 Task: Get directions from Mount Vernon, Virginia, United States to Santa Fe, New Mexico, United States  and reverse  starting point and destination and check the flight options
Action: Mouse moved to (1111, 63)
Screenshot: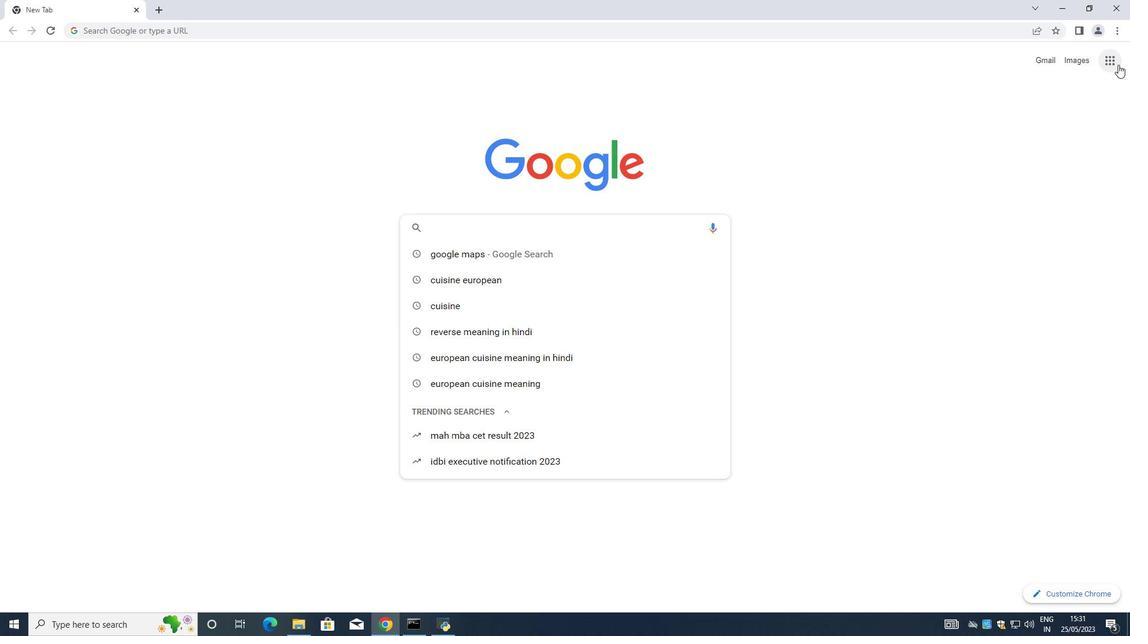 
Action: Mouse pressed left at (1111, 63)
Screenshot: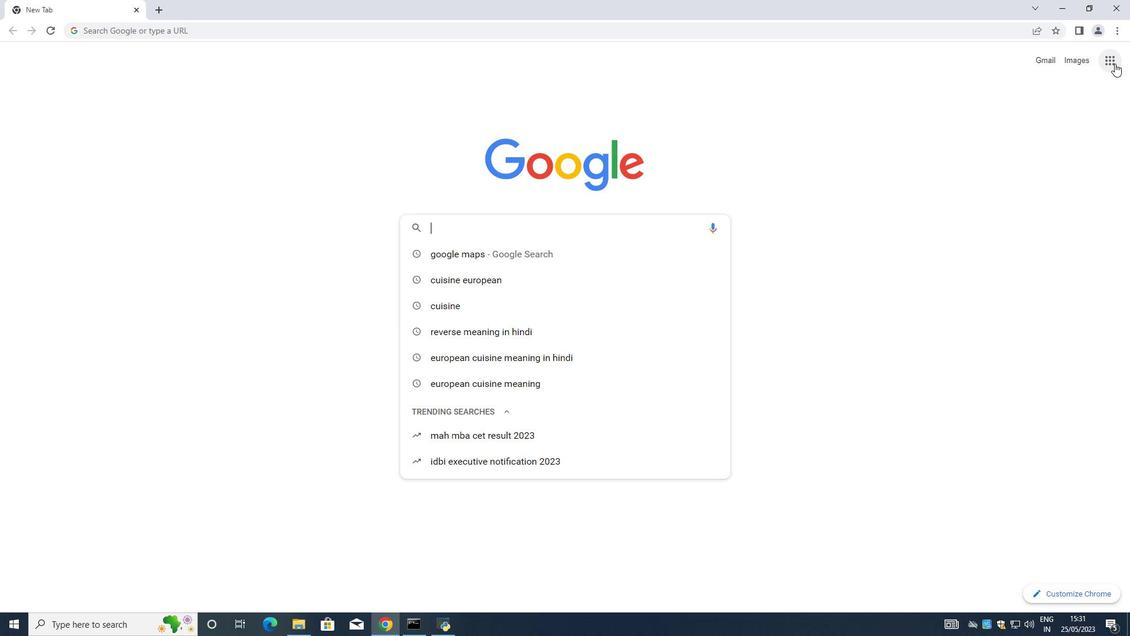 
Action: Mouse moved to (1078, 103)
Screenshot: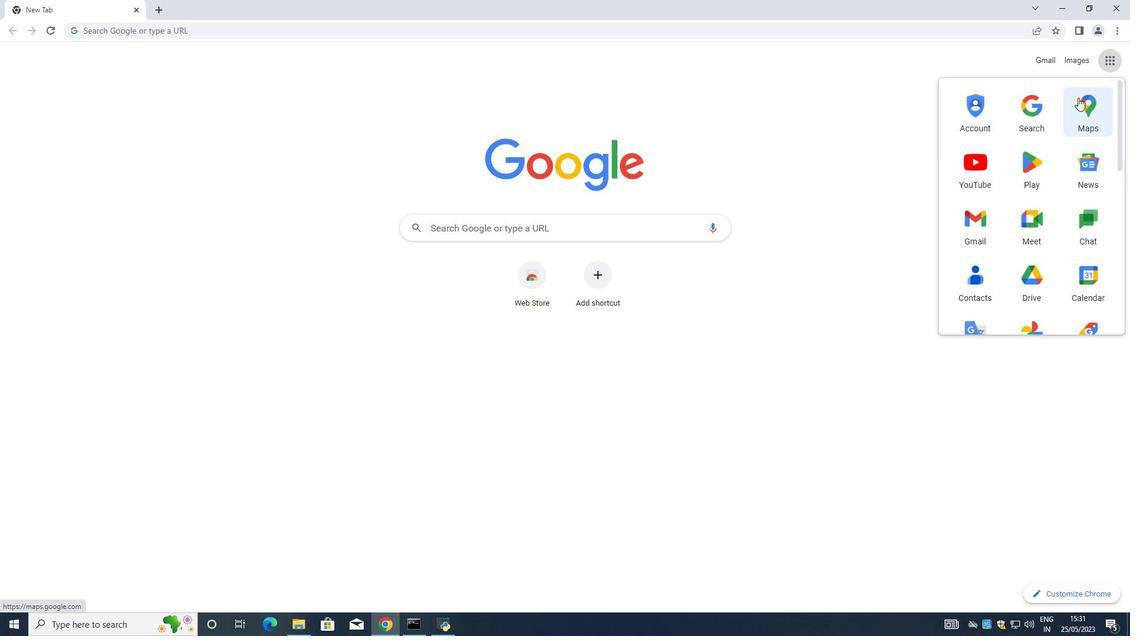 
Action: Mouse pressed left at (1078, 103)
Screenshot: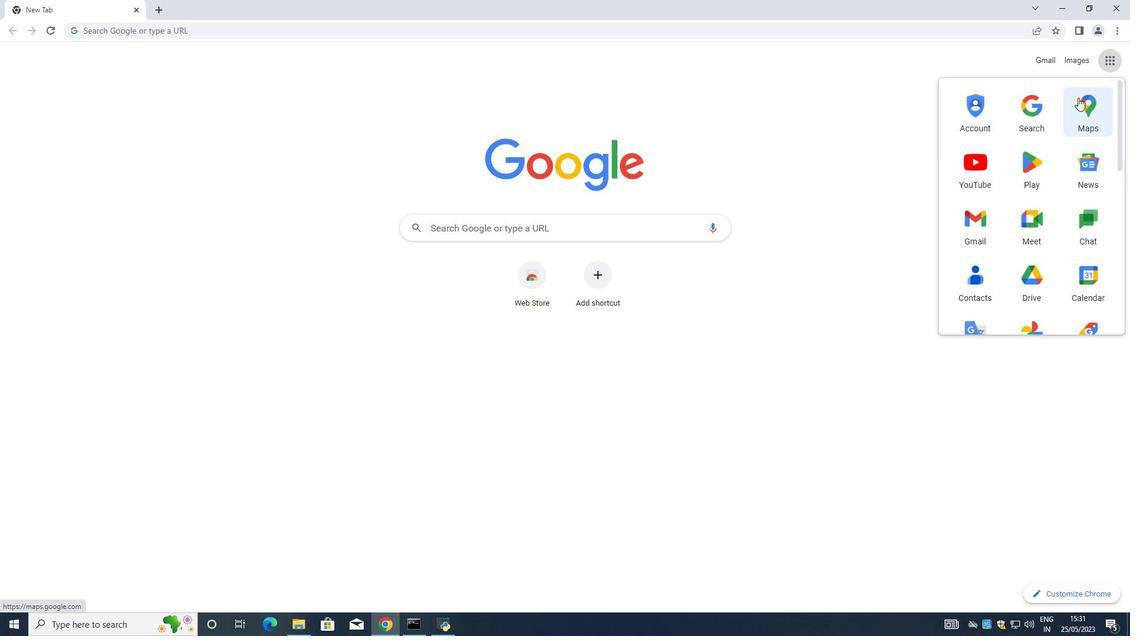 
Action: Mouse moved to (137, 62)
Screenshot: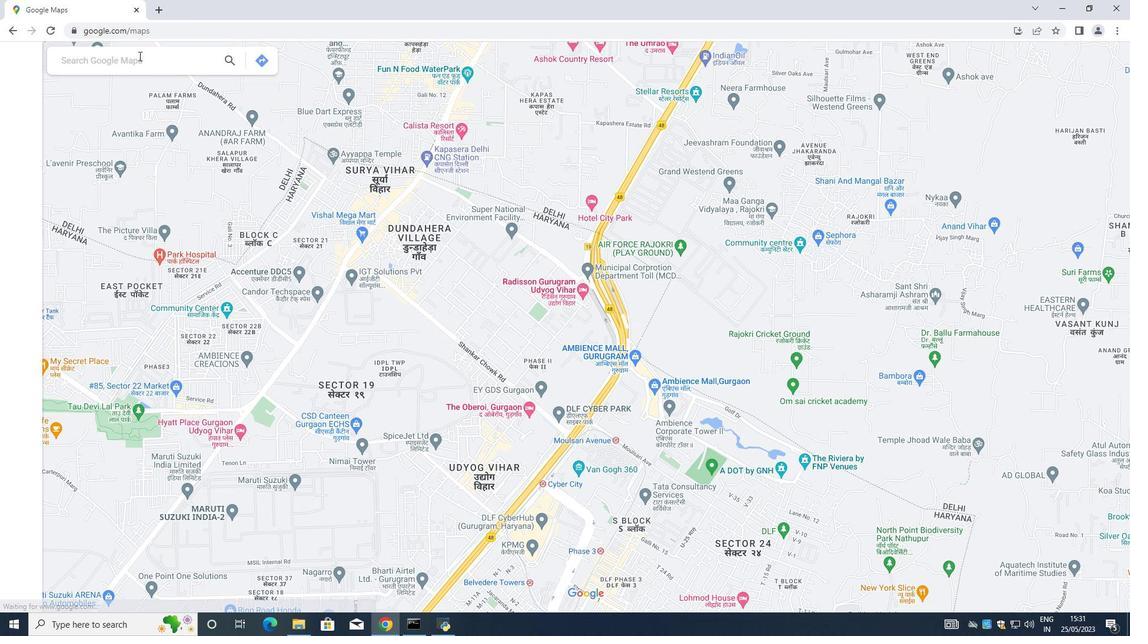 
Action: Mouse pressed left at (137, 62)
Screenshot: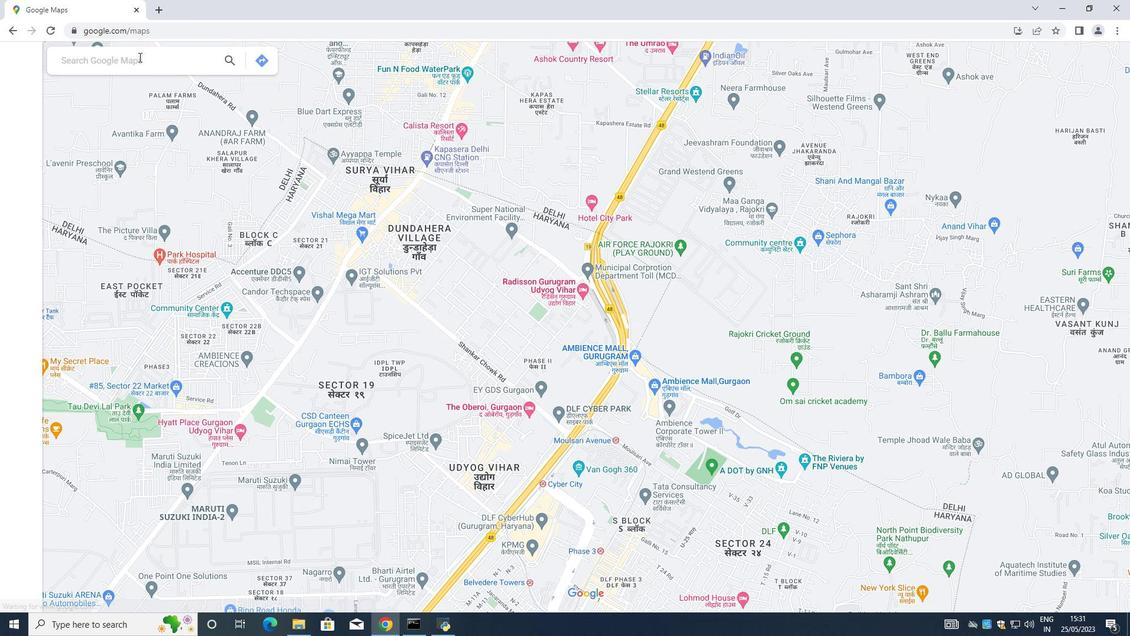 
Action: Mouse moved to (1033, 65)
Screenshot: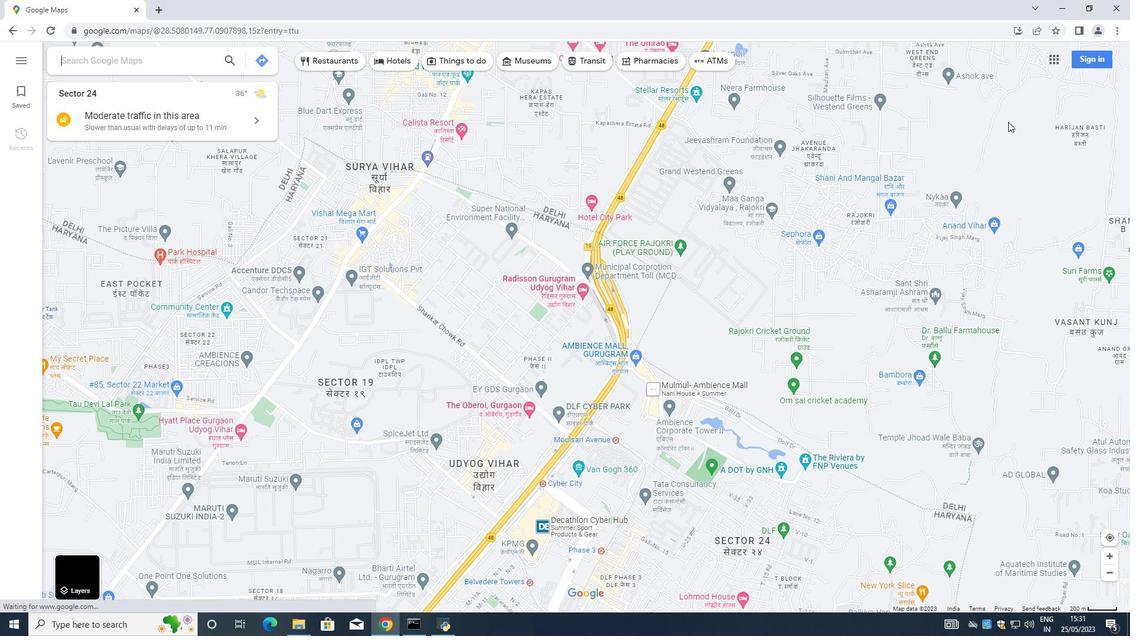 
Action: Key pressed <Key.shift>Mount<Key.space><Key.shift>Vernon<Key.space>,<Key.shift>Virginia,<Key.shift><Key.shift><Key.shift><Key.shift><Key.shift><Key.shift><Key.shift><Key.shift><Key.shift><Key.shift><Key.shift><Key.shift><Key.shift><Key.shift><Key.shift><Key.shift><Key.shift>United<Key.space><Key.shift>States<Key.space>
Screenshot: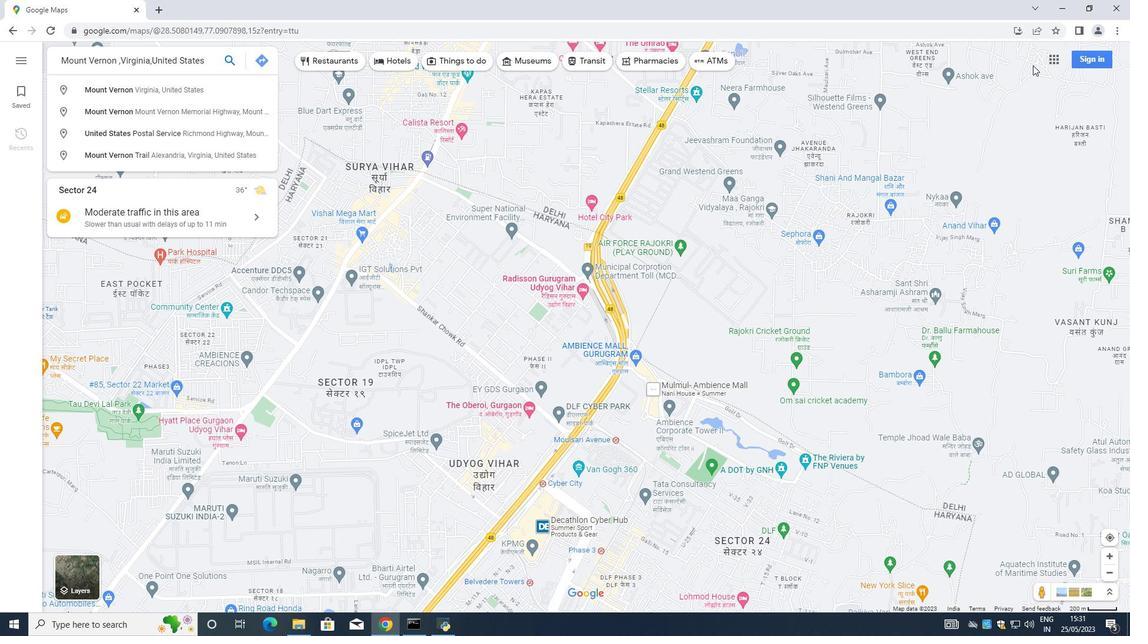 
Action: Mouse moved to (227, 60)
Screenshot: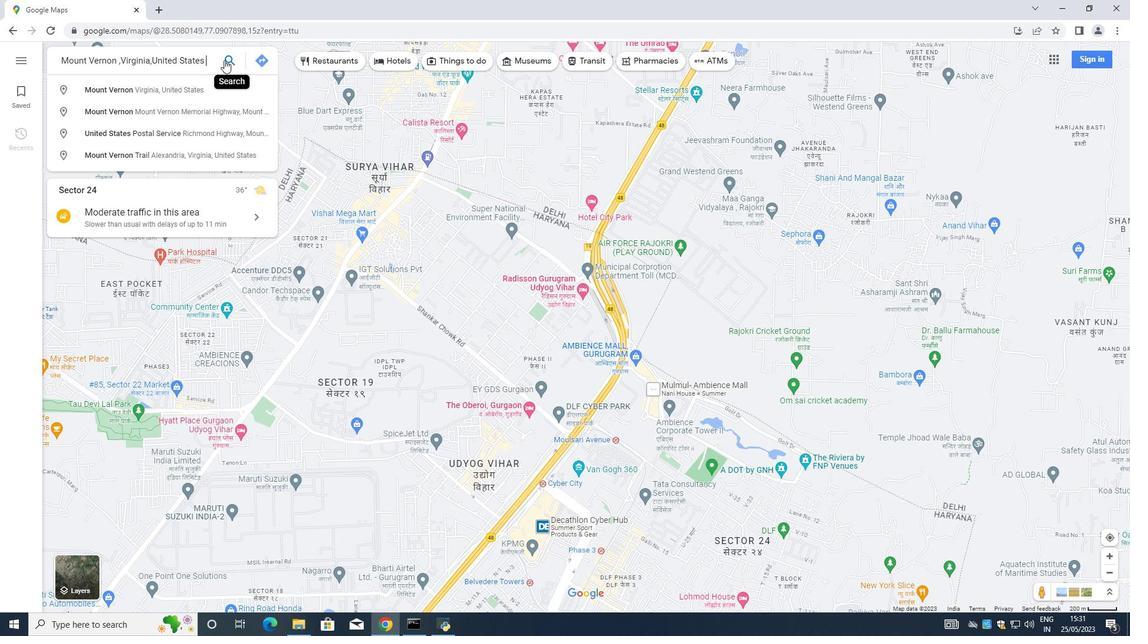 
Action: Mouse pressed left at (227, 60)
Screenshot: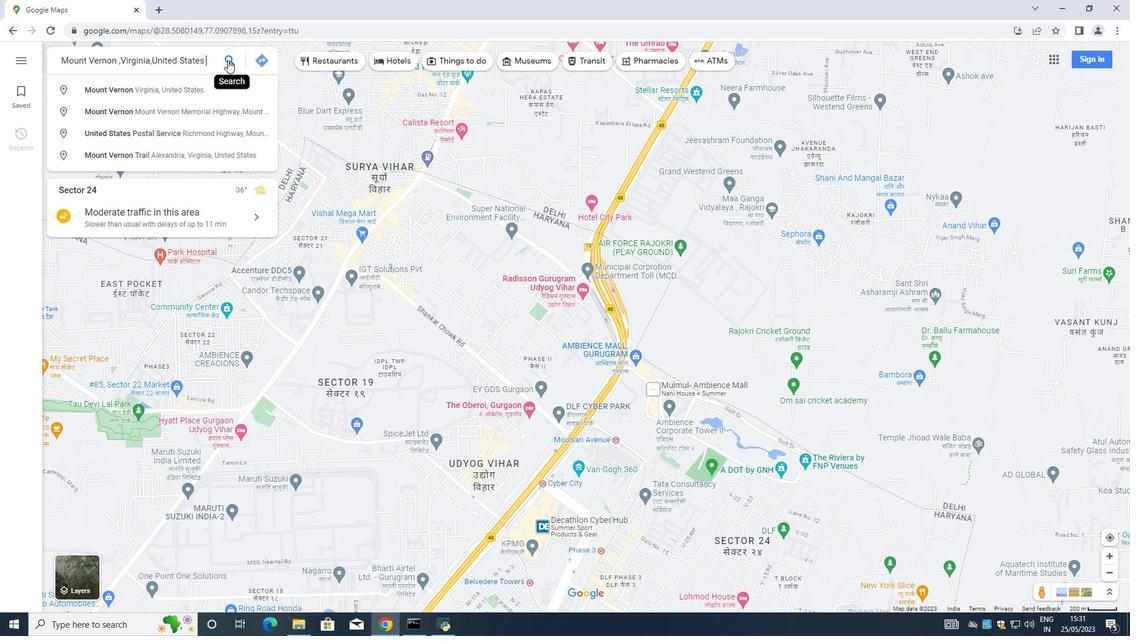 
Action: Mouse moved to (71, 269)
Screenshot: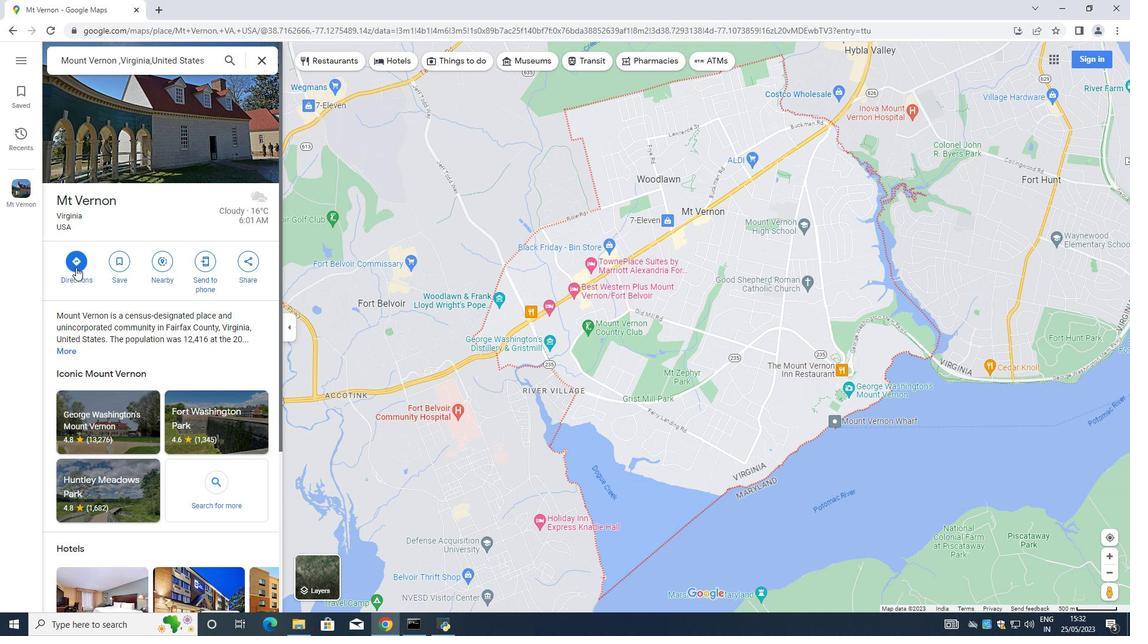 
Action: Mouse pressed left at (71, 269)
Screenshot: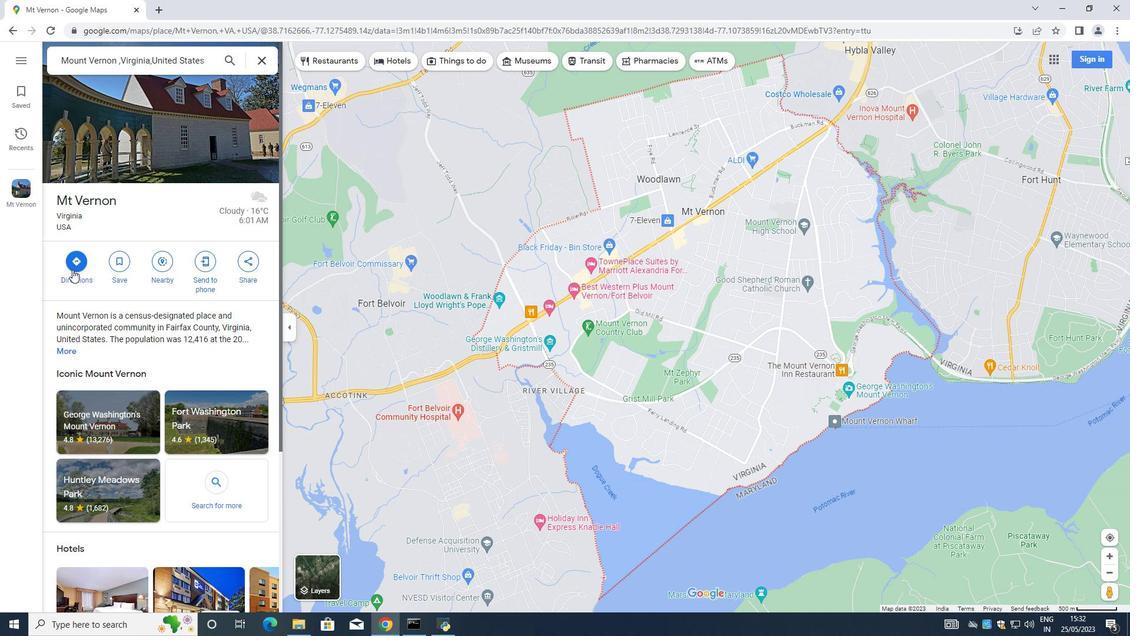 
Action: Mouse moved to (126, 97)
Screenshot: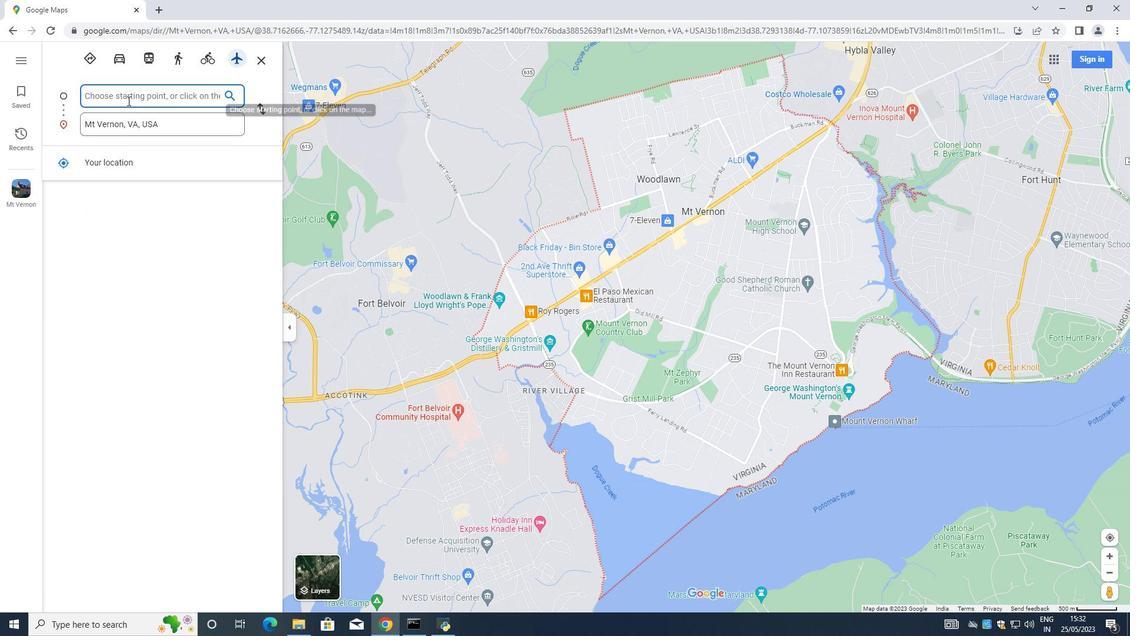 
Action: Mouse pressed left at (126, 97)
Screenshot: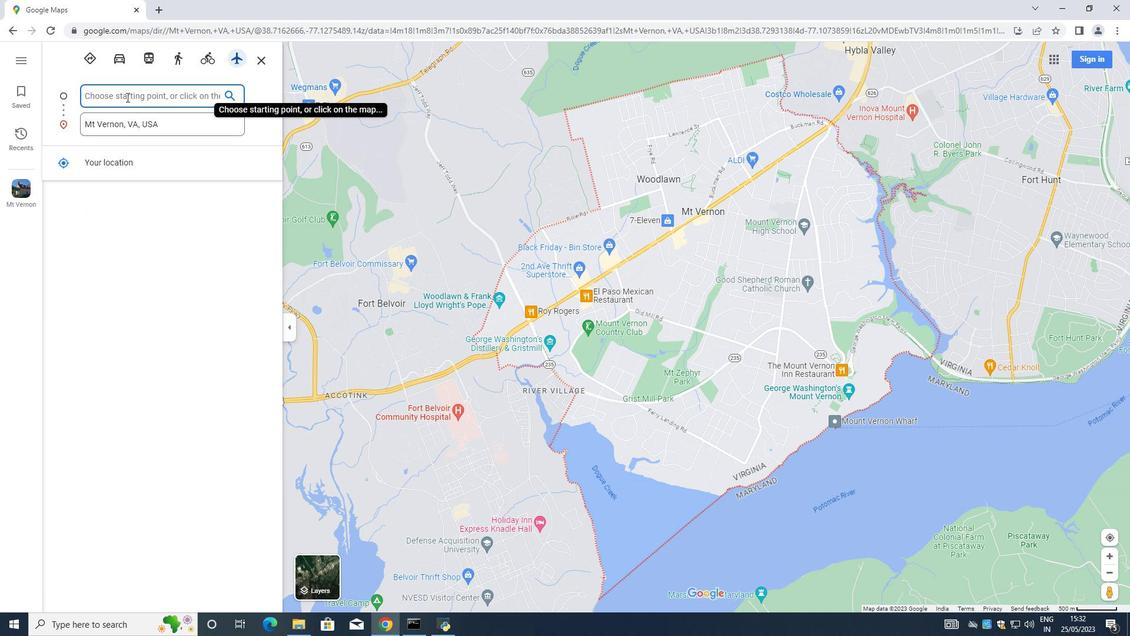 
Action: Key pressed <Key.shift><Key.shift><Key.shift><Key.shift><Key.shift><Key.shift><Key.shift><Key.shift><Key.shift><Key.shift><Key.shift><Key.shift><Key.shift><Key.shift><Key.shift><Key.shift><Key.shift><Key.shift><Key.shift><Key.shift><Key.shift><Key.shift><Key.shift><Key.shift><Key.shift><Key.shift><Key.shift><Key.shift><Key.shift><Key.shift><Key.shift><Key.shift><Key.shift><Key.shift><Key.shift><Key.shift><Key.shift><Key.shift><Key.shift><Key.shift><Key.shift><Key.shift>Santa<Key.space><Key.shift>Fe<Key.space><Key.backspace>,<Key.shift><Key.shift><Key.shift><Key.shift><Key.shift><Key.shift><Key.shift><Key.shift><Key.shift>New<Key.space><Key.shift>Mexic,<Key.shift><Key.shift><Key.shift><Key.shift><Key.shift><Key.shift><Key.shift><Key.shift><Key.shift>United<Key.space><Key.shift><Key.shift>States
Screenshot: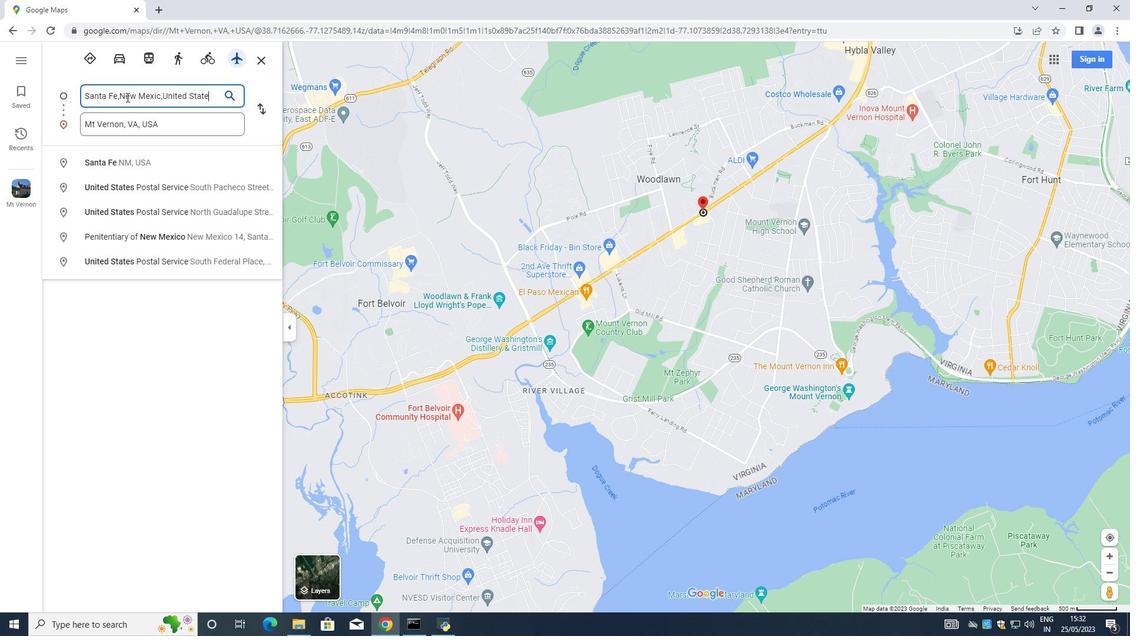 
Action: Mouse moved to (229, 91)
Screenshot: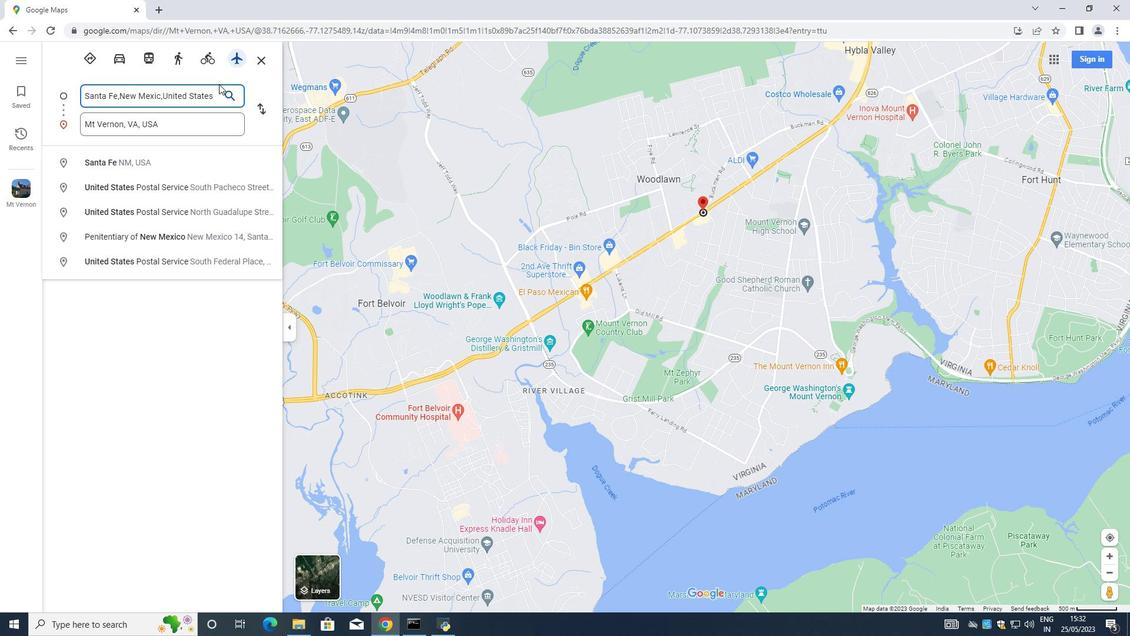 
Action: Mouse pressed left at (229, 91)
Screenshot: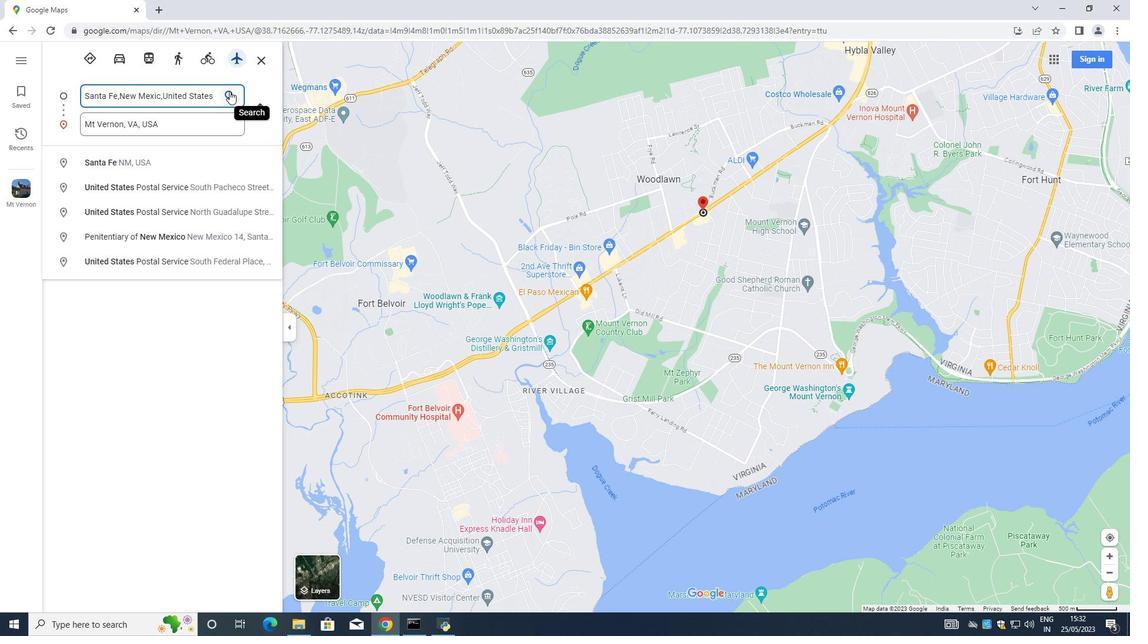 
Action: Mouse moved to (233, 60)
Screenshot: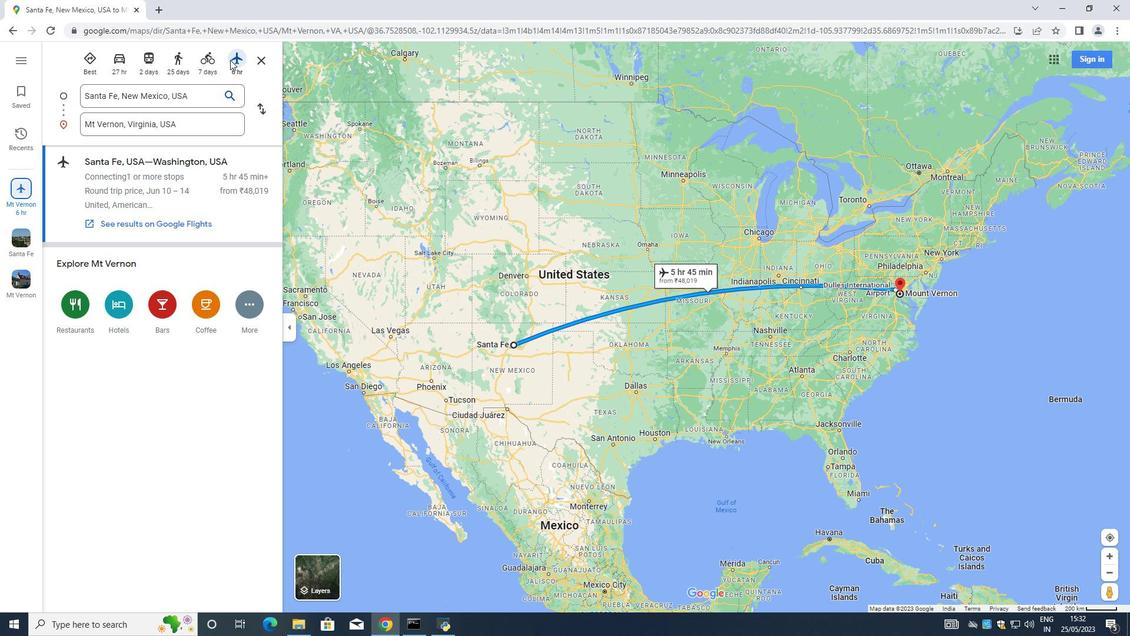 
Action: Mouse pressed left at (233, 60)
Screenshot: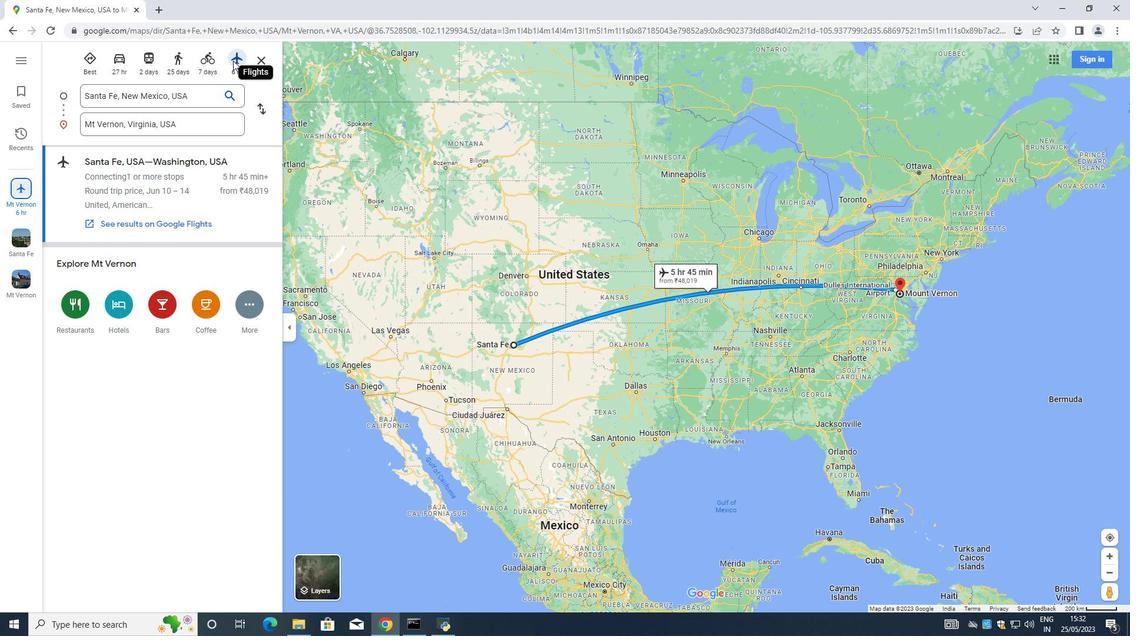 
Action: Mouse moved to (534, 330)
Screenshot: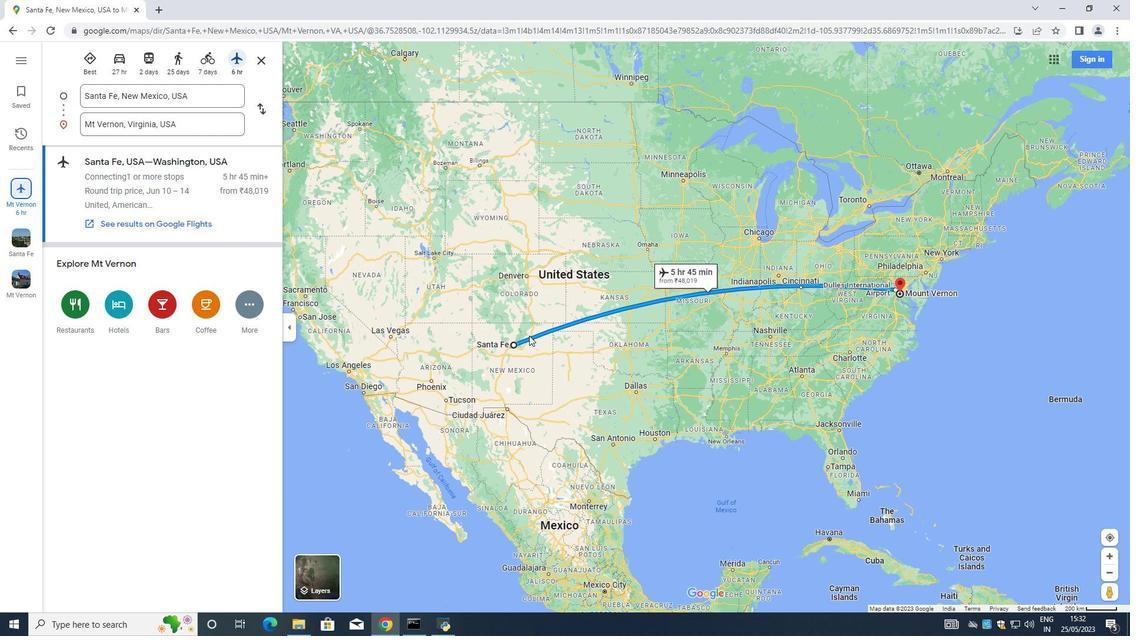 
Action: Mouse scrolled (534, 331) with delta (0, 0)
Screenshot: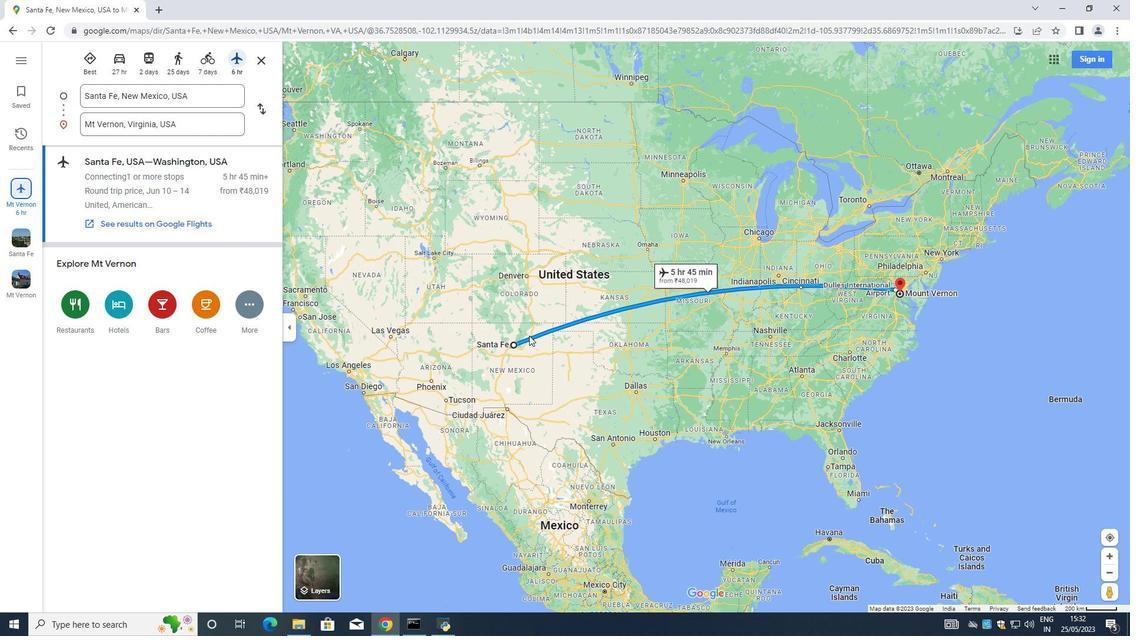 
Action: Mouse moved to (891, 278)
Screenshot: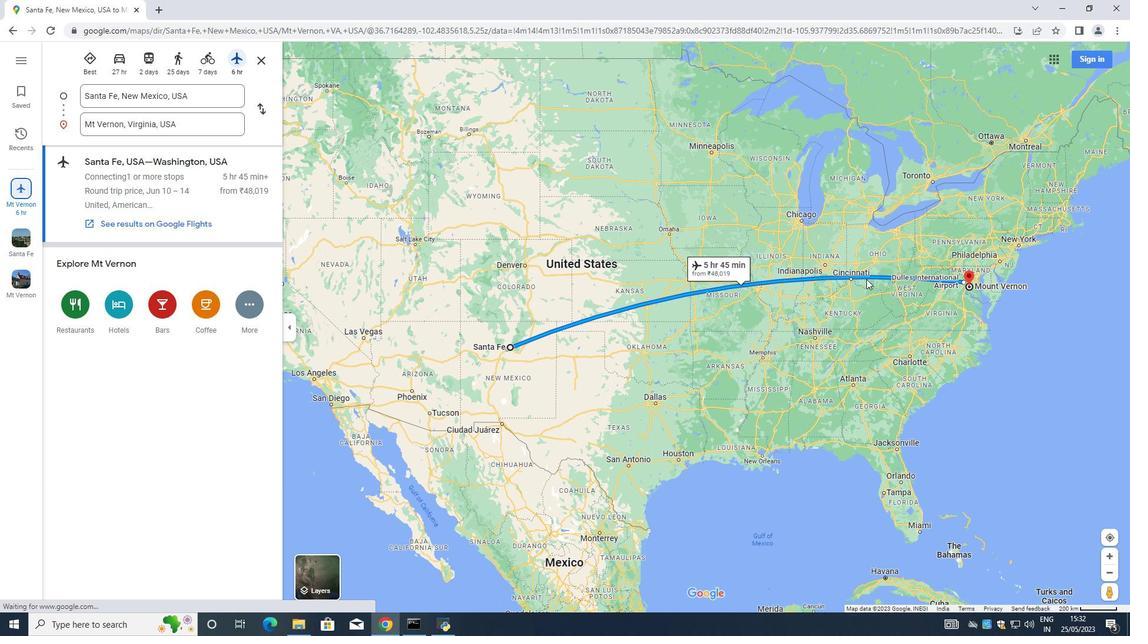 
Action: Mouse pressed left at (891, 278)
Screenshot: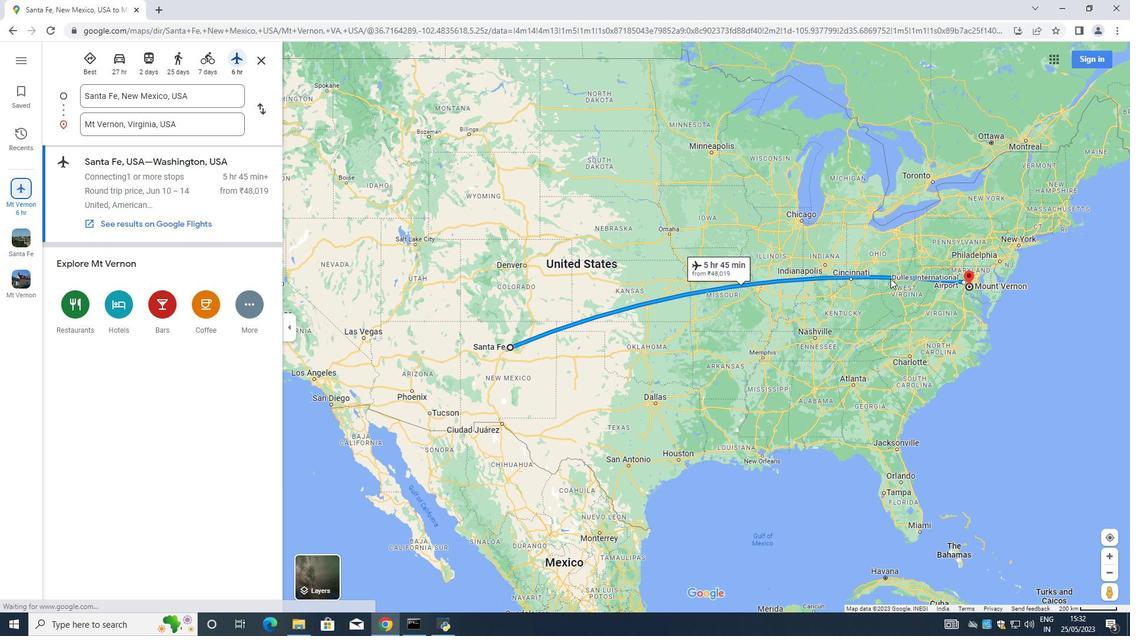 
Action: Mouse moved to (385, 359)
Screenshot: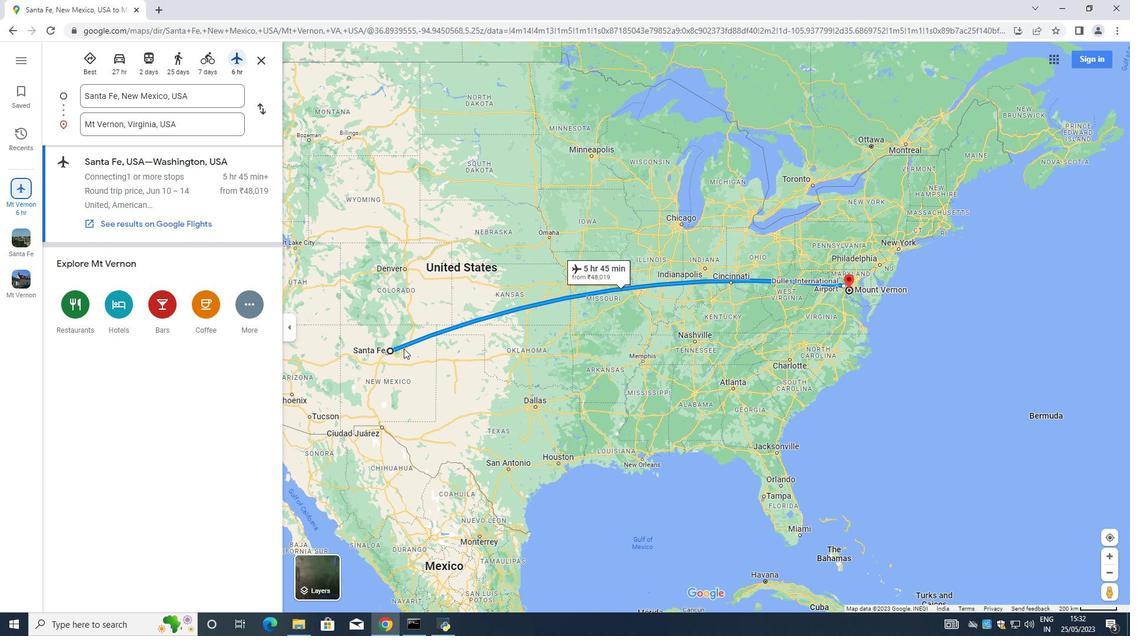 
Action: Mouse scrolled (385, 359) with delta (0, 0)
Screenshot: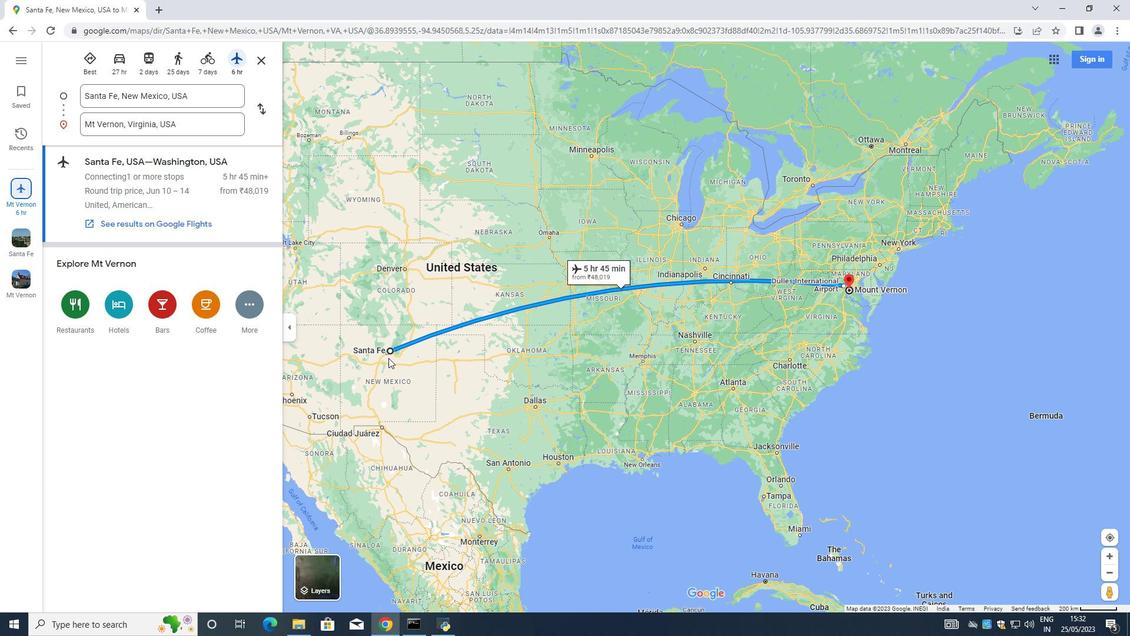 
Action: Mouse scrolled (385, 359) with delta (0, 0)
Screenshot: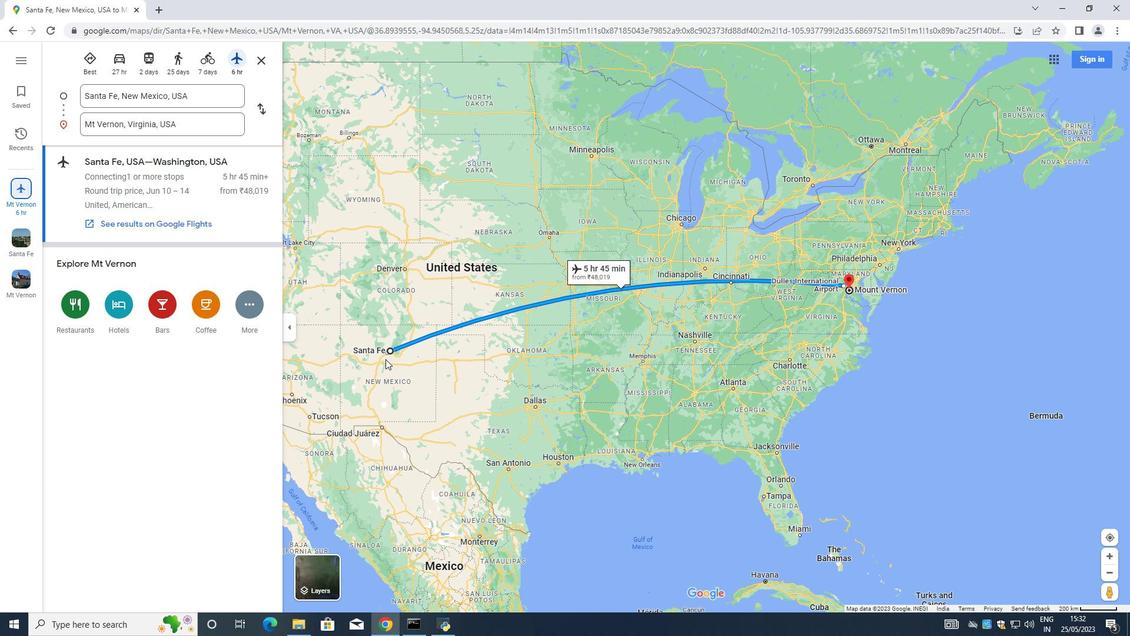 
Action: Mouse scrolled (385, 359) with delta (0, 0)
Screenshot: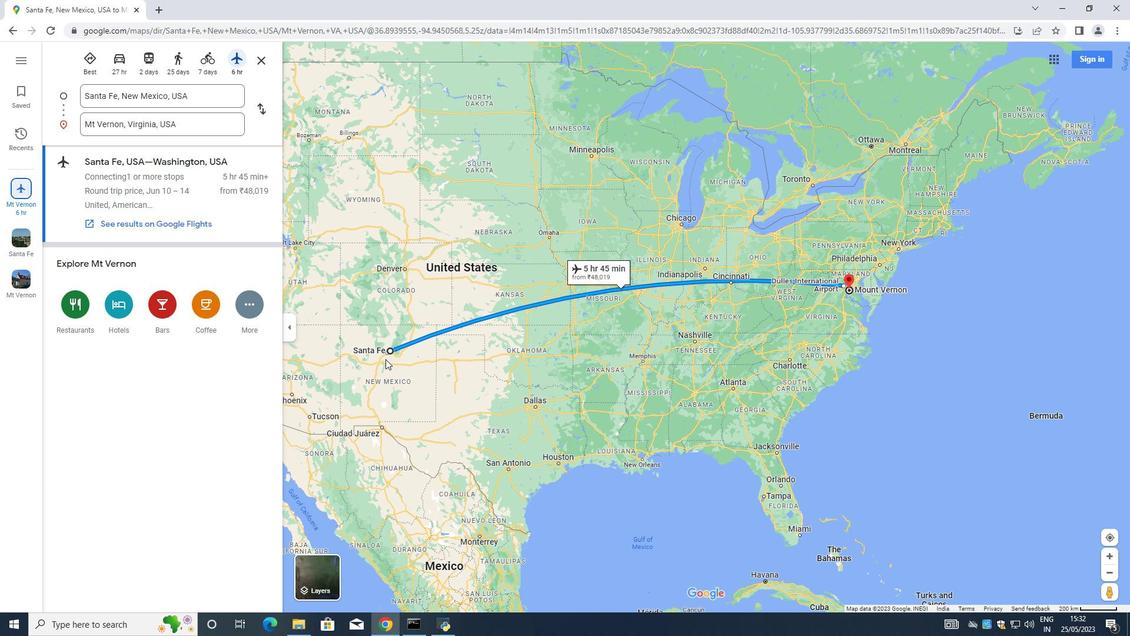 
Action: Mouse moved to (385, 359)
Screenshot: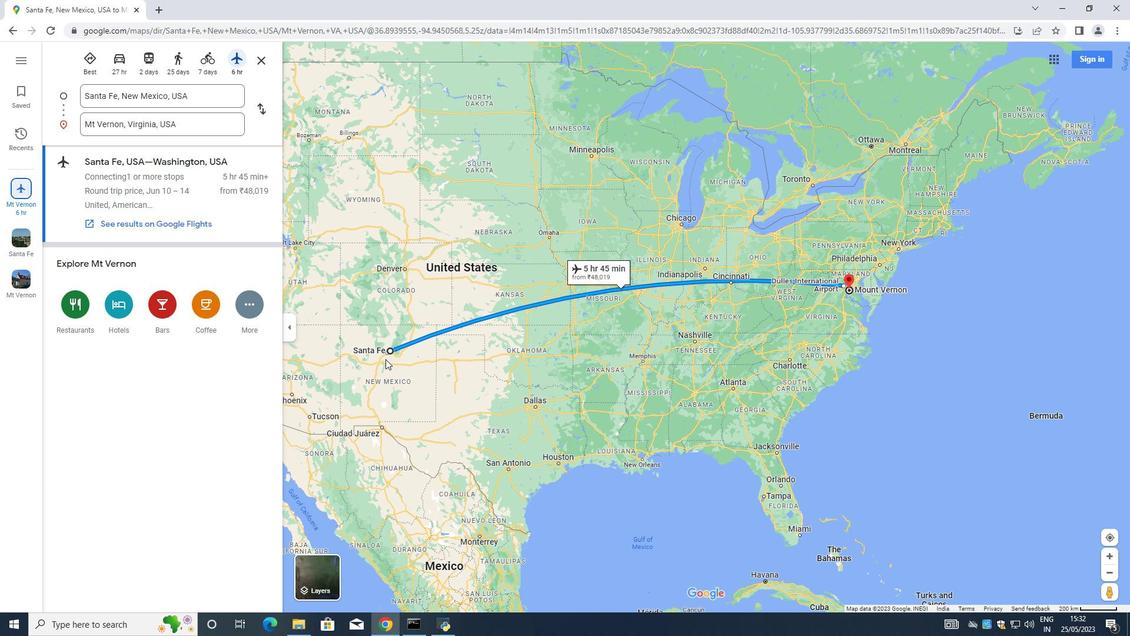 
Action: Mouse scrolled (385, 359) with delta (0, 0)
Screenshot: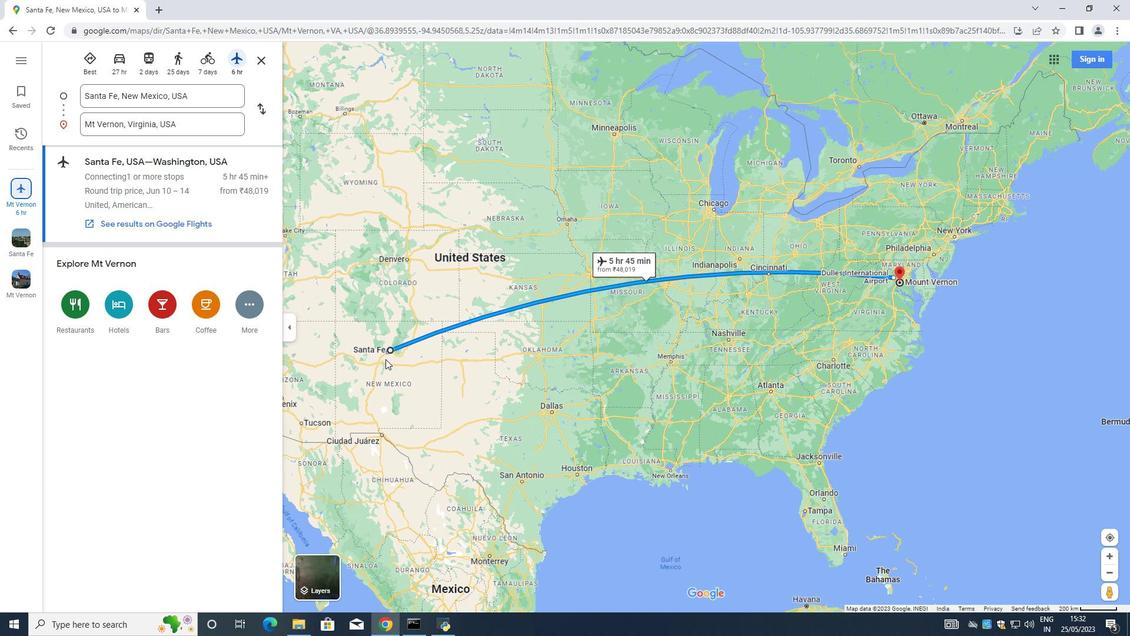
Action: Mouse scrolled (385, 359) with delta (0, 0)
Screenshot: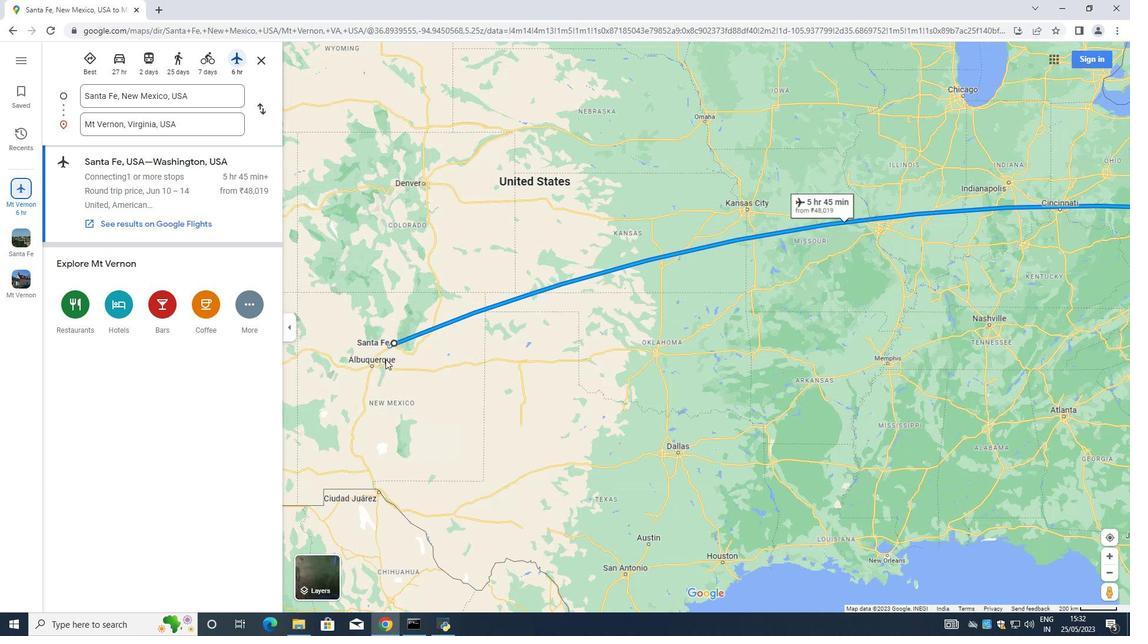 
Action: Mouse scrolled (385, 359) with delta (0, 0)
Screenshot: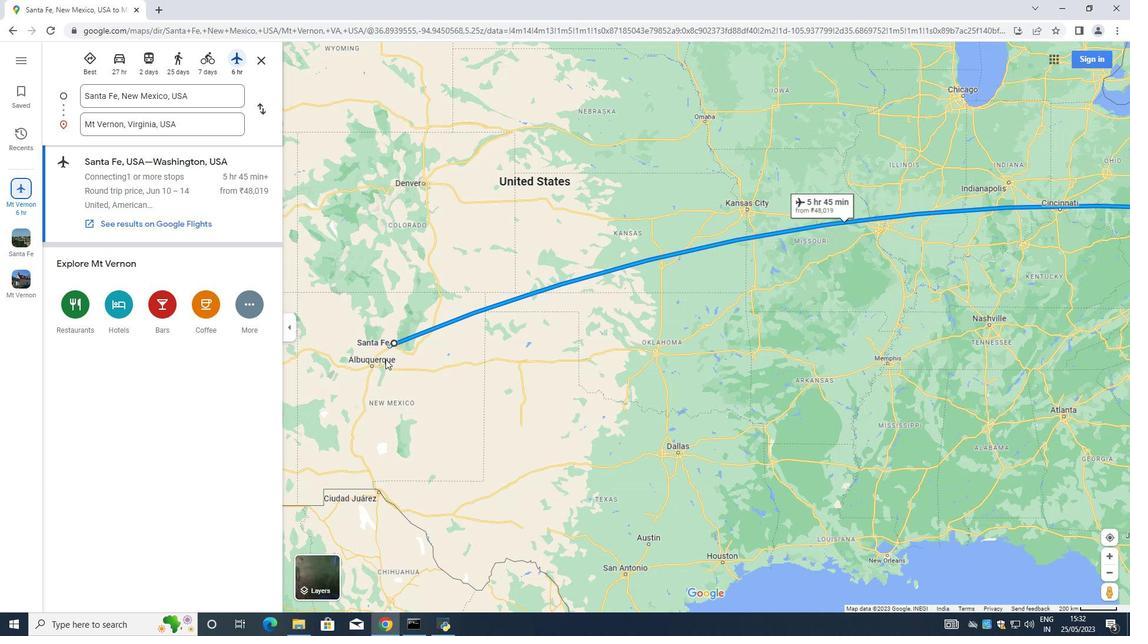 
Action: Mouse scrolled (385, 359) with delta (0, 0)
Screenshot: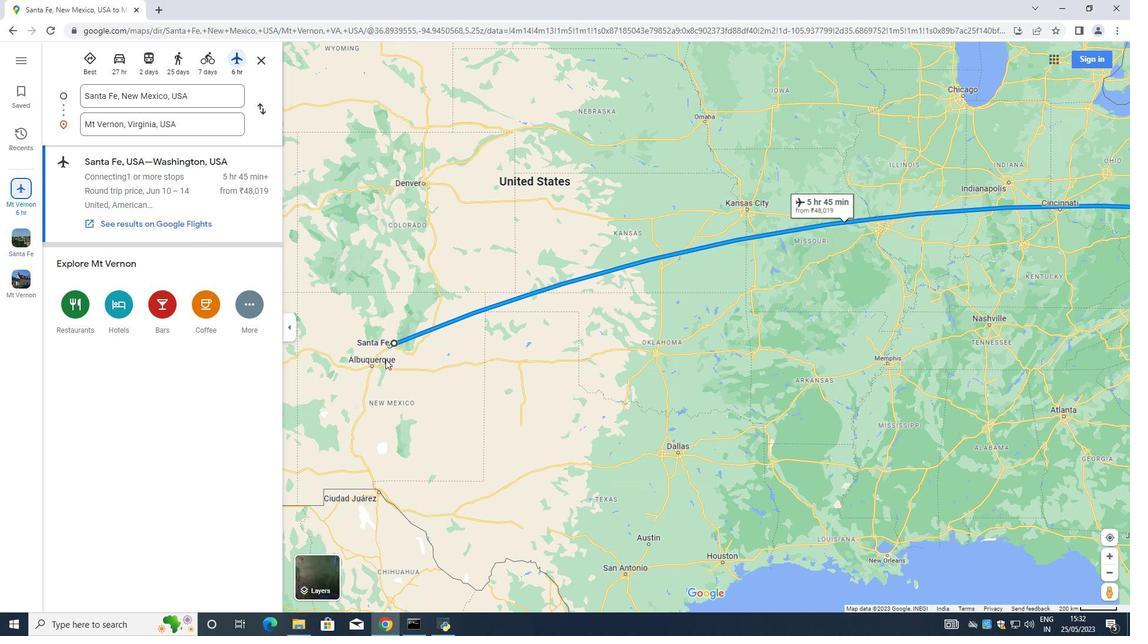 
Action: Mouse moved to (398, 349)
Screenshot: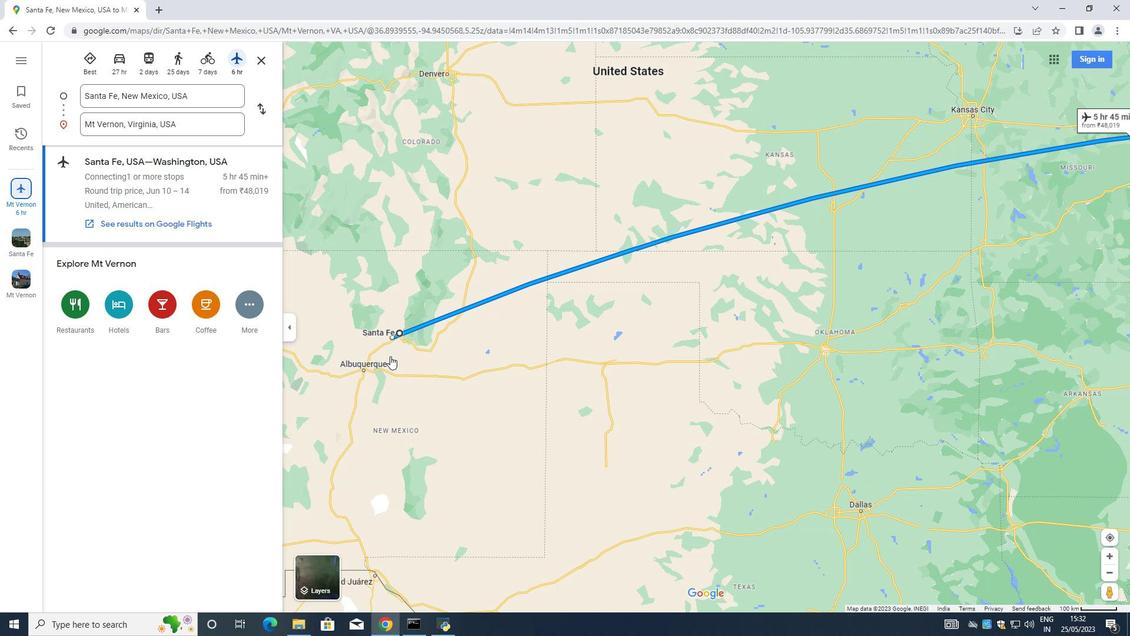 
Action: Mouse scrolled (398, 350) with delta (0, 0)
Screenshot: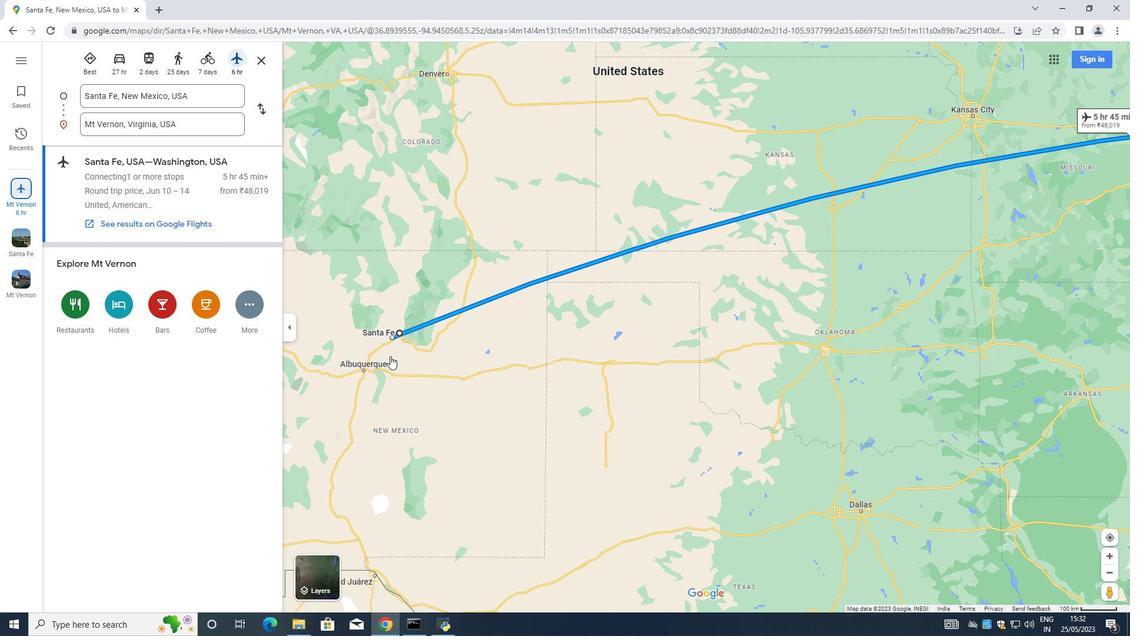 
Action: Mouse scrolled (398, 350) with delta (0, 0)
Screenshot: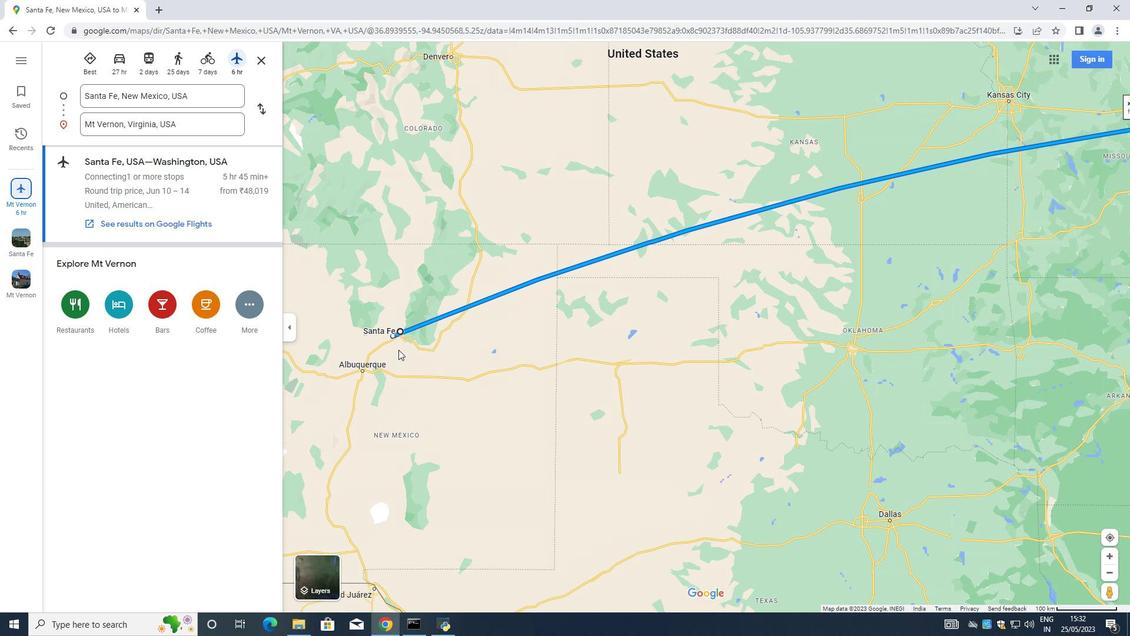 
Action: Mouse scrolled (398, 350) with delta (0, 0)
Screenshot: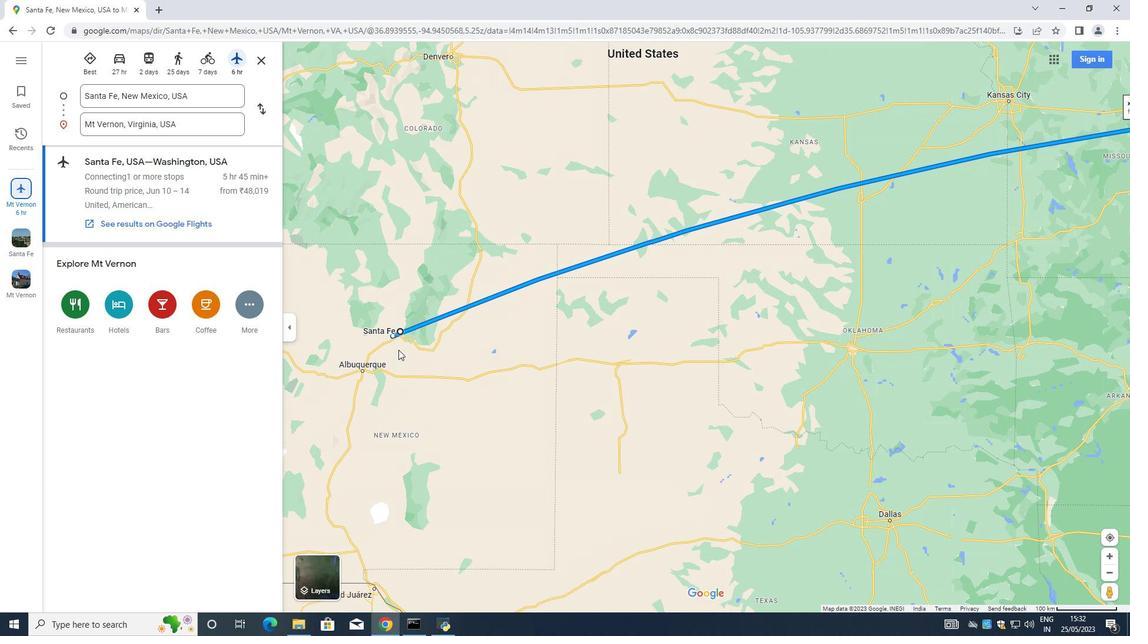 
Action: Mouse moved to (398, 348)
Screenshot: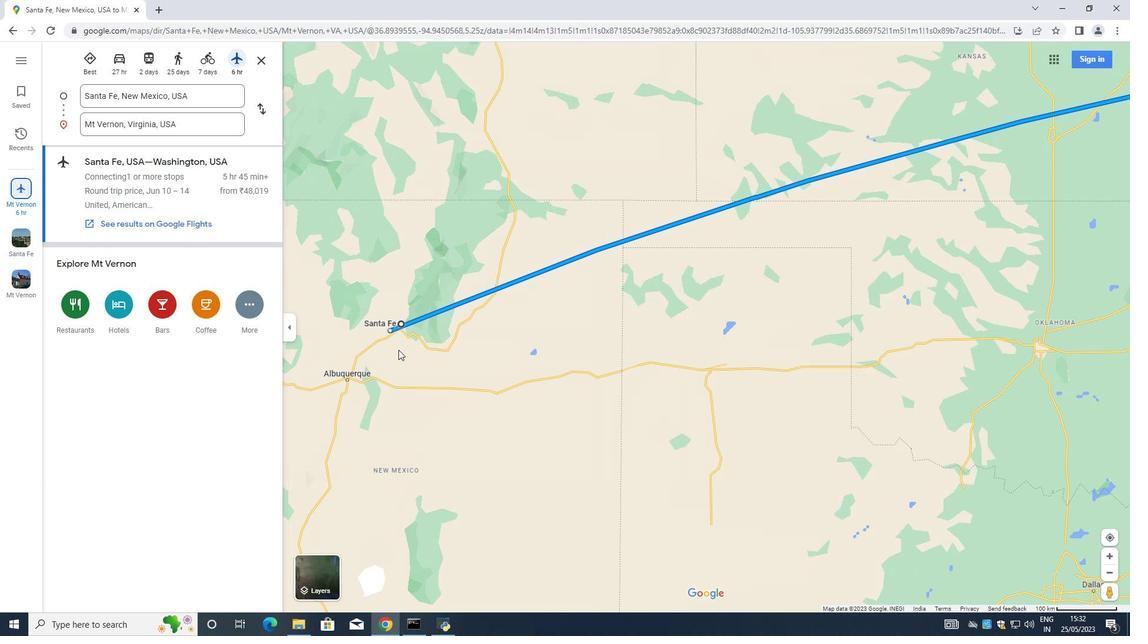 
Action: Mouse scrolled (398, 349) with delta (0, 0)
Screenshot: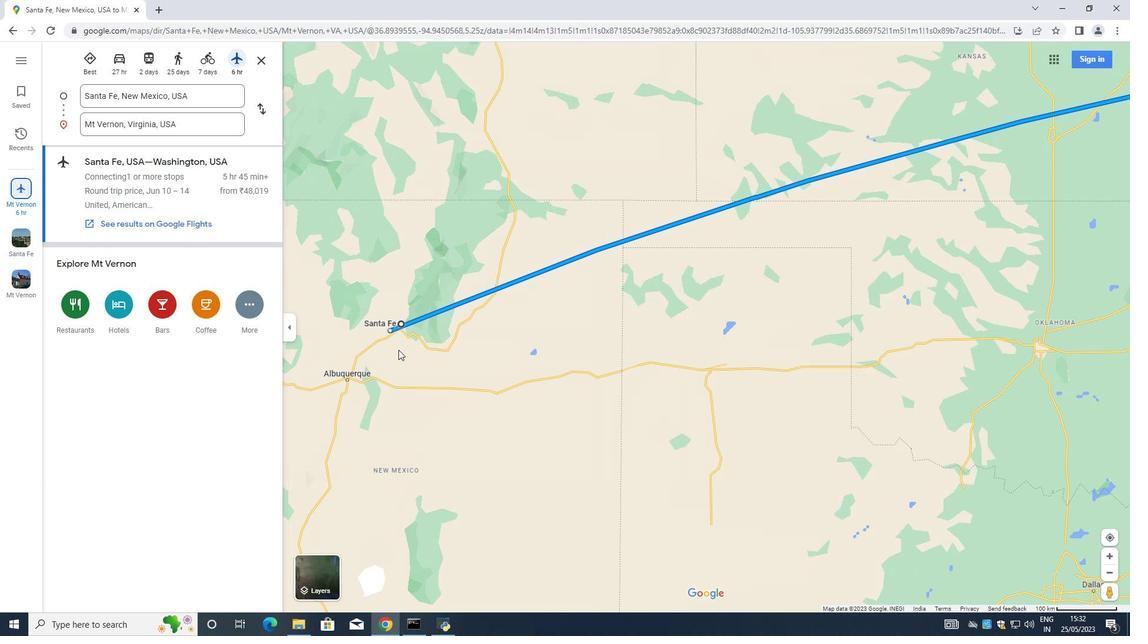 
Action: Mouse moved to (398, 348)
Screenshot: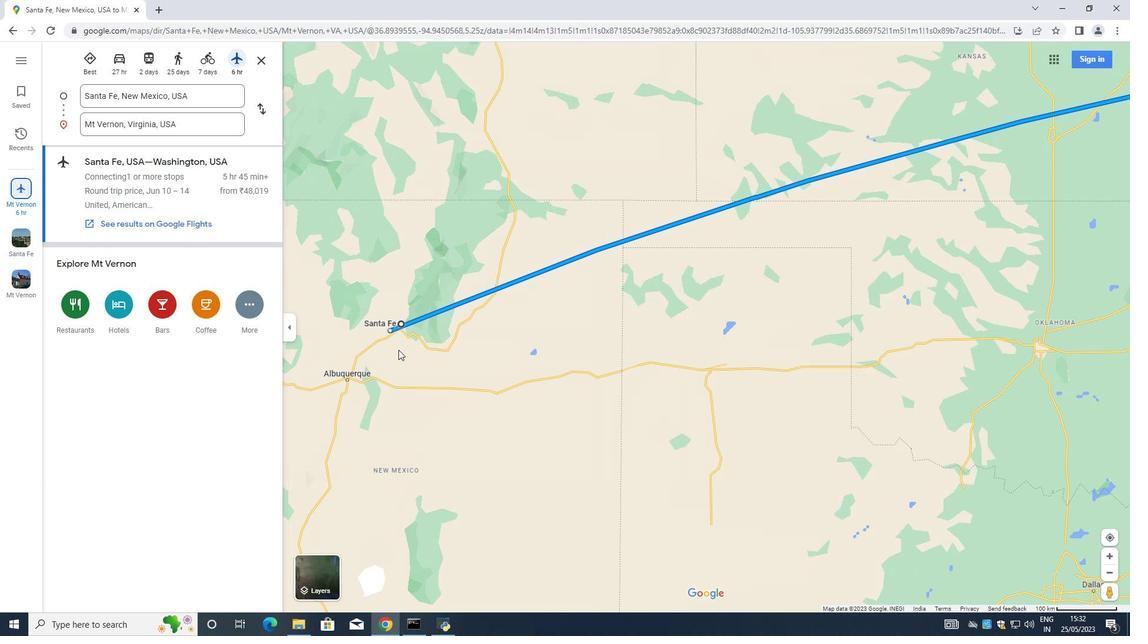 
Action: Mouse scrolled (398, 348) with delta (0, 0)
Screenshot: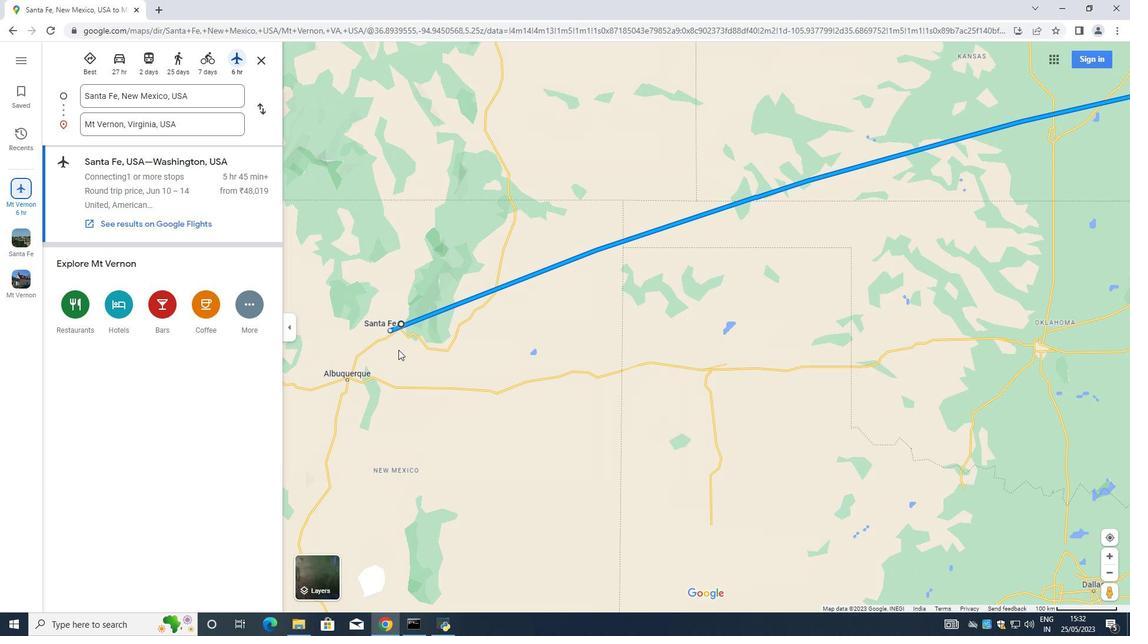 
Action: Mouse moved to (398, 348)
Screenshot: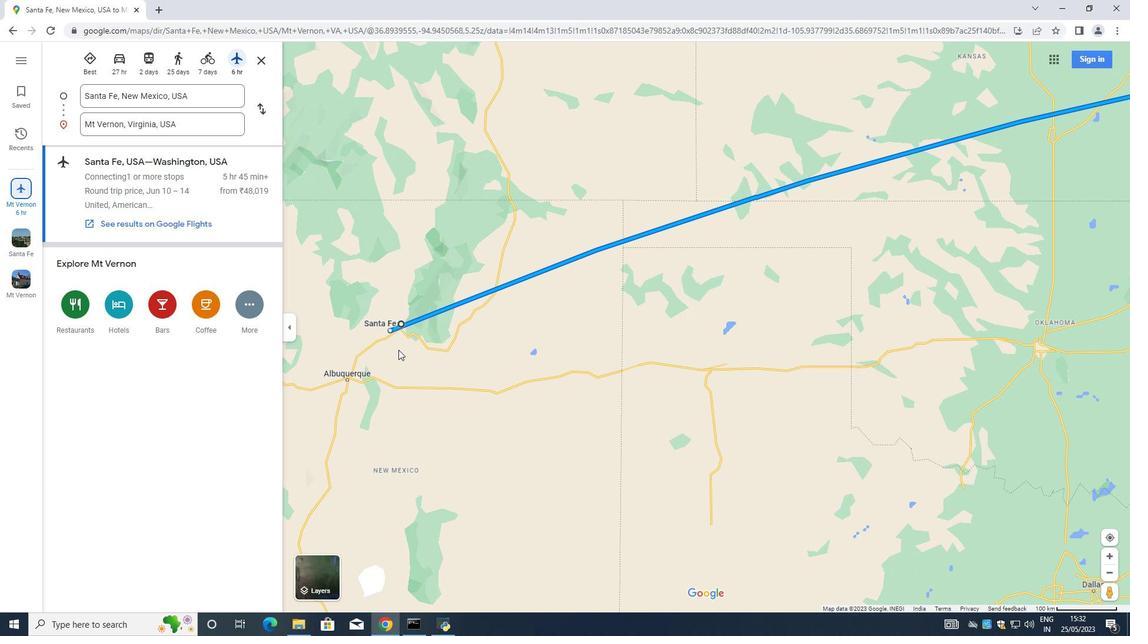
Action: Mouse scrolled (398, 348) with delta (0, 0)
Screenshot: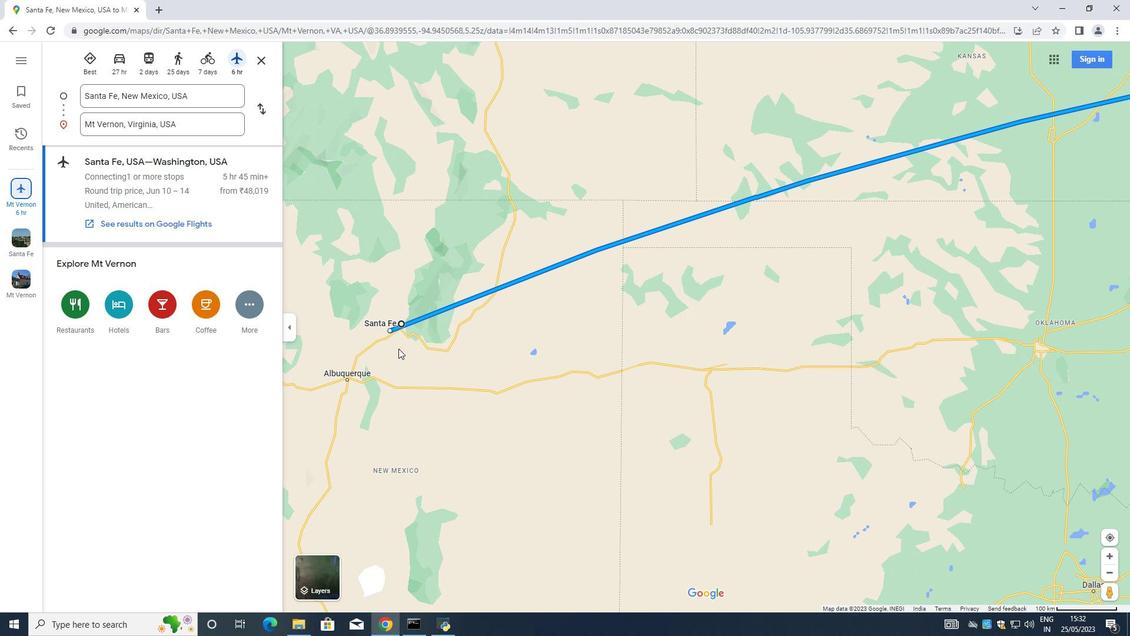 
Action: Mouse moved to (371, 326)
Screenshot: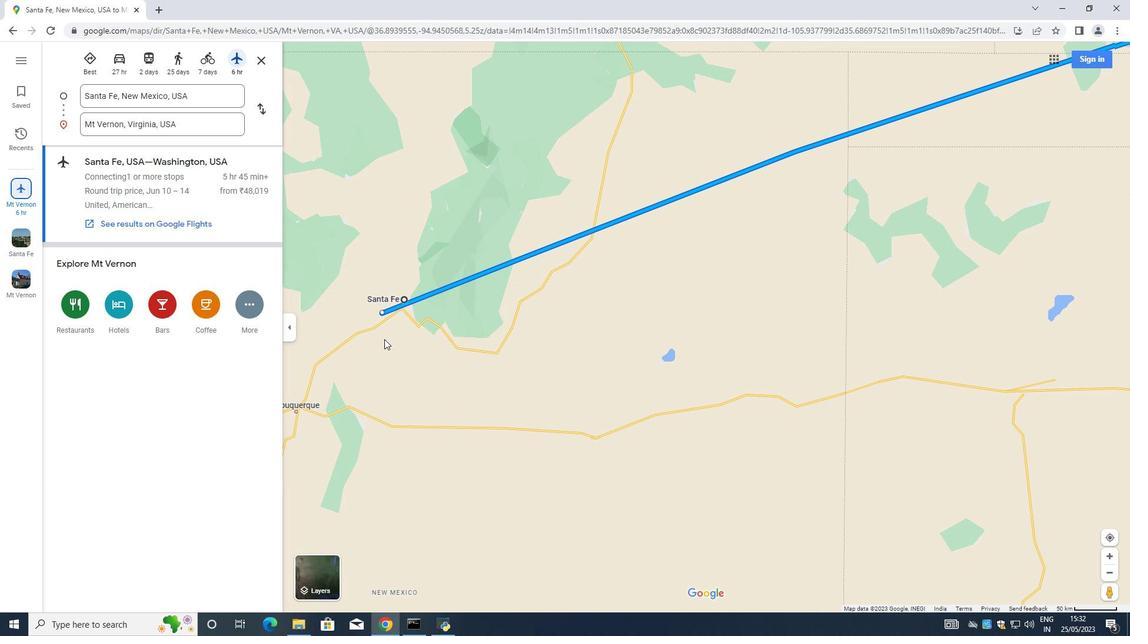 
Action: Mouse pressed left at (371, 326)
Screenshot: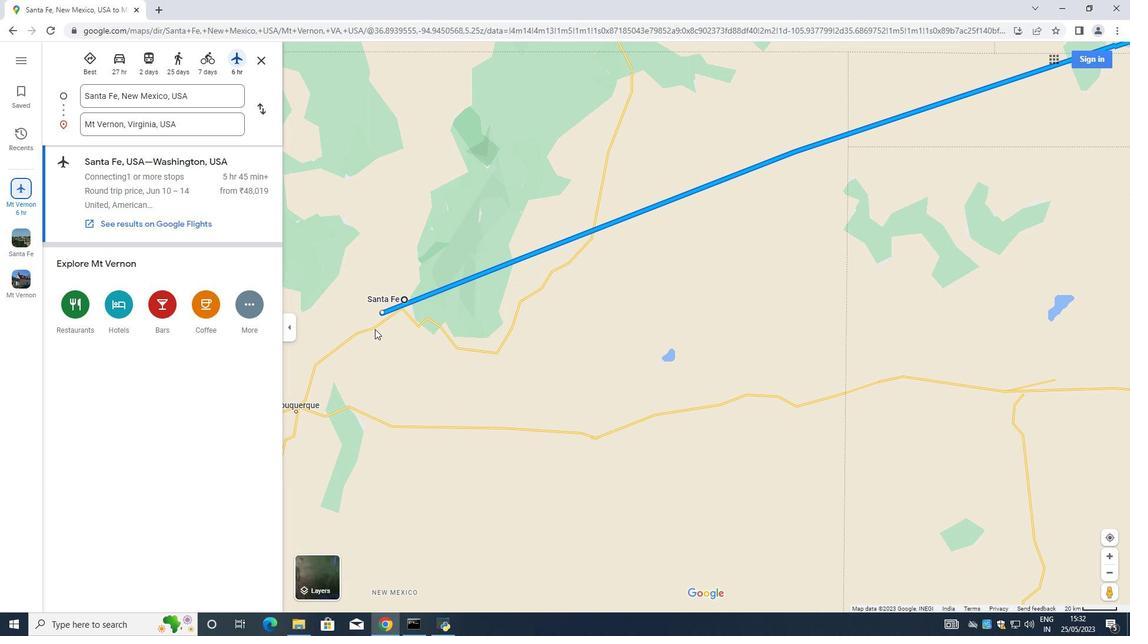 
Action: Mouse moved to (387, 327)
Screenshot: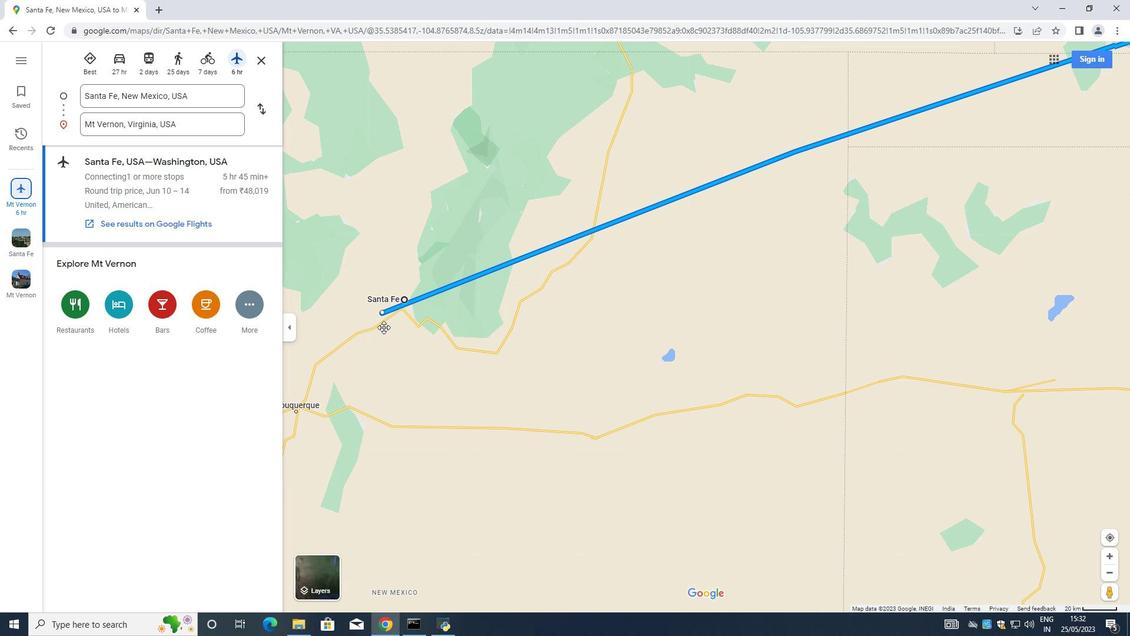 
Action: Mouse scrolled (387, 328) with delta (0, 0)
Screenshot: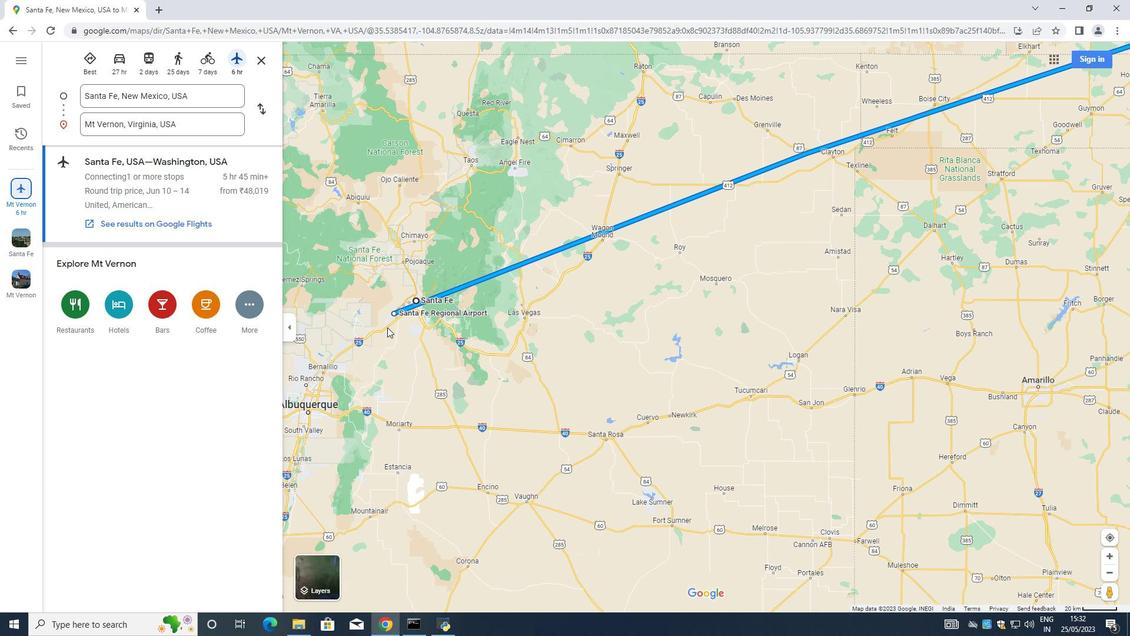
Action: Mouse scrolled (387, 328) with delta (0, 0)
Screenshot: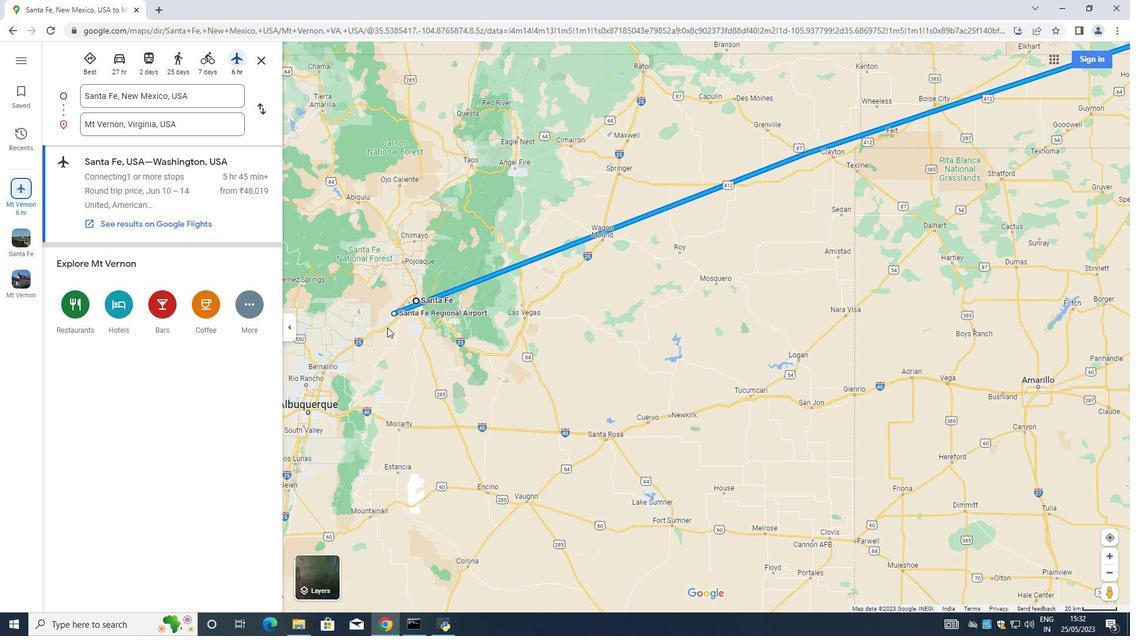 
Action: Mouse moved to (389, 326)
Screenshot: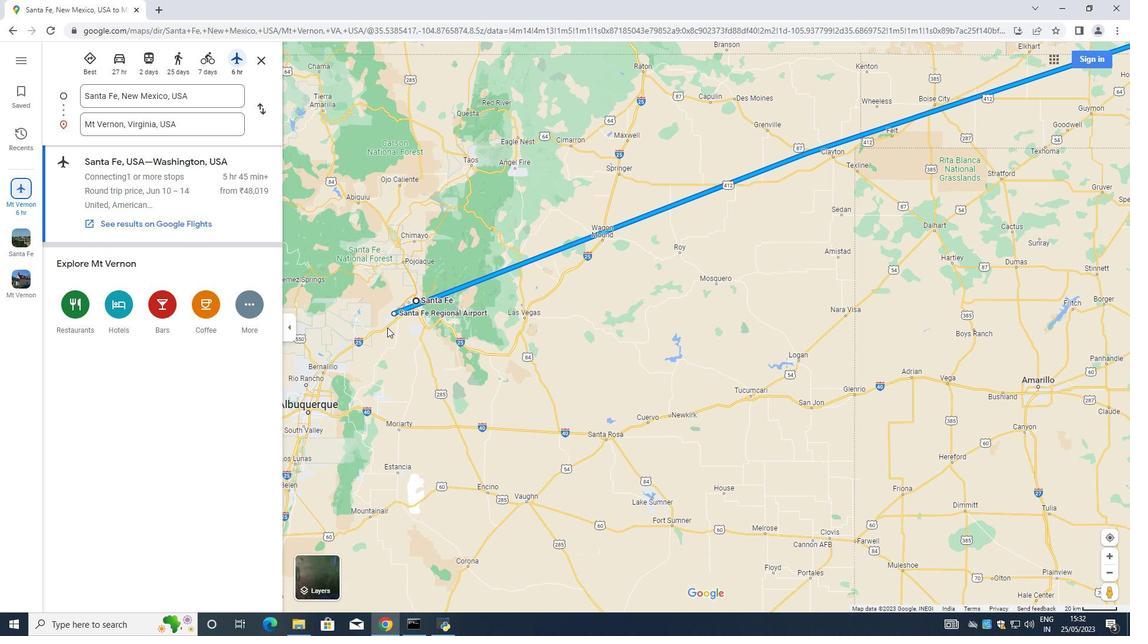 
Action: Mouse scrolled (389, 328) with delta (0, 0)
Screenshot: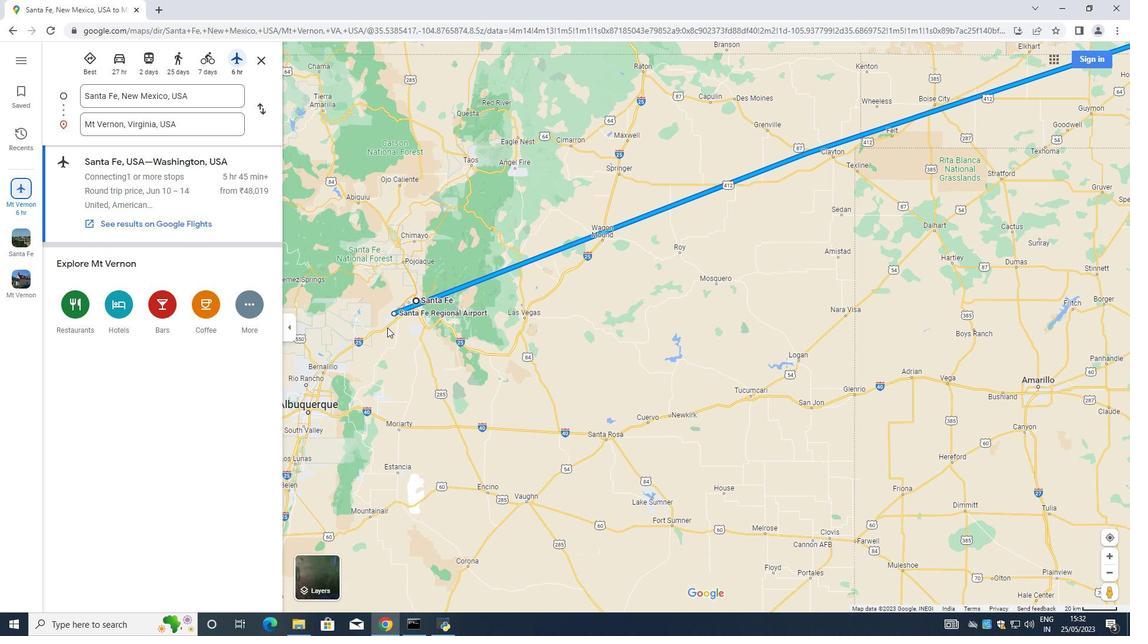 
Action: Mouse moved to (392, 326)
Screenshot: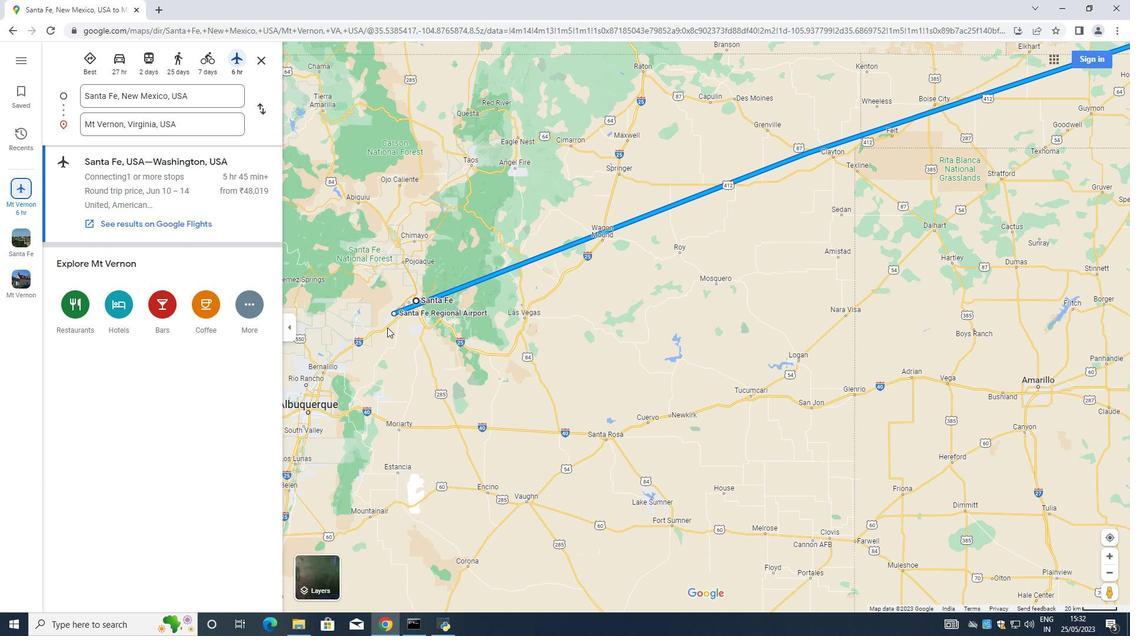 
Action: Mouse scrolled (392, 326) with delta (0, 0)
Screenshot: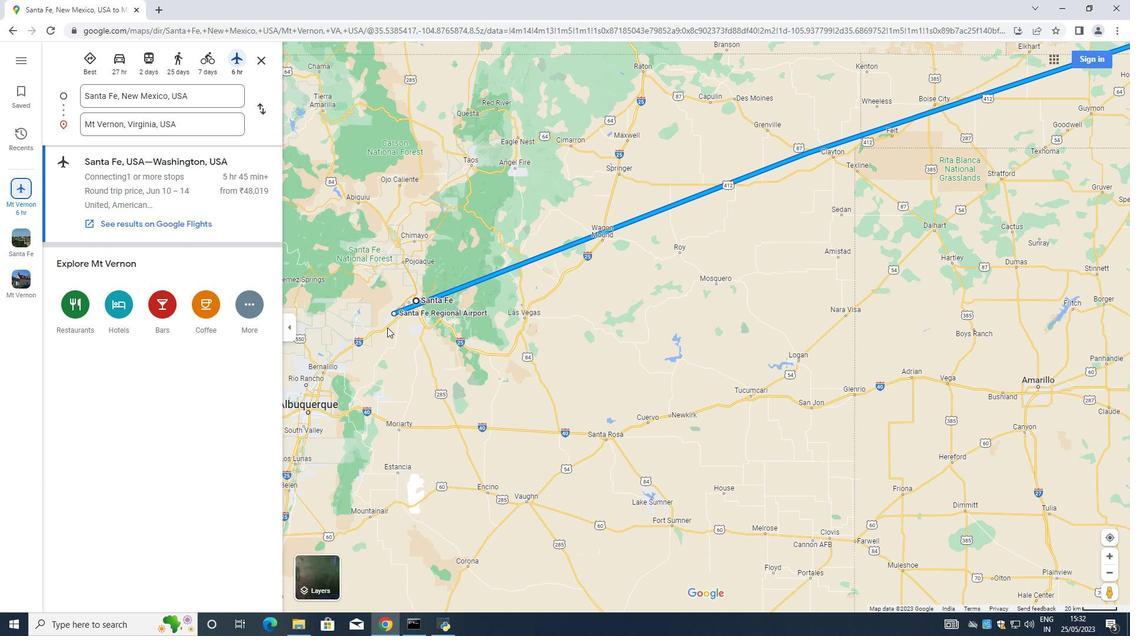 
Action: Mouse moved to (408, 306)
Screenshot: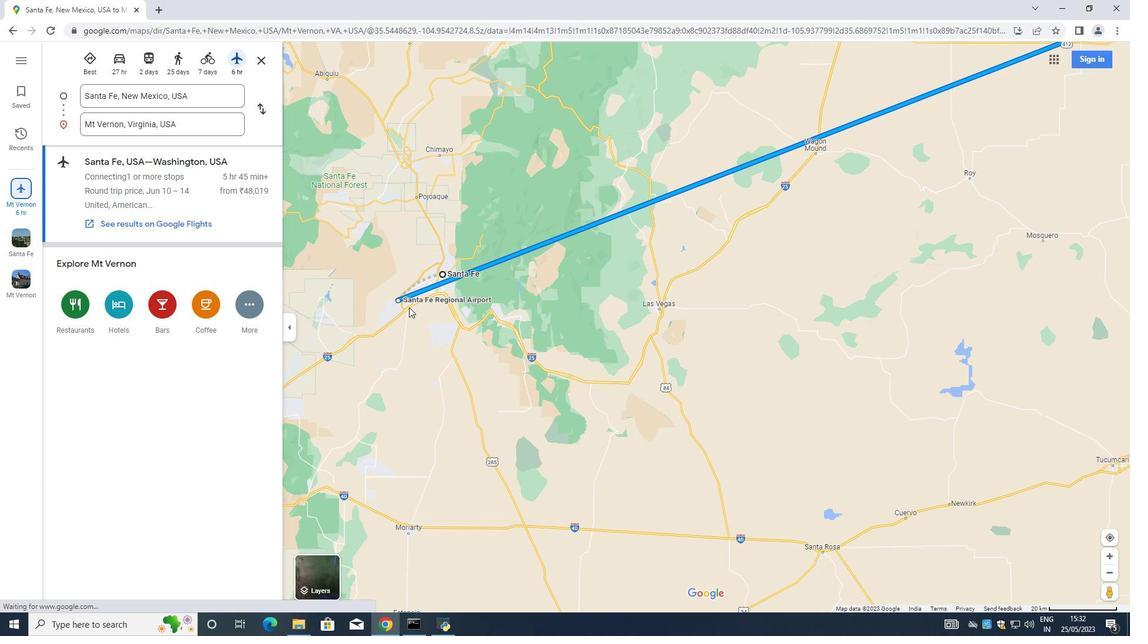 
Action: Mouse scrolled (408, 307) with delta (0, 0)
Screenshot: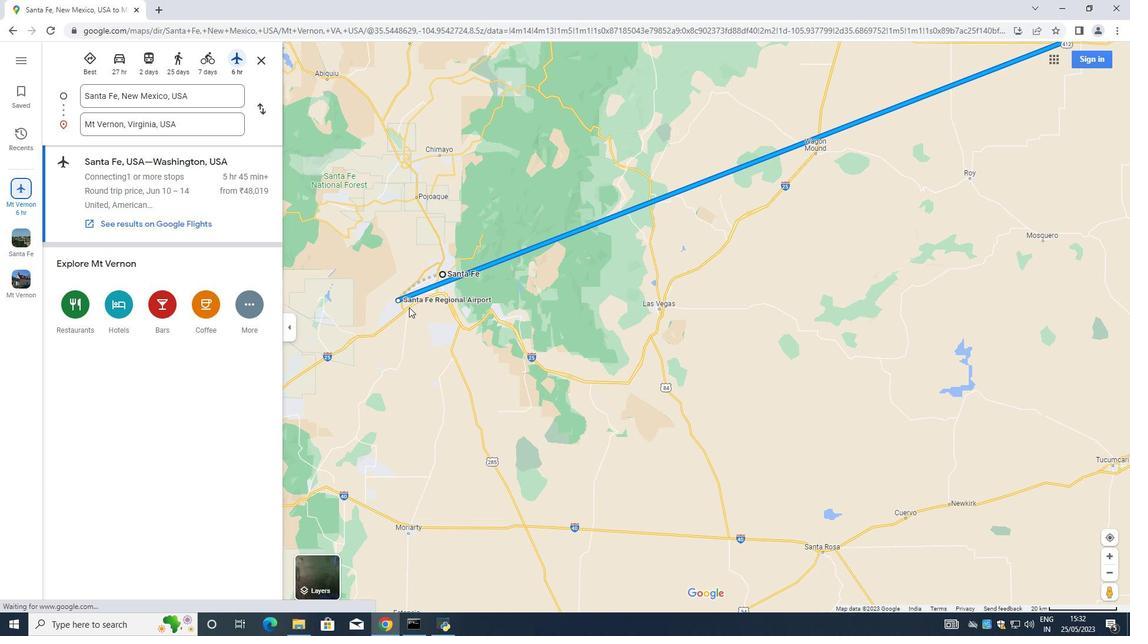 
Action: Mouse scrolled (408, 307) with delta (0, 0)
Screenshot: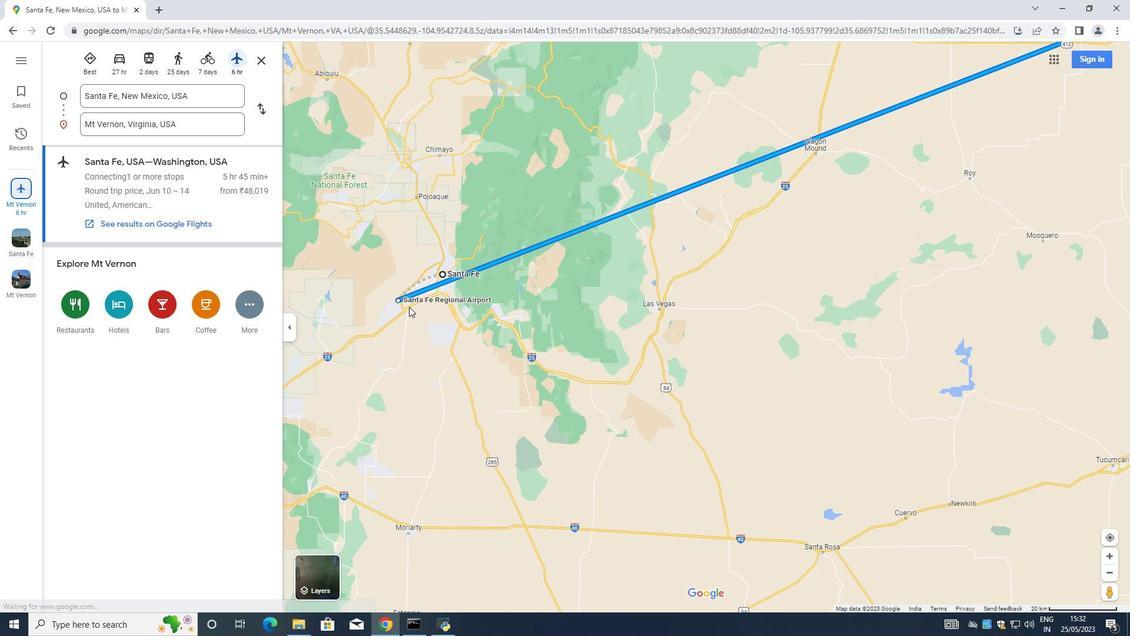 
Action: Mouse scrolled (408, 307) with delta (0, 0)
Screenshot: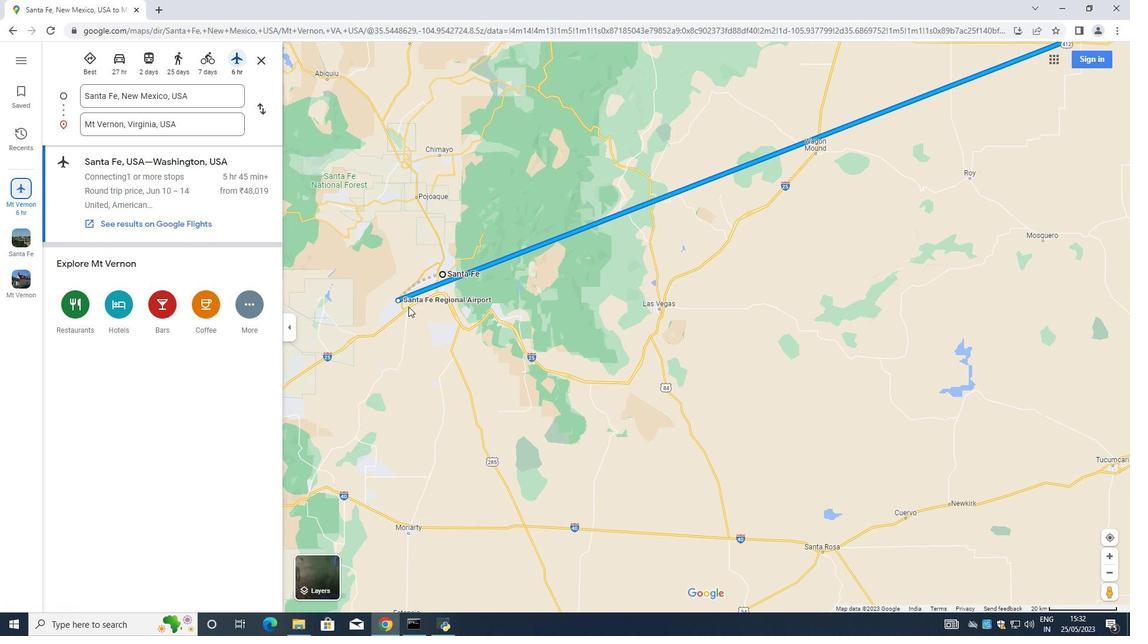 
Action: Mouse moved to (404, 308)
Screenshot: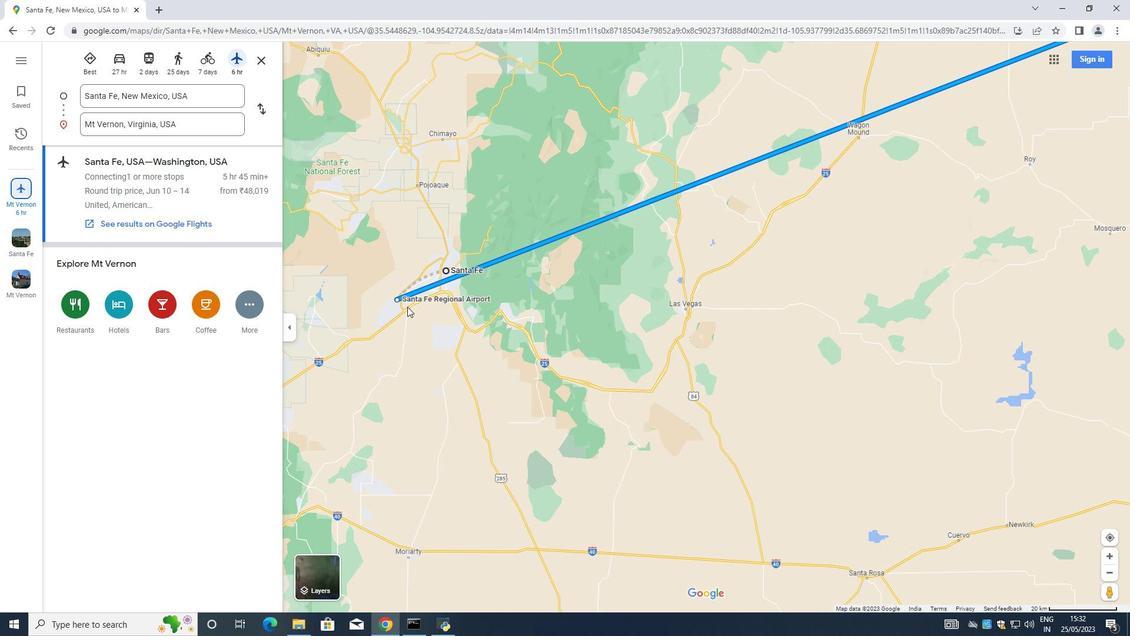 
Action: Mouse scrolled (404, 308) with delta (0, 0)
Screenshot: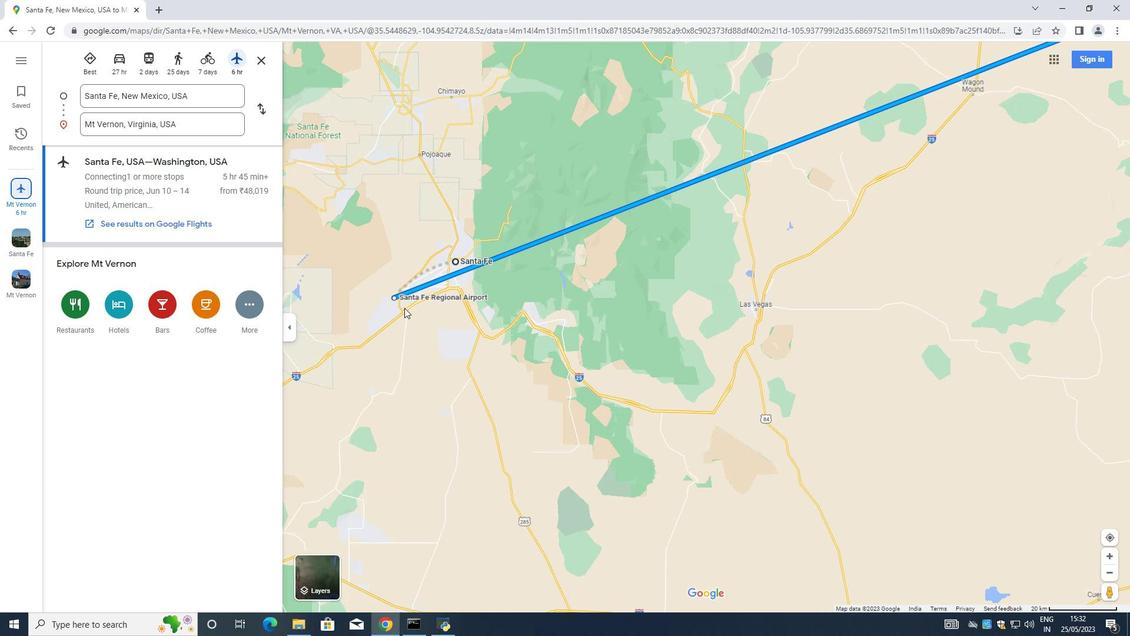 
Action: Mouse scrolled (404, 308) with delta (0, 0)
Screenshot: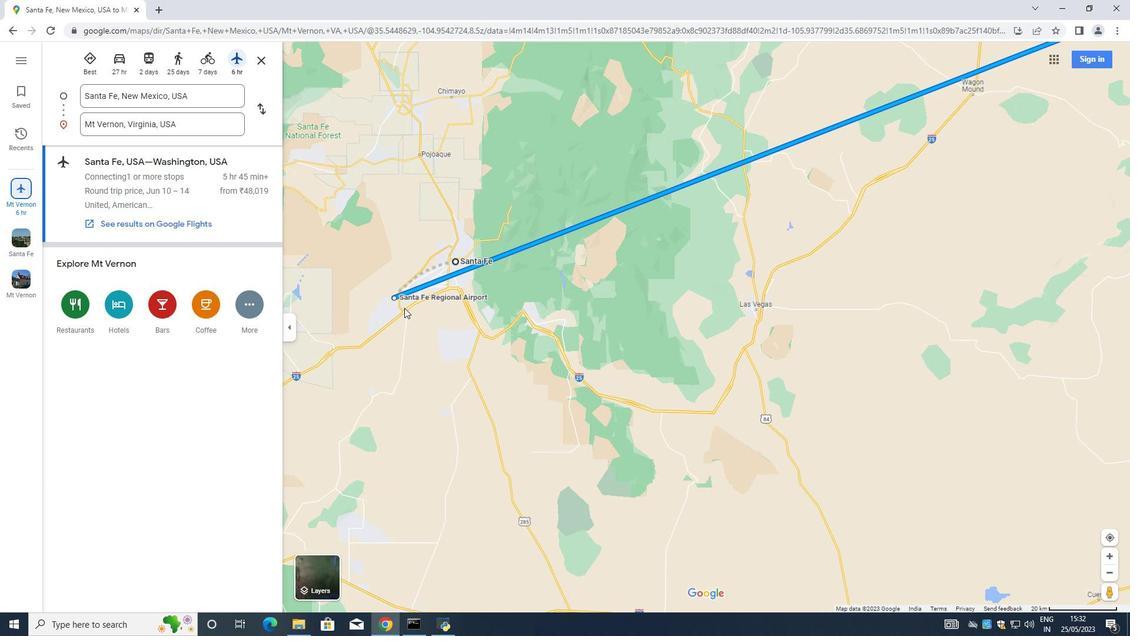 
Action: Mouse moved to (388, 303)
Screenshot: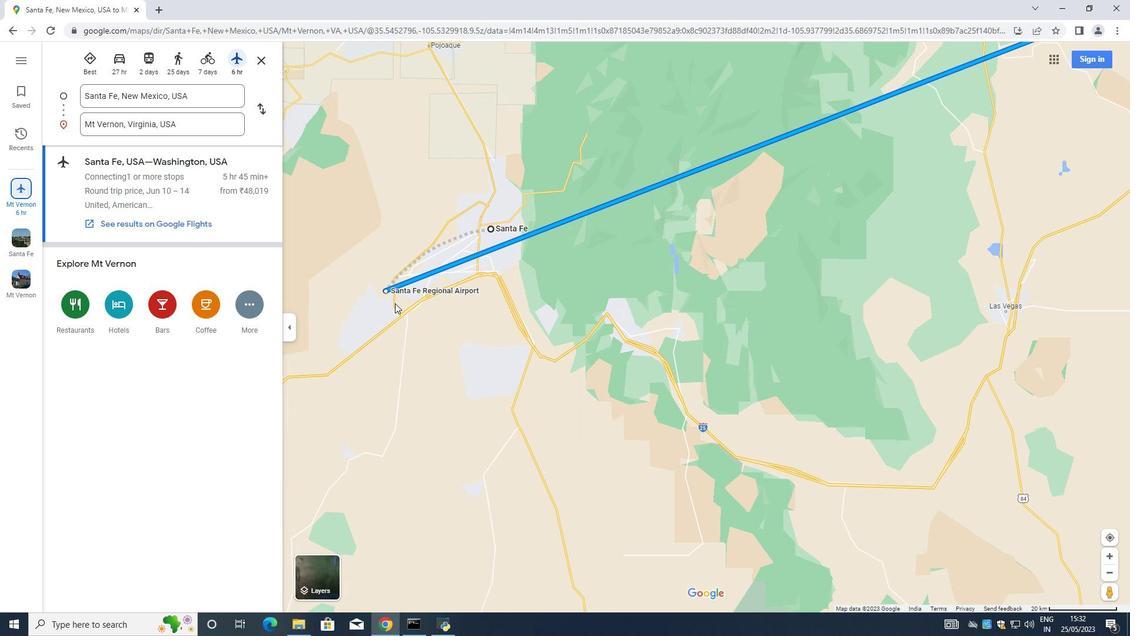 
Action: Mouse pressed left at (388, 303)
Screenshot: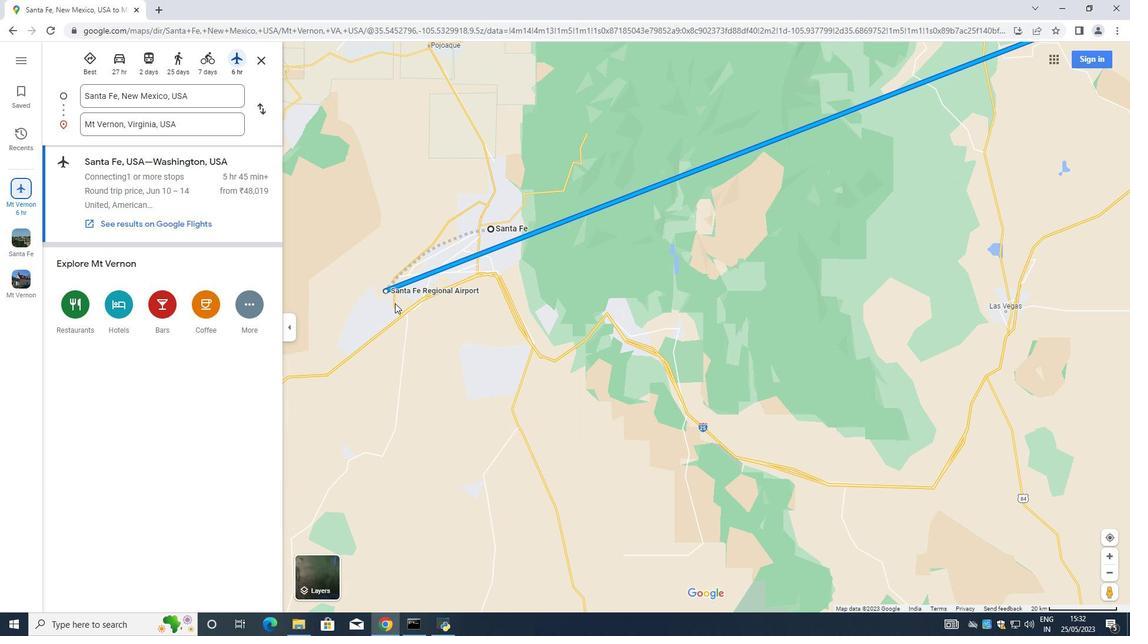 
Action: Mouse moved to (406, 311)
Screenshot: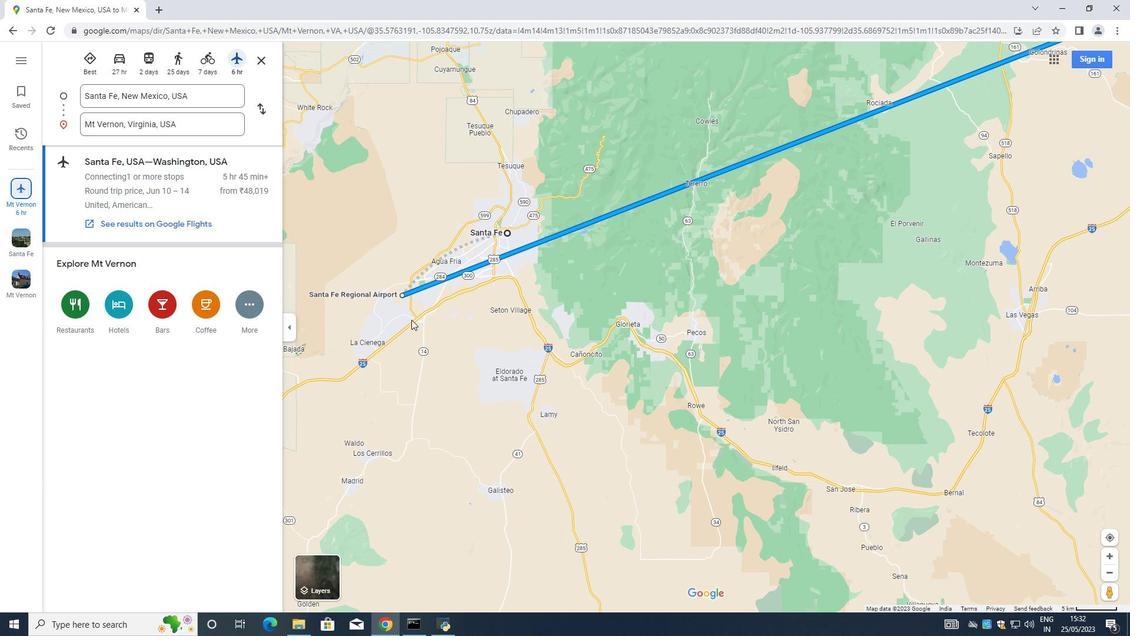 
Action: Mouse scrolled (406, 312) with delta (0, 0)
Screenshot: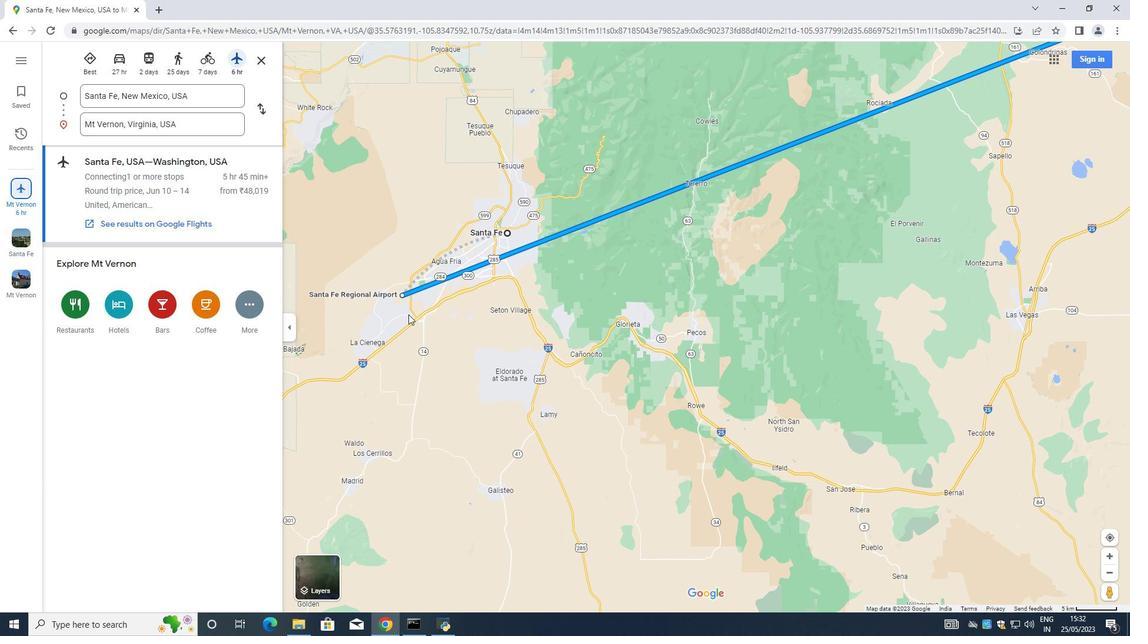 
Action: Mouse scrolled (406, 312) with delta (0, 0)
Screenshot: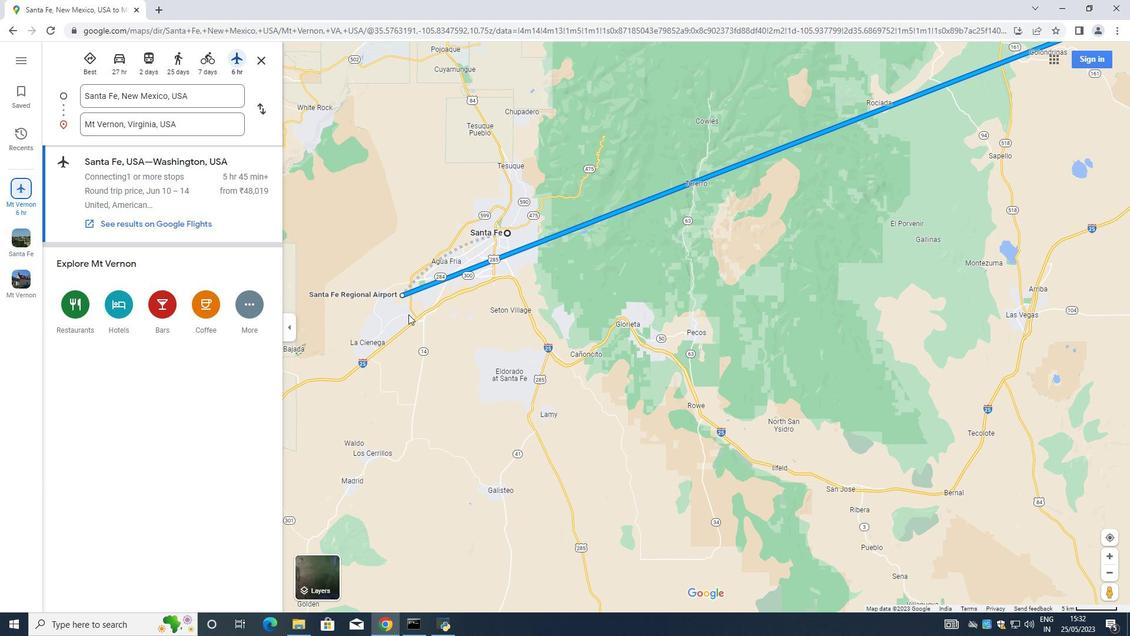 
Action: Mouse scrolled (406, 312) with delta (0, 0)
Screenshot: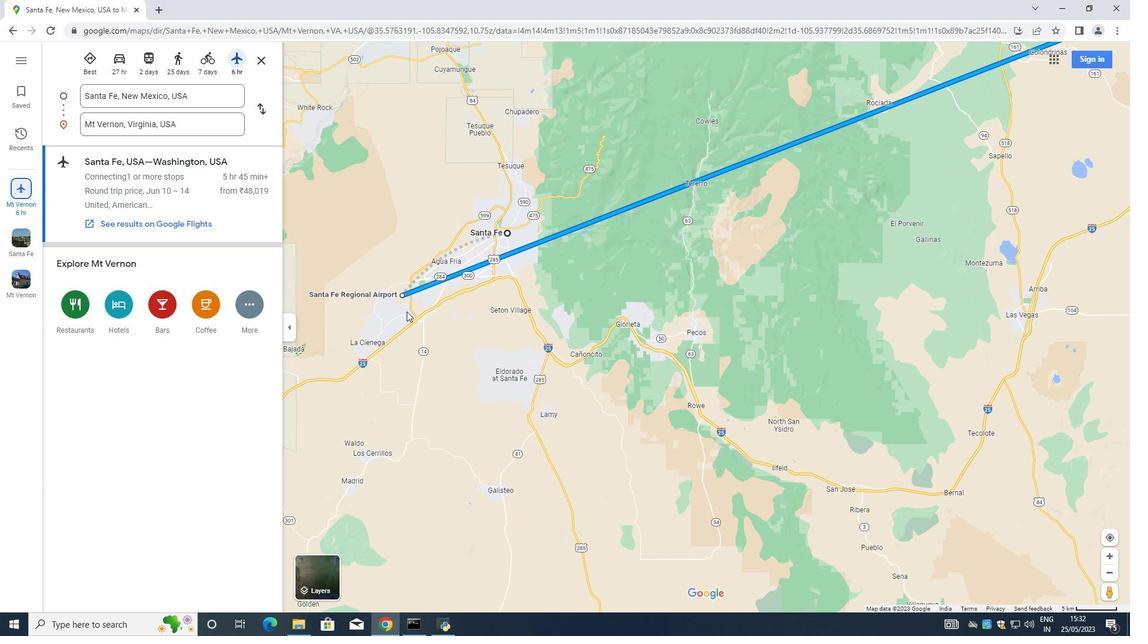 
Action: Mouse moved to (406, 310)
Screenshot: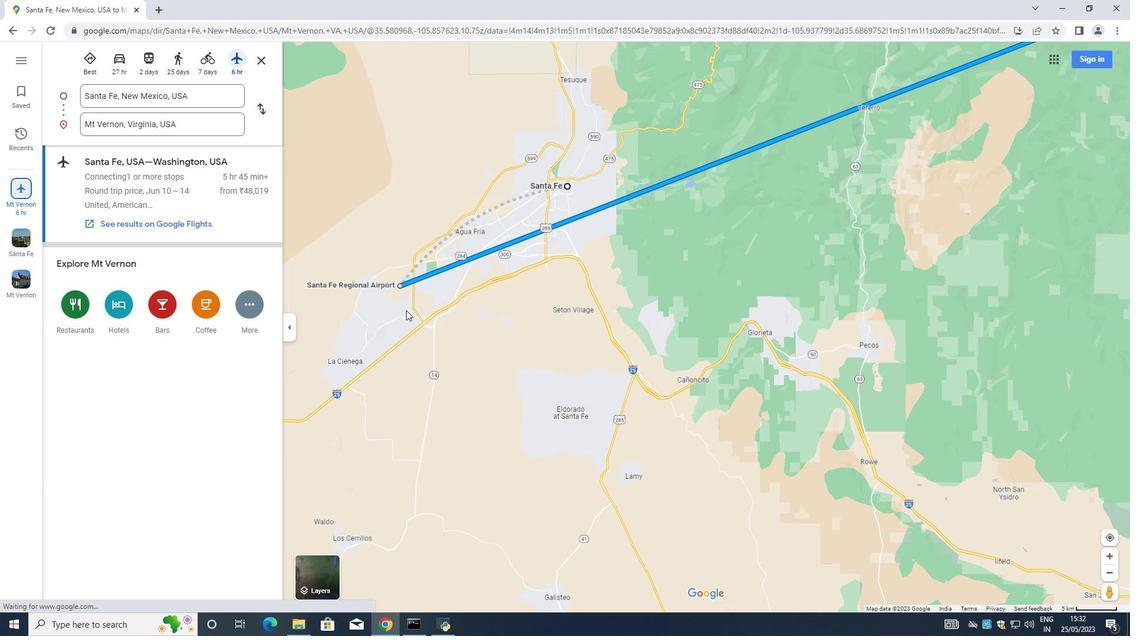 
Action: Mouse scrolled (406, 310) with delta (0, 0)
Screenshot: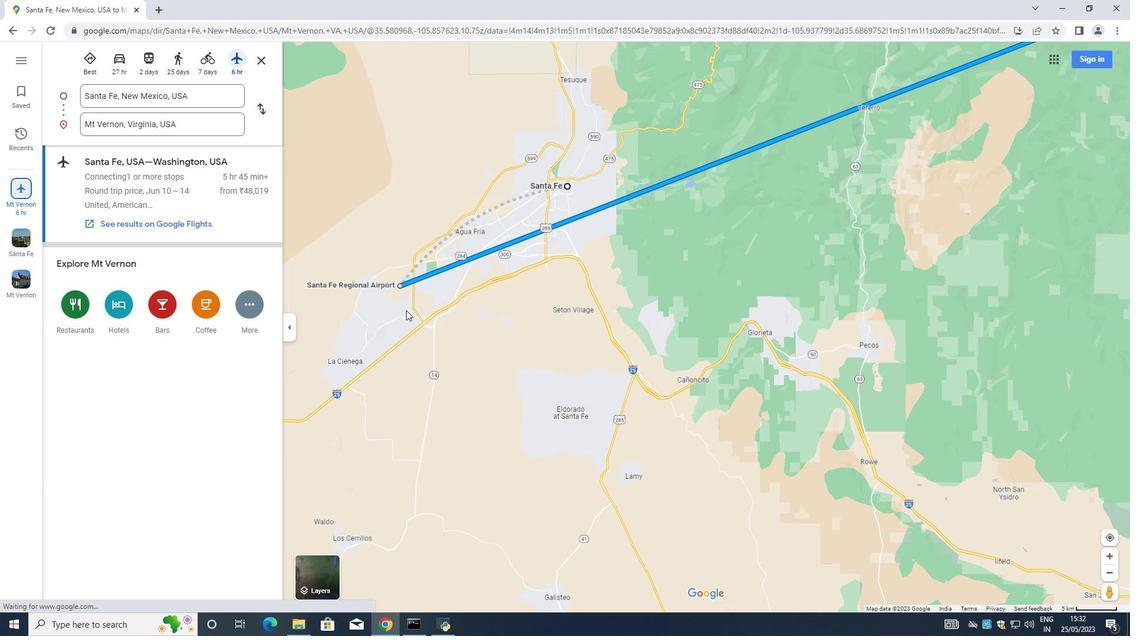
Action: Mouse scrolled (406, 310) with delta (0, 0)
Screenshot: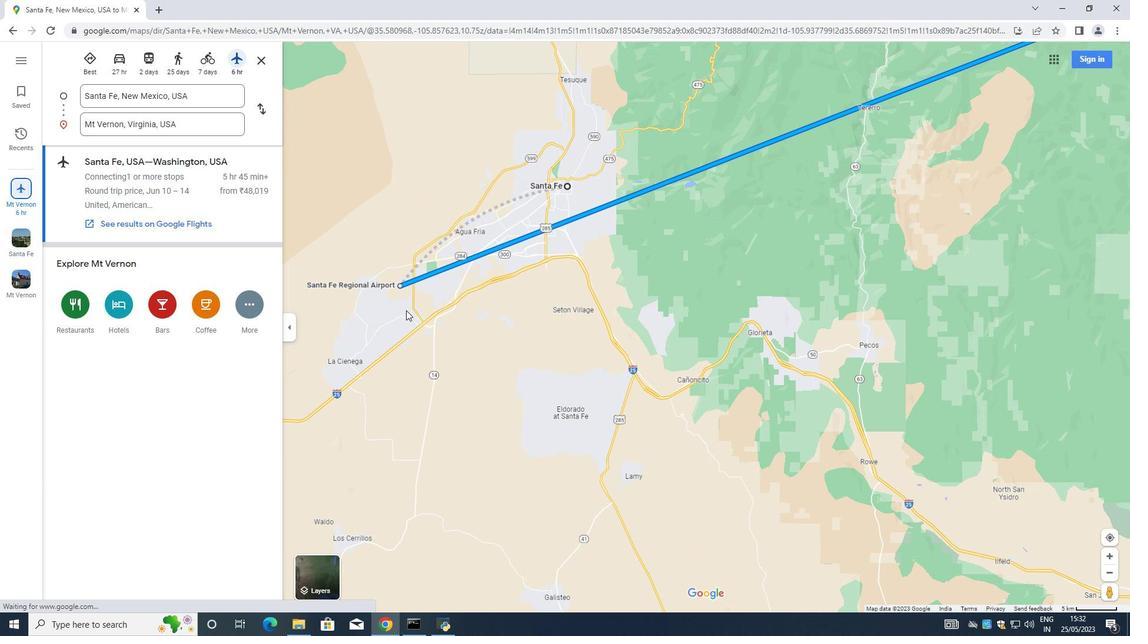 
Action: Mouse scrolled (406, 310) with delta (0, 0)
Screenshot: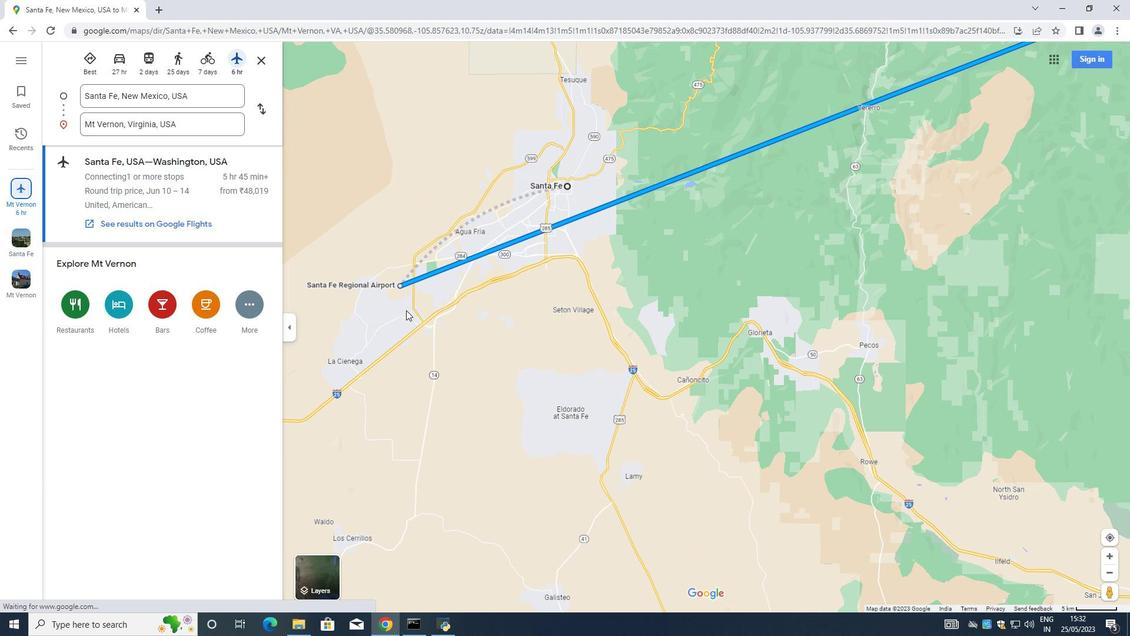 
Action: Mouse moved to (401, 279)
Screenshot: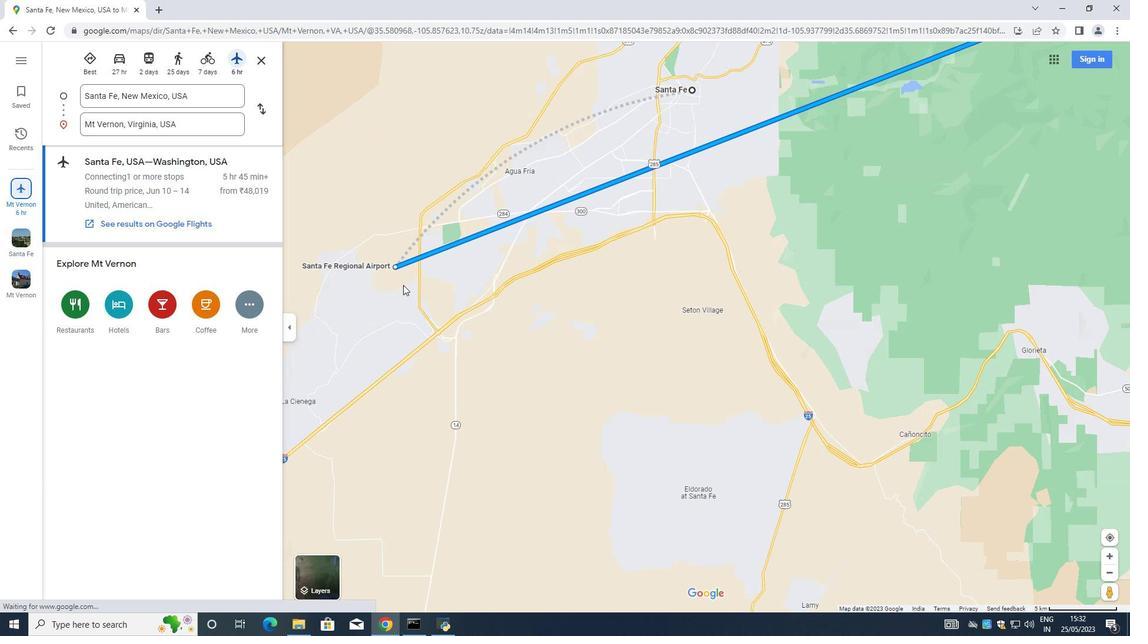 
Action: Mouse pressed left at (401, 279)
Screenshot: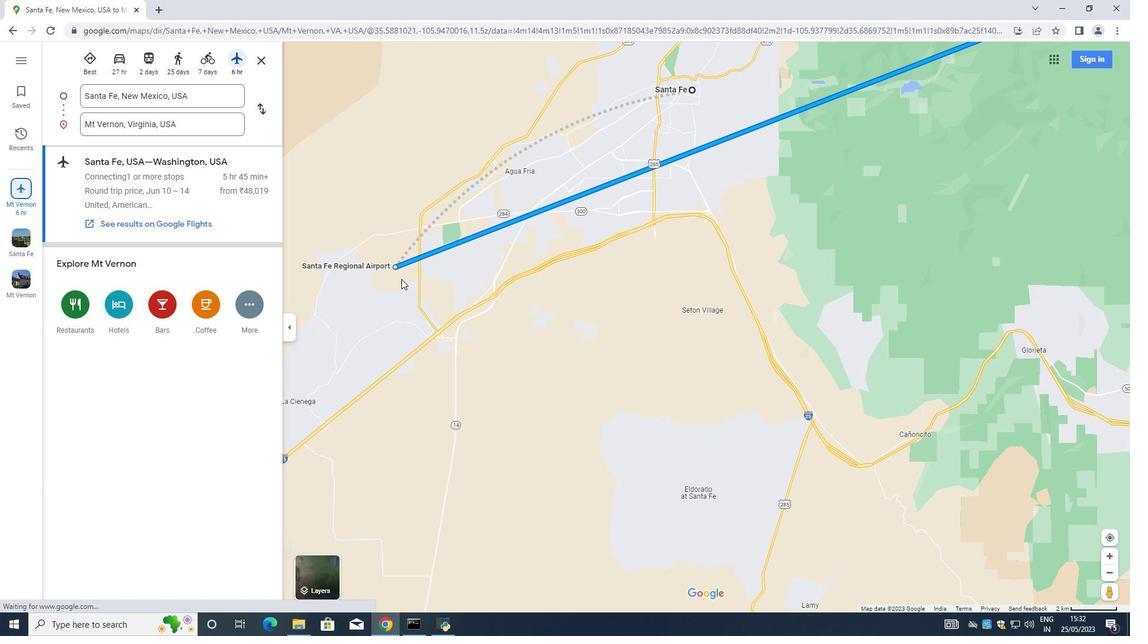 
Action: Mouse moved to (406, 311)
Screenshot: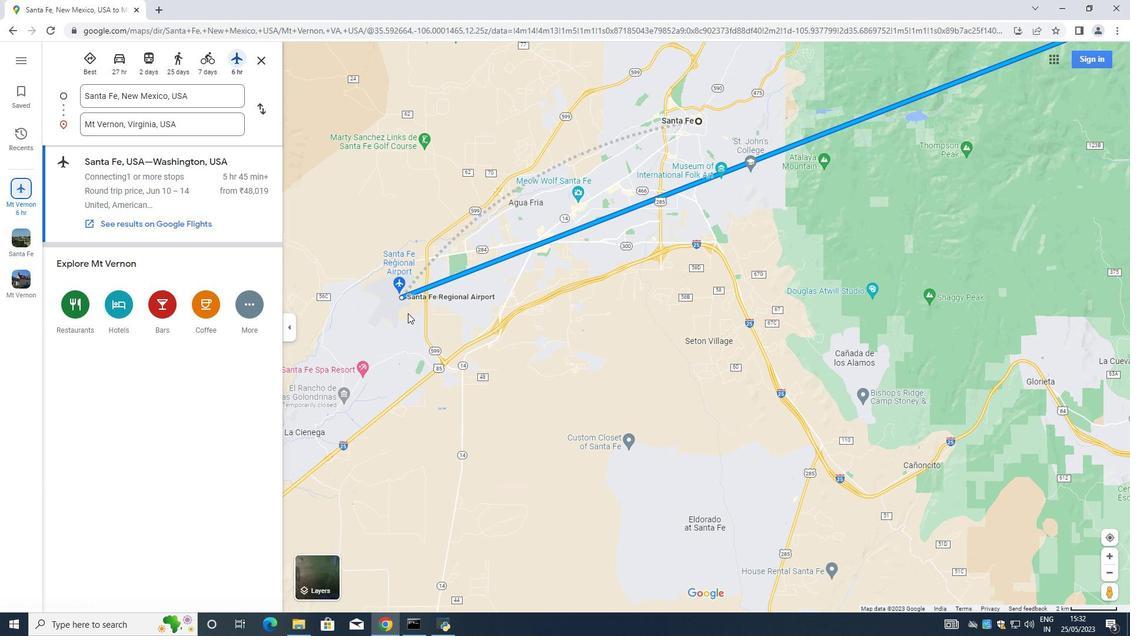 
Action: Mouse scrolled (406, 312) with delta (0, 0)
Screenshot: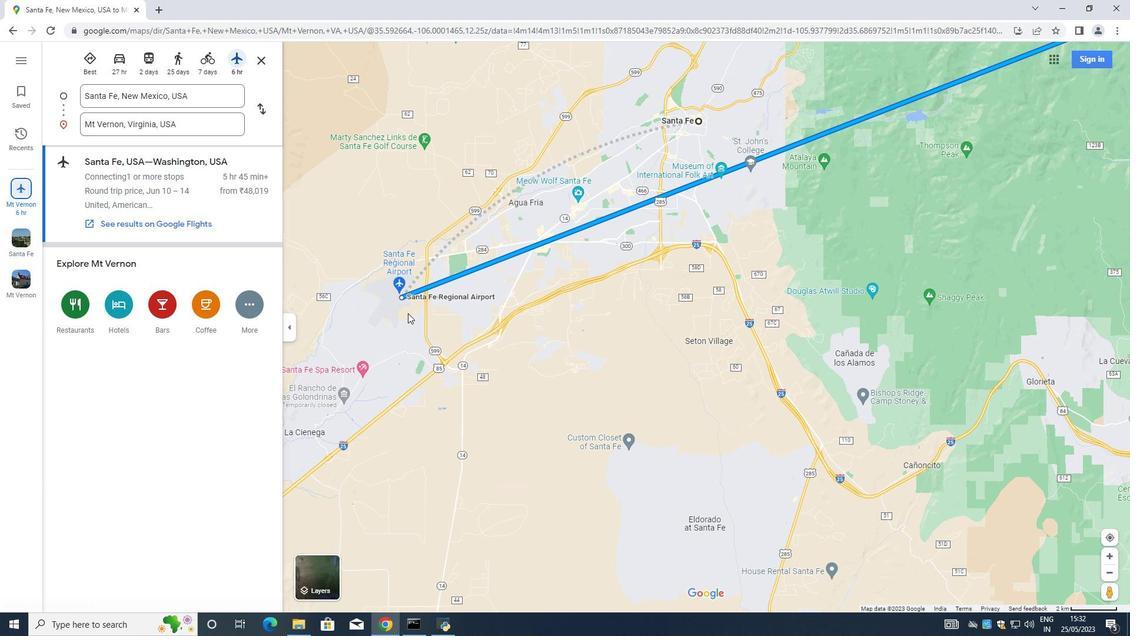 
Action: Mouse moved to (405, 311)
Screenshot: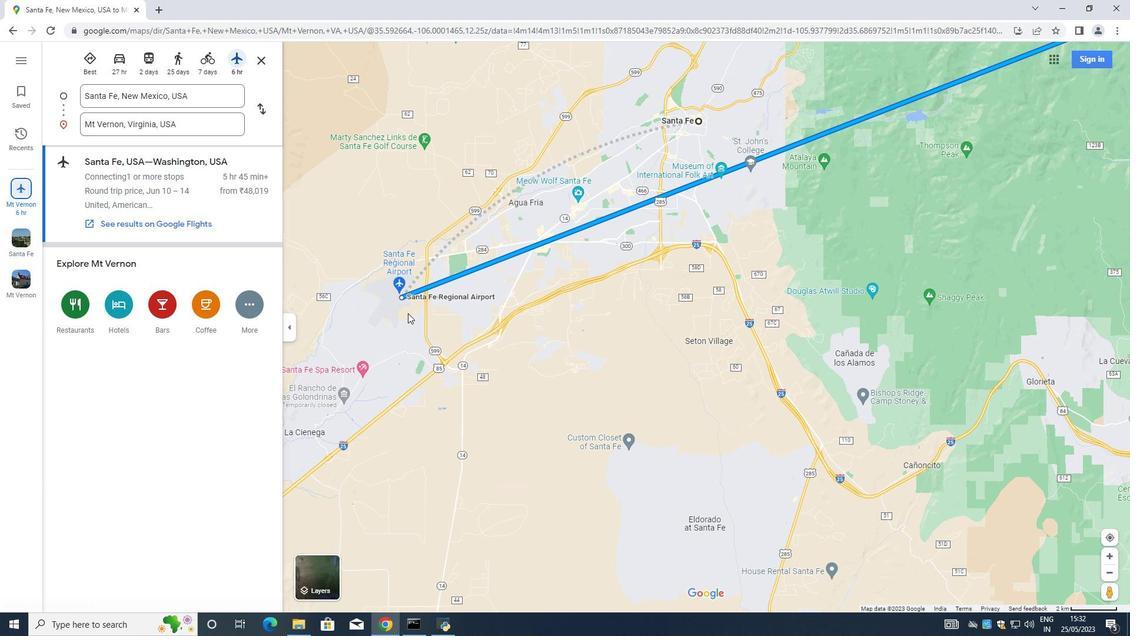 
Action: Mouse scrolled (405, 312) with delta (0, 0)
Screenshot: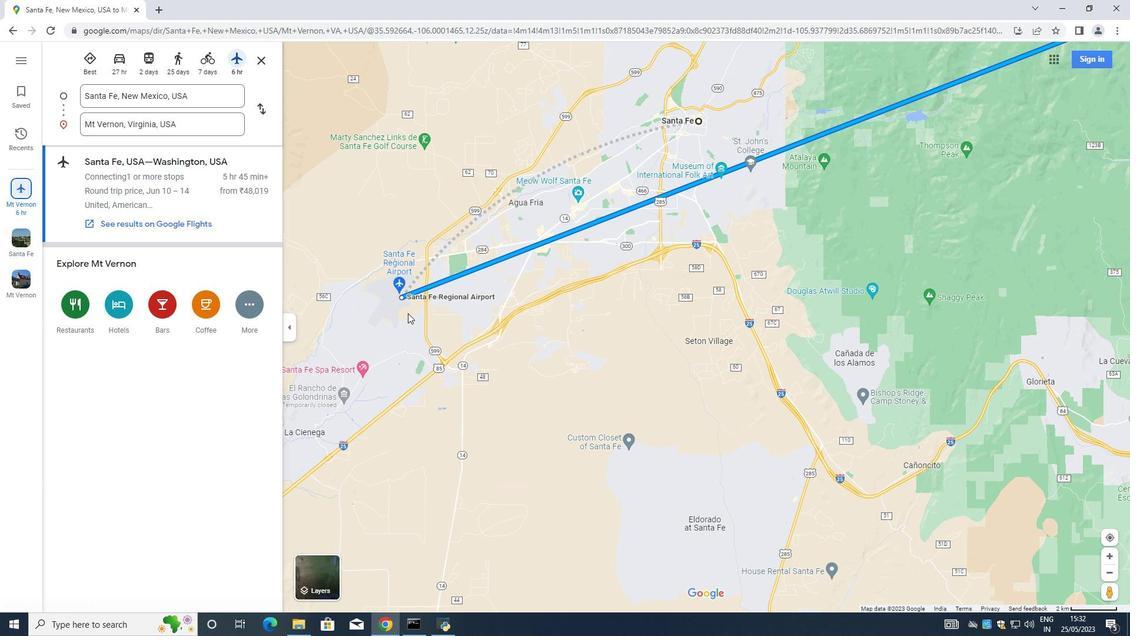 
Action: Mouse moved to (405, 310)
Screenshot: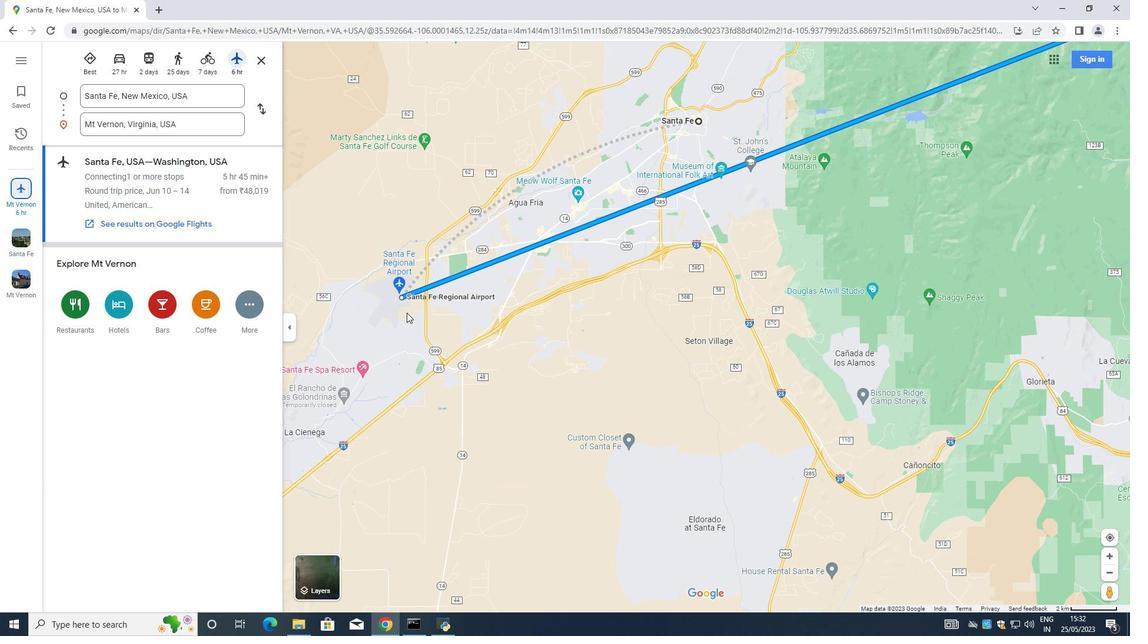 
Action: Mouse scrolled (405, 311) with delta (0, 0)
Screenshot: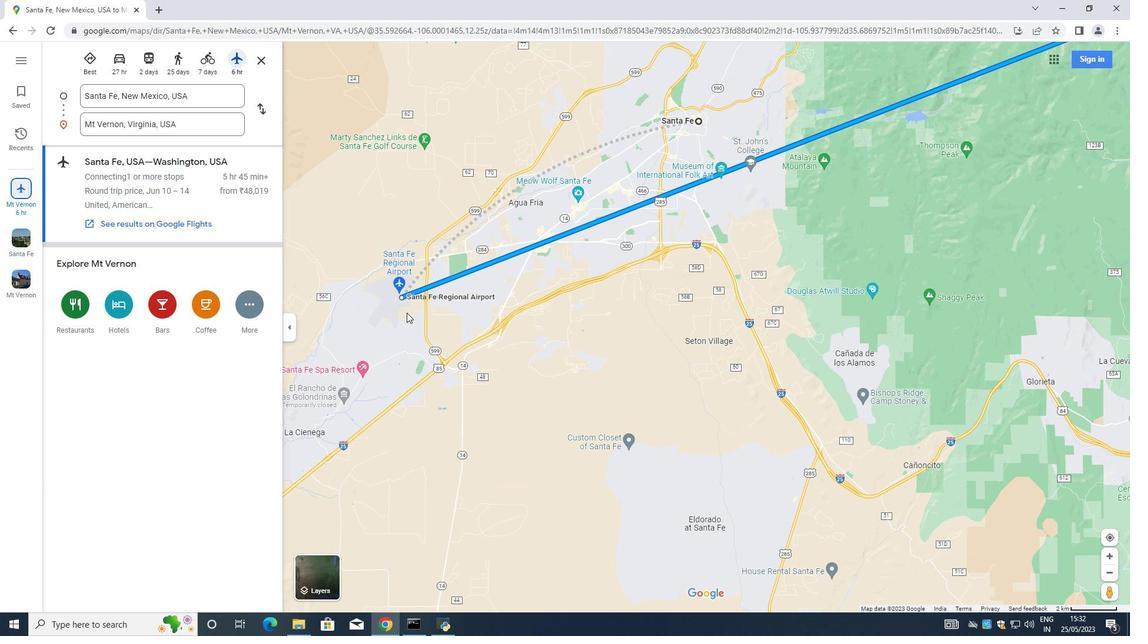 
Action: Mouse moved to (405, 309)
Screenshot: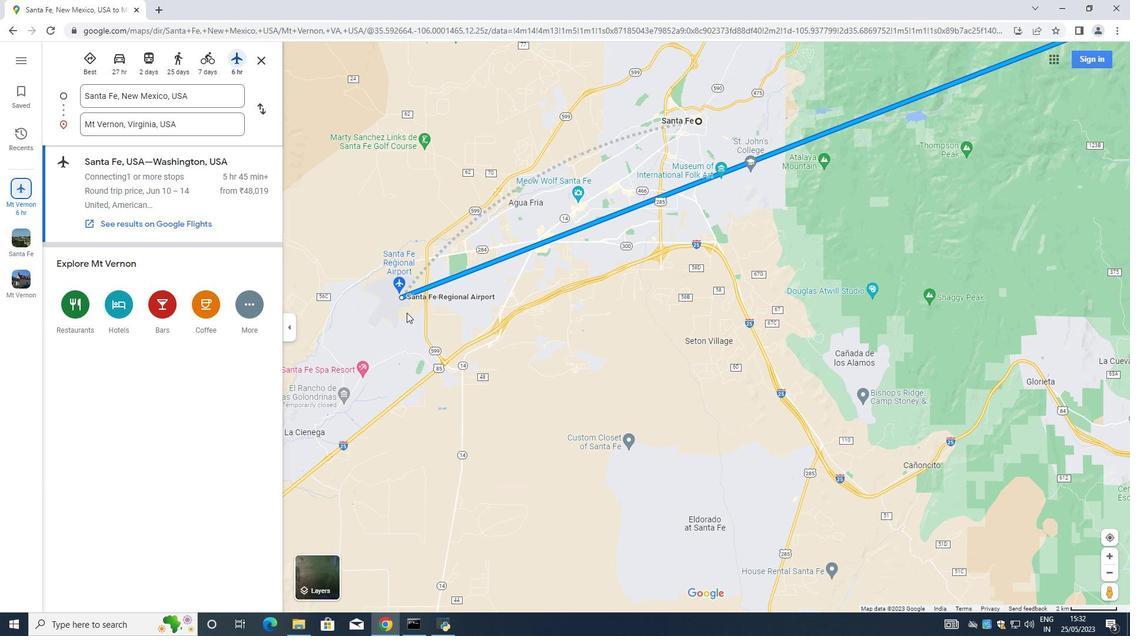 
Action: Mouse scrolled (405, 310) with delta (0, 0)
Screenshot: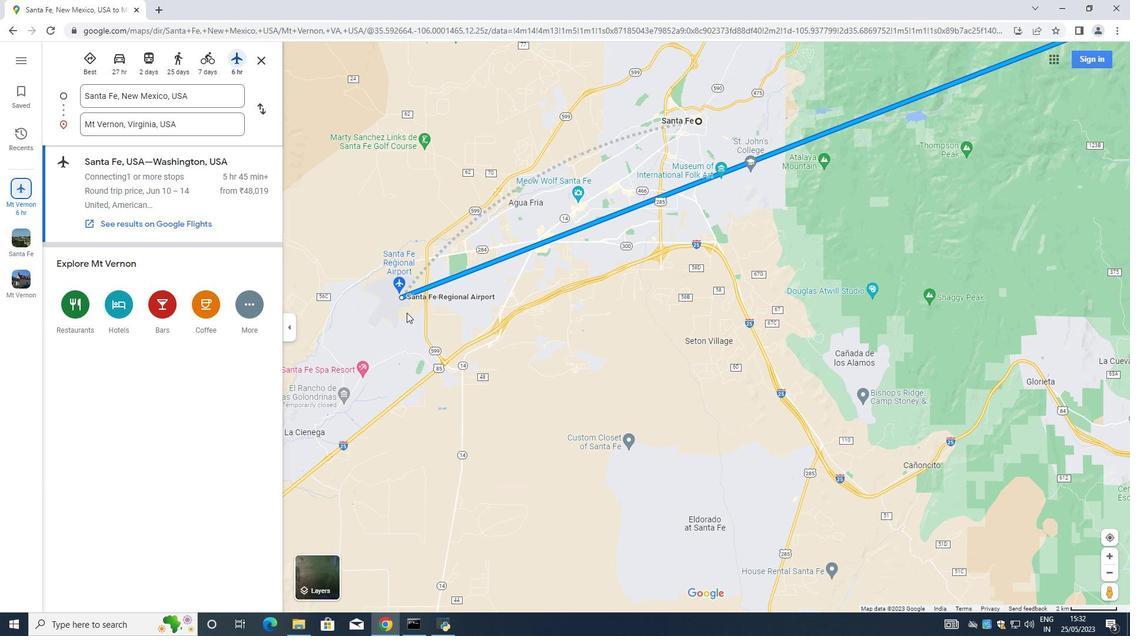 
Action: Mouse moved to (398, 292)
Screenshot: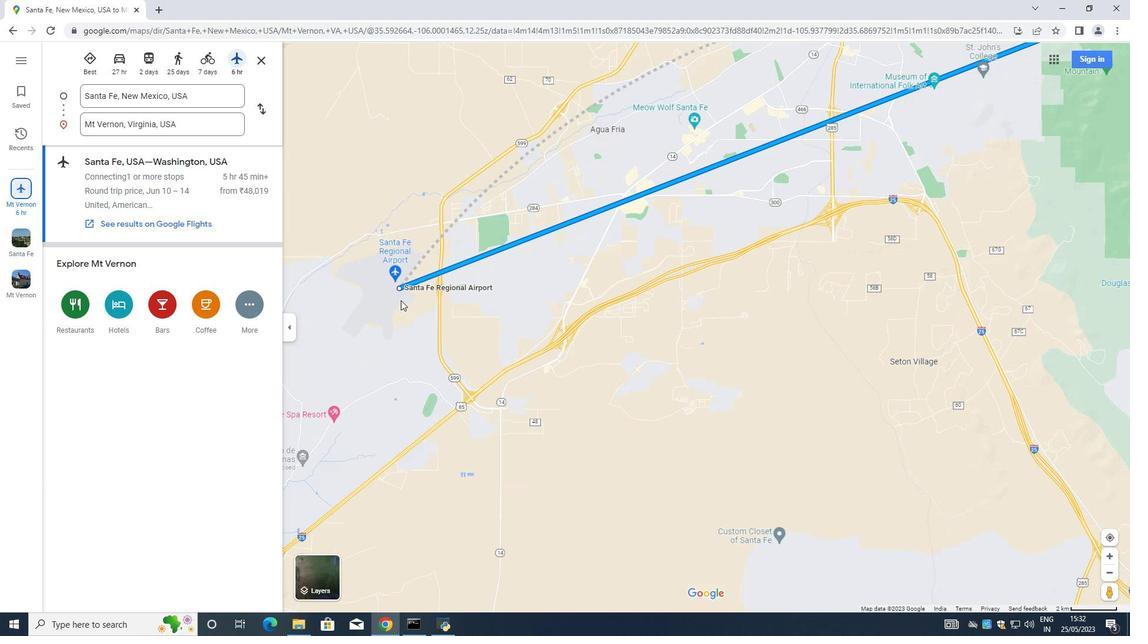 
Action: Mouse scrolled (398, 292) with delta (0, 0)
Screenshot: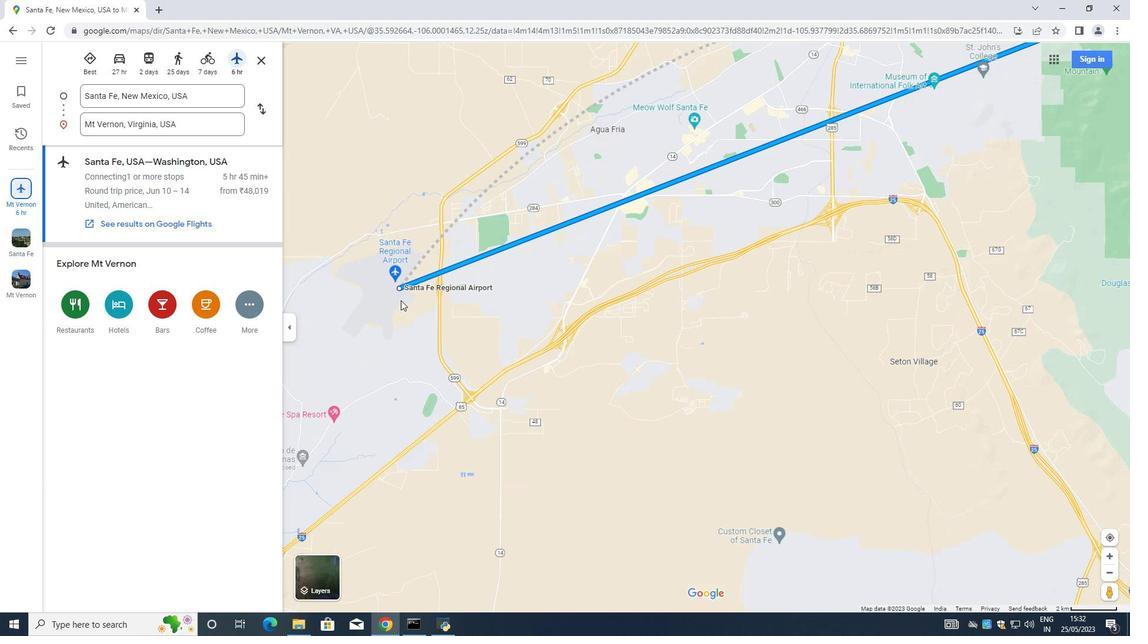 
Action: Mouse scrolled (398, 292) with delta (0, 0)
Screenshot: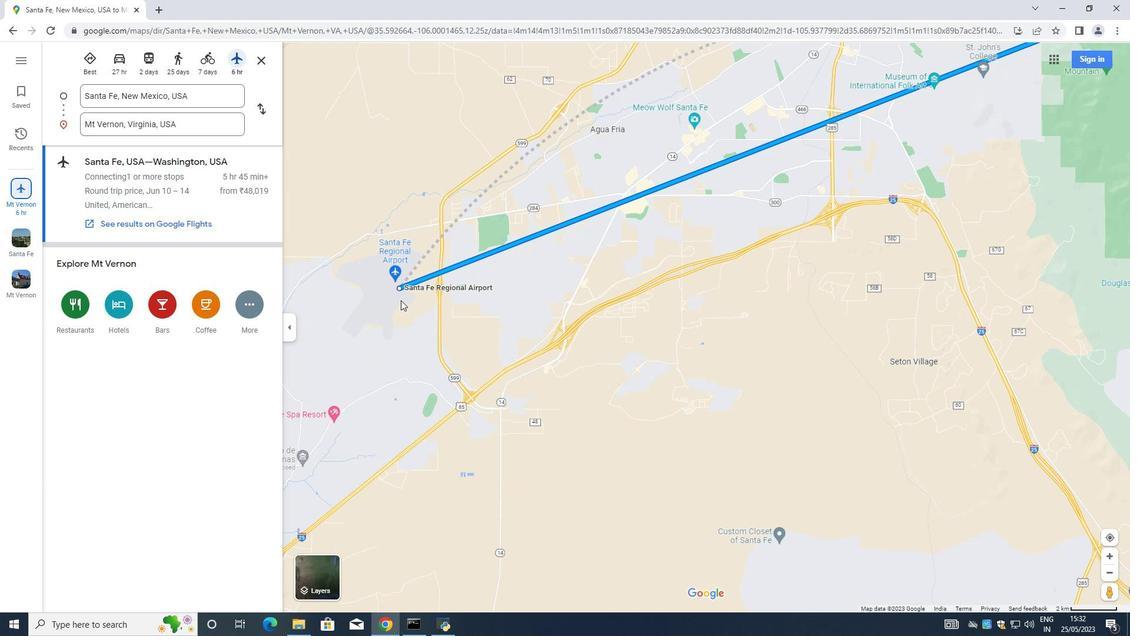 
Action: Mouse moved to (395, 286)
Screenshot: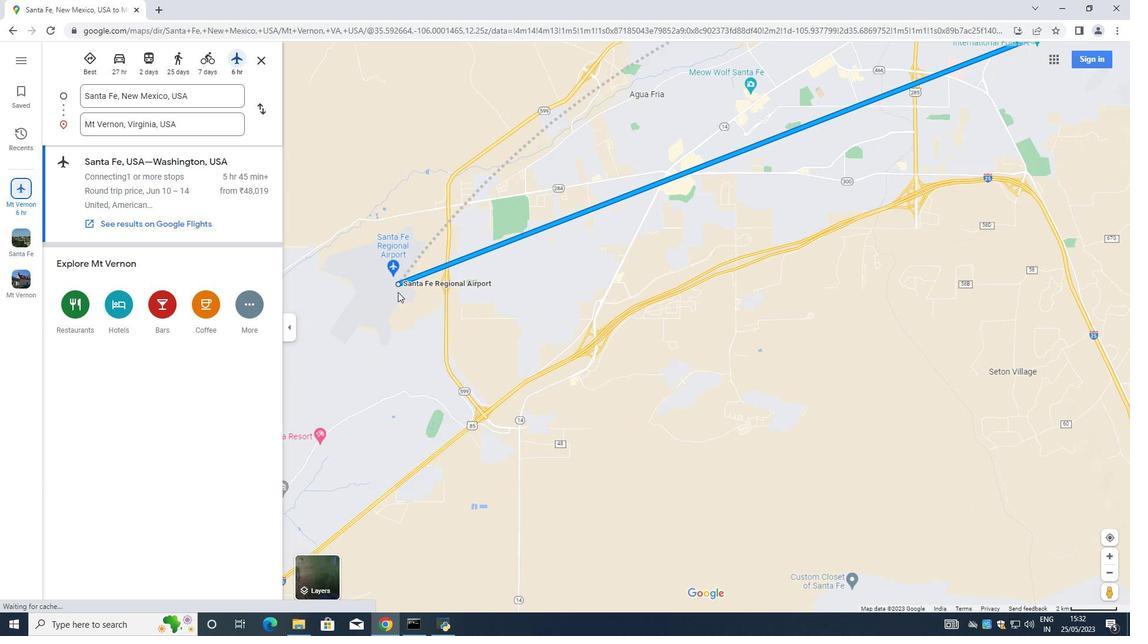 
Action: Mouse scrolled (396, 290) with delta (0, 0)
Screenshot: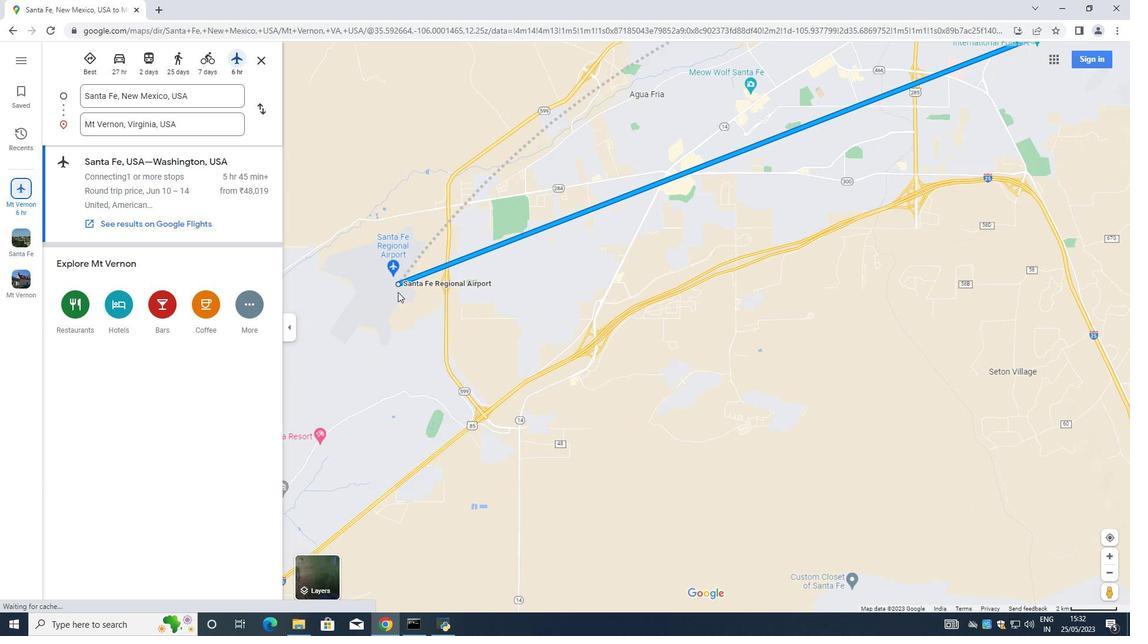 
Action: Mouse moved to (394, 285)
Screenshot: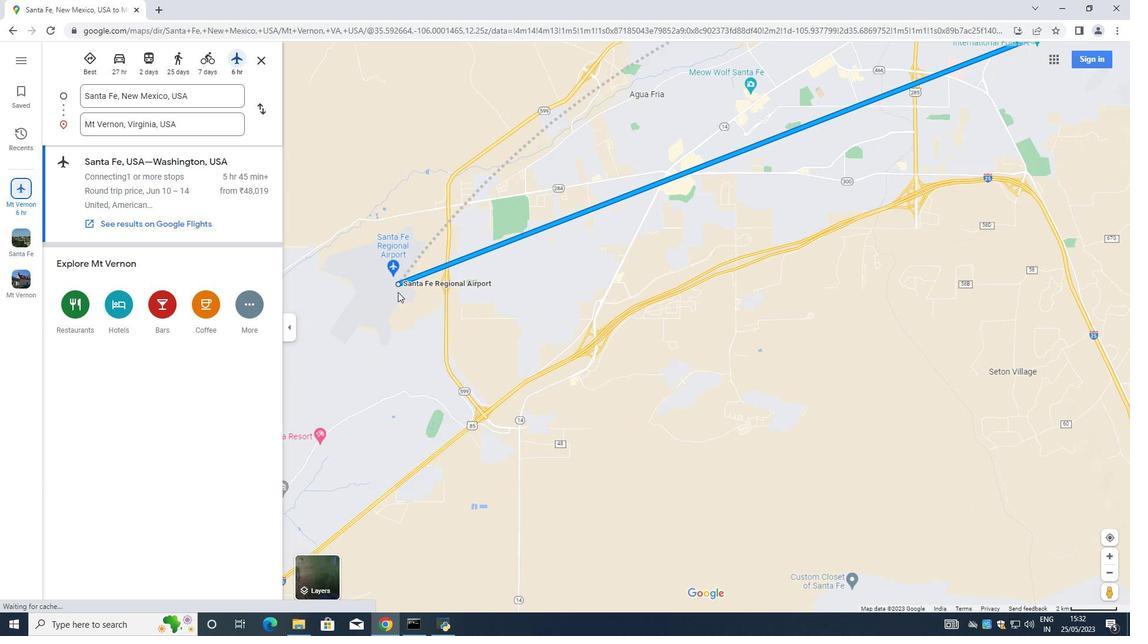 
Action: Mouse scrolled (395, 286) with delta (0, 0)
Screenshot: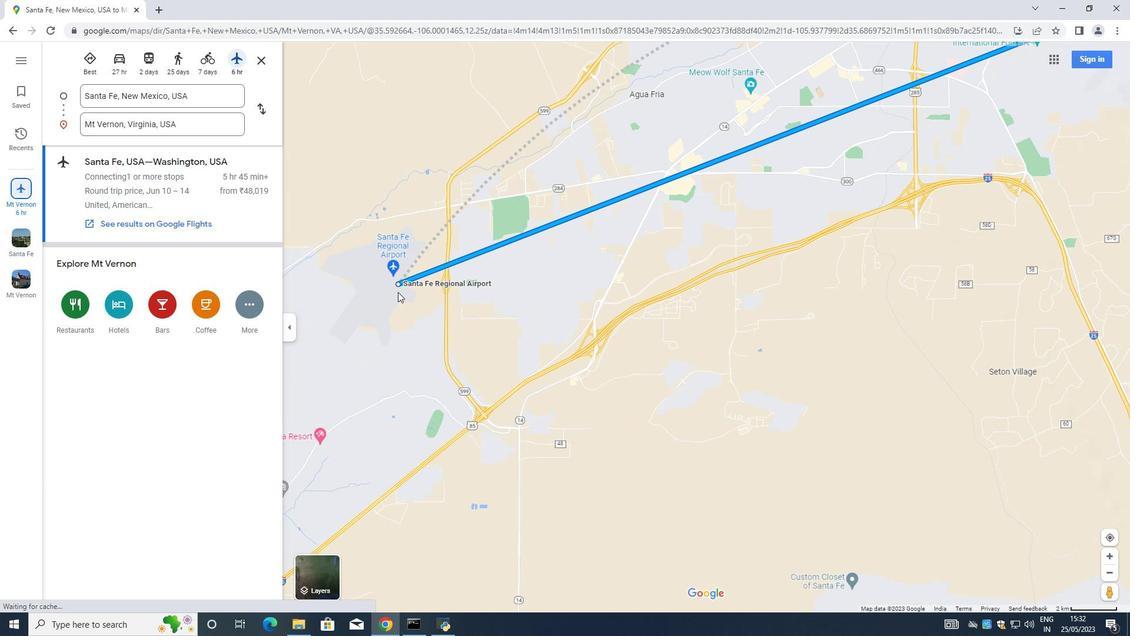 
Action: Mouse moved to (393, 278)
Screenshot: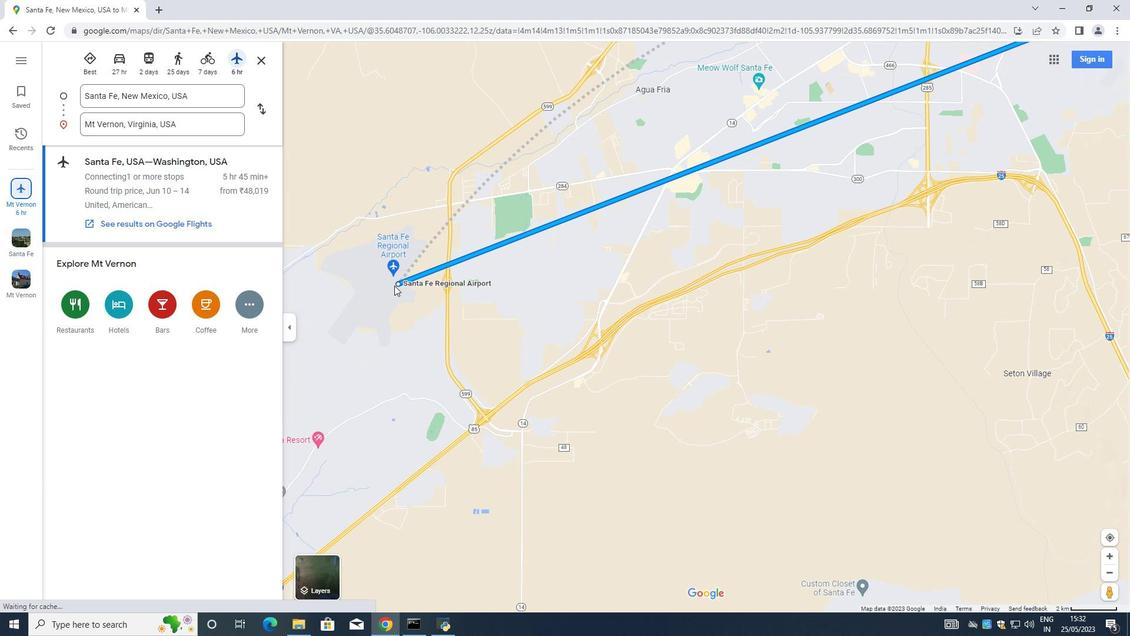 
Action: Mouse scrolled (393, 279) with delta (0, 0)
Screenshot: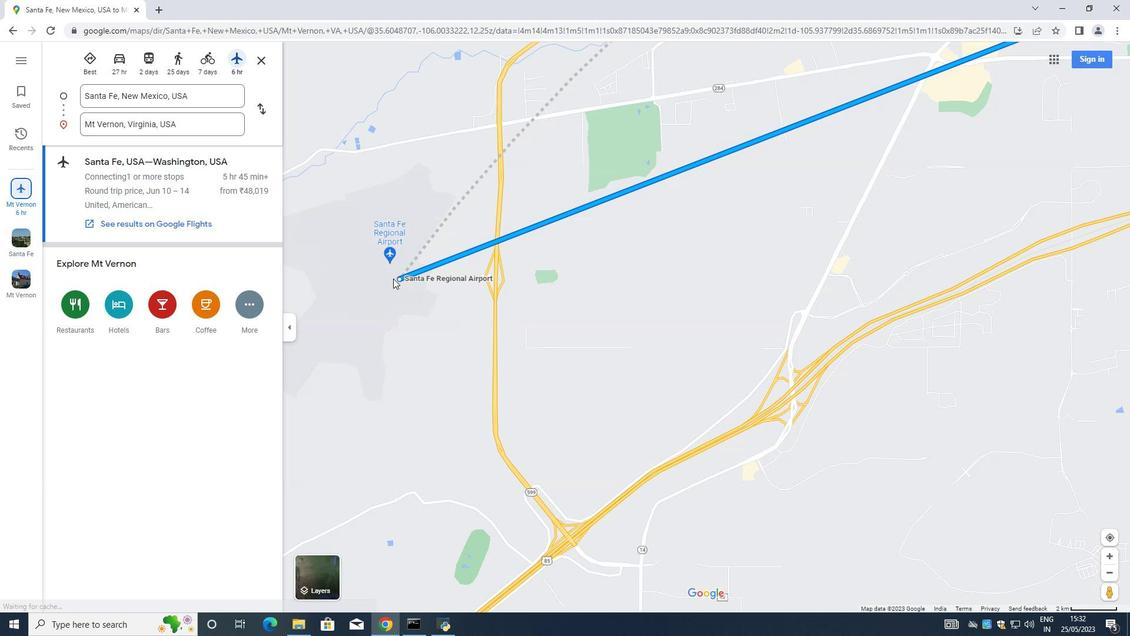 
Action: Mouse scrolled (393, 279) with delta (0, 0)
Screenshot: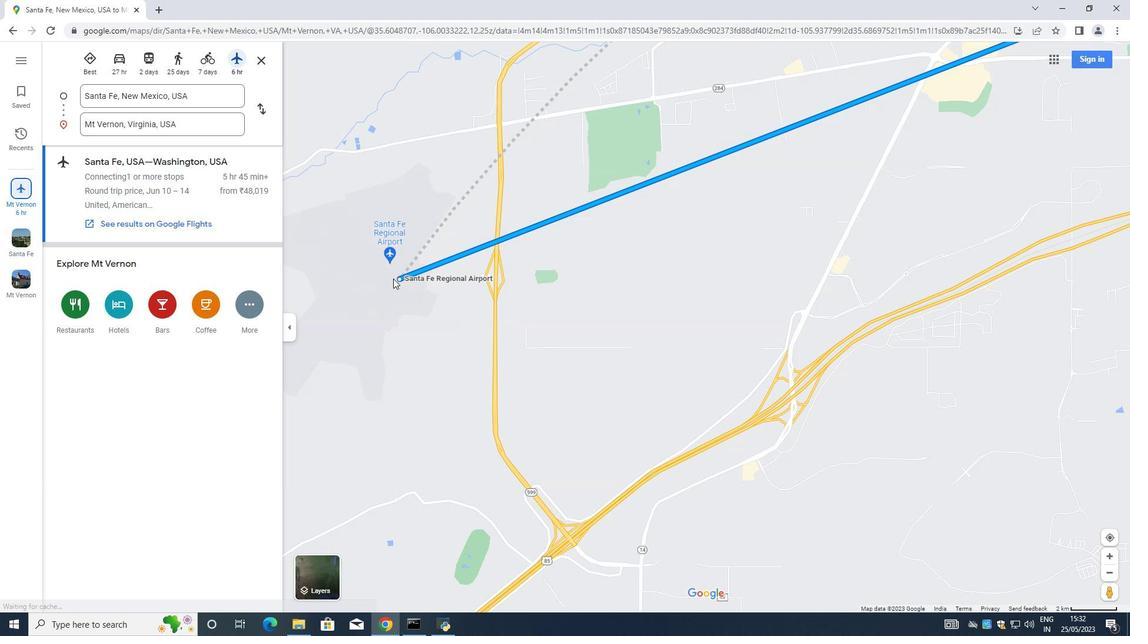
Action: Mouse moved to (412, 282)
Screenshot: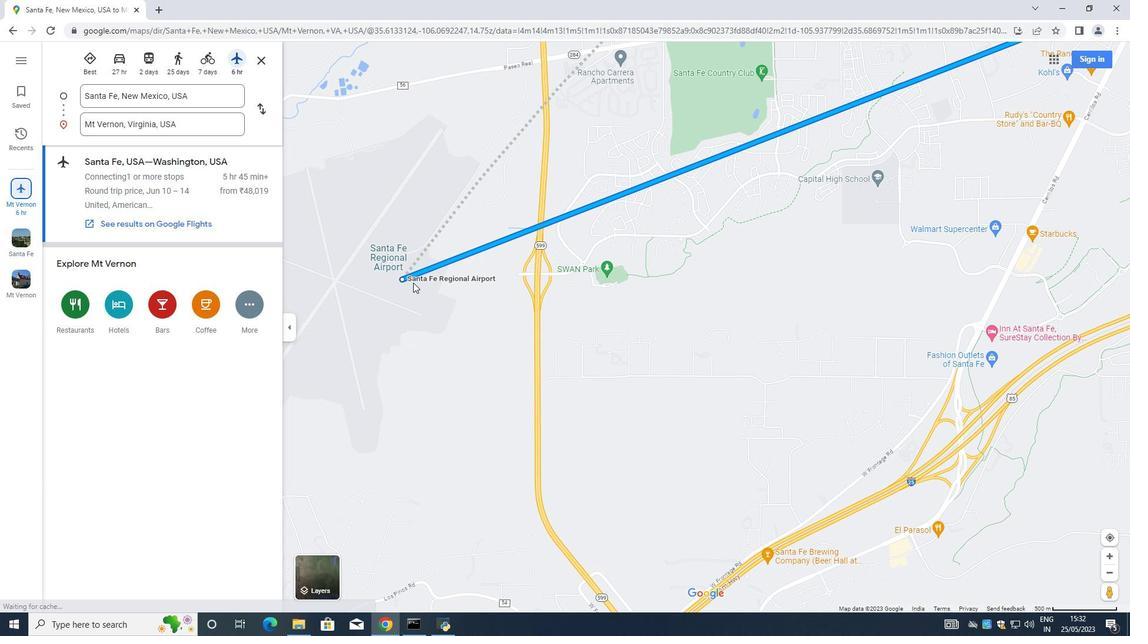 
Action: Mouse scrolled (412, 282) with delta (0, 0)
Screenshot: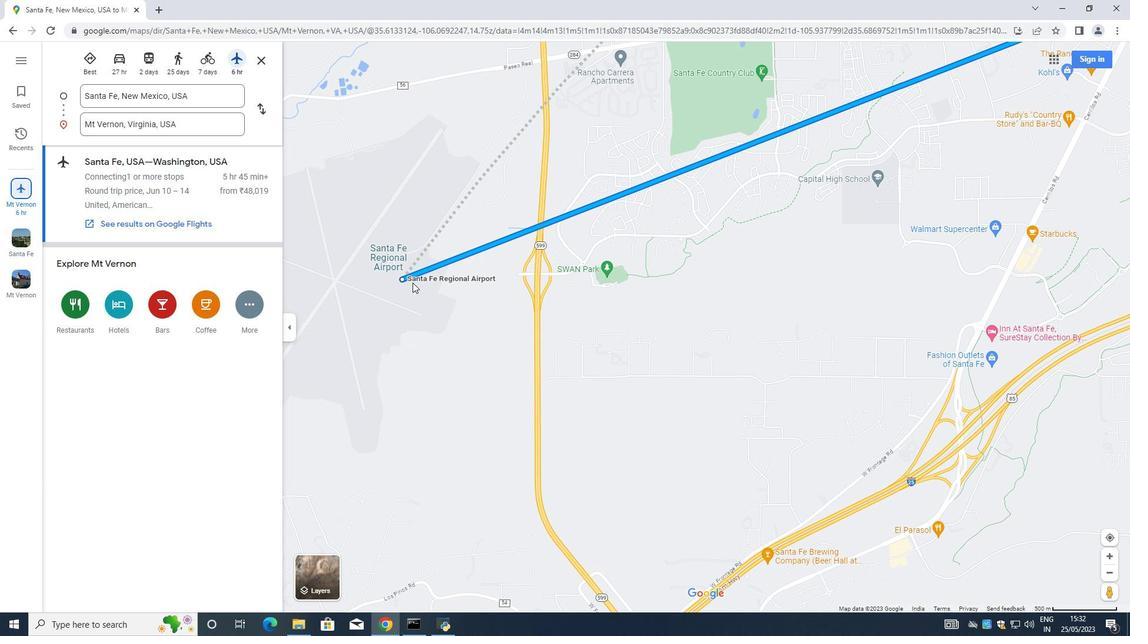 
Action: Mouse scrolled (412, 282) with delta (0, 0)
Screenshot: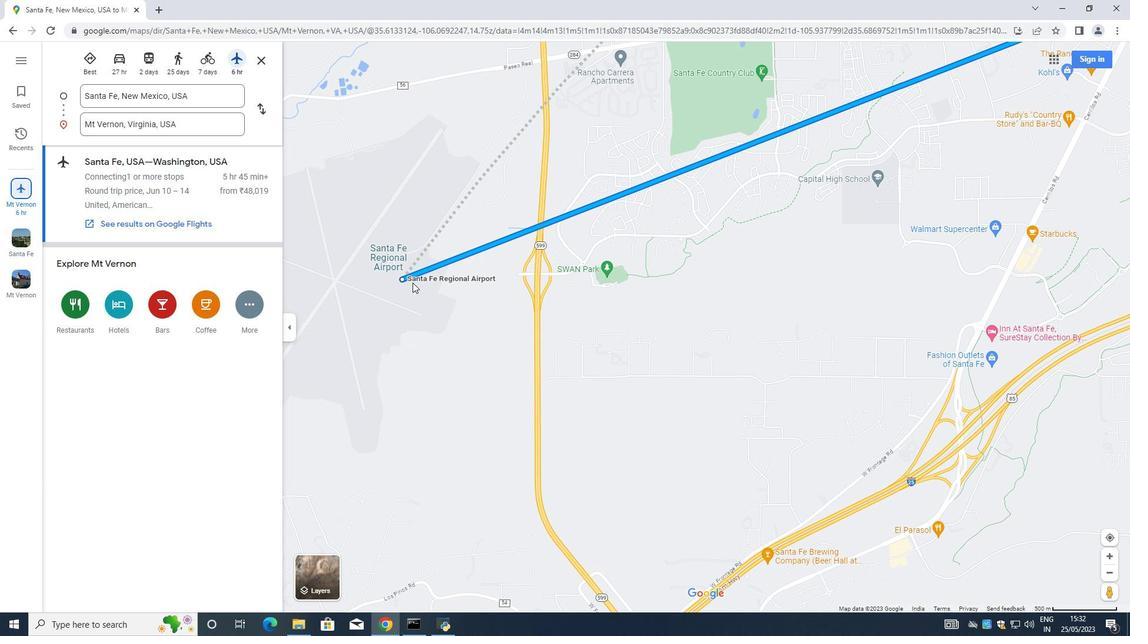 
Action: Mouse scrolled (412, 282) with delta (0, 0)
Screenshot: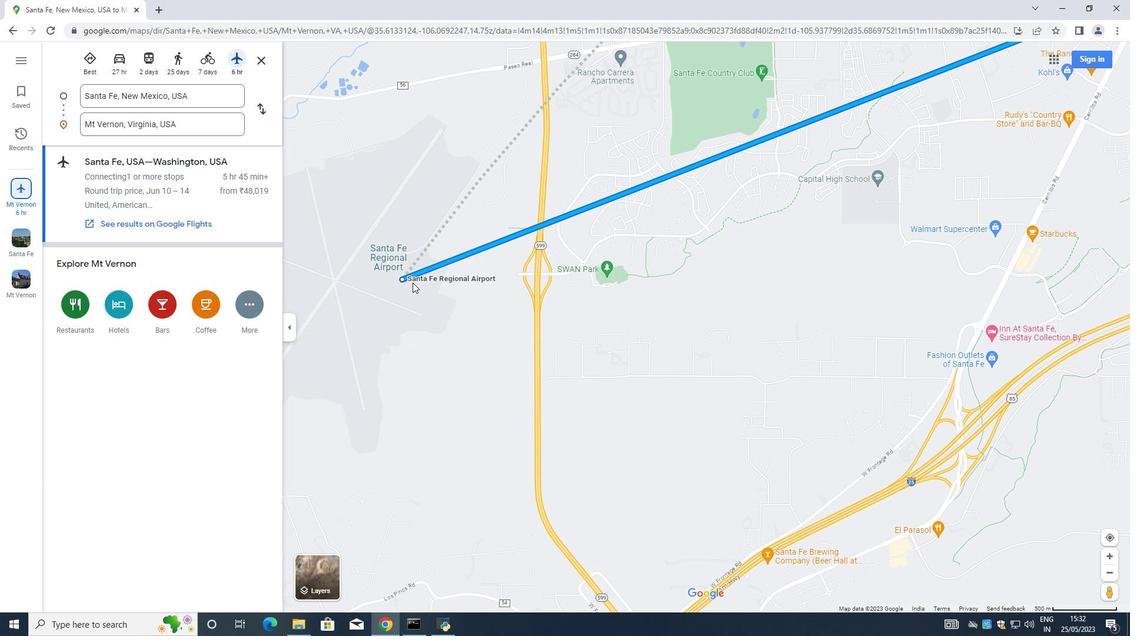 
Action: Mouse moved to (411, 282)
Screenshot: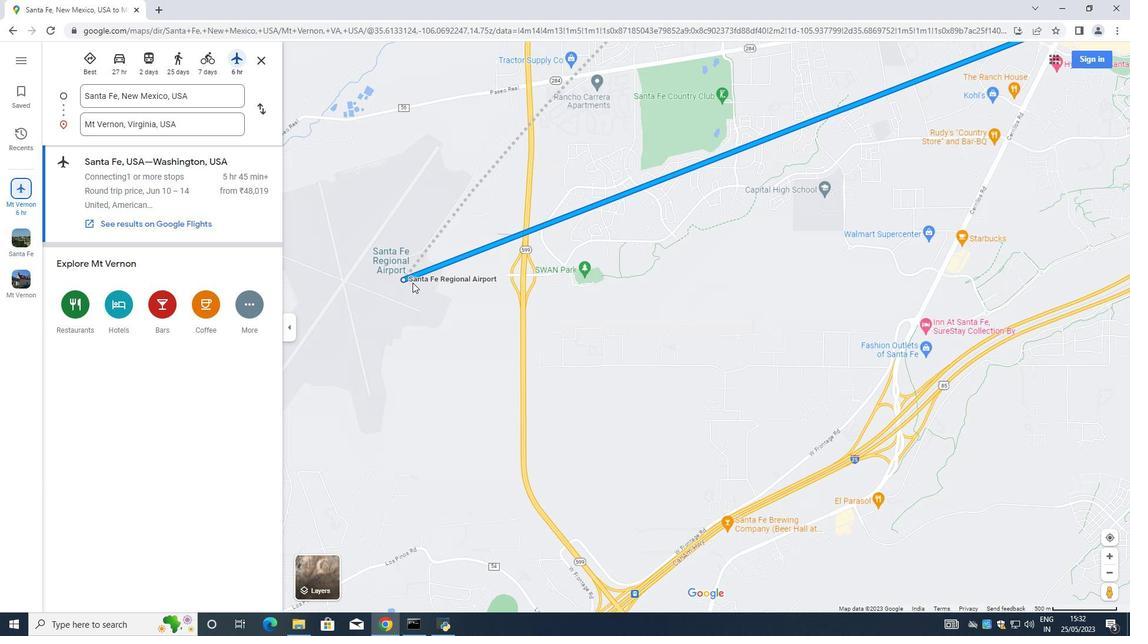 
Action: Mouse scrolled (411, 282) with delta (0, 0)
Screenshot: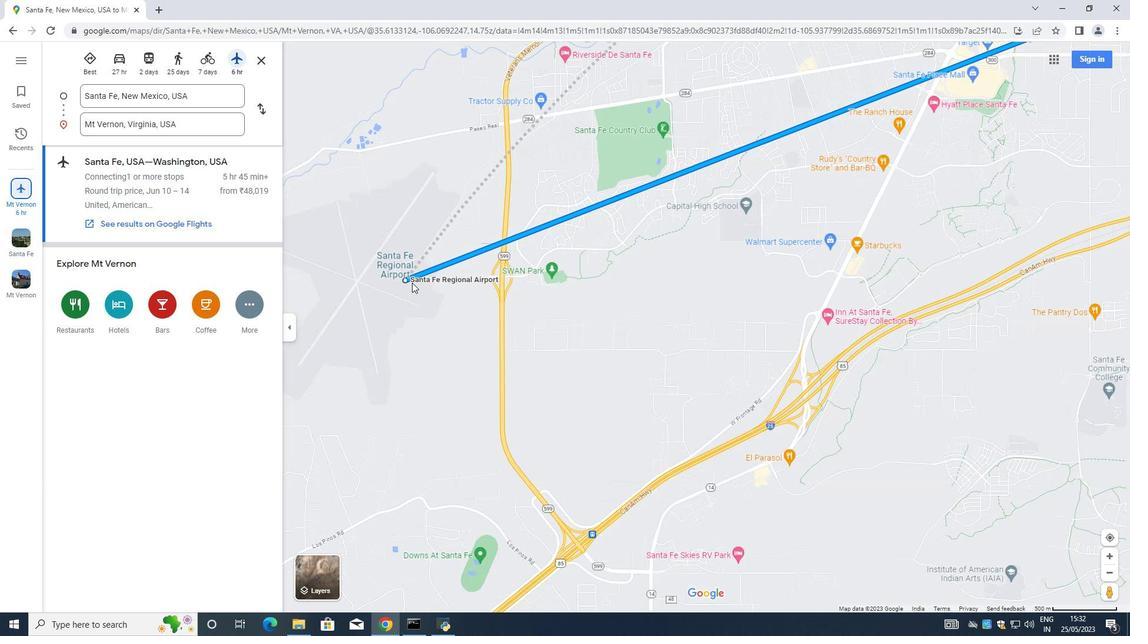 
Action: Mouse scrolled (411, 282) with delta (0, 0)
Screenshot: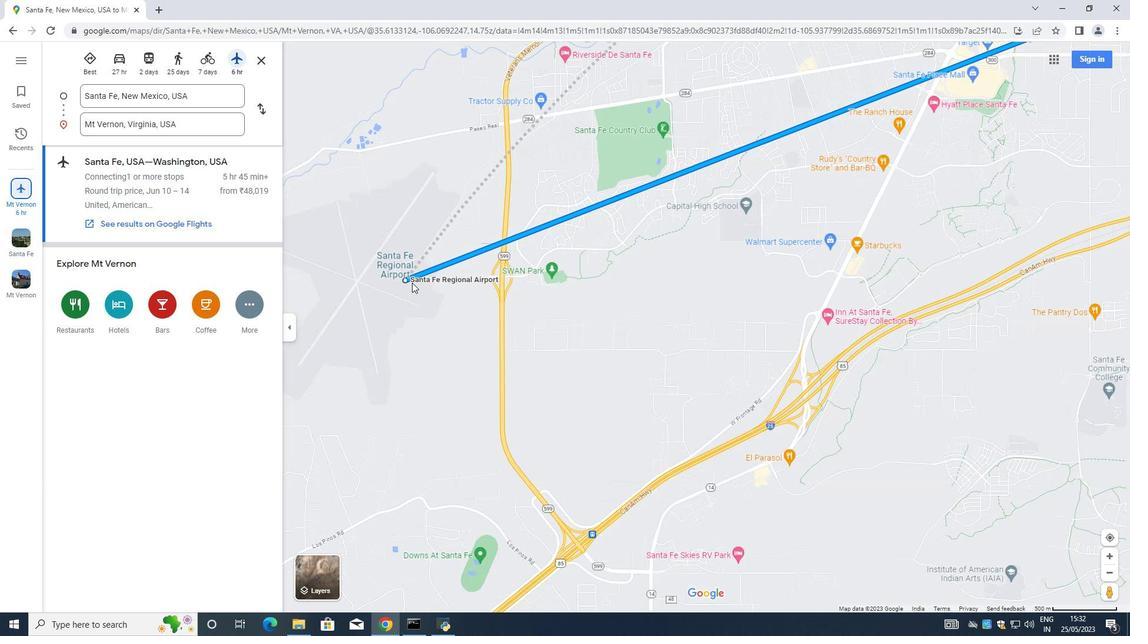 
Action: Mouse scrolled (411, 282) with delta (0, 0)
Screenshot: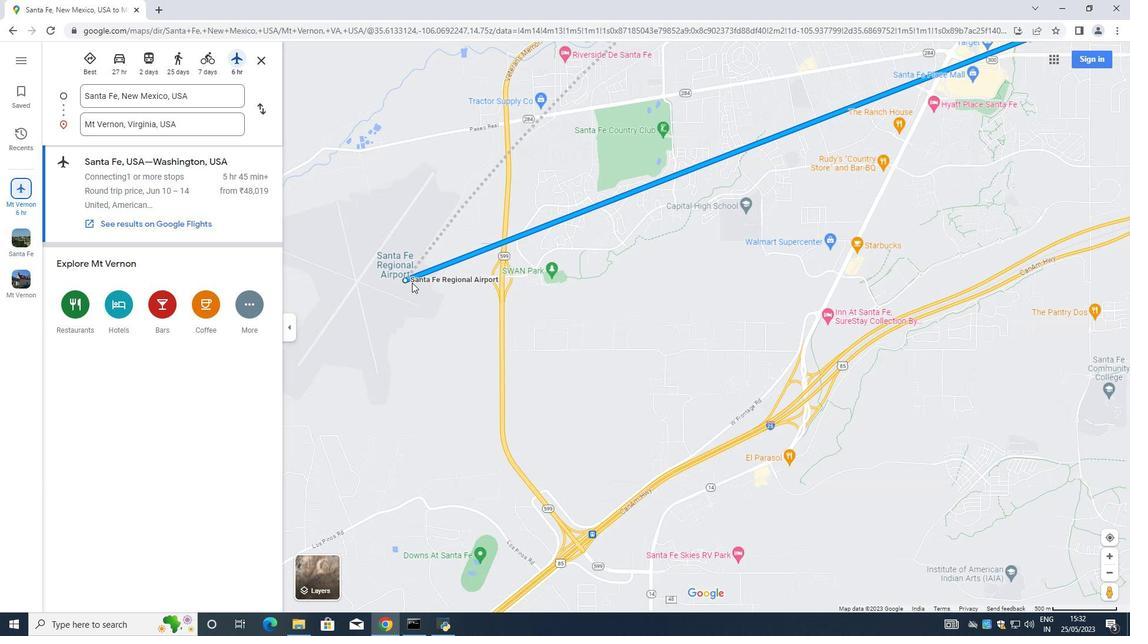 
Action: Mouse moved to (411, 282)
Screenshot: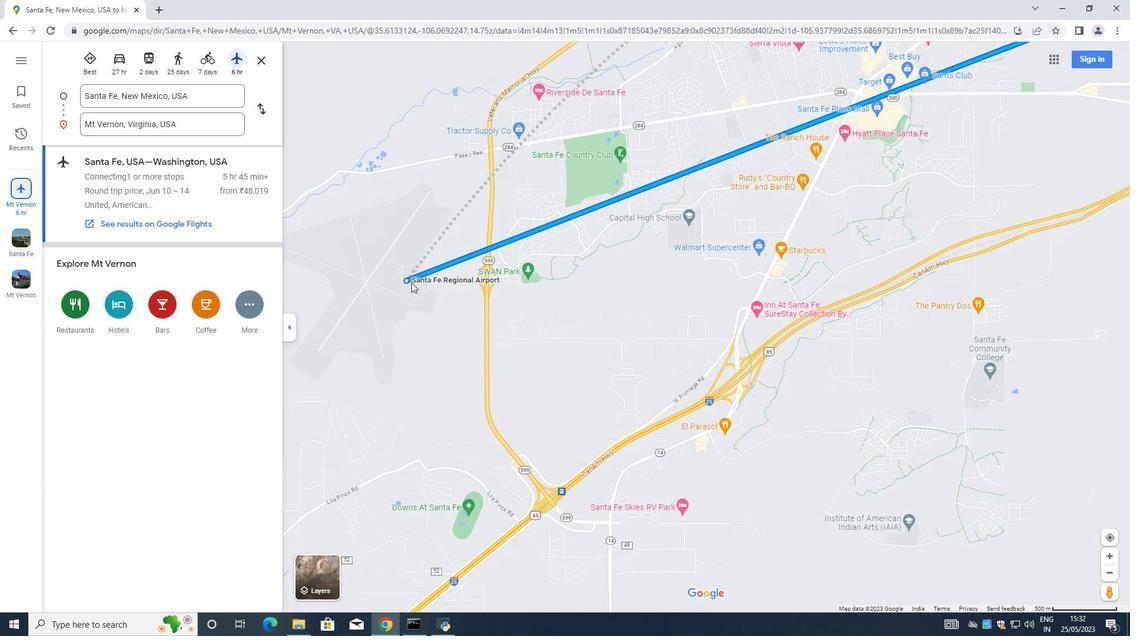 
Action: Mouse scrolled (411, 282) with delta (0, 0)
Screenshot: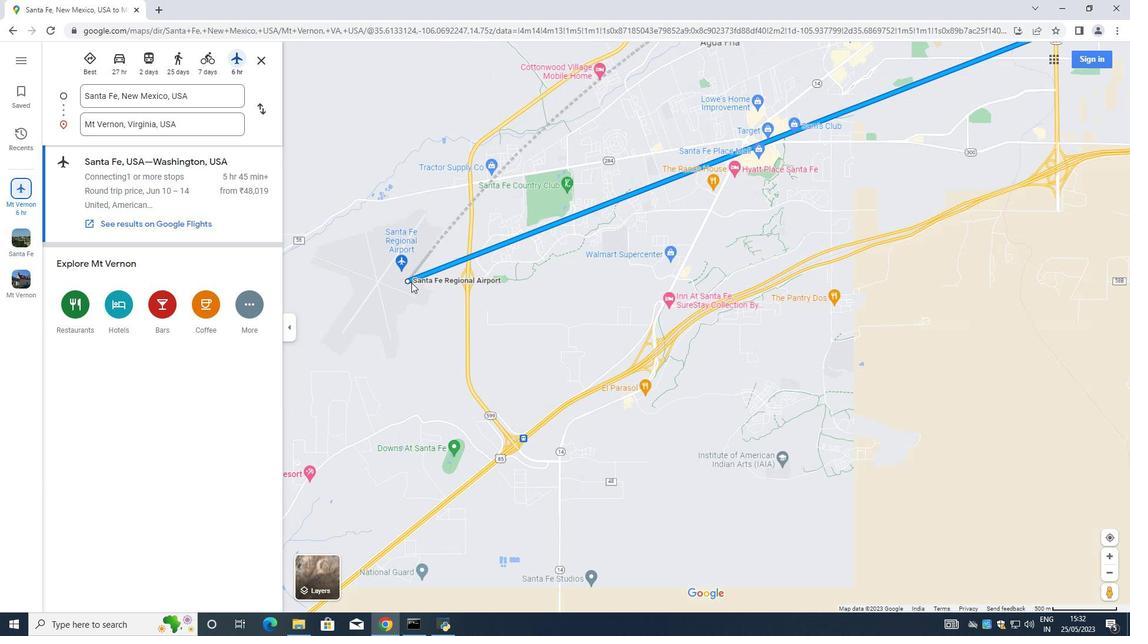 
Action: Mouse scrolled (411, 282) with delta (0, 0)
Screenshot: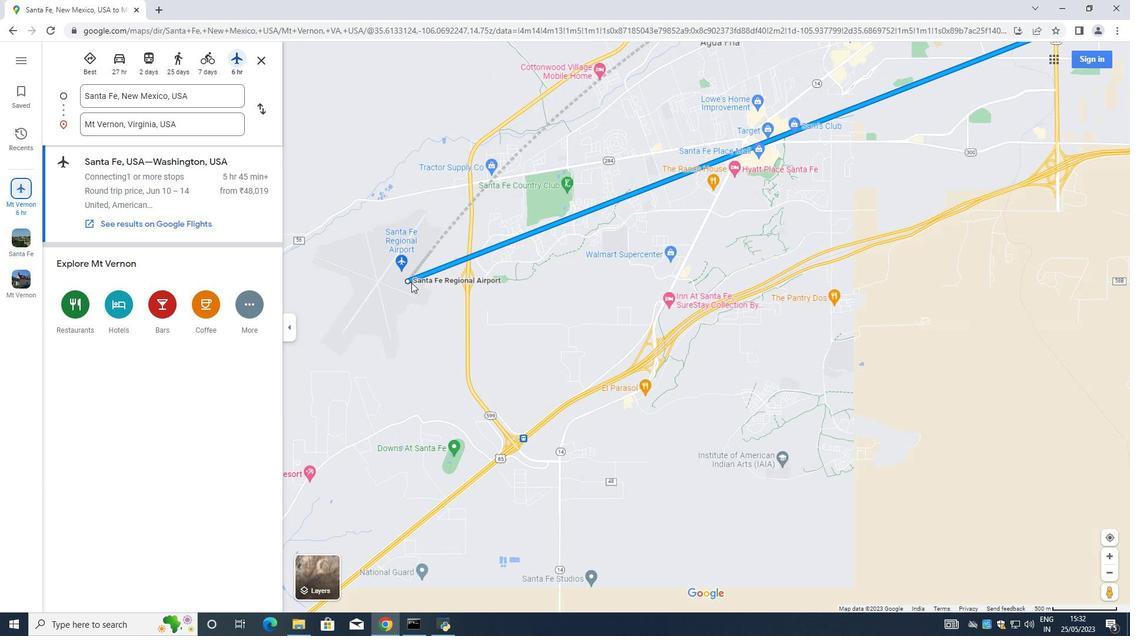 
Action: Mouse scrolled (411, 282) with delta (0, 0)
Screenshot: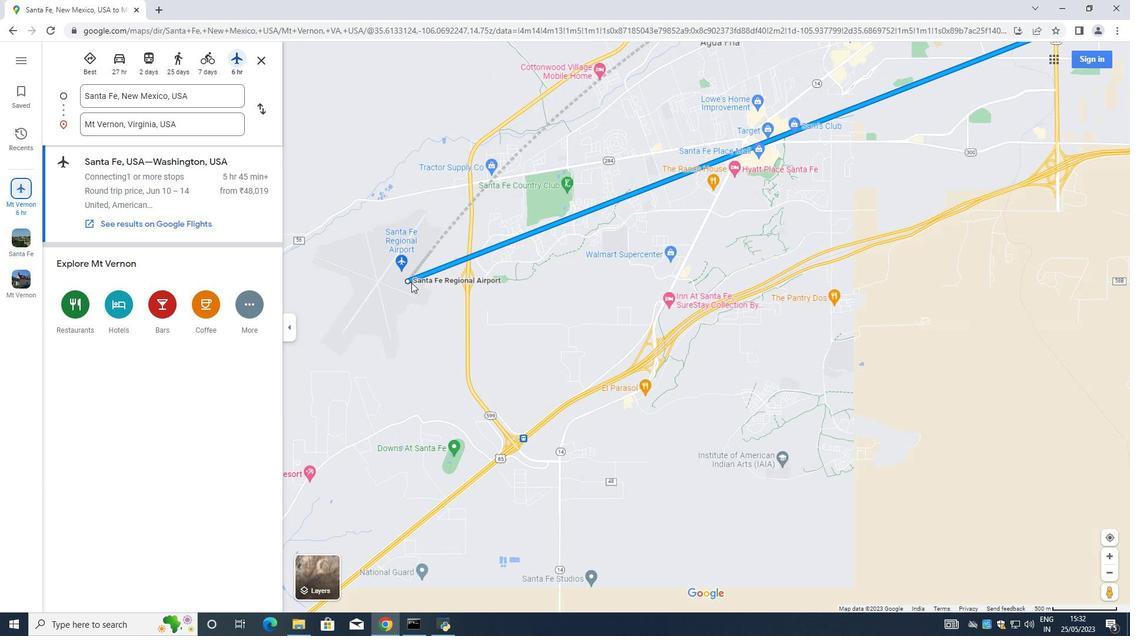 
Action: Mouse scrolled (411, 282) with delta (0, 0)
Screenshot: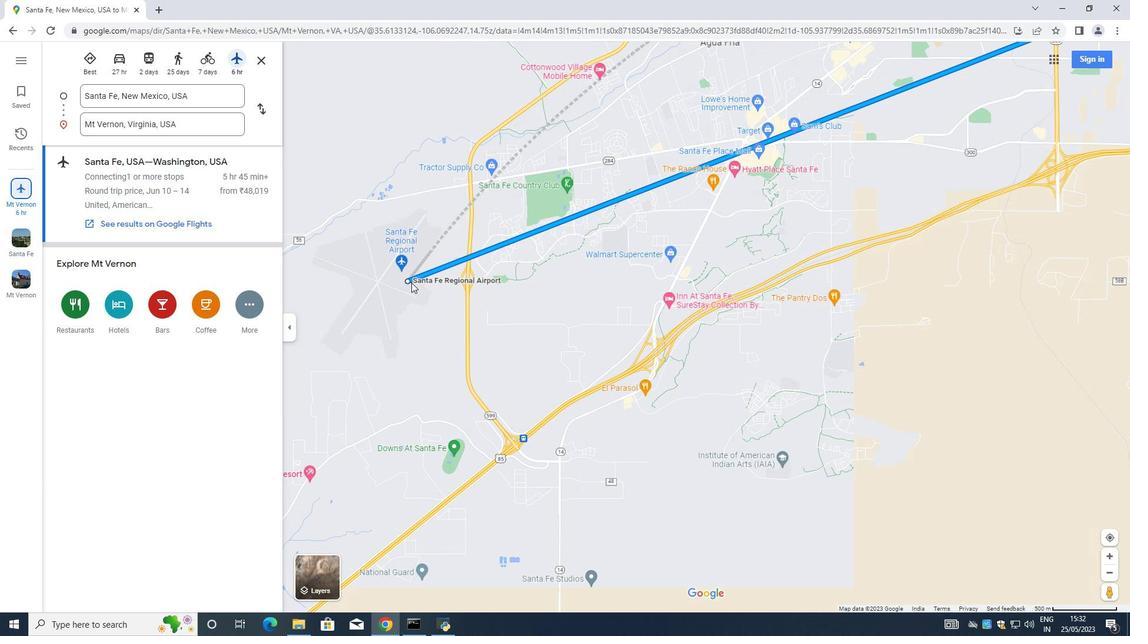 
Action: Mouse scrolled (411, 282) with delta (0, 0)
Screenshot: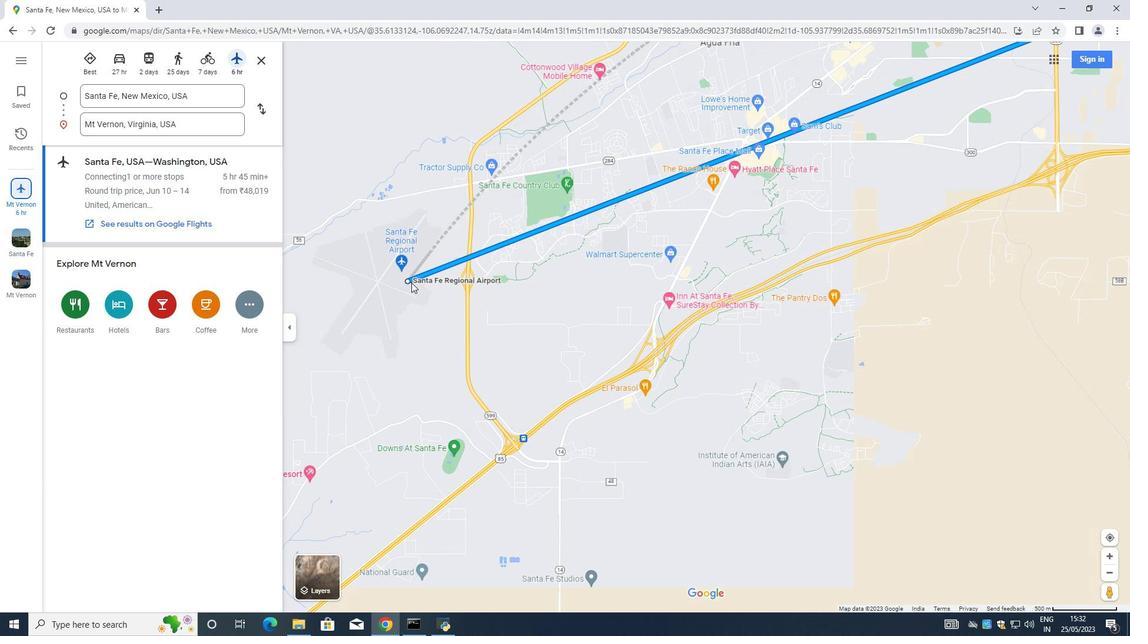 
Action: Mouse moved to (410, 282)
Screenshot: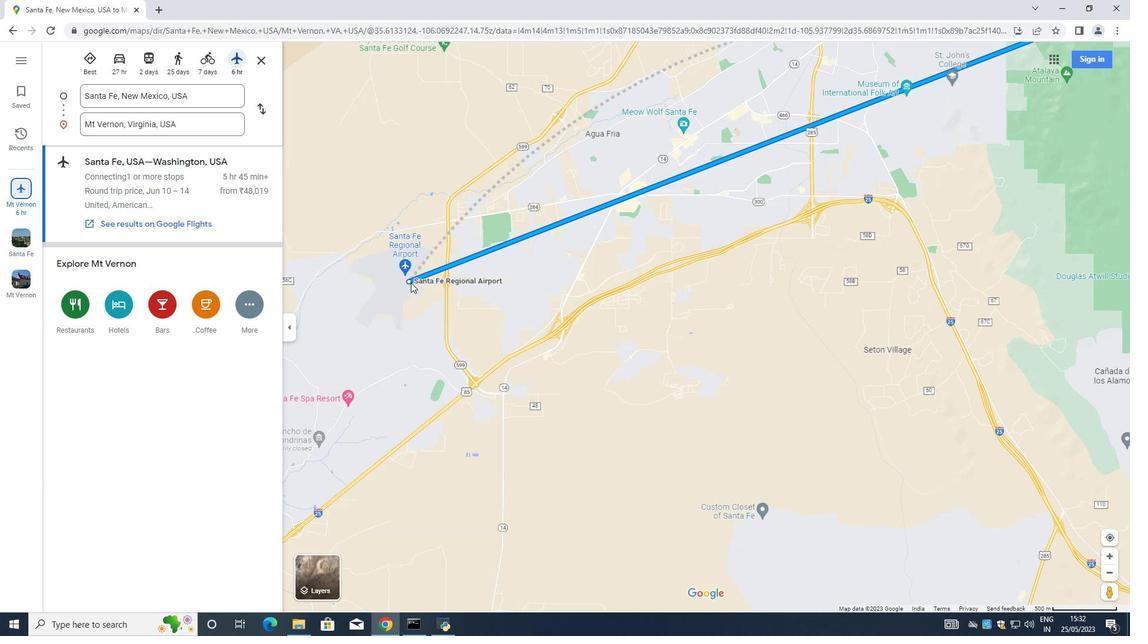 
Action: Mouse scrolled (410, 282) with delta (0, 0)
Screenshot: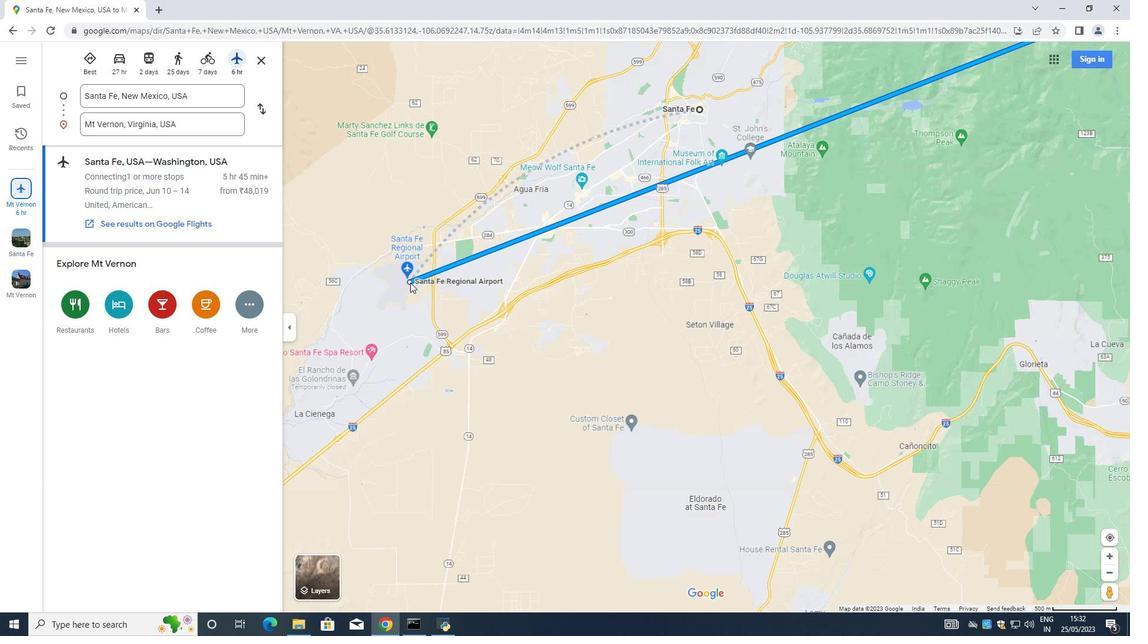 
Action: Mouse scrolled (410, 282) with delta (0, 0)
Screenshot: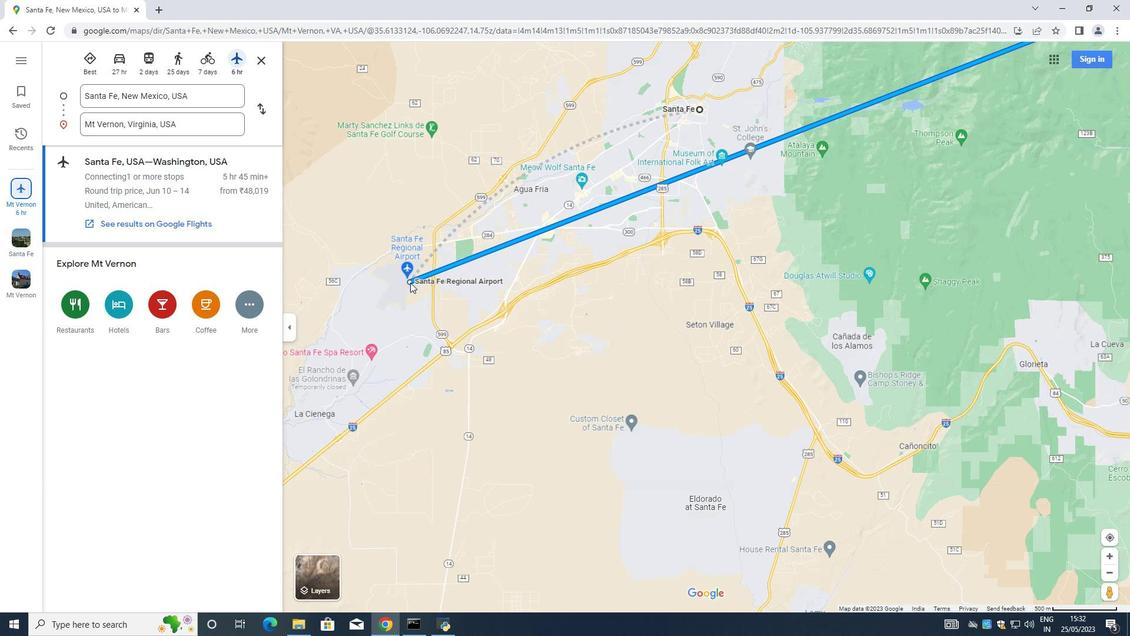 
Action: Mouse scrolled (410, 282) with delta (0, 0)
Screenshot: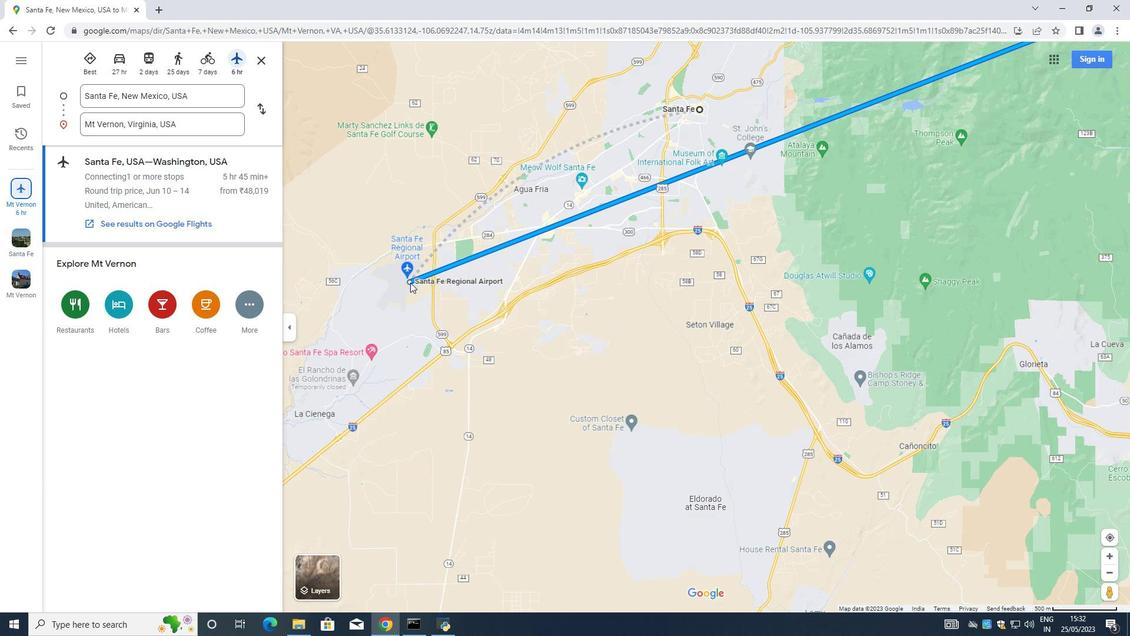 
Action: Mouse moved to (730, 216)
Screenshot: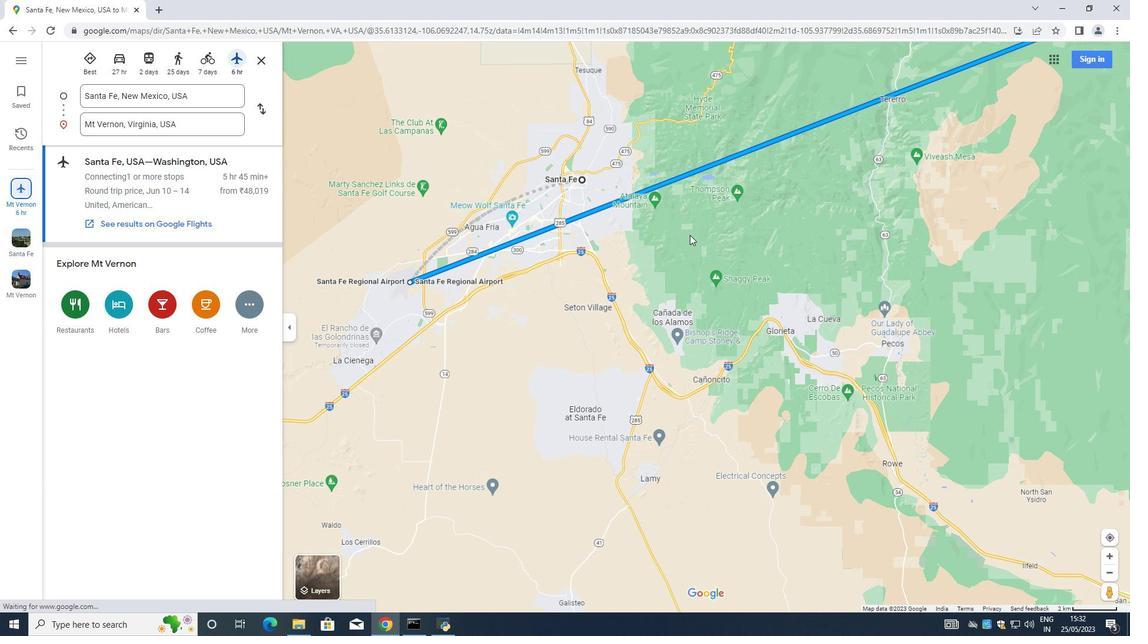 
Action: Mouse pressed left at (730, 216)
Screenshot: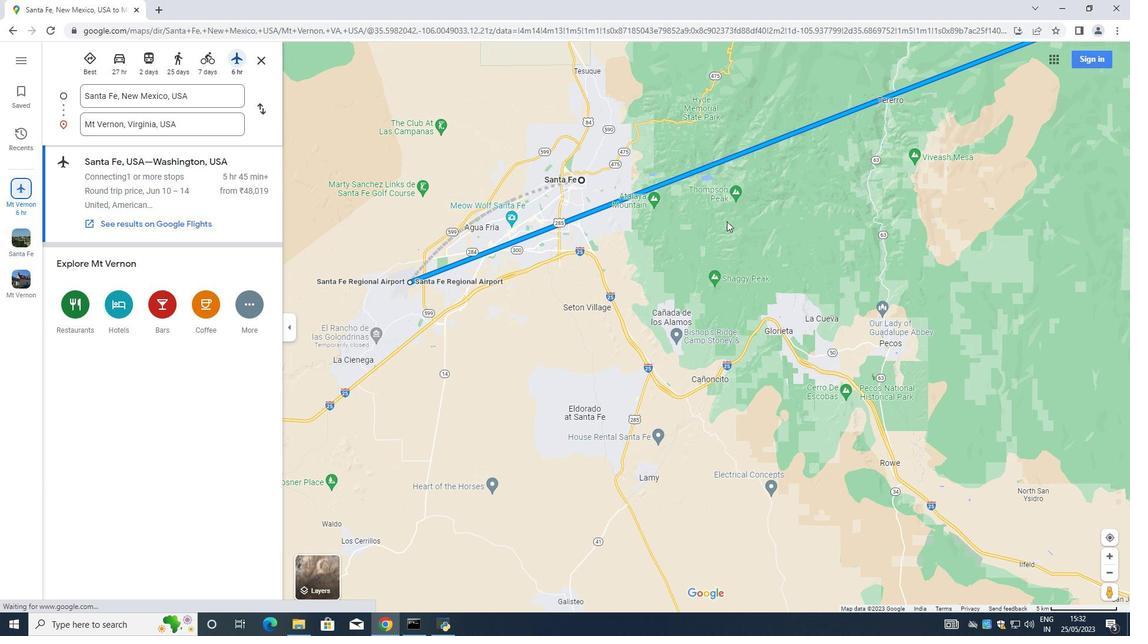 
Action: Mouse moved to (660, 180)
Screenshot: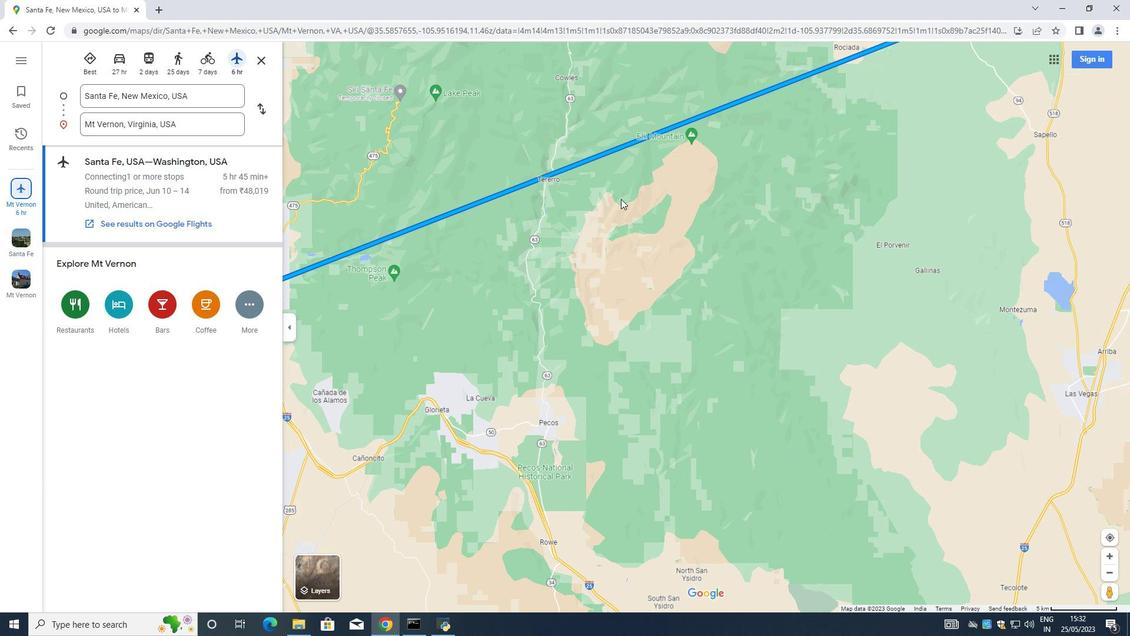 
Action: Mouse scrolled (660, 180) with delta (0, 0)
Screenshot: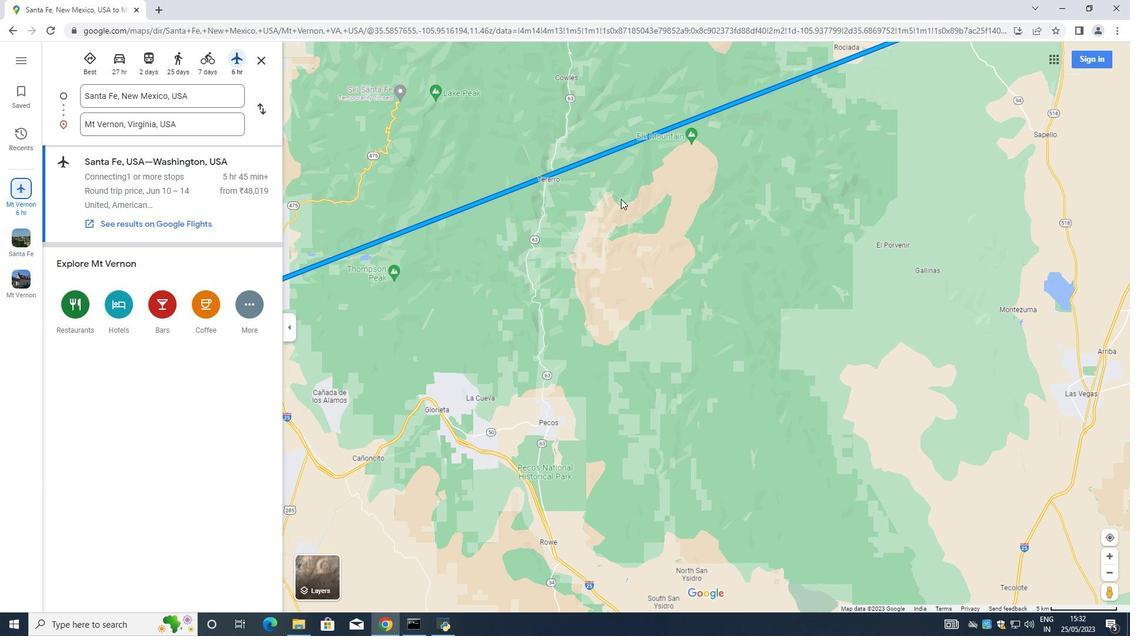 
Action: Mouse scrolled (660, 180) with delta (0, 0)
Screenshot: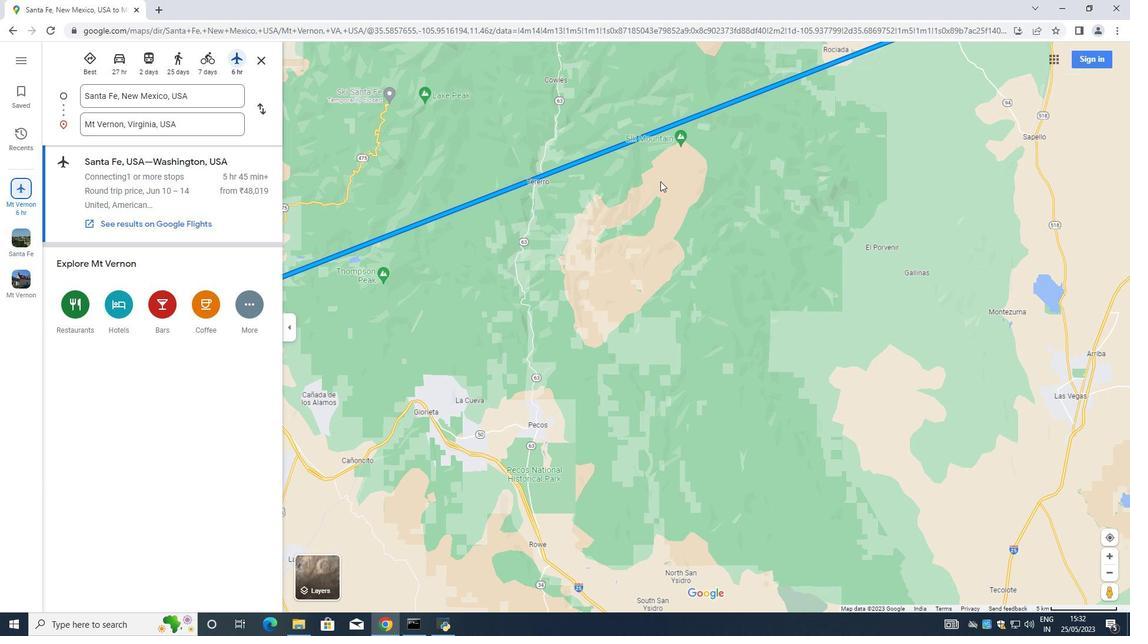 
Action: Mouse scrolled (660, 180) with delta (0, 0)
Screenshot: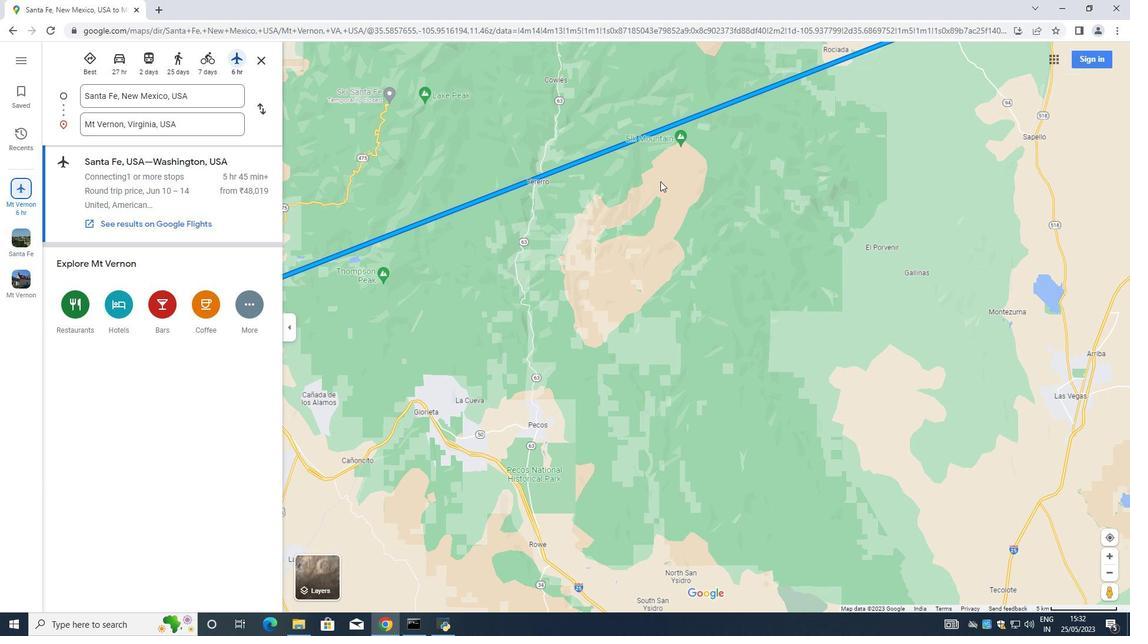 
Action: Mouse scrolled (660, 180) with delta (0, 0)
Screenshot: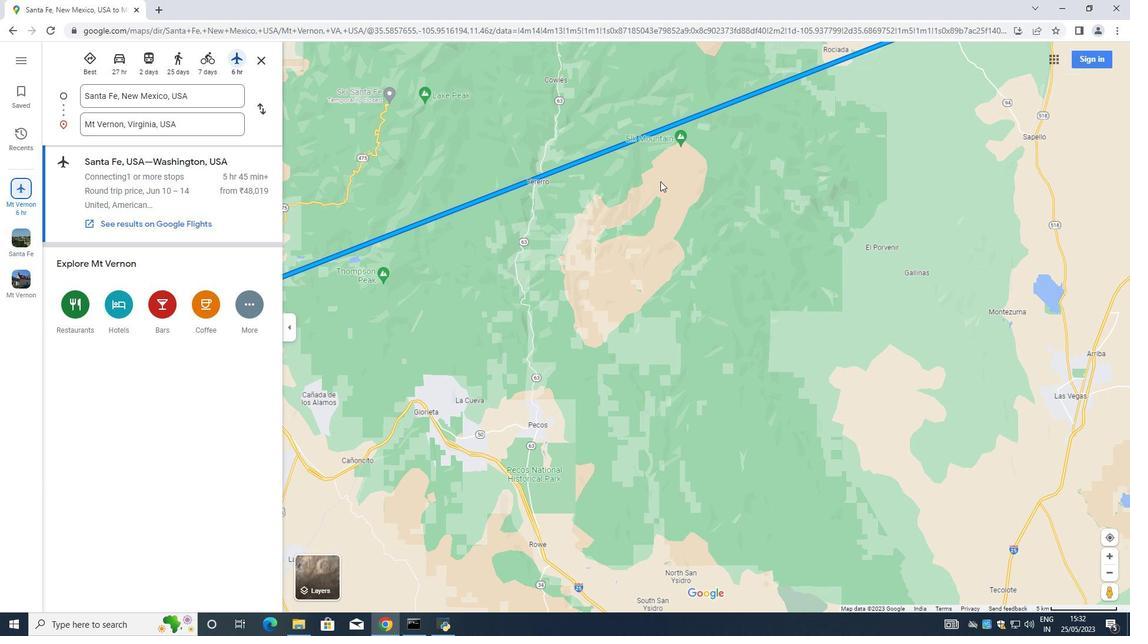 
Action: Mouse moved to (809, 161)
Screenshot: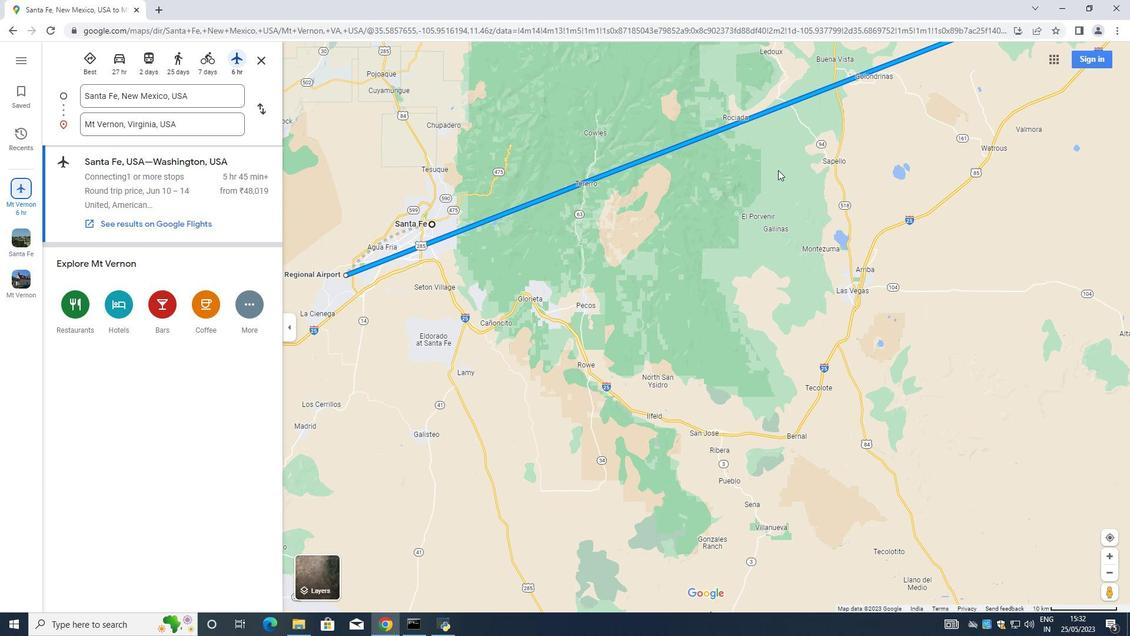 
Action: Mouse pressed left at (812, 161)
Screenshot: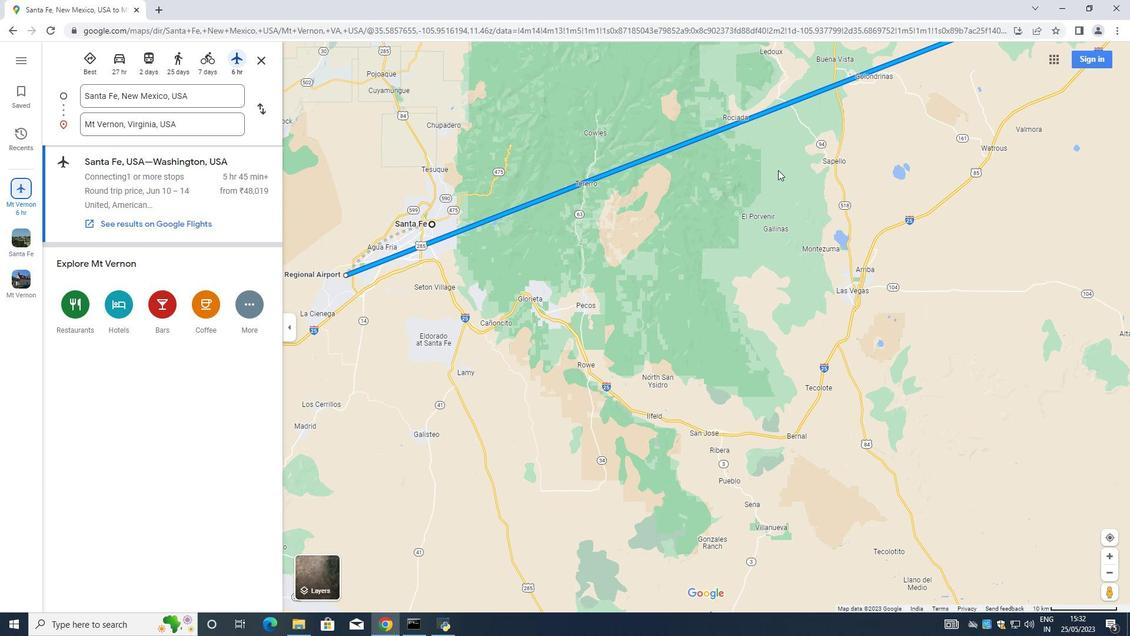 
Action: Mouse moved to (838, 161)
Screenshot: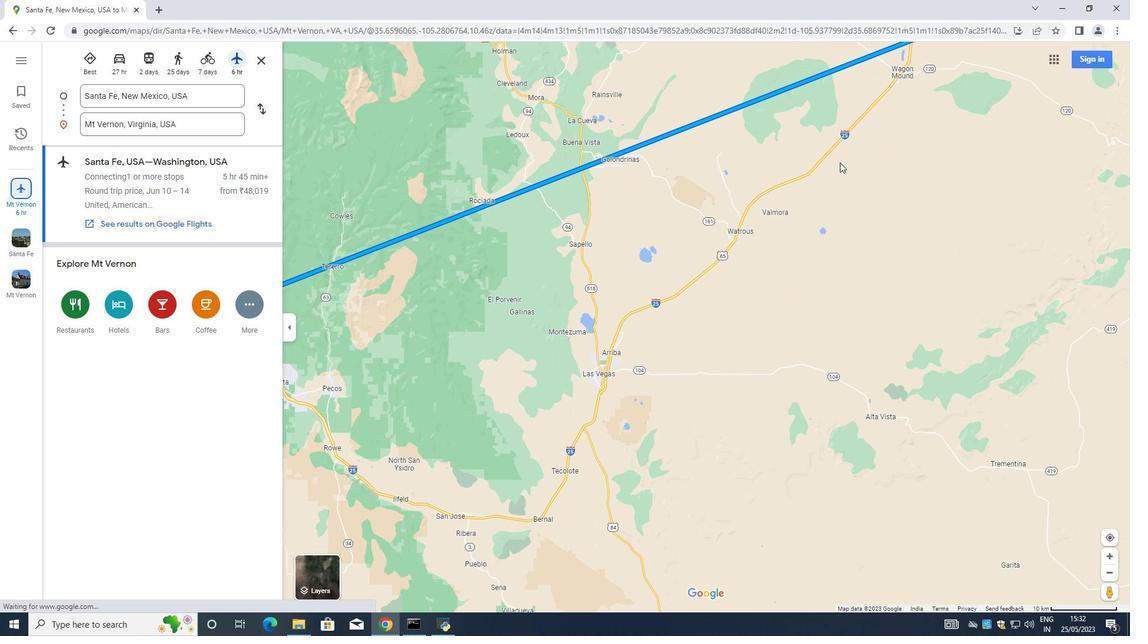 
Action: Mouse scrolled (838, 161) with delta (0, 0)
Screenshot: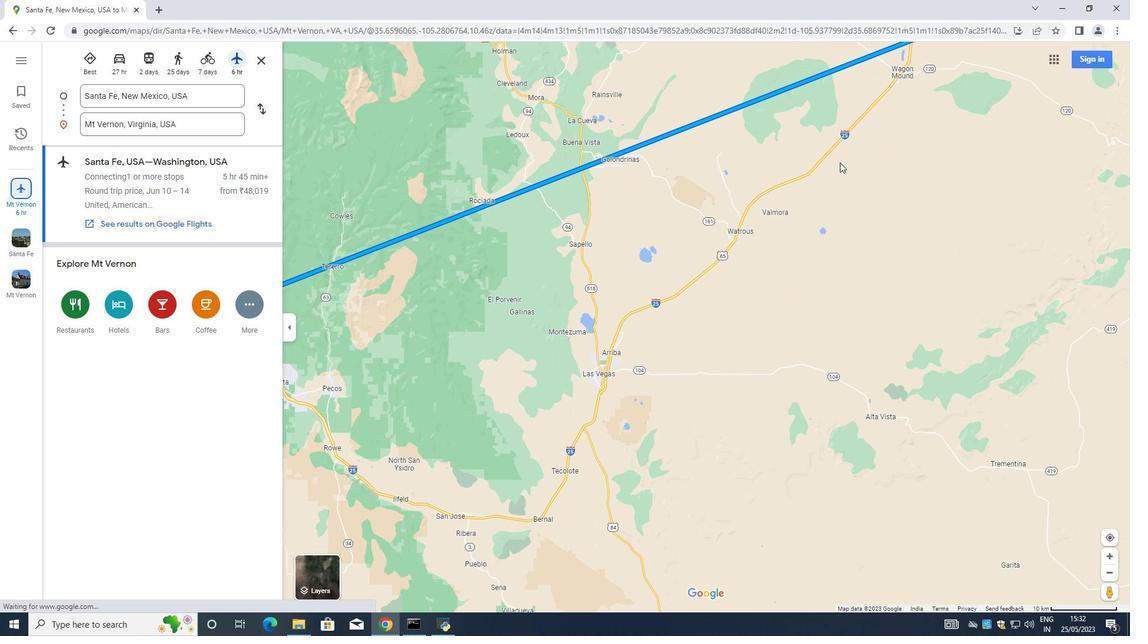 
Action: Mouse moved to (837, 161)
Screenshot: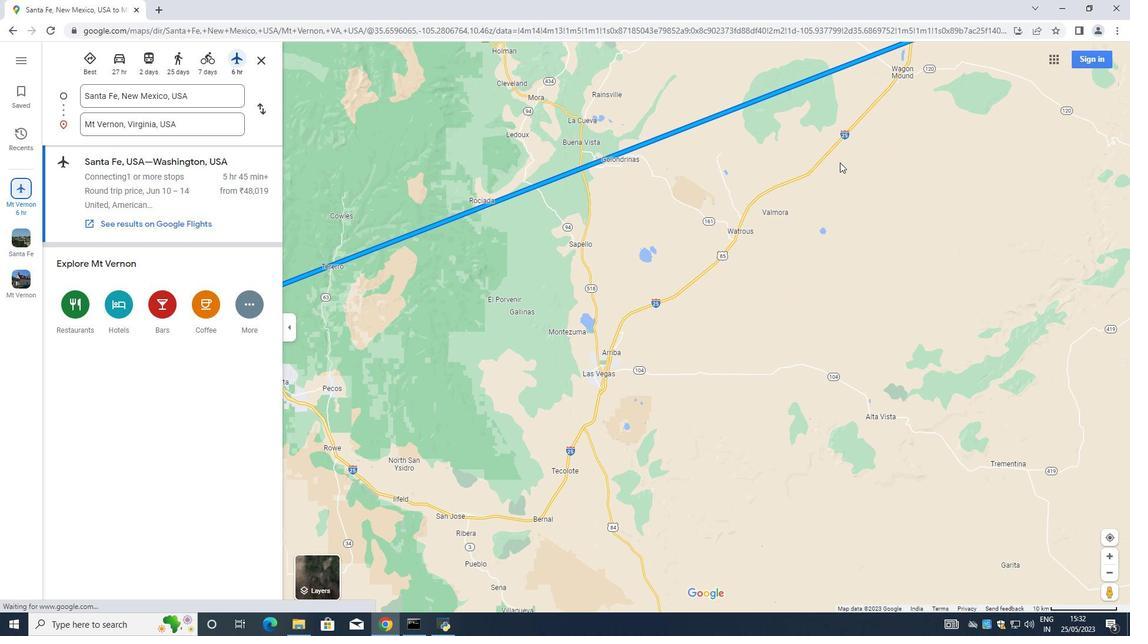 
Action: Mouse scrolled (837, 161) with delta (0, 0)
Screenshot: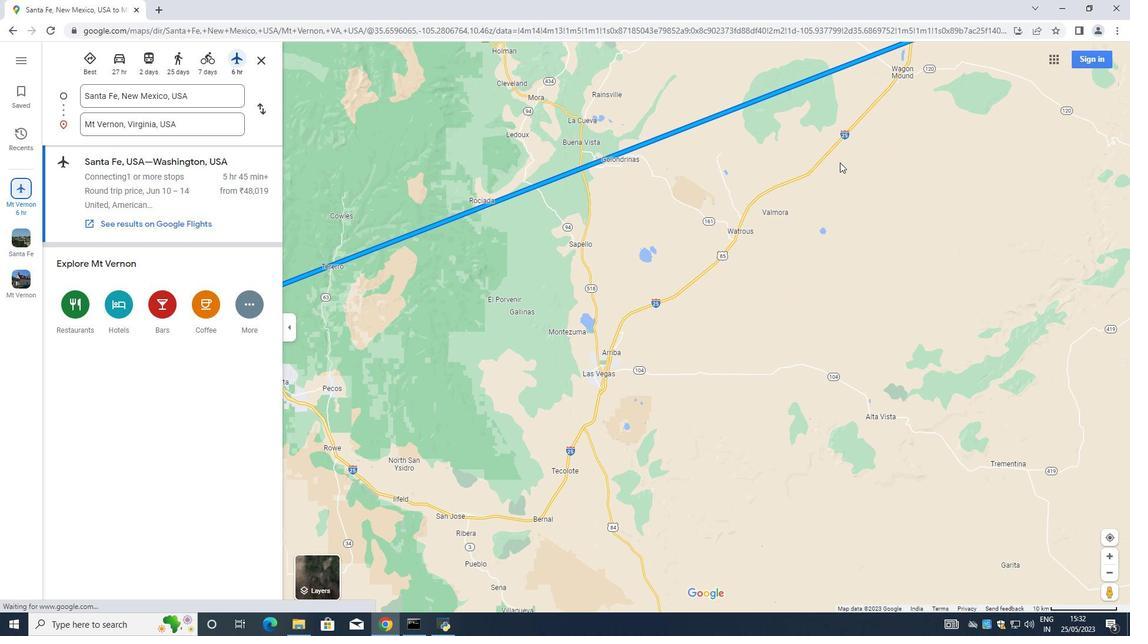 
Action: Mouse scrolled (837, 161) with delta (0, 0)
Screenshot: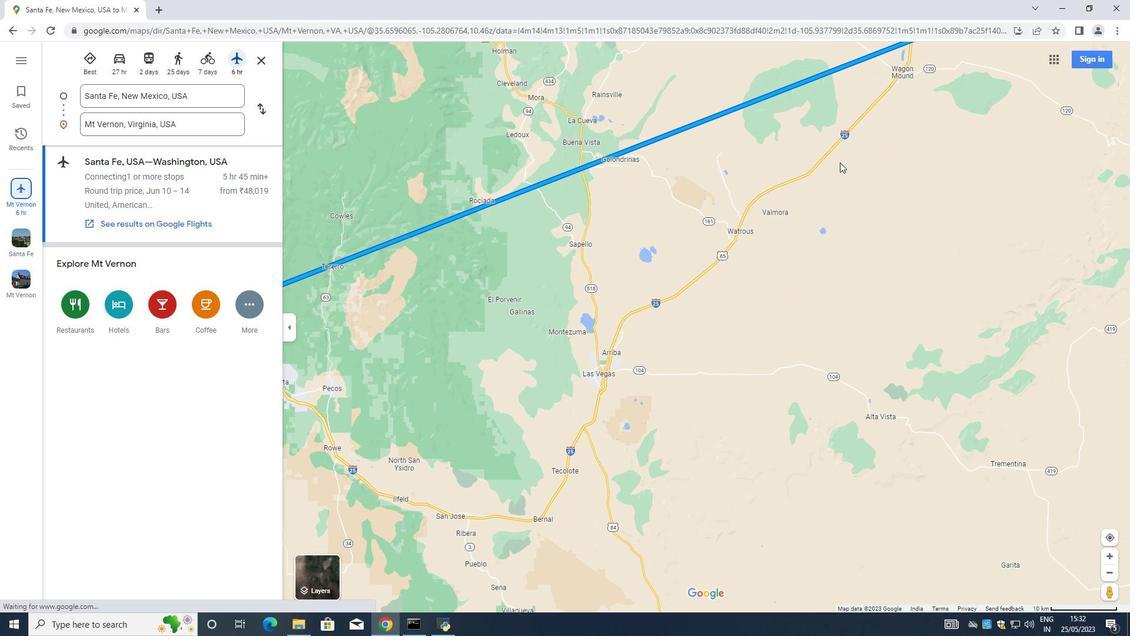 
Action: Mouse scrolled (837, 161) with delta (0, 0)
Screenshot: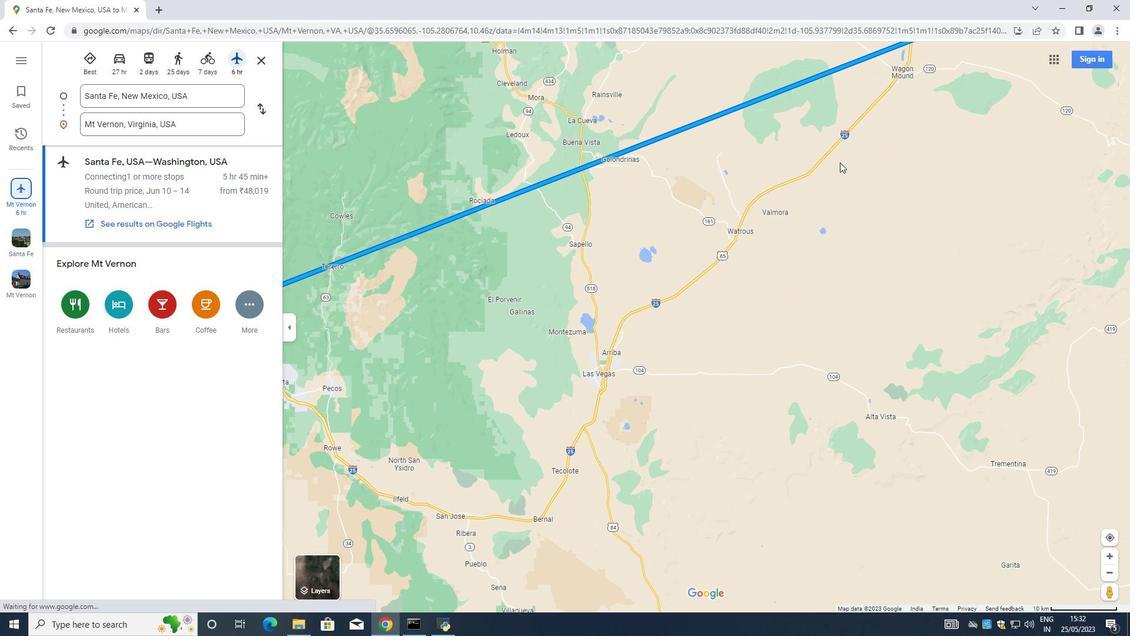 
Action: Mouse moved to (888, 138)
Screenshot: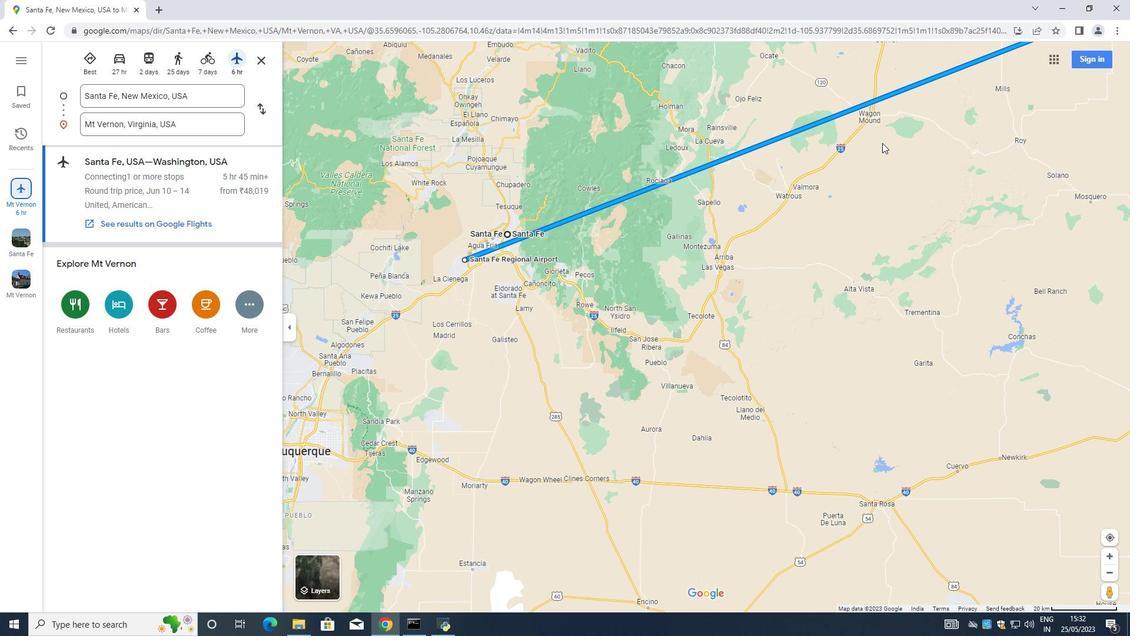 
Action: Mouse pressed left at (888, 138)
Screenshot: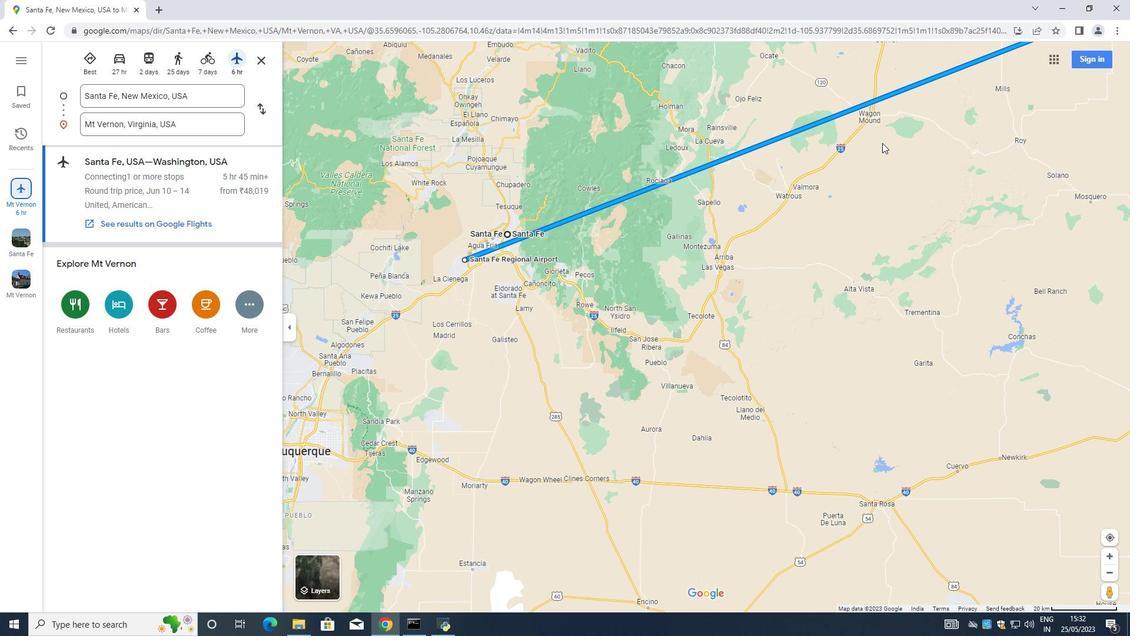 
Action: Mouse moved to (779, 182)
Screenshot: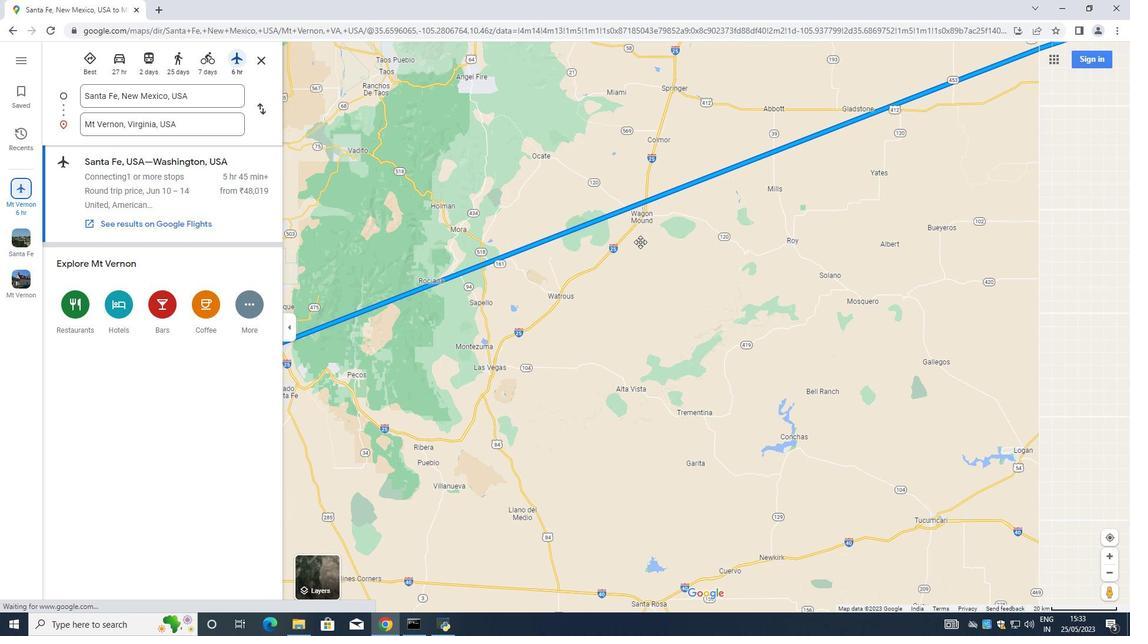 
Action: Mouse scrolled (779, 181) with delta (0, 0)
Screenshot: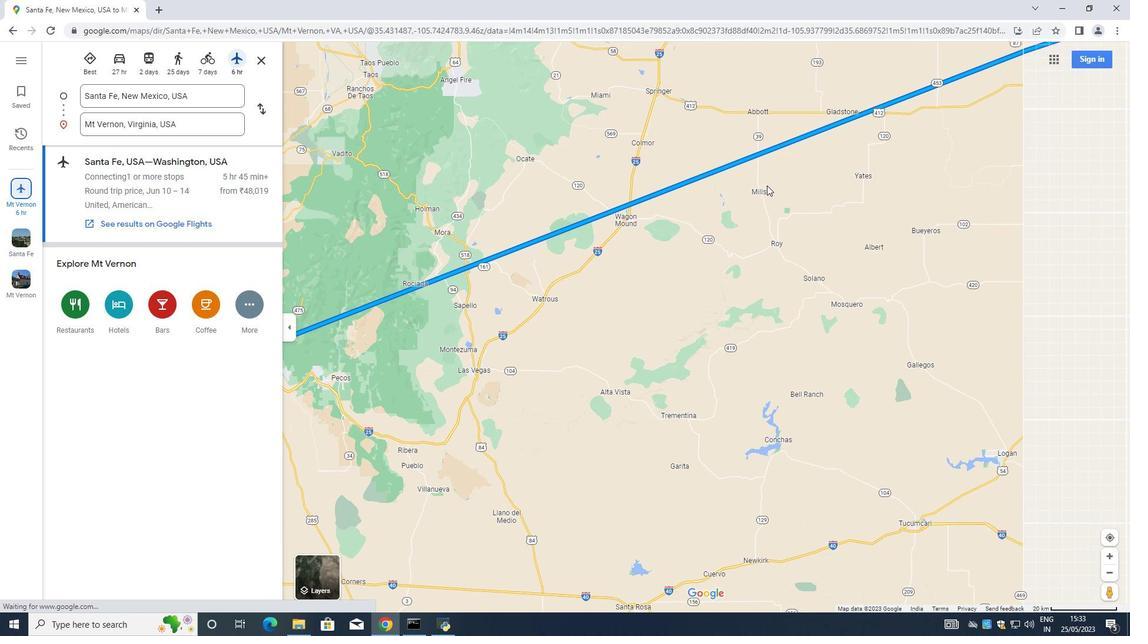 
Action: Mouse scrolled (779, 181) with delta (0, 0)
Screenshot: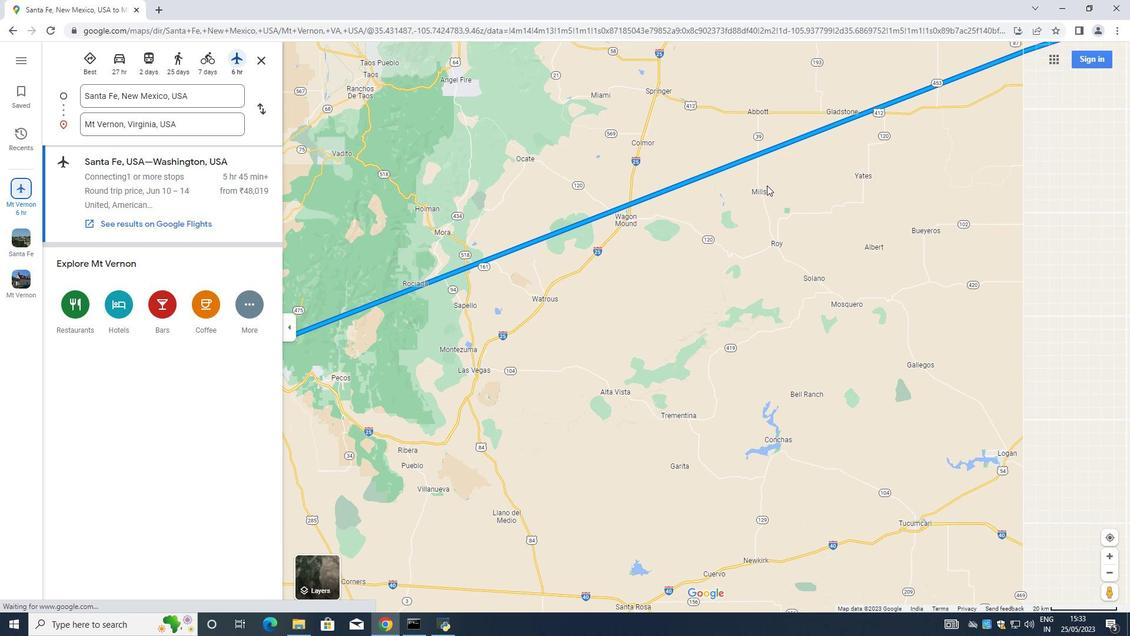 
Action: Mouse scrolled (779, 181) with delta (0, 0)
Screenshot: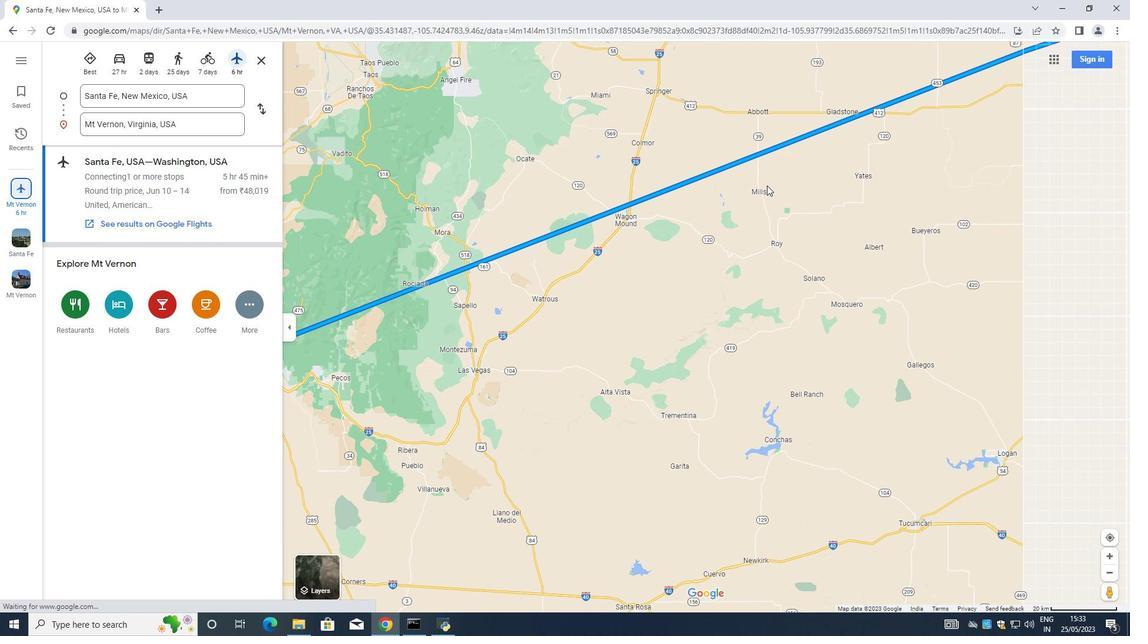 
Action: Mouse moved to (792, 191)
Screenshot: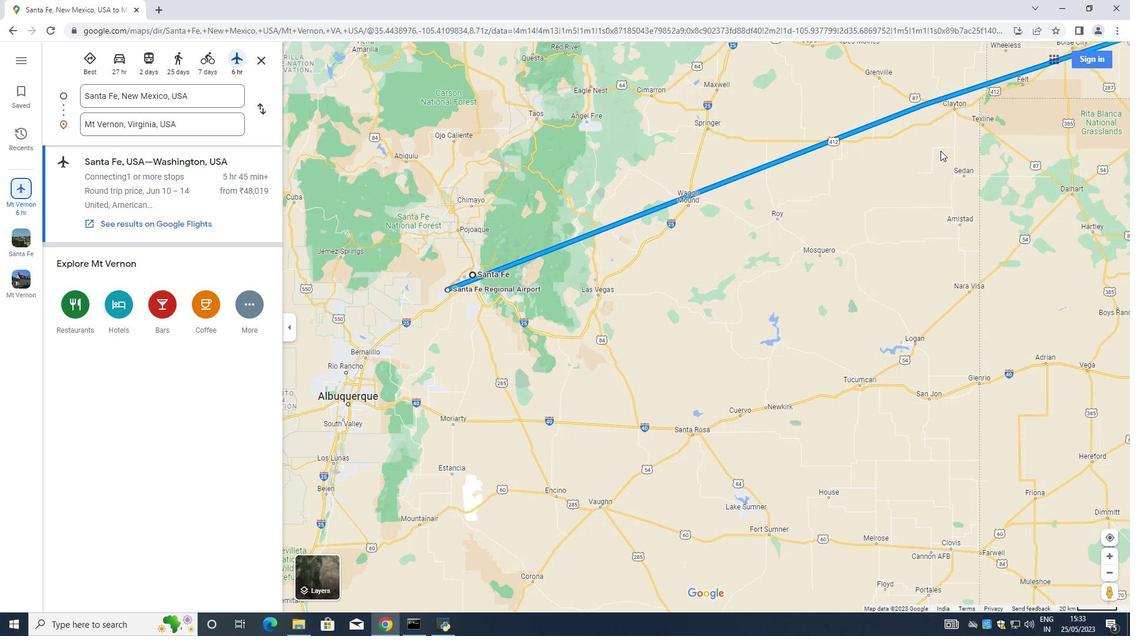 
Action: Mouse pressed left at (820, 183)
Screenshot: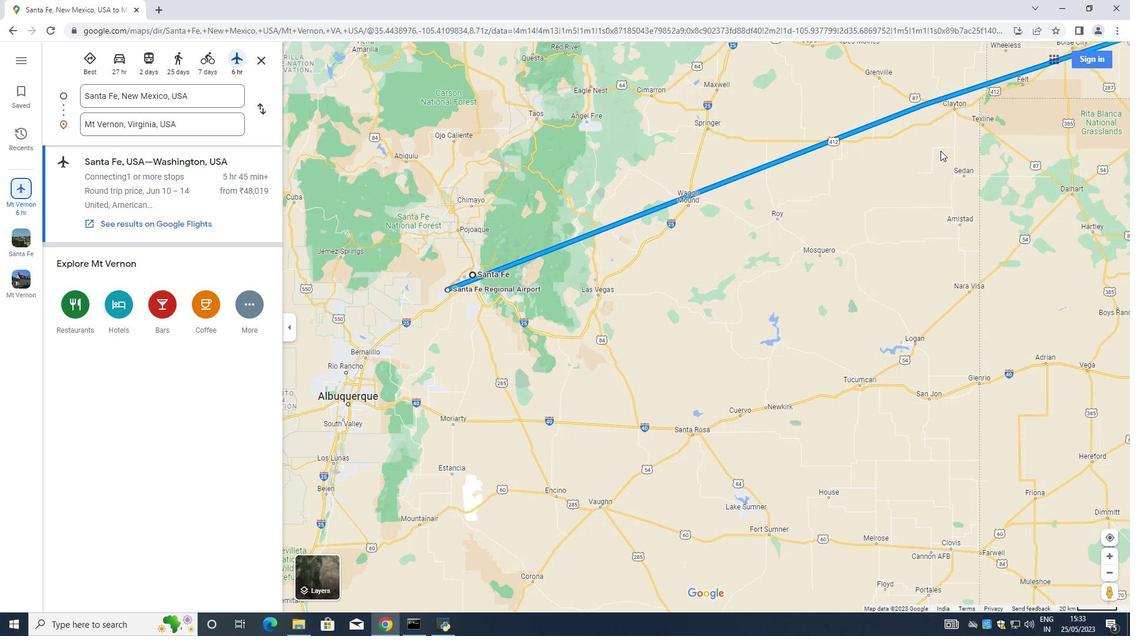 
Action: Mouse moved to (969, 141)
Screenshot: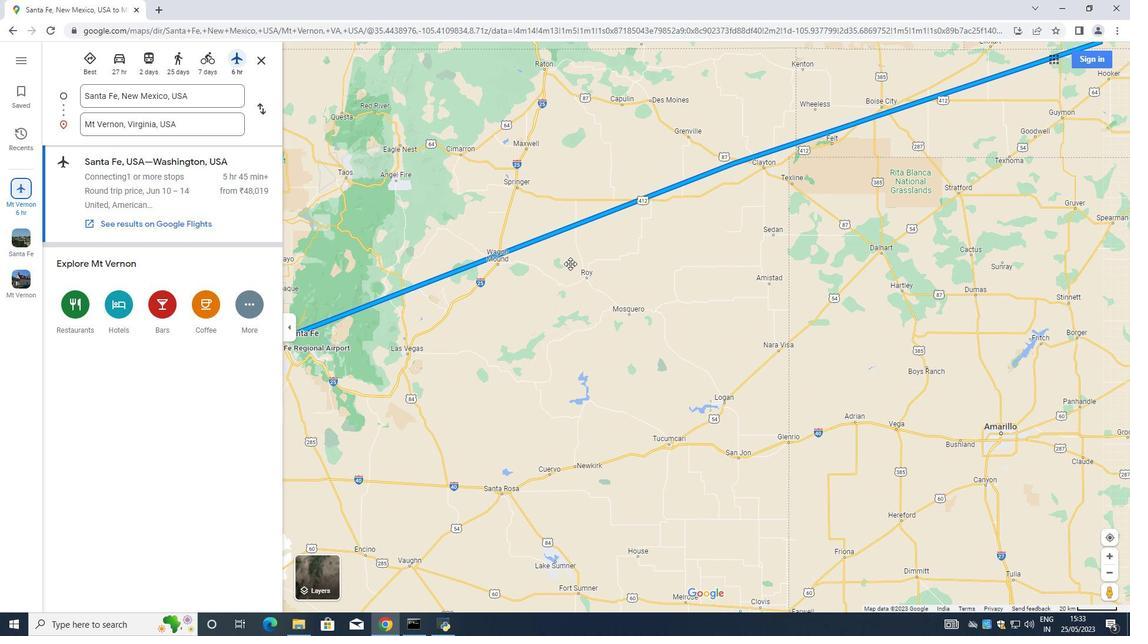 
Action: Mouse pressed left at (969, 141)
Screenshot: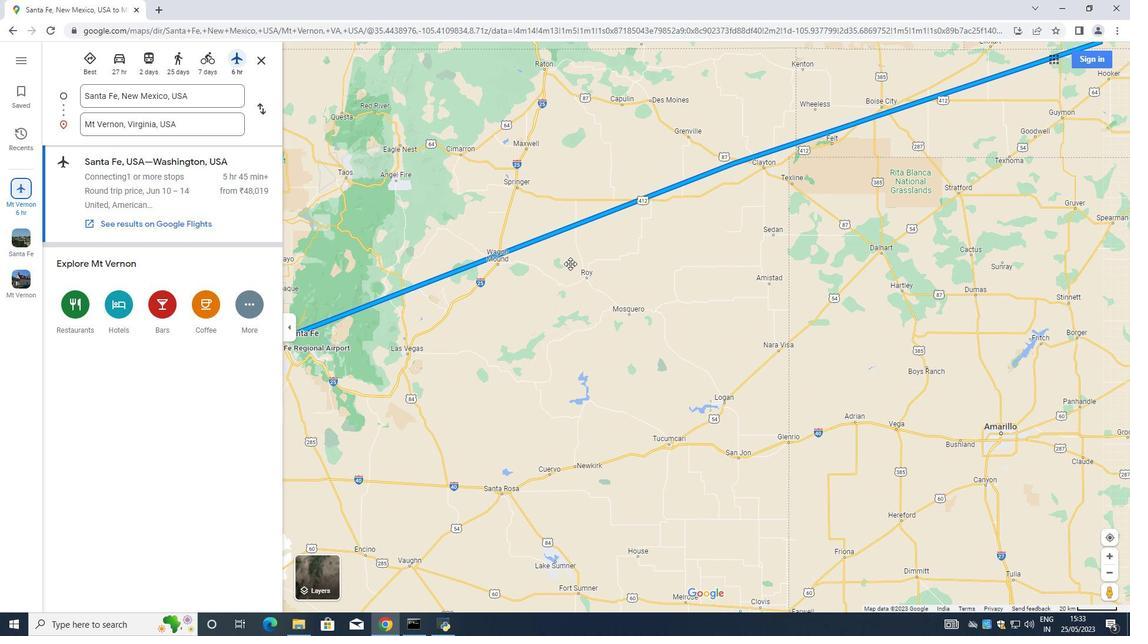 
Action: Mouse moved to (641, 195)
Screenshot: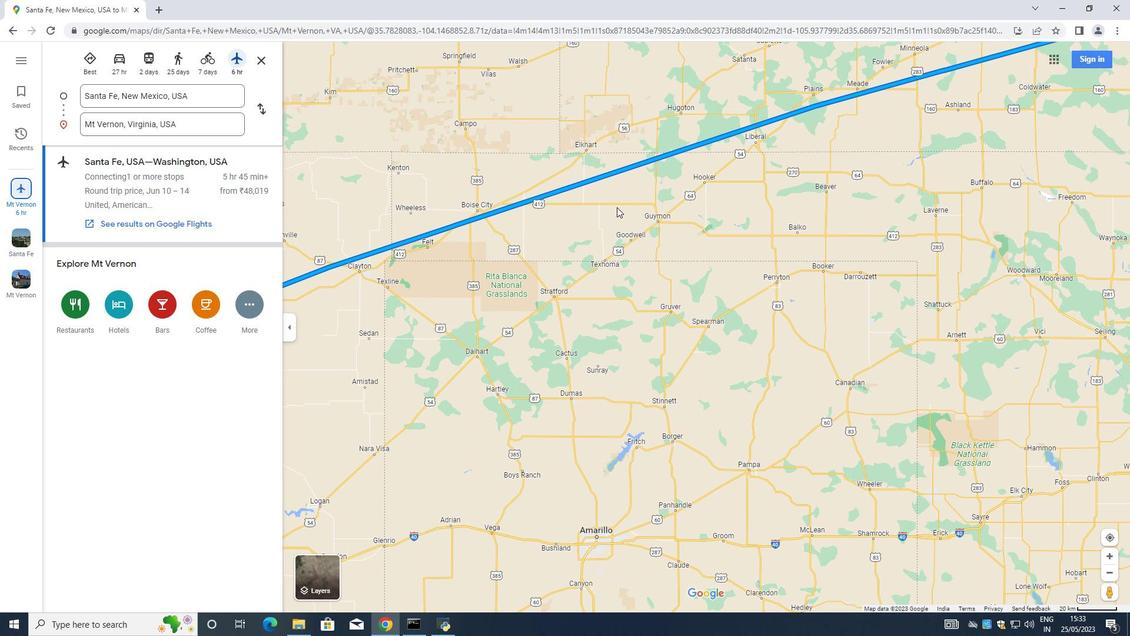 
Action: Mouse scrolled (641, 194) with delta (0, 0)
Screenshot: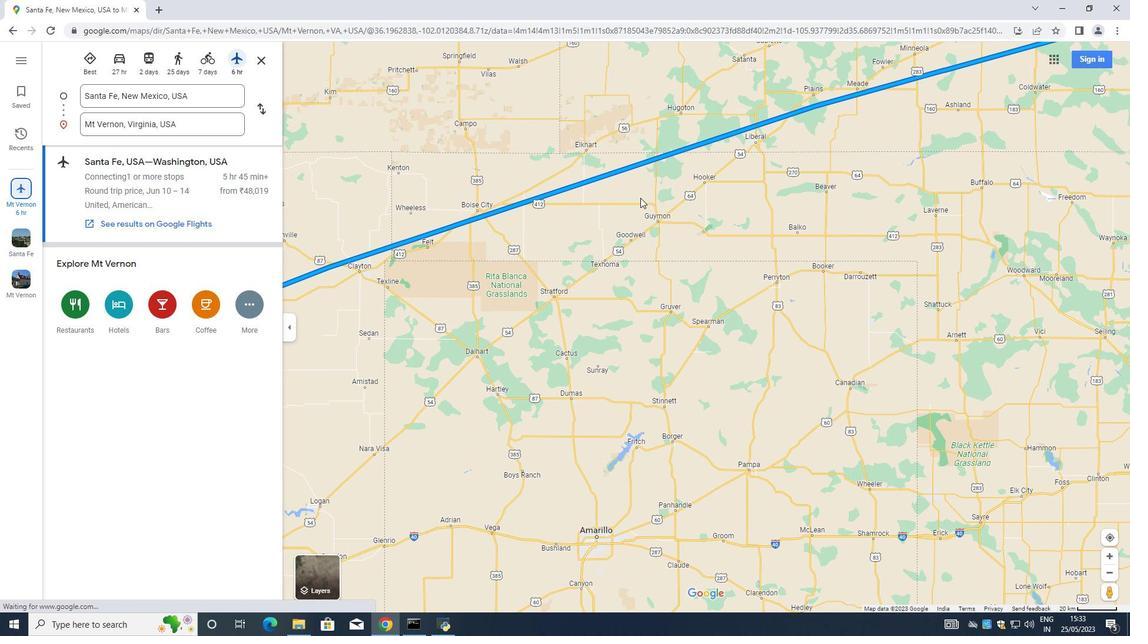 
Action: Mouse scrolled (641, 194) with delta (0, 0)
Screenshot: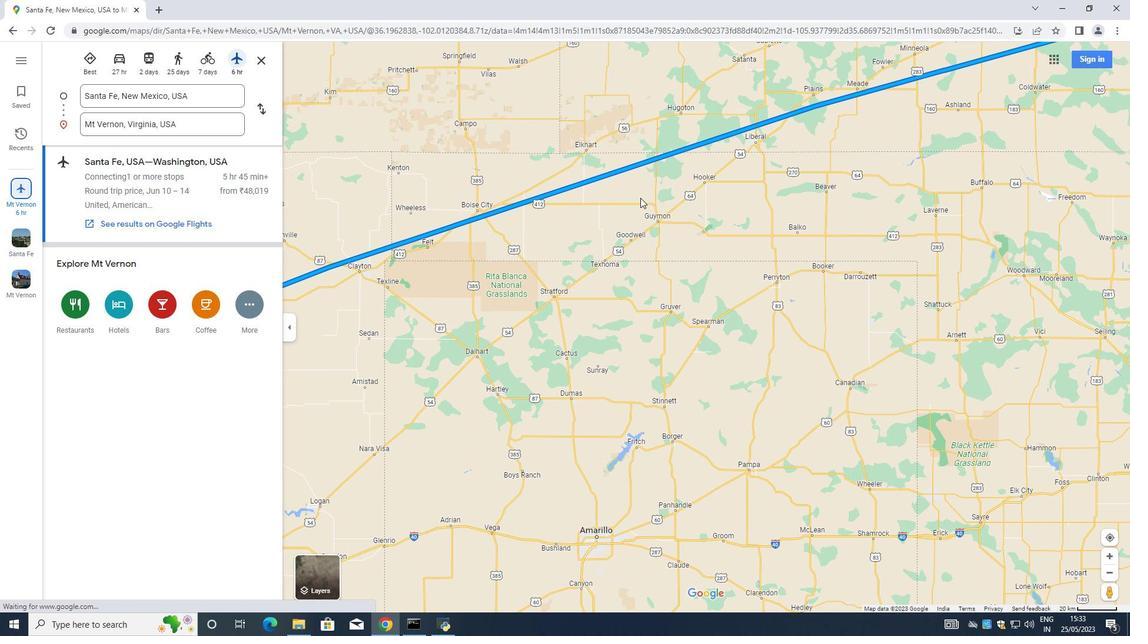 
Action: Mouse scrolled (641, 194) with delta (0, 0)
Screenshot: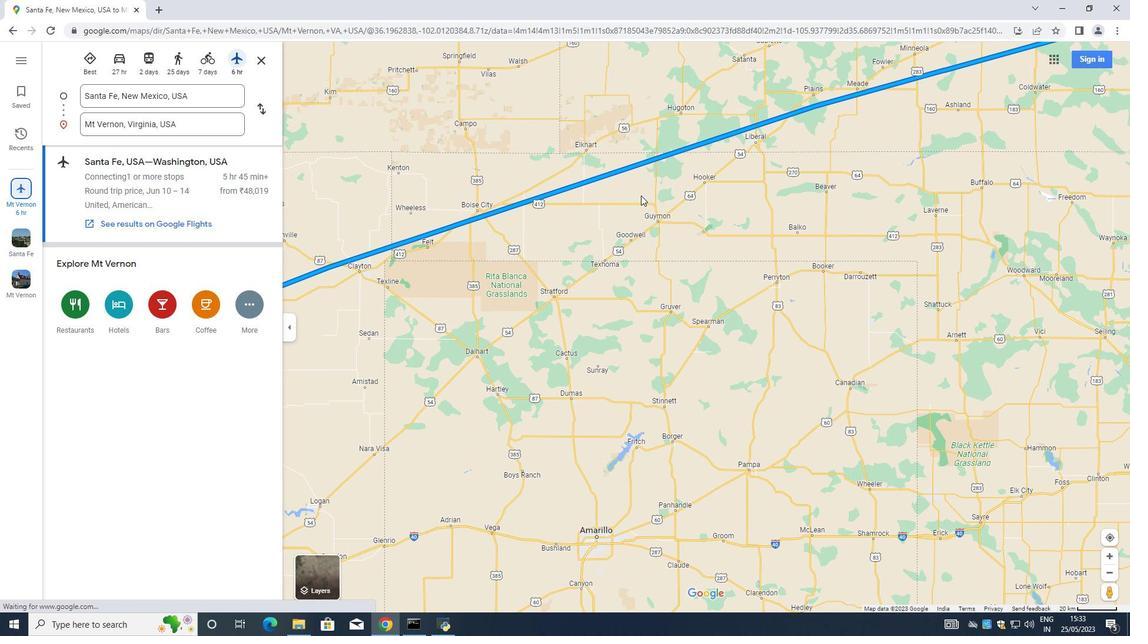 
Action: Mouse scrolled (641, 194) with delta (0, 0)
Screenshot: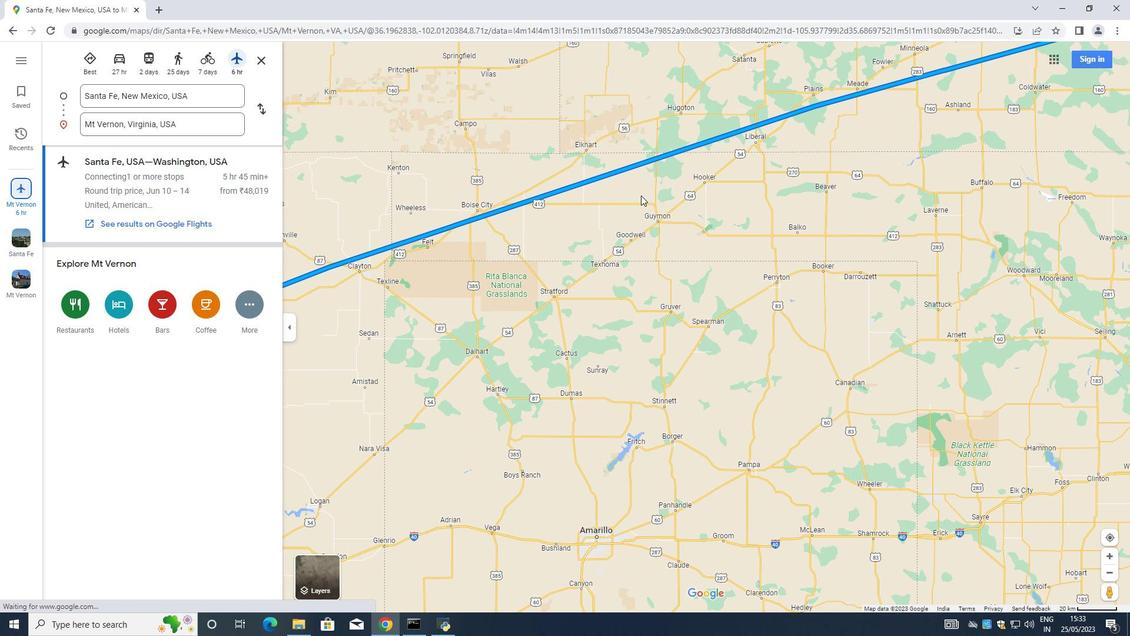 
Action: Mouse moved to (808, 160)
Screenshot: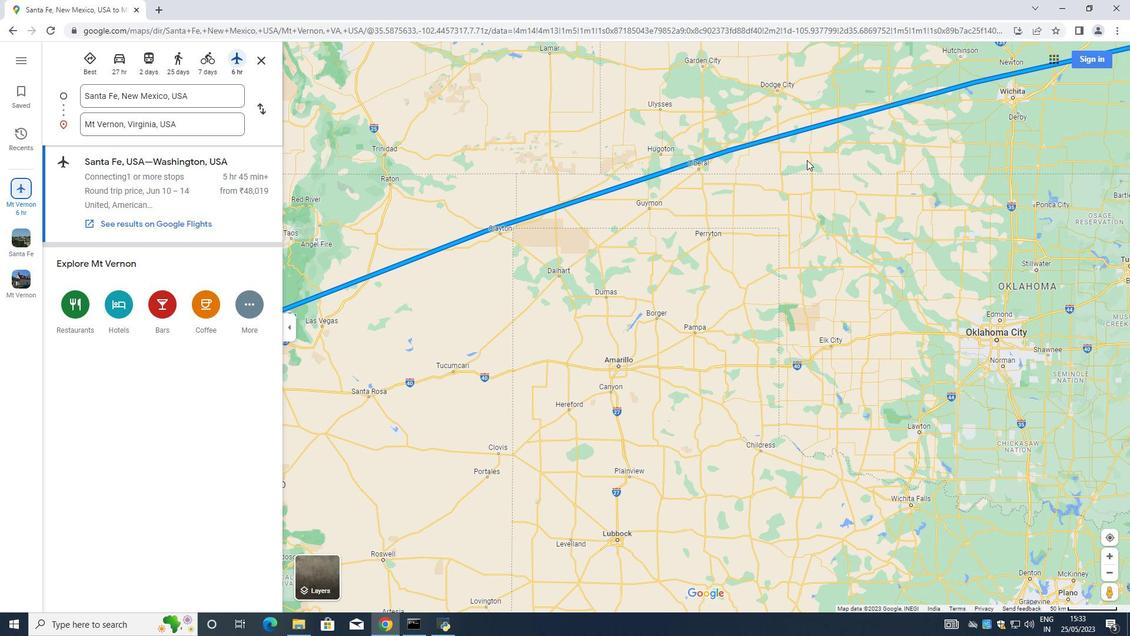 
Action: Mouse scrolled (808, 159) with delta (0, 0)
Screenshot: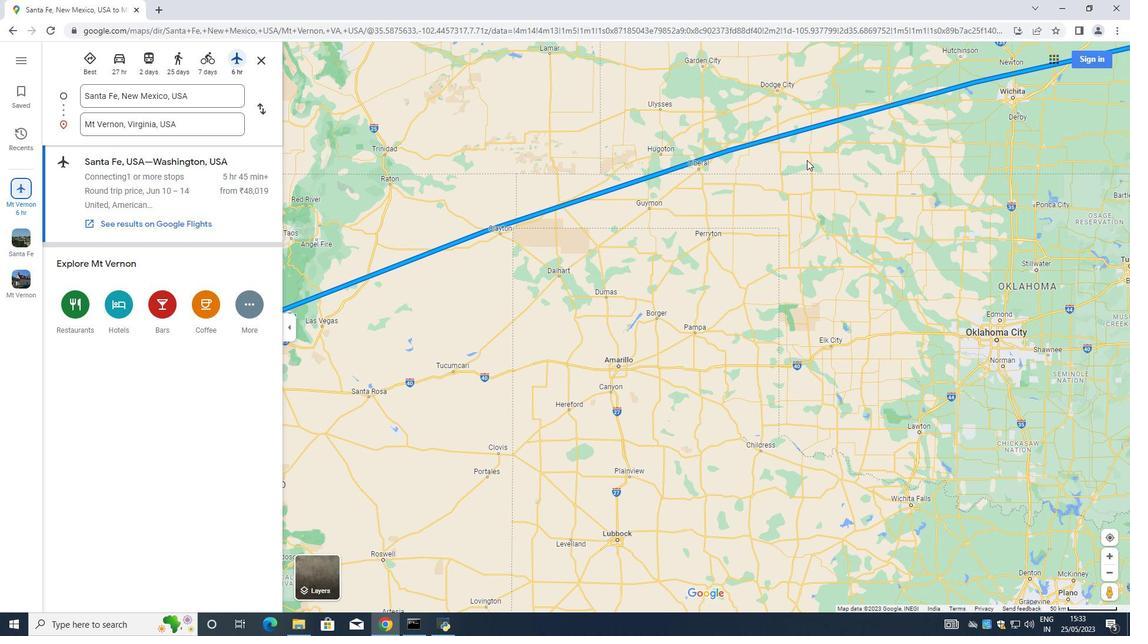 
Action: Mouse moved to (809, 160)
Screenshot: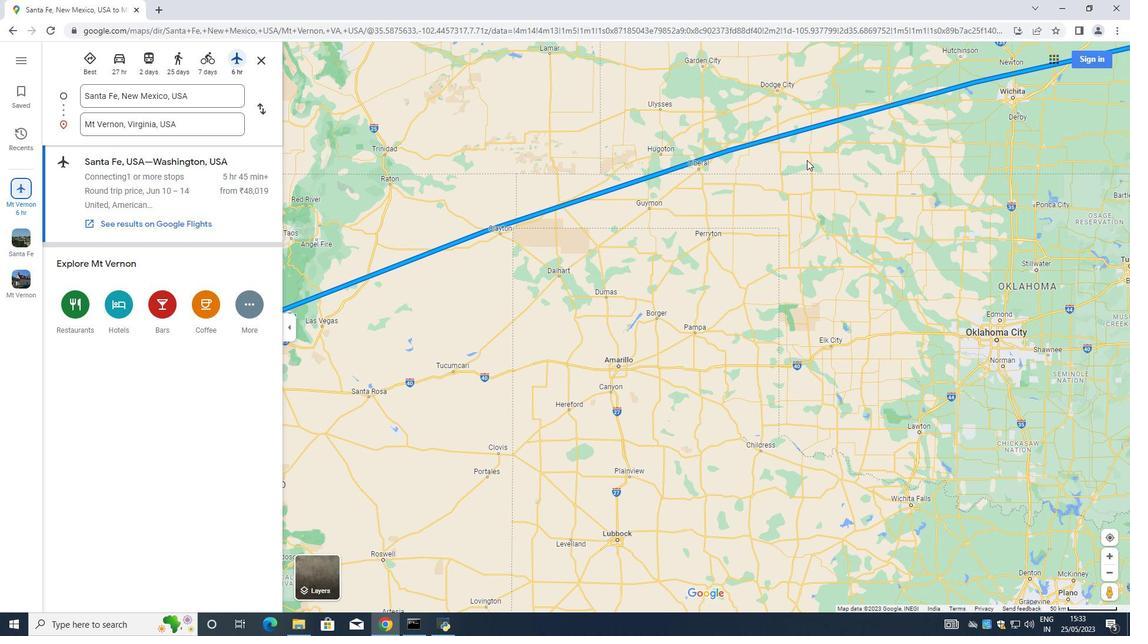 
Action: Mouse scrolled (809, 159) with delta (0, 0)
Screenshot: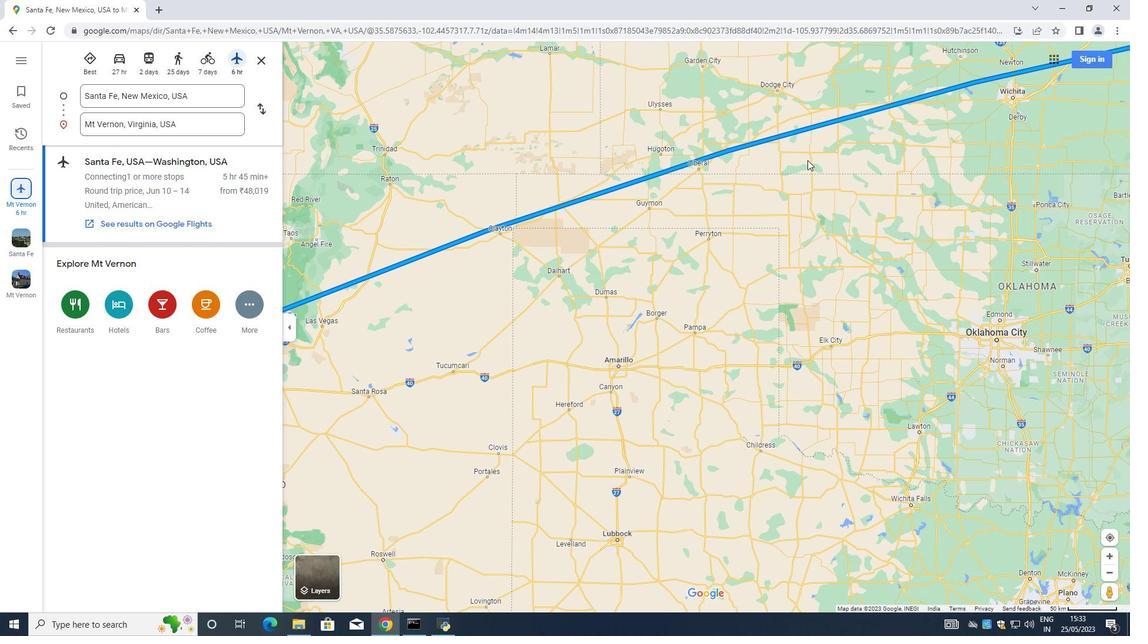 
Action: Mouse moved to (809, 160)
Screenshot: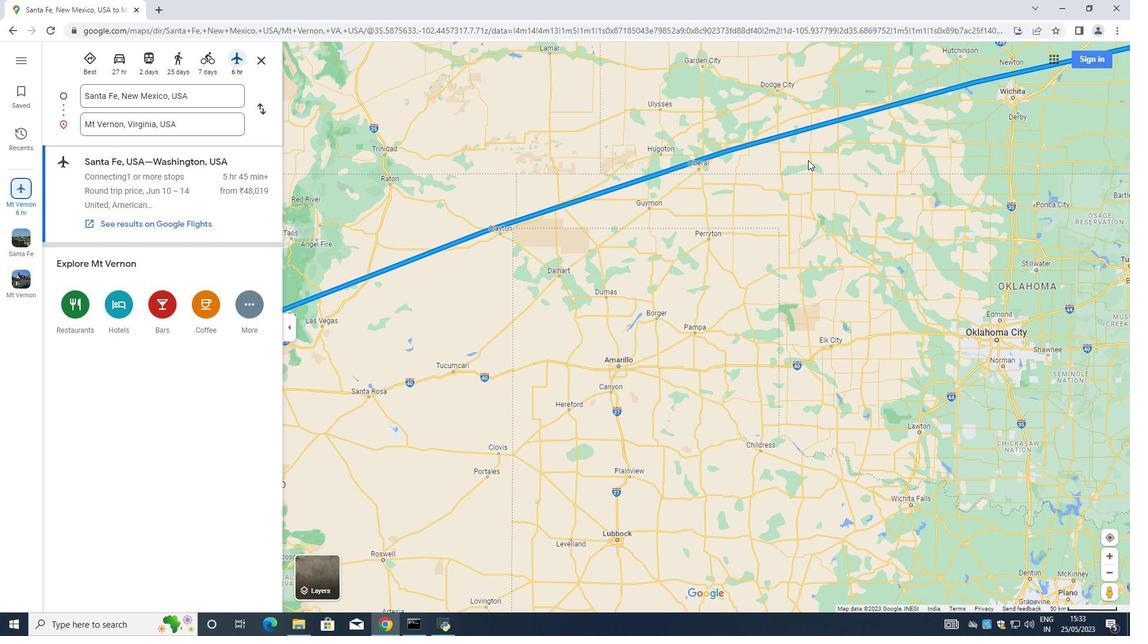 
Action: Mouse scrolled (809, 159) with delta (0, 0)
Screenshot: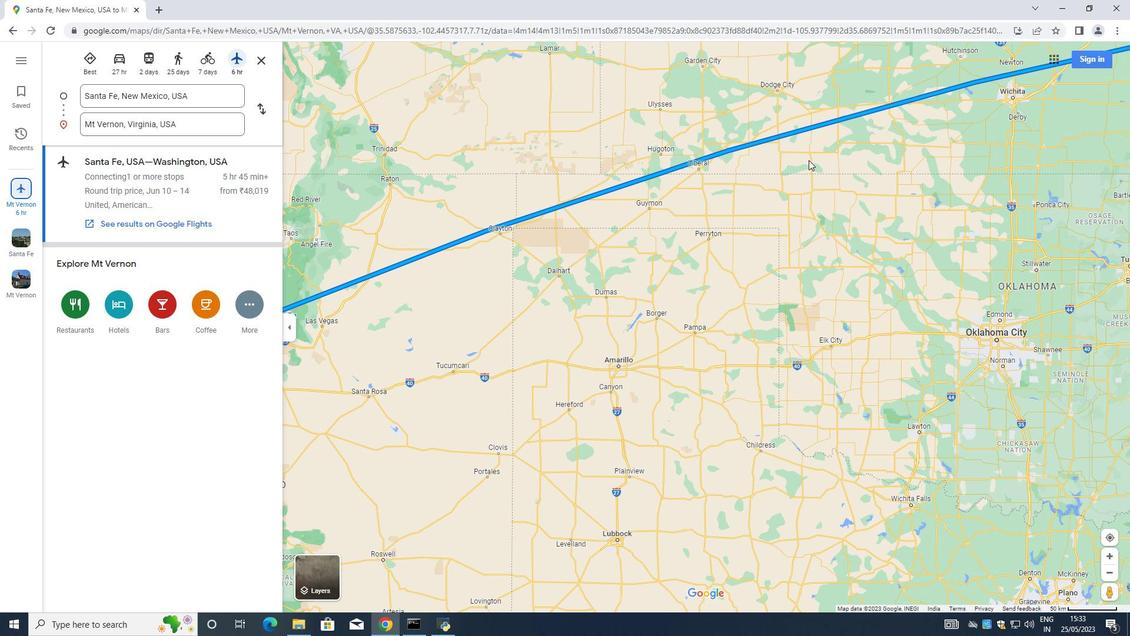 
Action: Mouse moved to (889, 144)
Screenshot: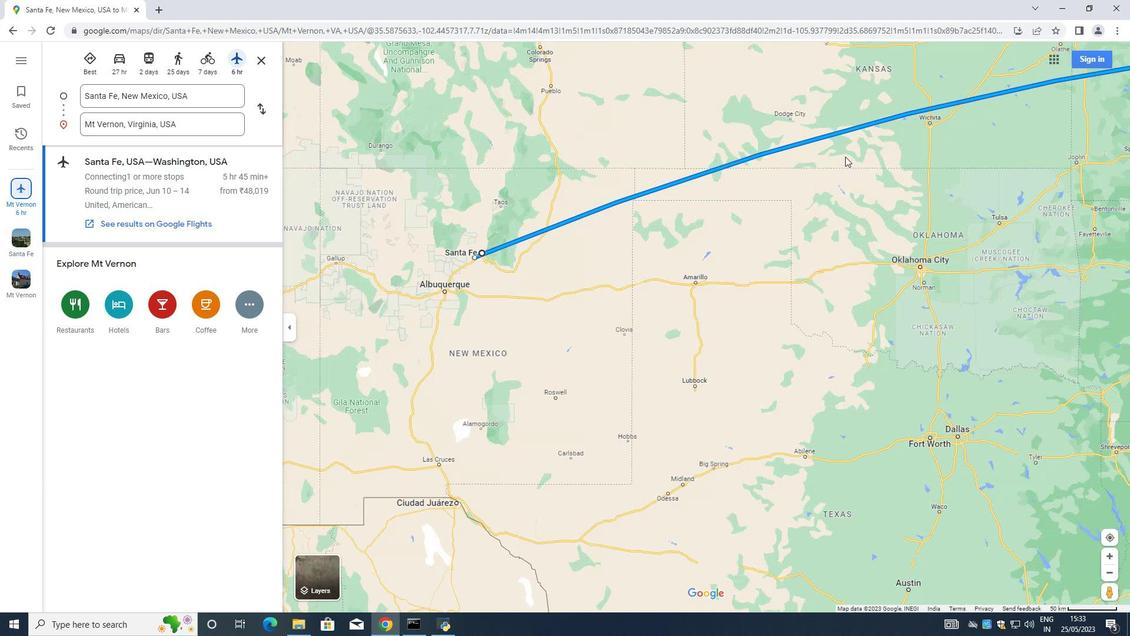 
Action: Mouse pressed left at (889, 144)
Screenshot: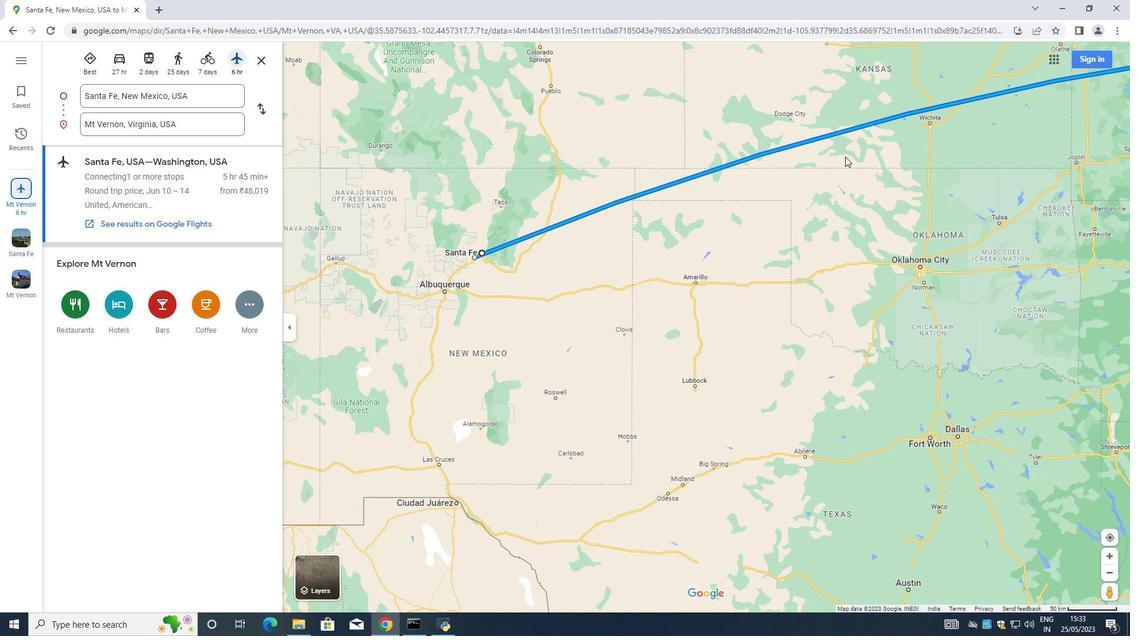 
Action: Mouse moved to (1025, 193)
Screenshot: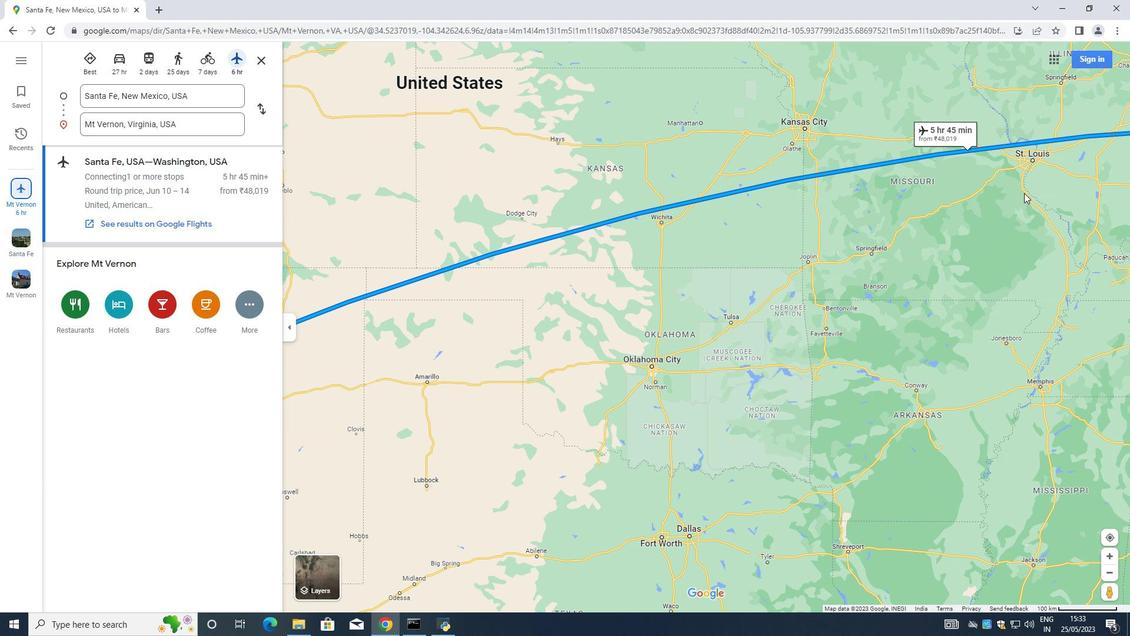 
Action: Mouse scrolled (1025, 192) with delta (0, 0)
Screenshot: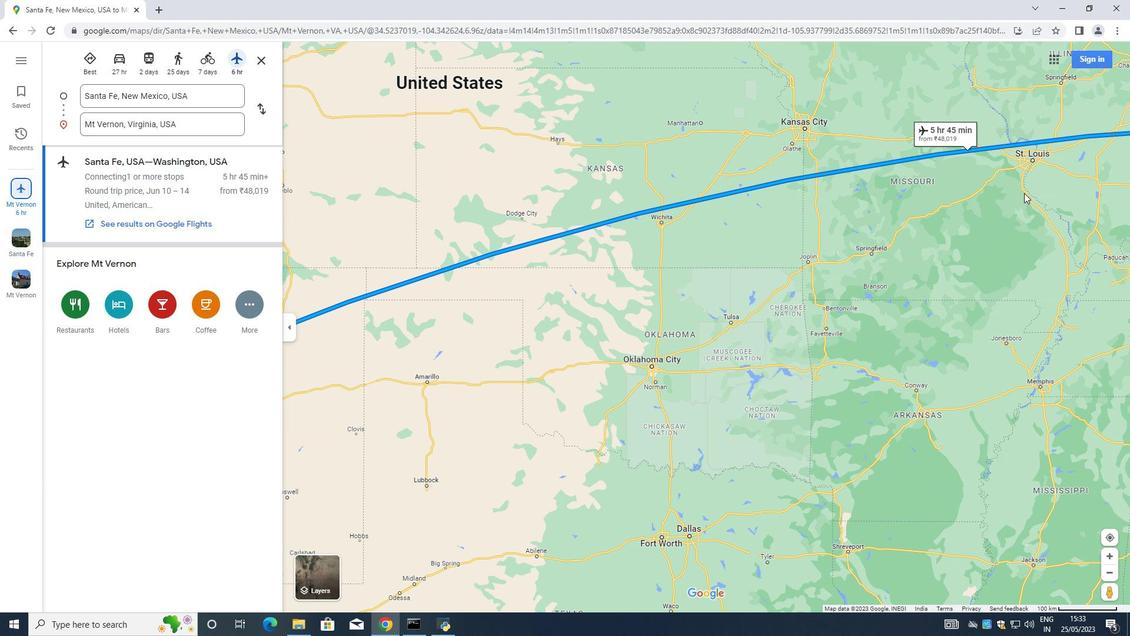
Action: Mouse moved to (1025, 194)
Screenshot: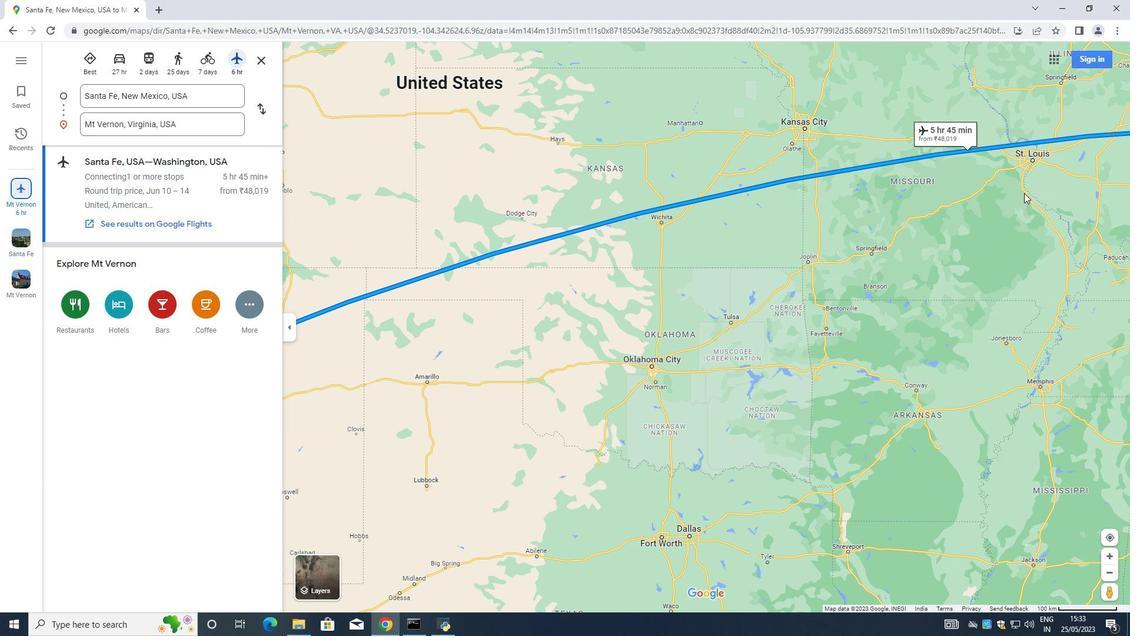
Action: Mouse scrolled (1025, 193) with delta (0, 0)
Screenshot: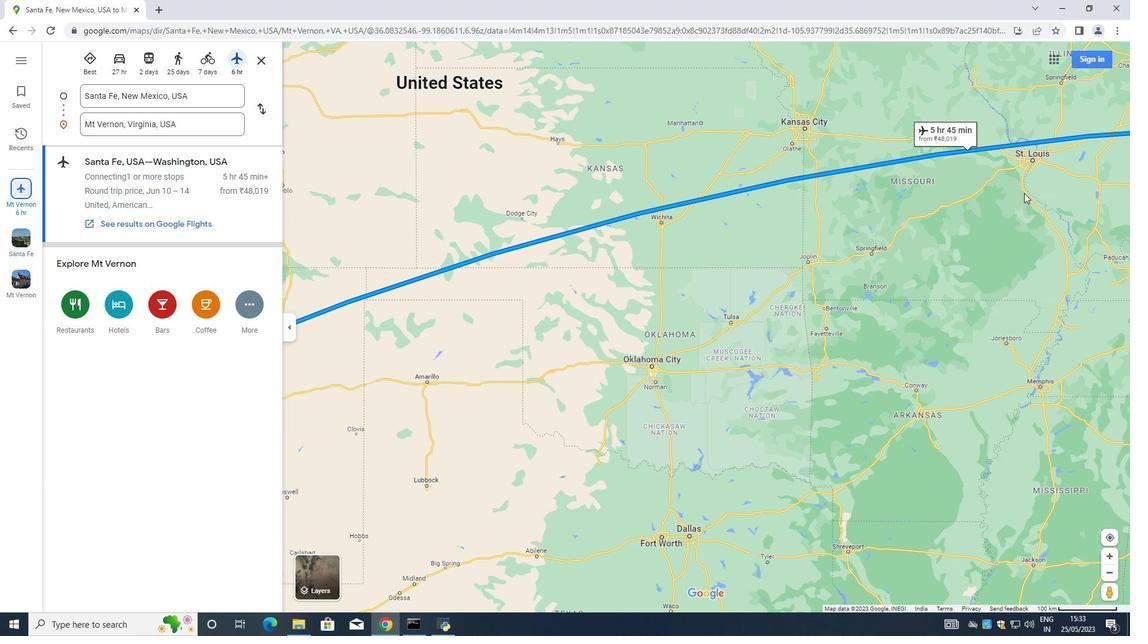 
Action: Mouse moved to (1025, 194)
Screenshot: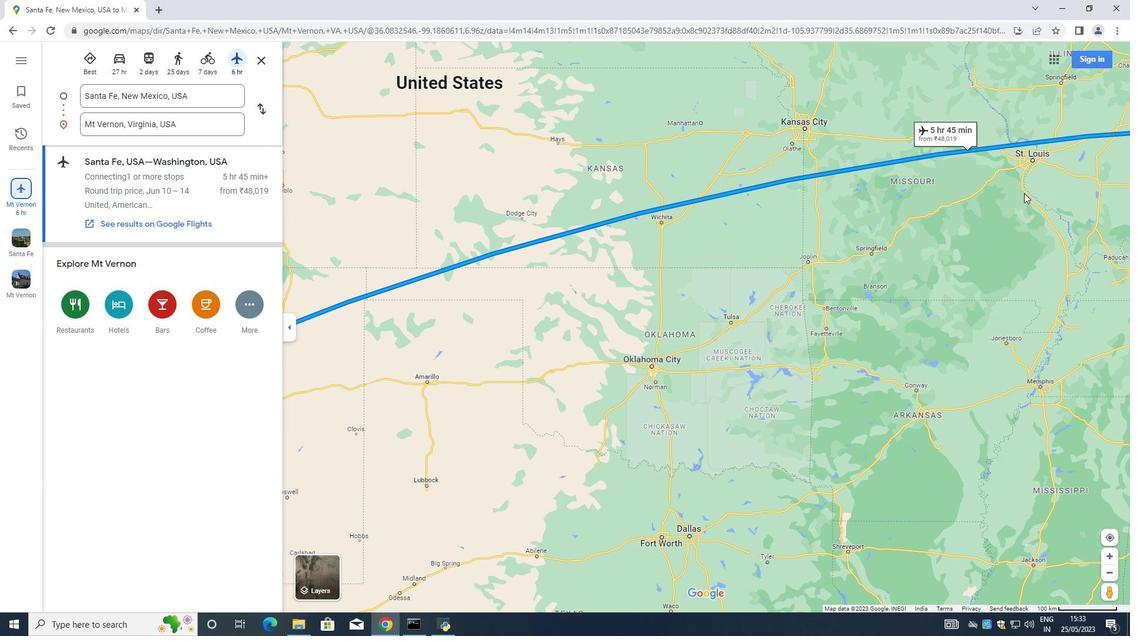 
Action: Mouse scrolled (1025, 194) with delta (0, 0)
Screenshot: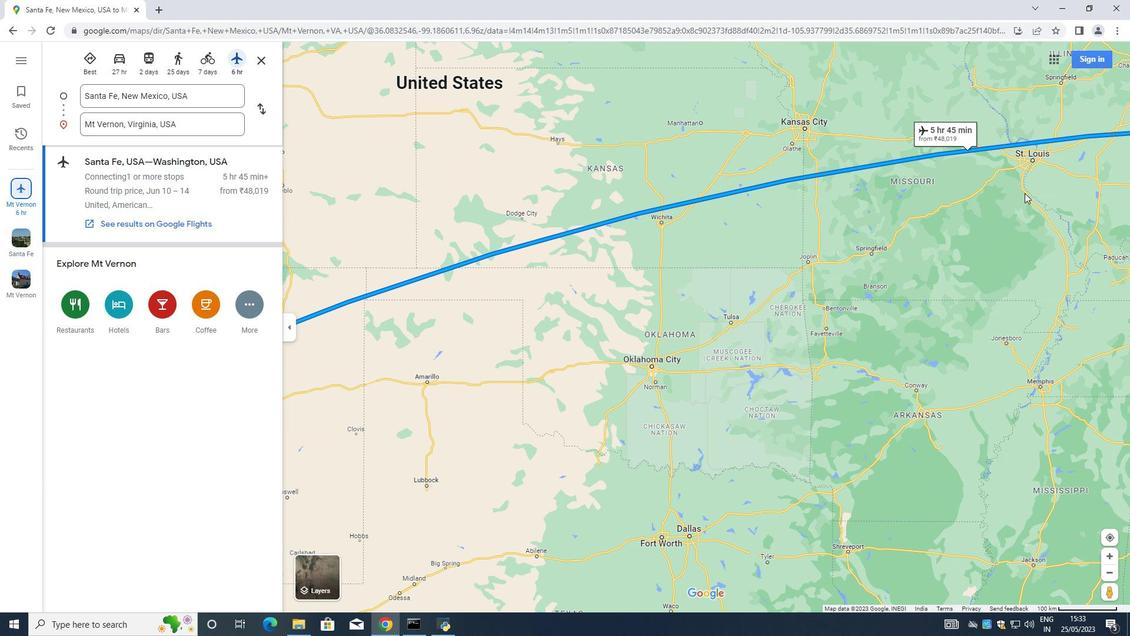 
Action: Mouse moved to (1022, 199)
Screenshot: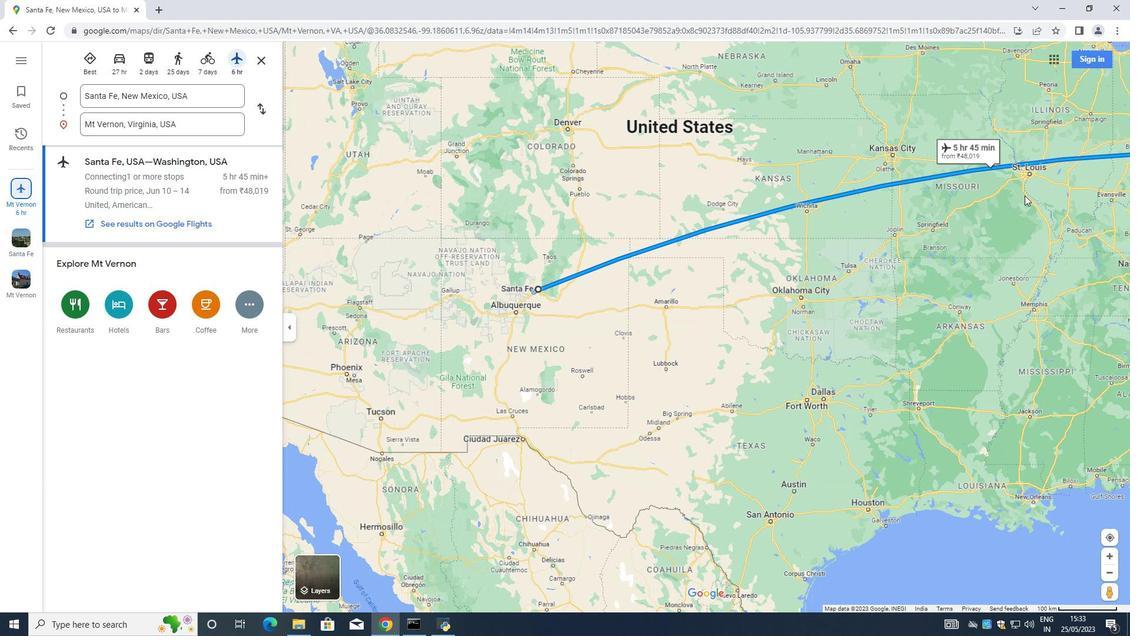
Action: Mouse scrolled (1023, 198) with delta (0, 0)
Screenshot: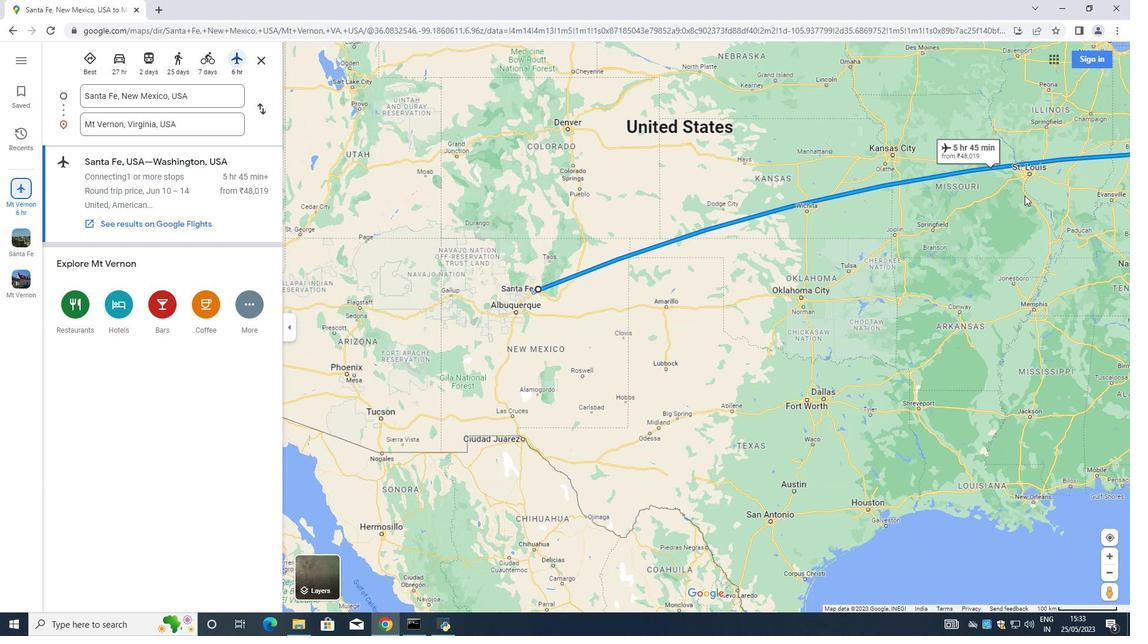 
Action: Mouse scrolled (1022, 199) with delta (0, 0)
Screenshot: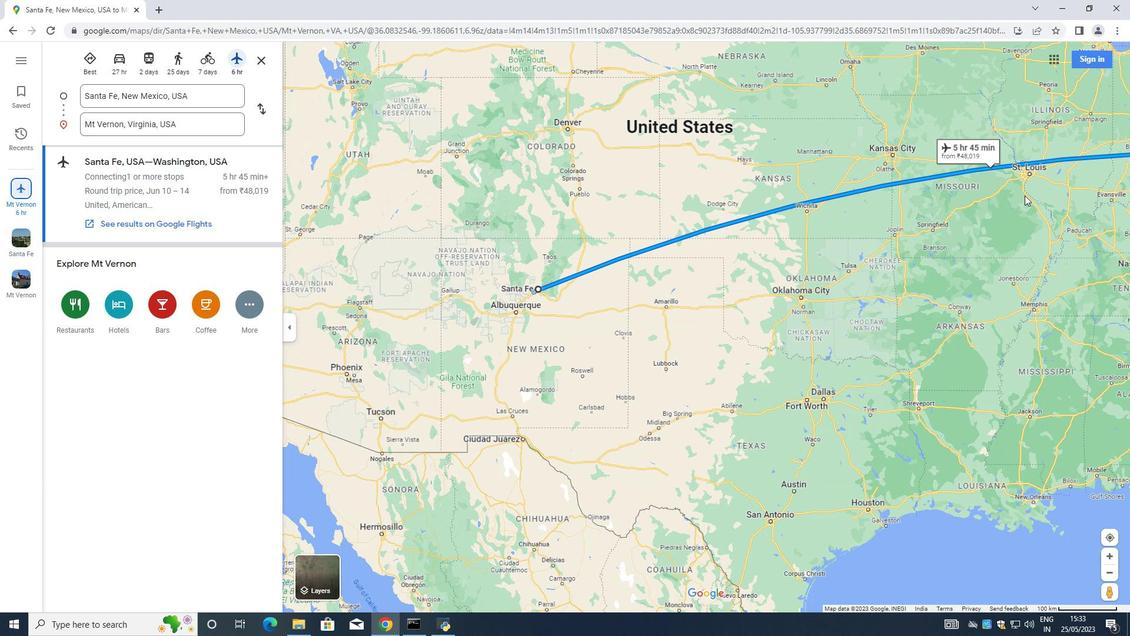 
Action: Mouse moved to (1019, 200)
Screenshot: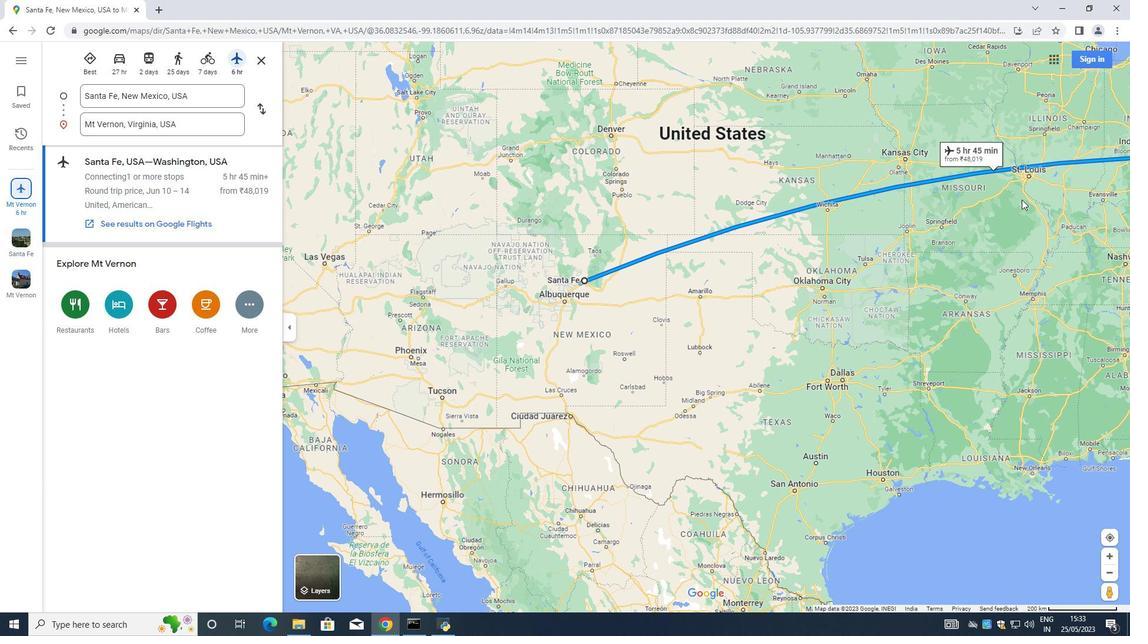 
Action: Mouse pressed left at (1019, 200)
Screenshot: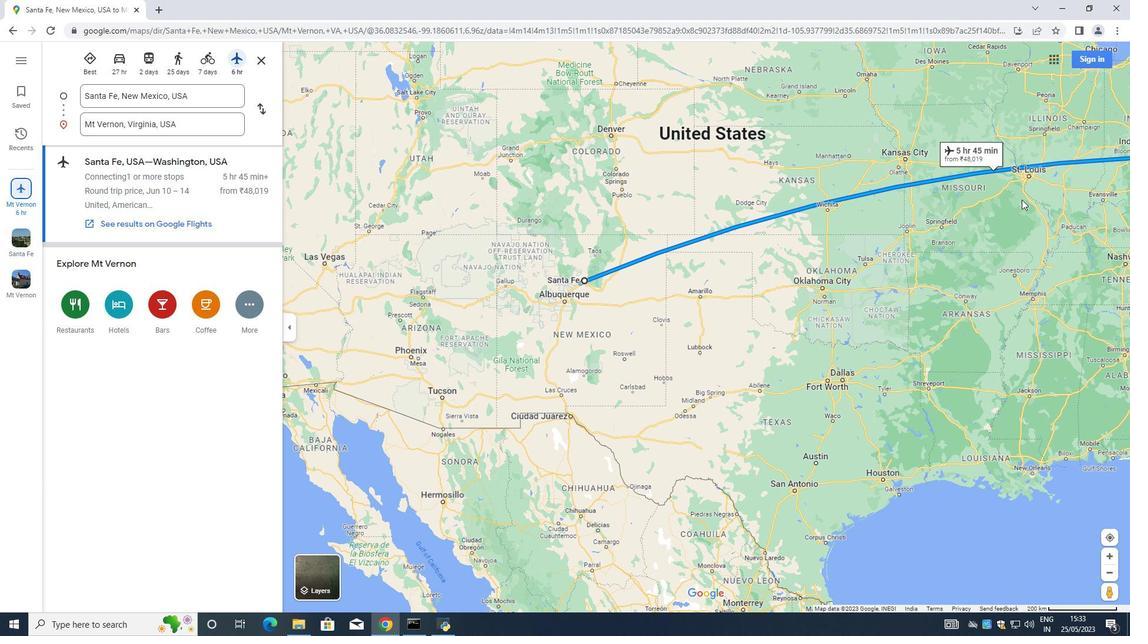 
Action: Mouse moved to (978, 197)
Screenshot: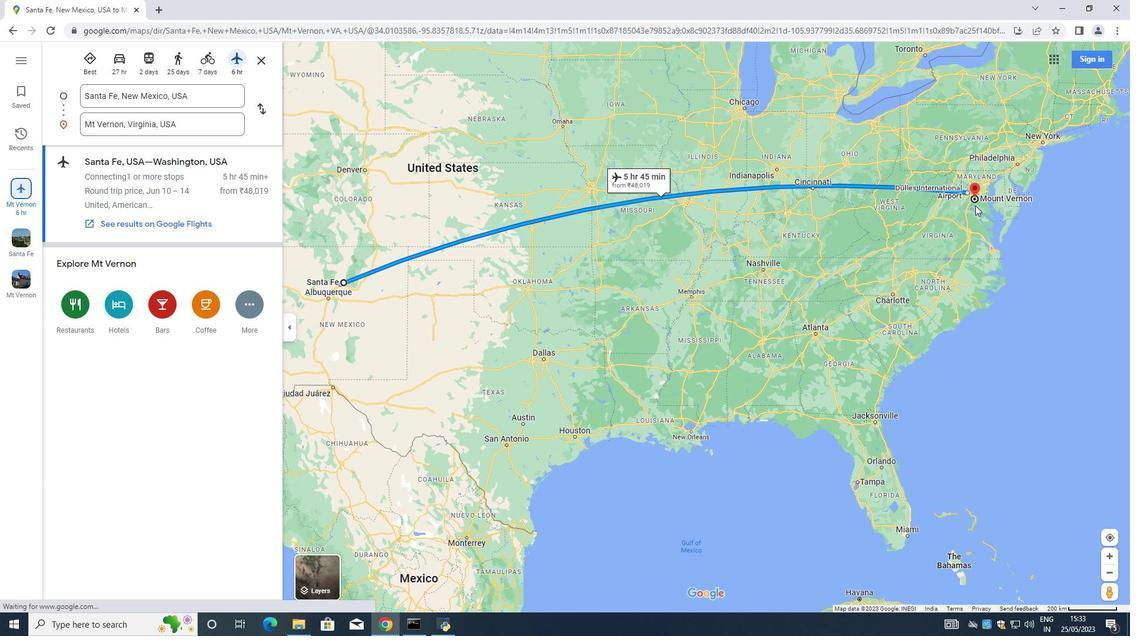 
Action: Mouse scrolled (978, 197) with delta (0, 0)
Screenshot: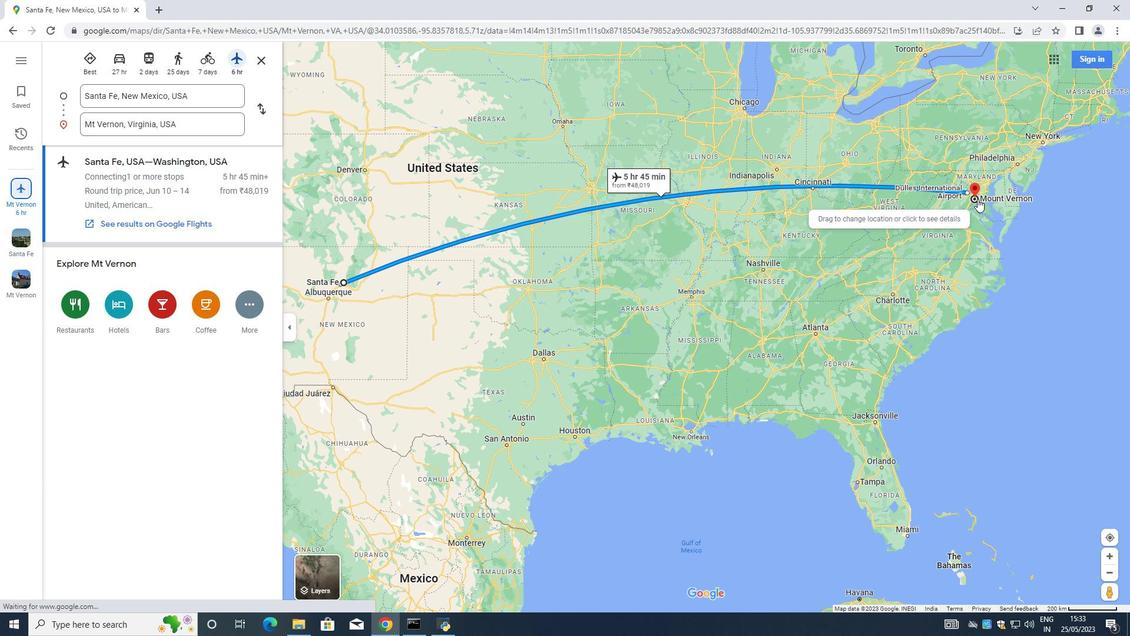 
Action: Mouse scrolled (978, 197) with delta (0, 0)
Screenshot: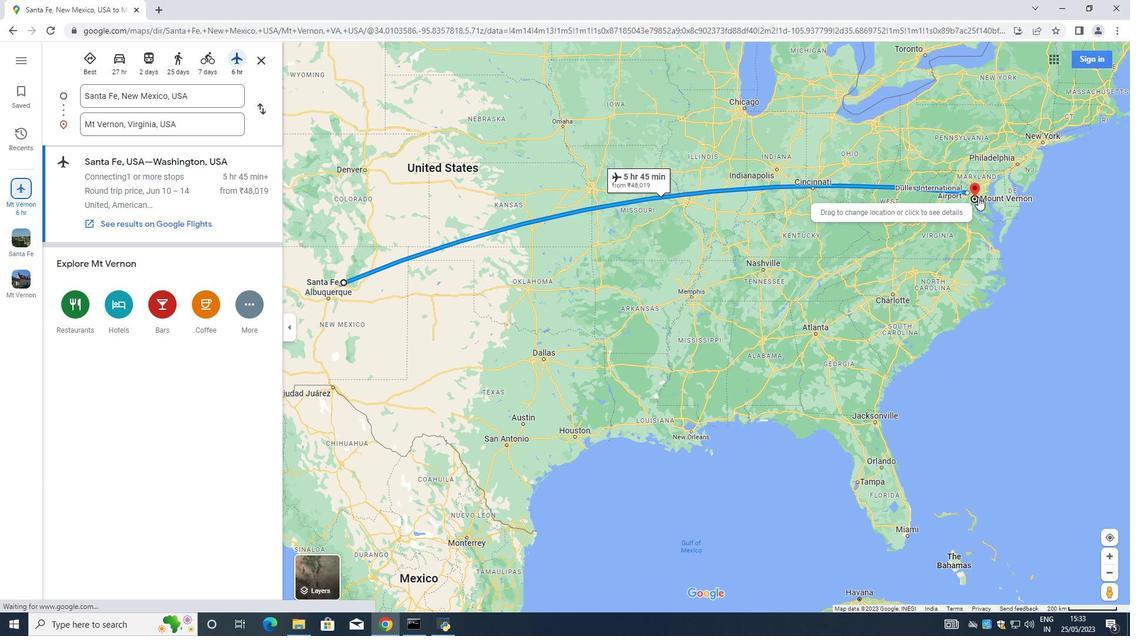 
Action: Mouse scrolled (978, 197) with delta (0, 0)
Screenshot: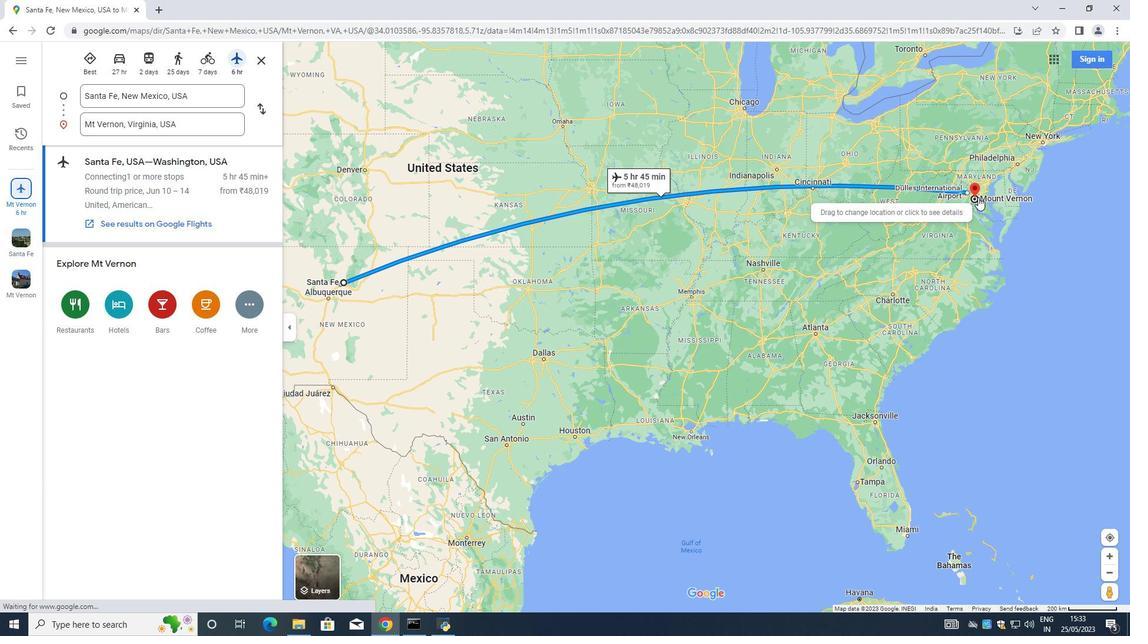 
Action: Mouse scrolled (978, 197) with delta (0, 0)
Screenshot: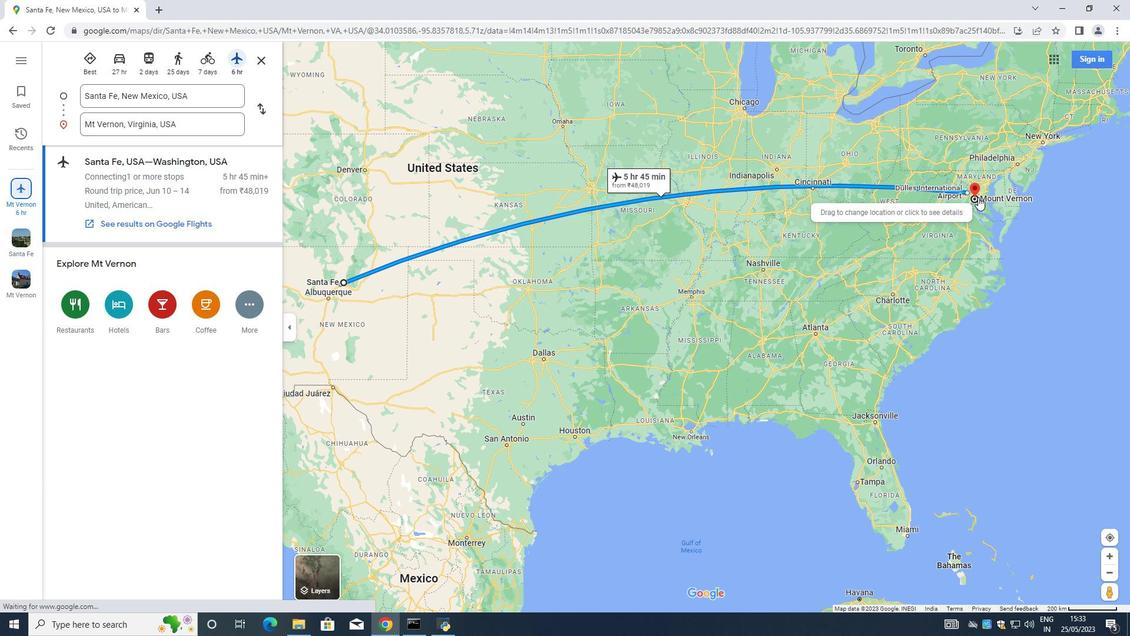 
Action: Mouse scrolled (978, 197) with delta (0, 0)
Screenshot: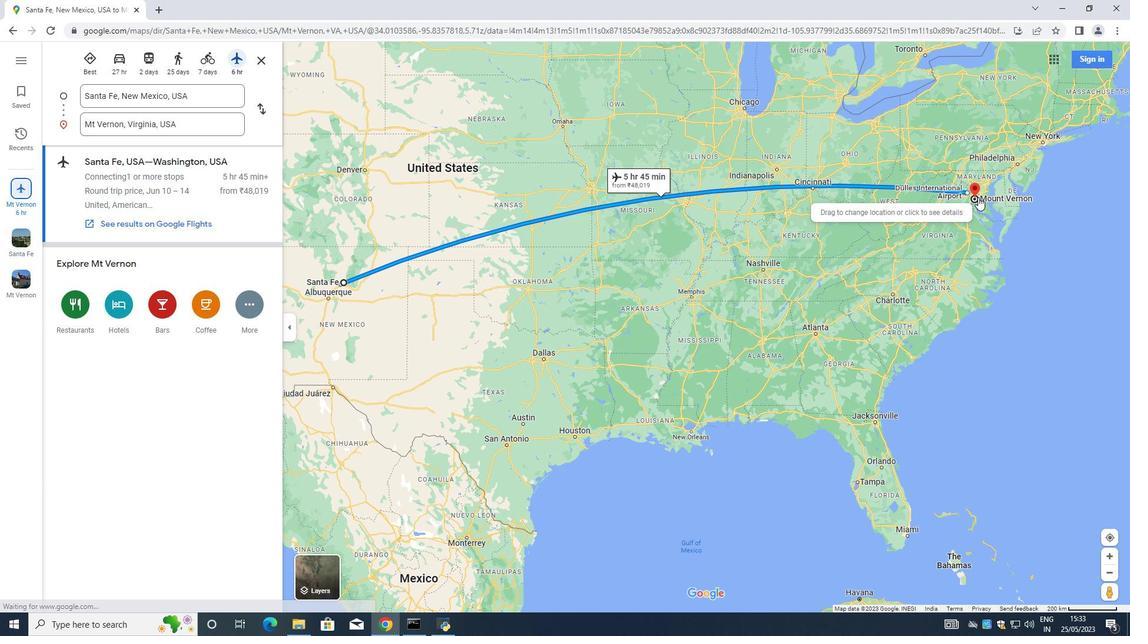 
Action: Mouse scrolled (978, 197) with delta (0, 0)
Screenshot: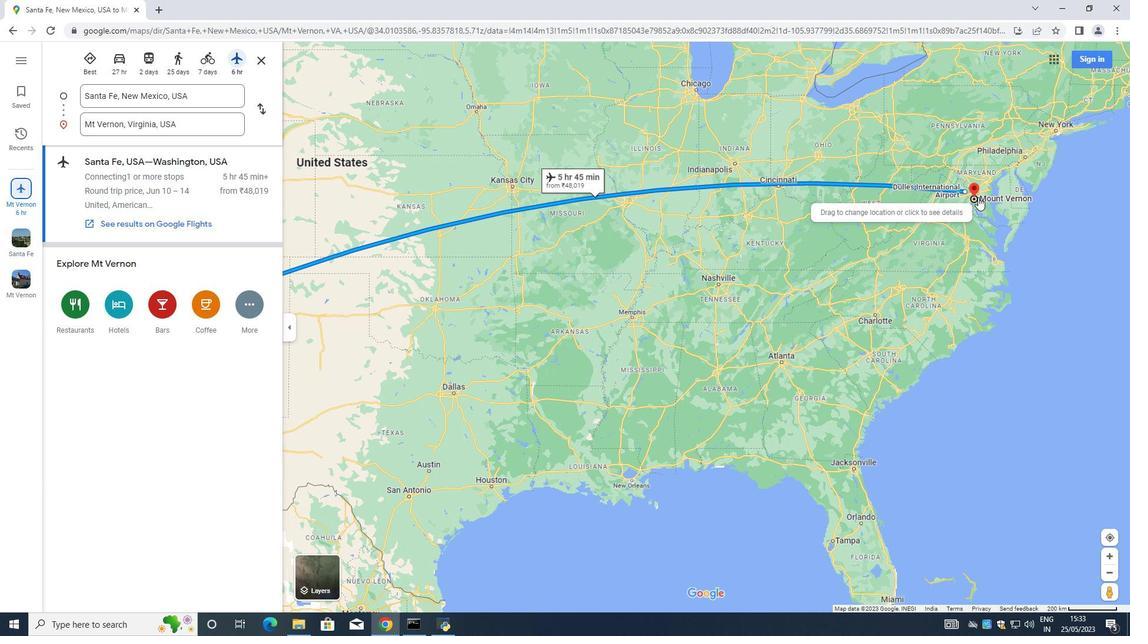 
Action: Mouse scrolled (978, 197) with delta (0, 0)
Screenshot: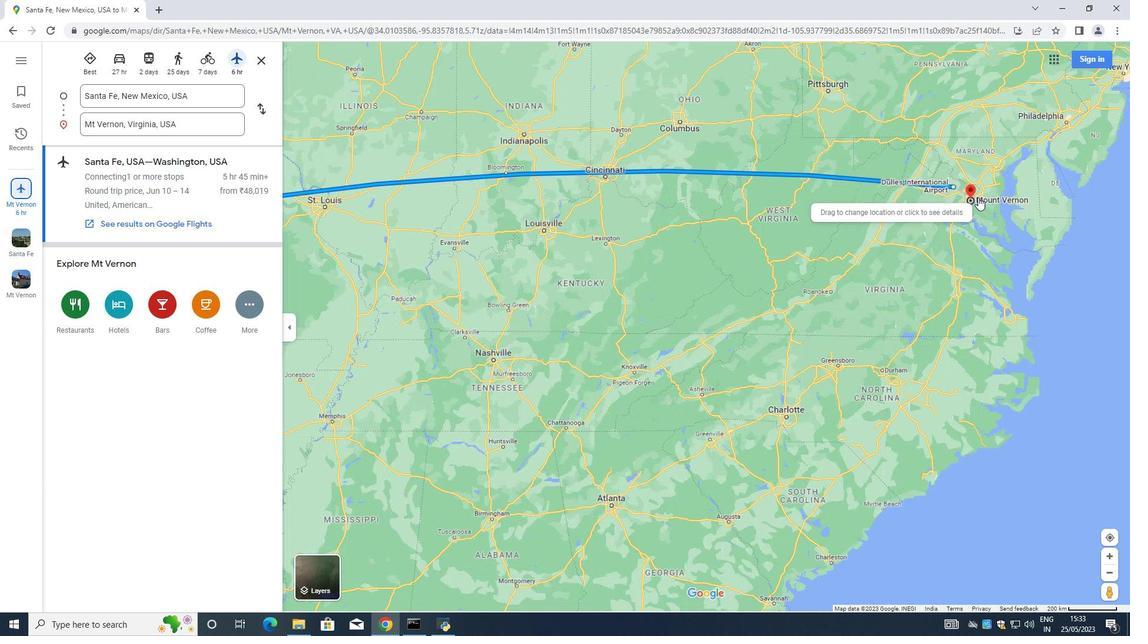 
Action: Mouse scrolled (978, 197) with delta (0, 0)
Screenshot: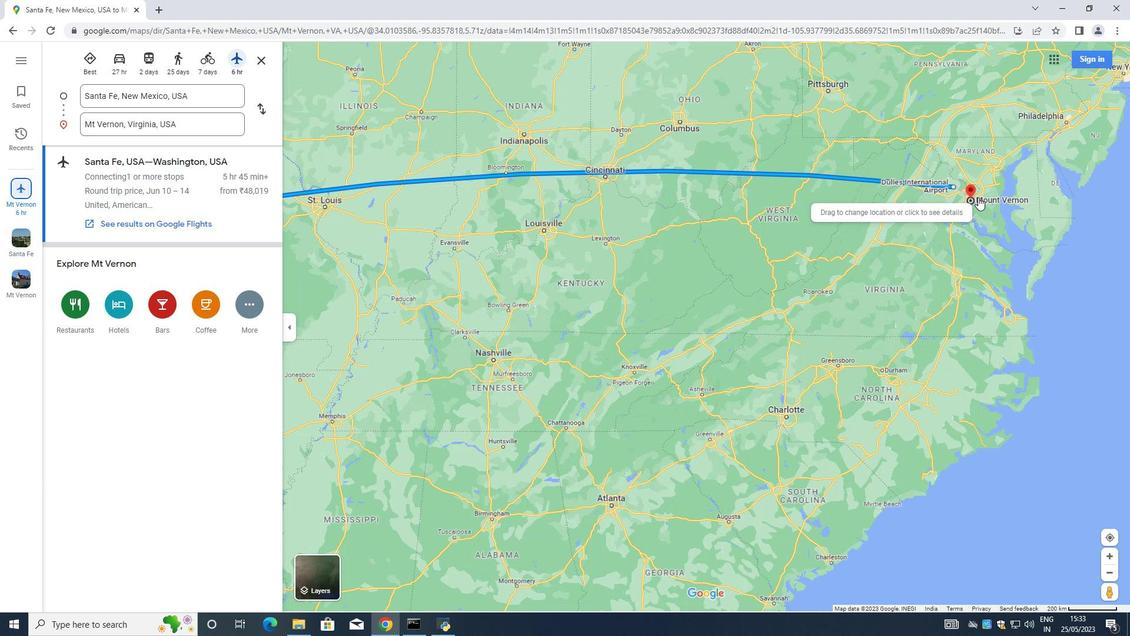 
Action: Mouse moved to (971, 198)
Screenshot: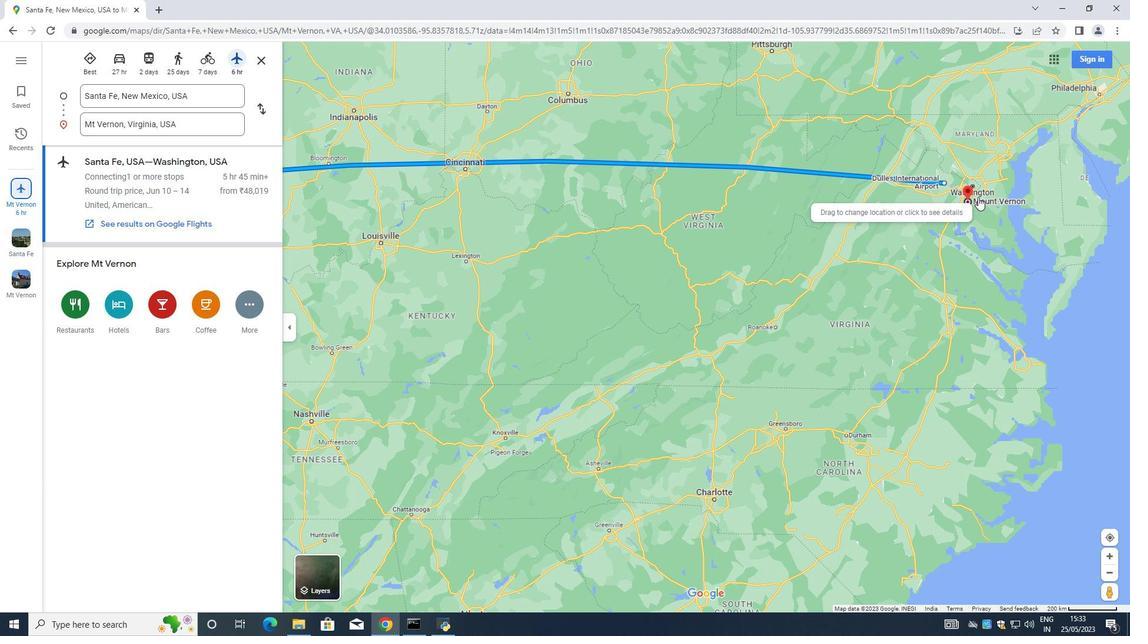 
Action: Mouse scrolled (972, 198) with delta (0, 0)
Screenshot: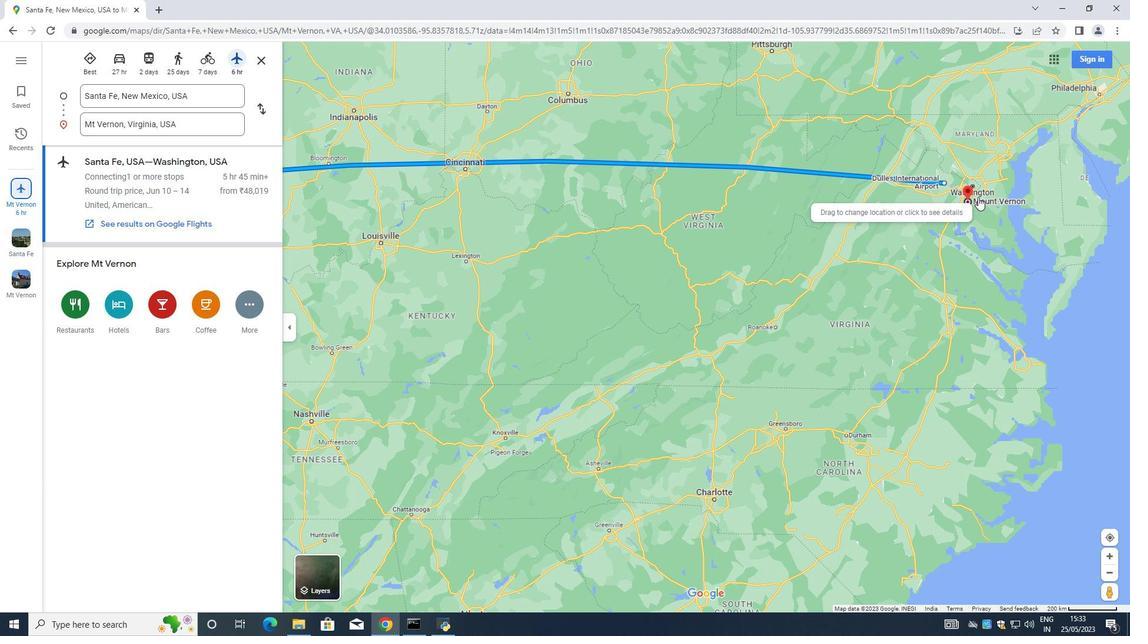 
Action: Mouse scrolled (971, 199) with delta (0, 0)
Screenshot: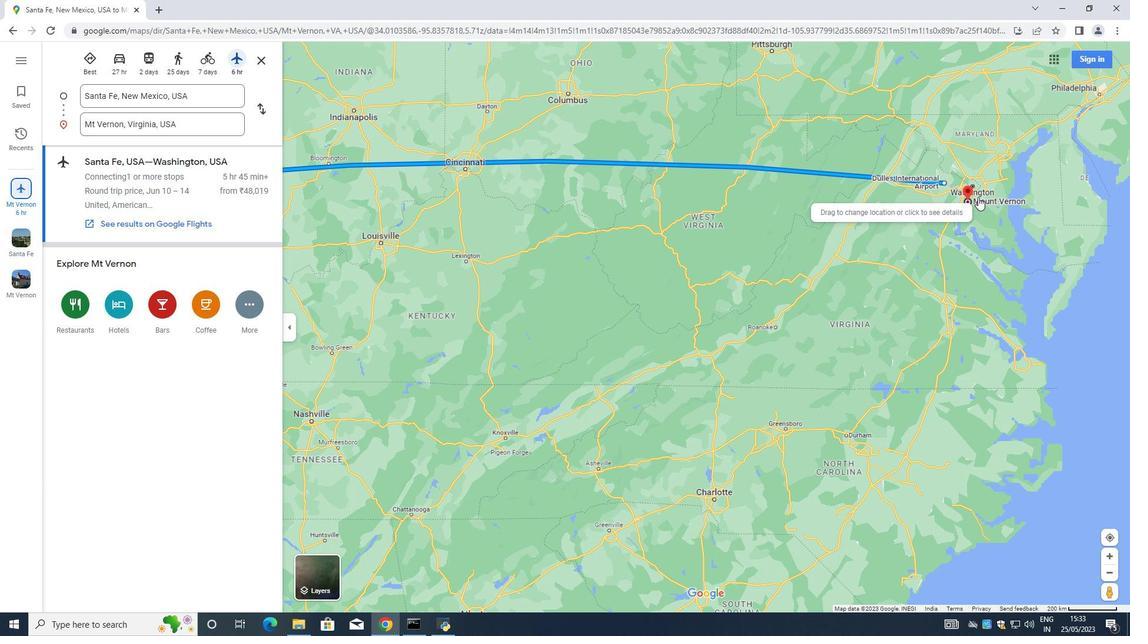 
Action: Mouse scrolled (971, 199) with delta (0, 0)
Screenshot: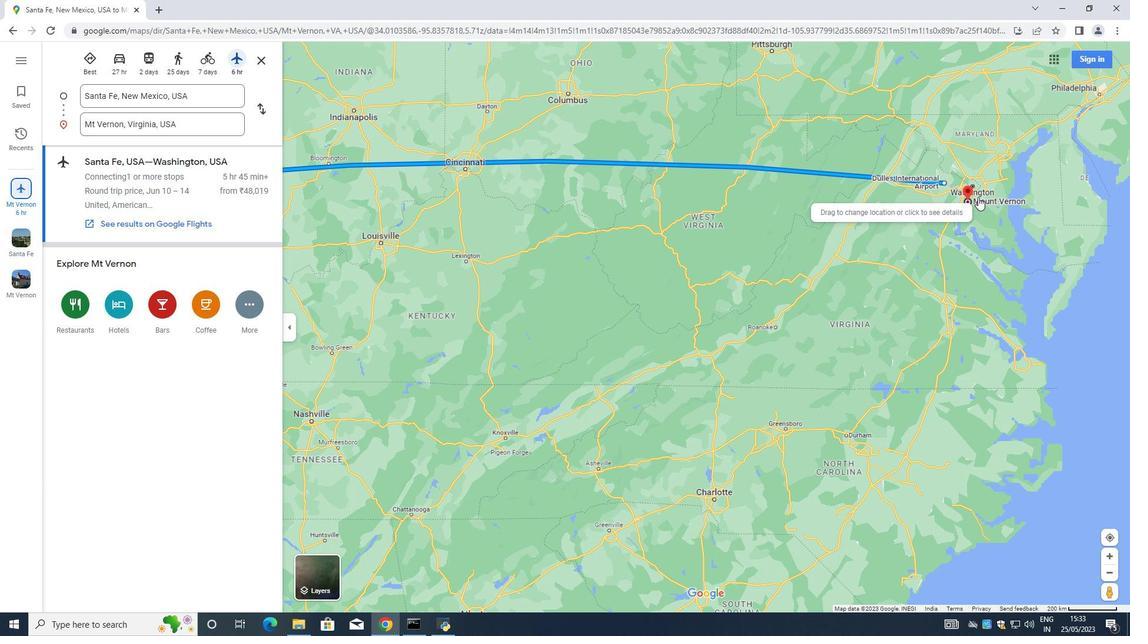 
Action: Mouse moved to (970, 198)
Screenshot: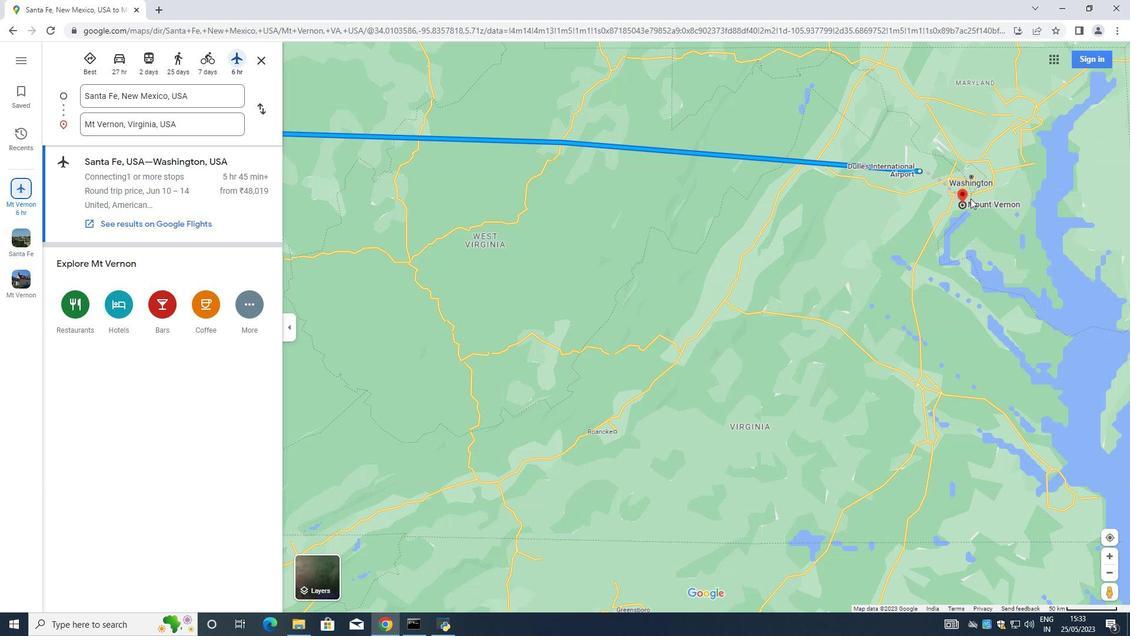 
Action: Mouse scrolled (970, 199) with delta (0, 0)
Screenshot: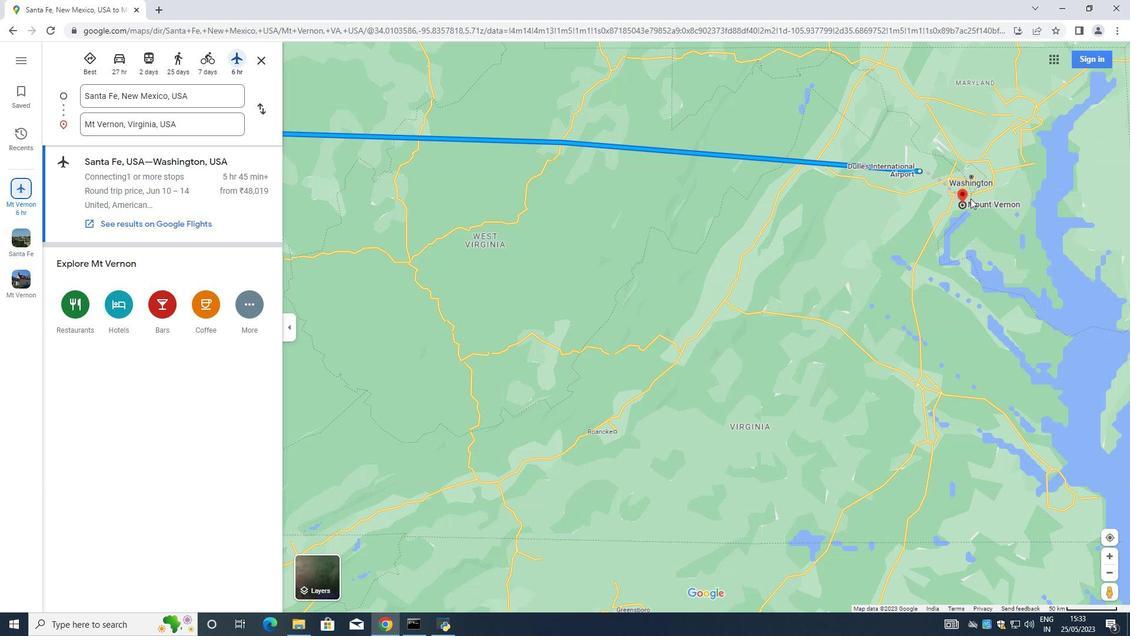 
Action: Mouse moved to (969, 198)
Screenshot: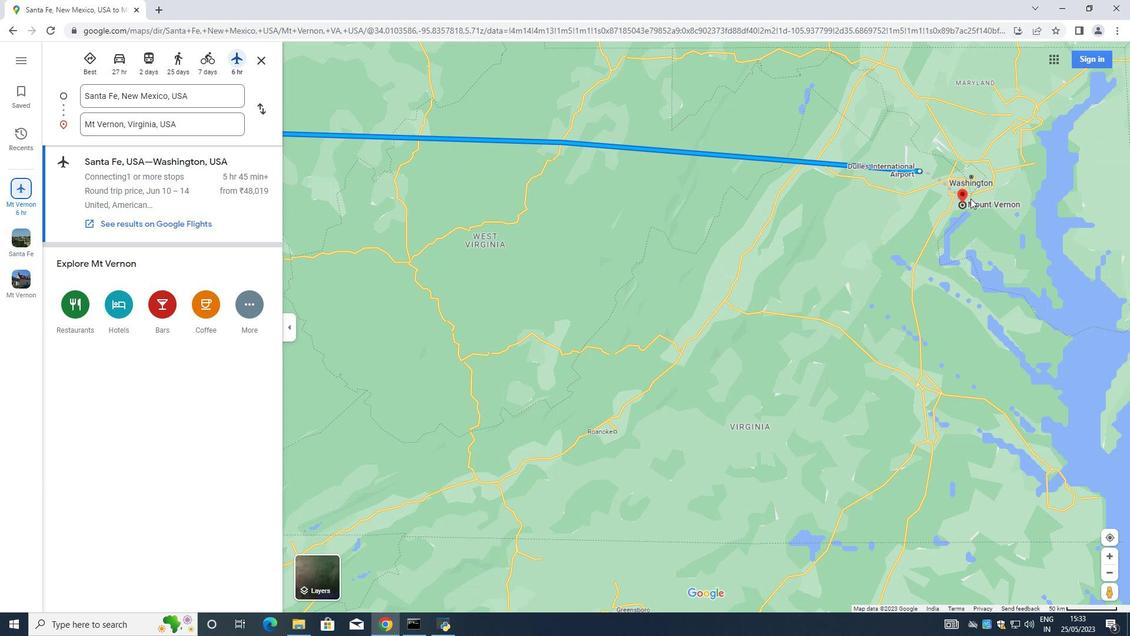 
Action: Mouse scrolled (969, 199) with delta (0, 0)
Screenshot: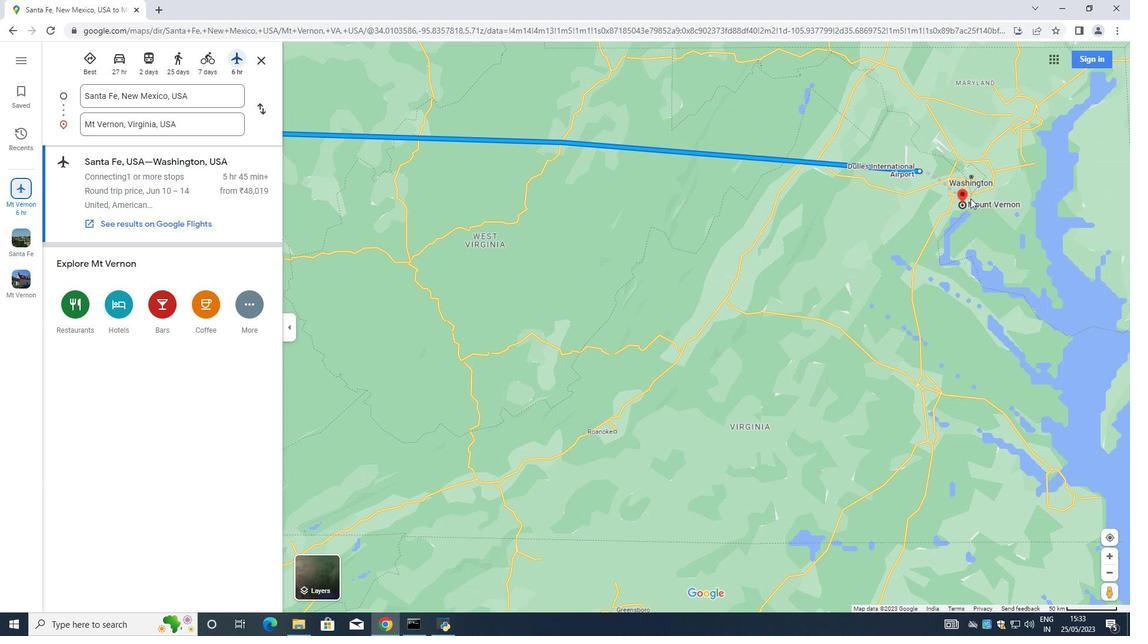 
Action: Mouse scrolled (969, 199) with delta (0, 0)
Screenshot: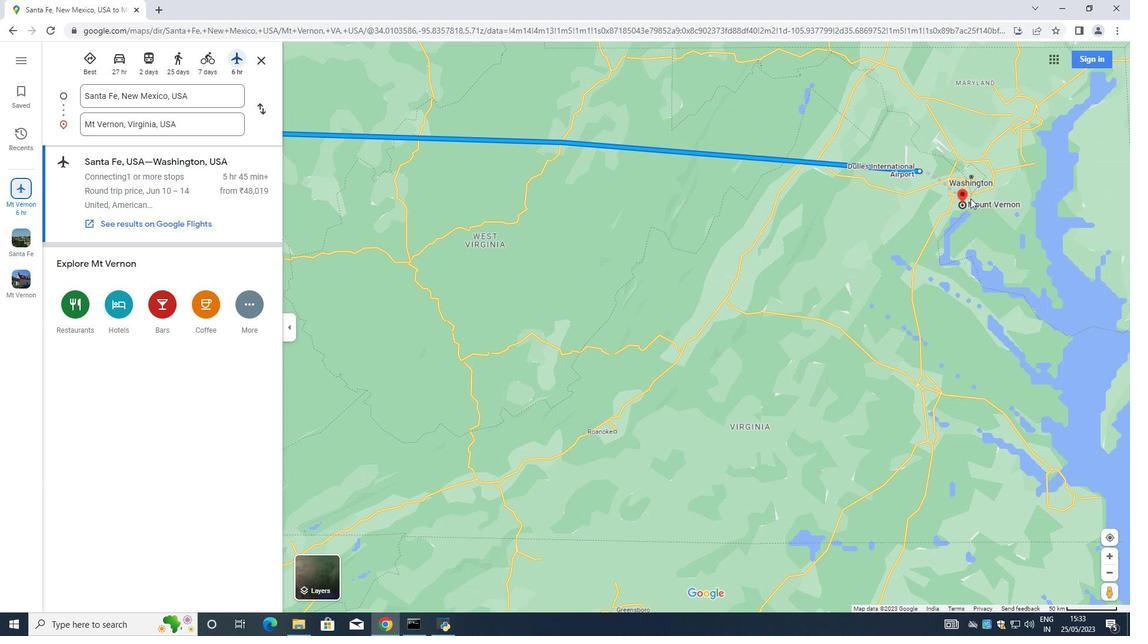 
Action: Mouse scrolled (969, 199) with delta (0, 0)
Screenshot: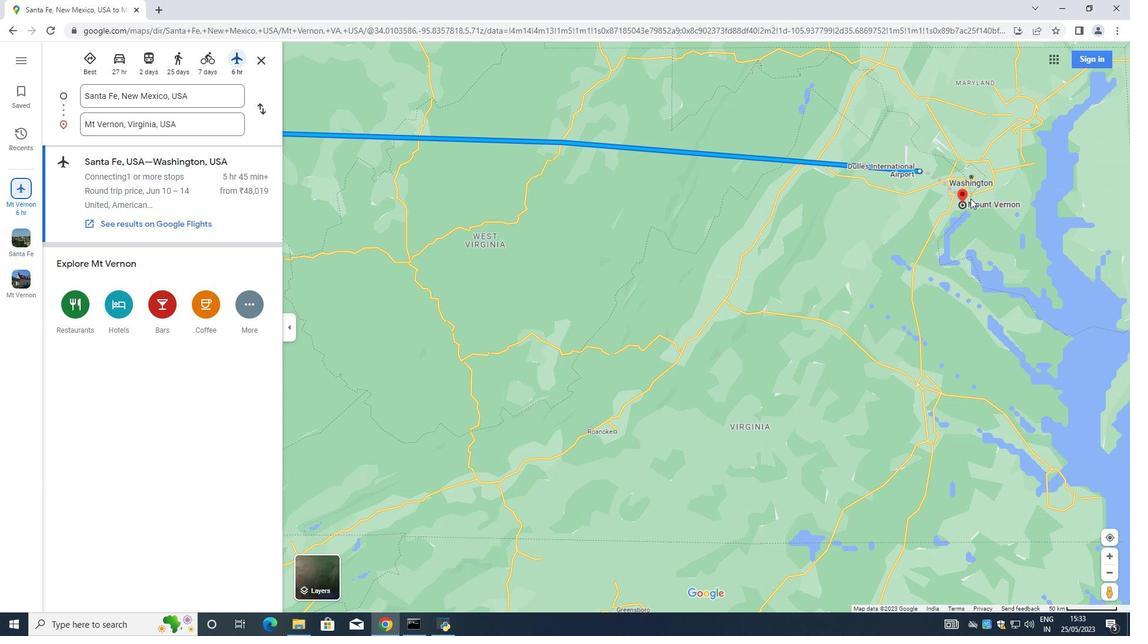 
Action: Mouse scrolled (969, 199) with delta (0, 0)
Screenshot: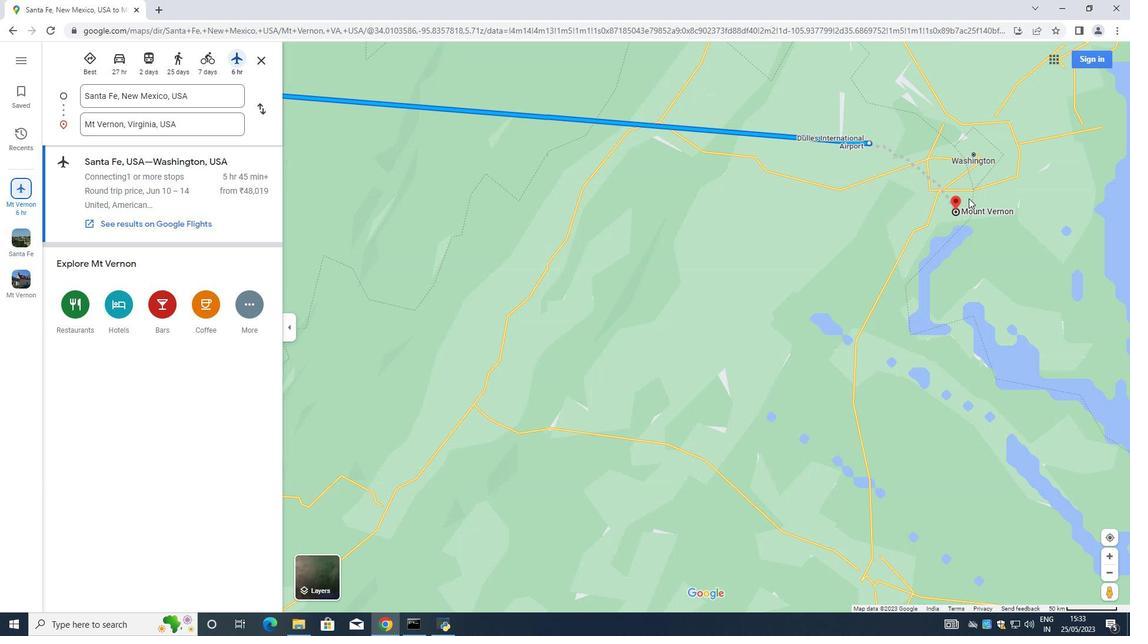 
Action: Mouse scrolled (969, 199) with delta (0, 0)
Screenshot: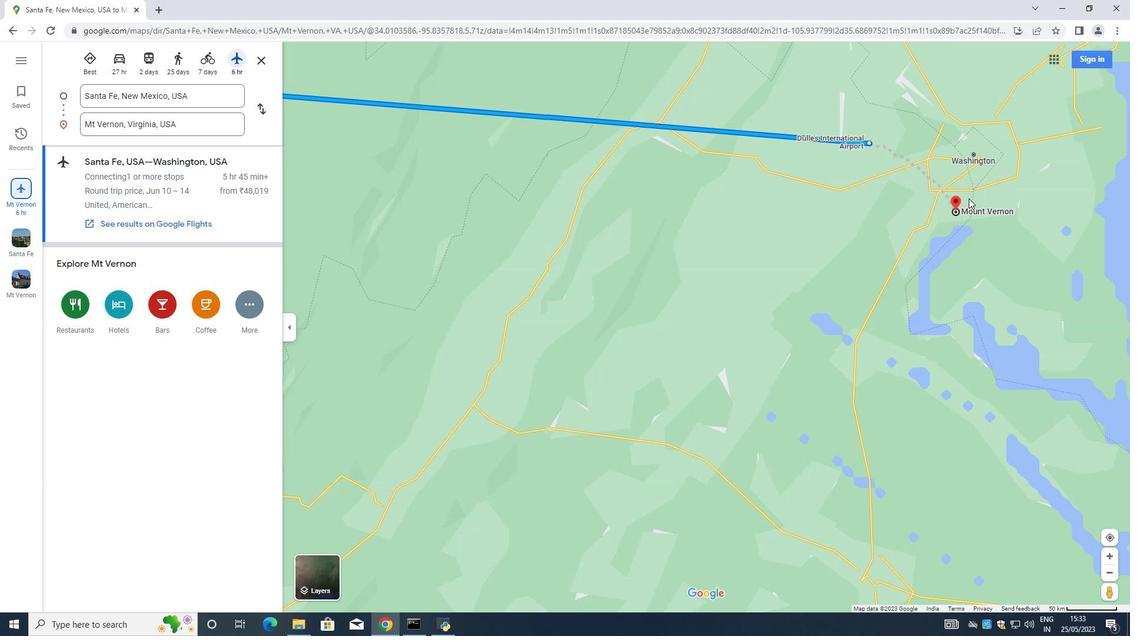 
Action: Mouse scrolled (969, 199) with delta (0, 0)
Screenshot: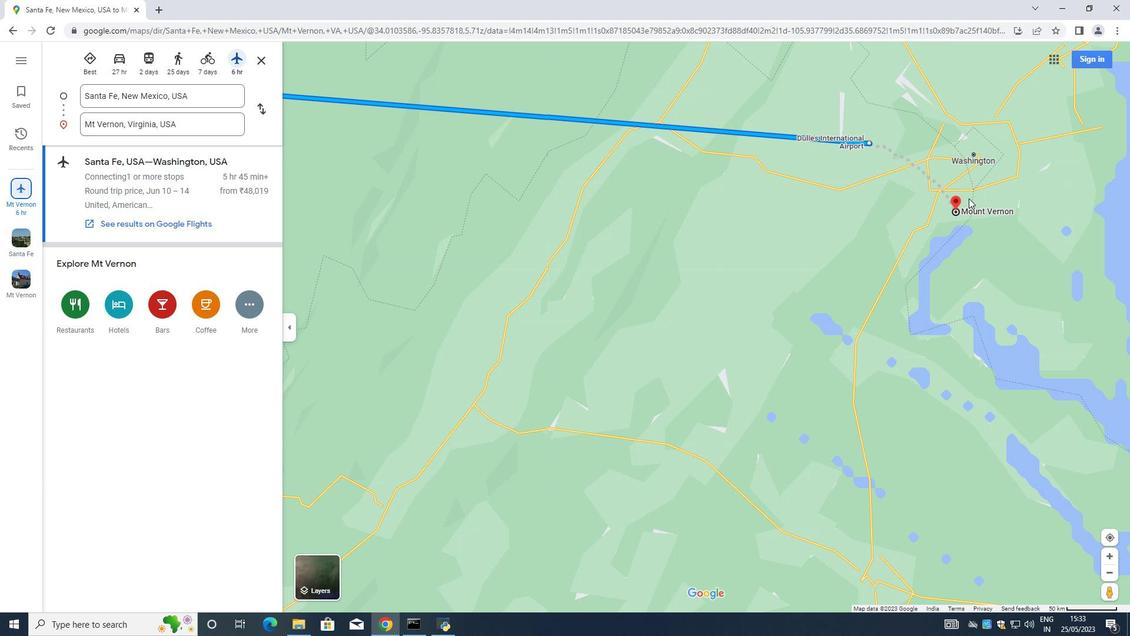
Action: Mouse moved to (968, 202)
Screenshot: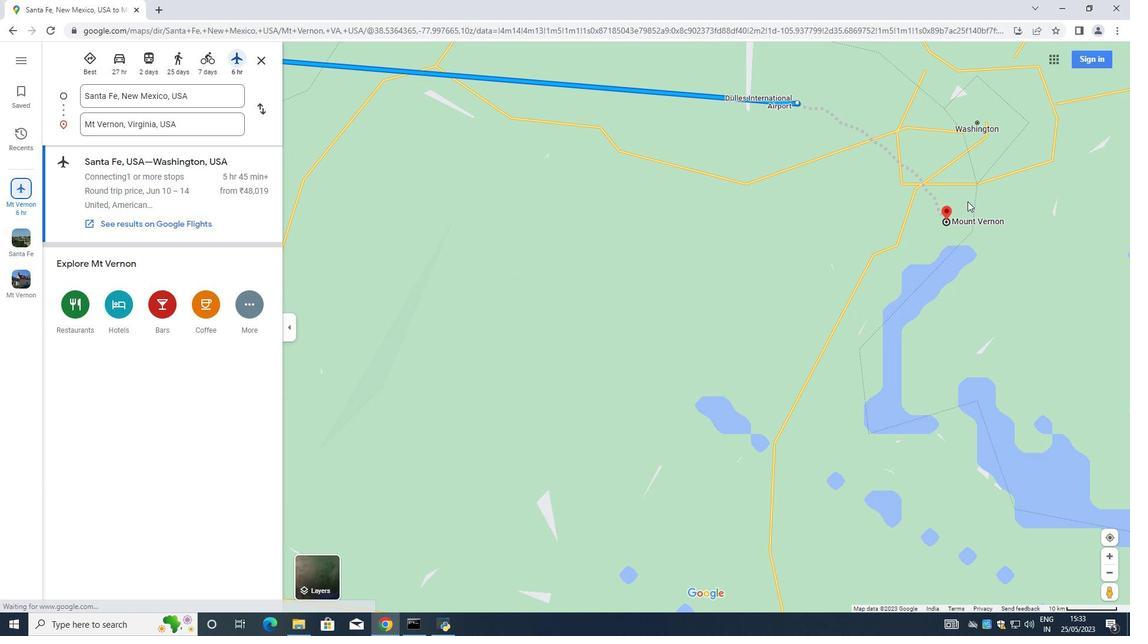 
Action: Mouse scrolled (968, 202) with delta (0, 0)
Screenshot: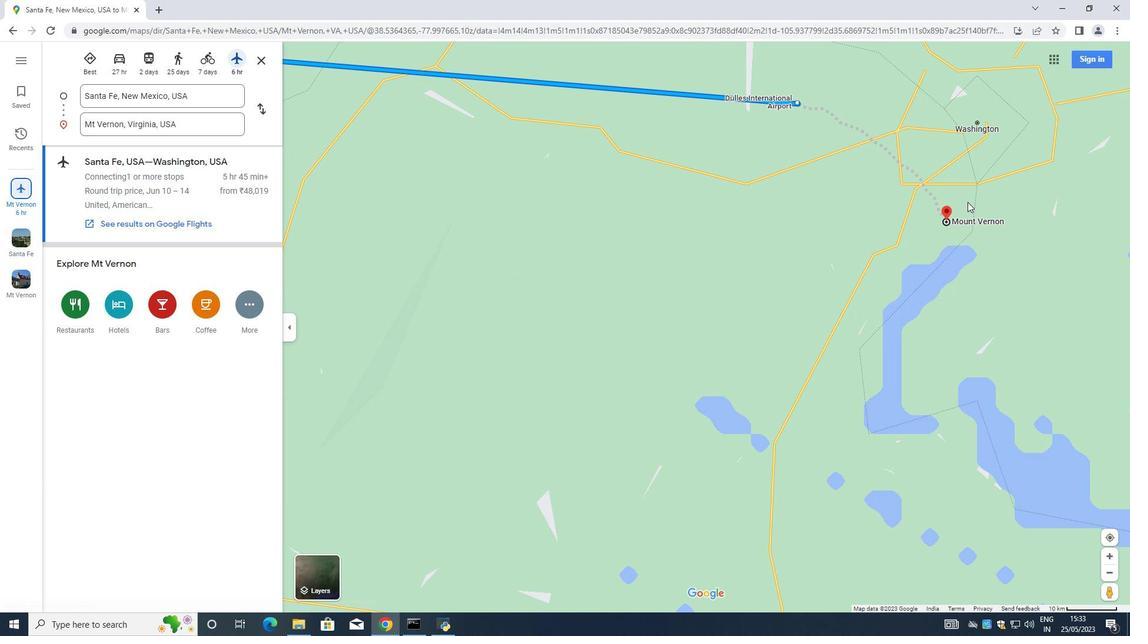 
Action: Mouse scrolled (968, 202) with delta (0, 0)
Screenshot: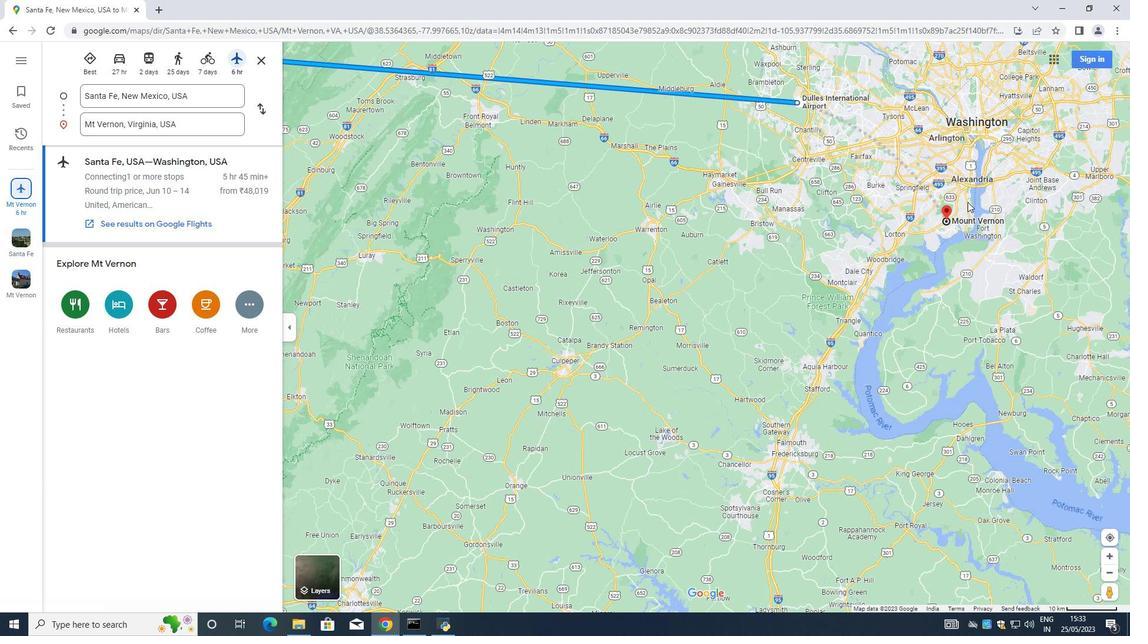 
Action: Mouse scrolled (968, 202) with delta (0, 0)
Screenshot: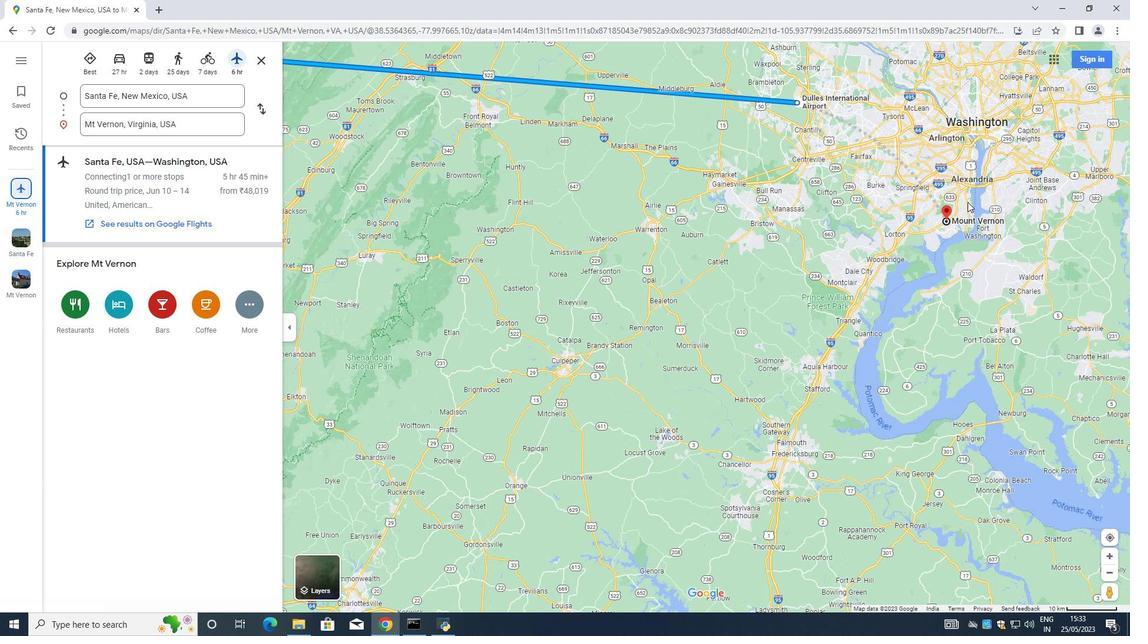 
Action: Mouse moved to (945, 222)
Screenshot: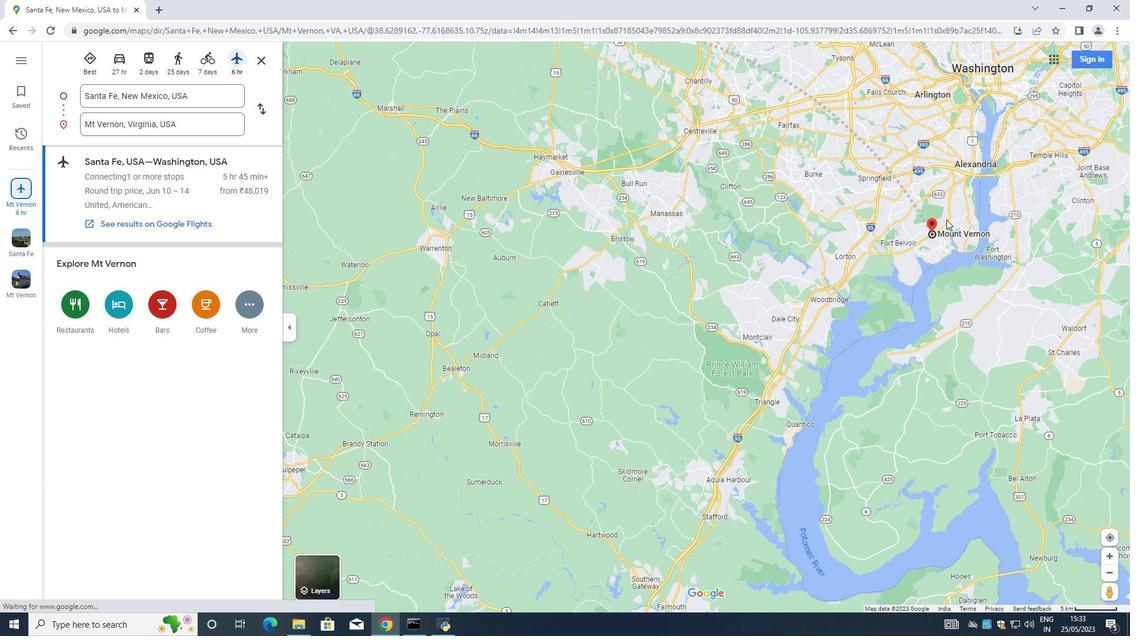 
Action: Mouse scrolled (946, 222) with delta (0, 0)
Screenshot: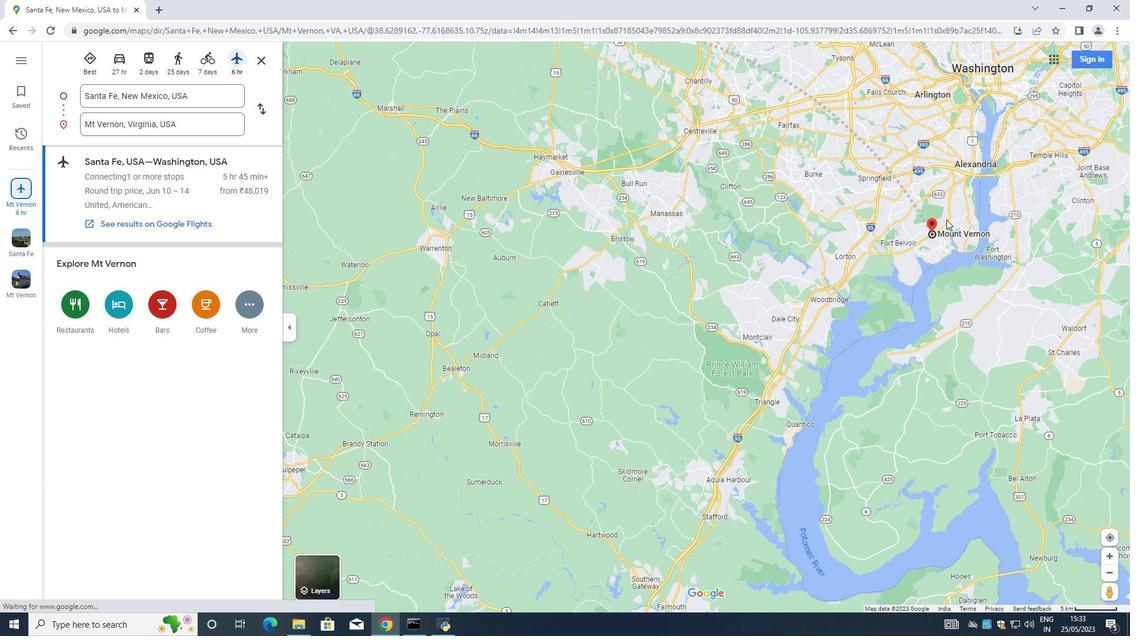 
Action: Mouse scrolled (945, 223) with delta (0, 0)
Screenshot: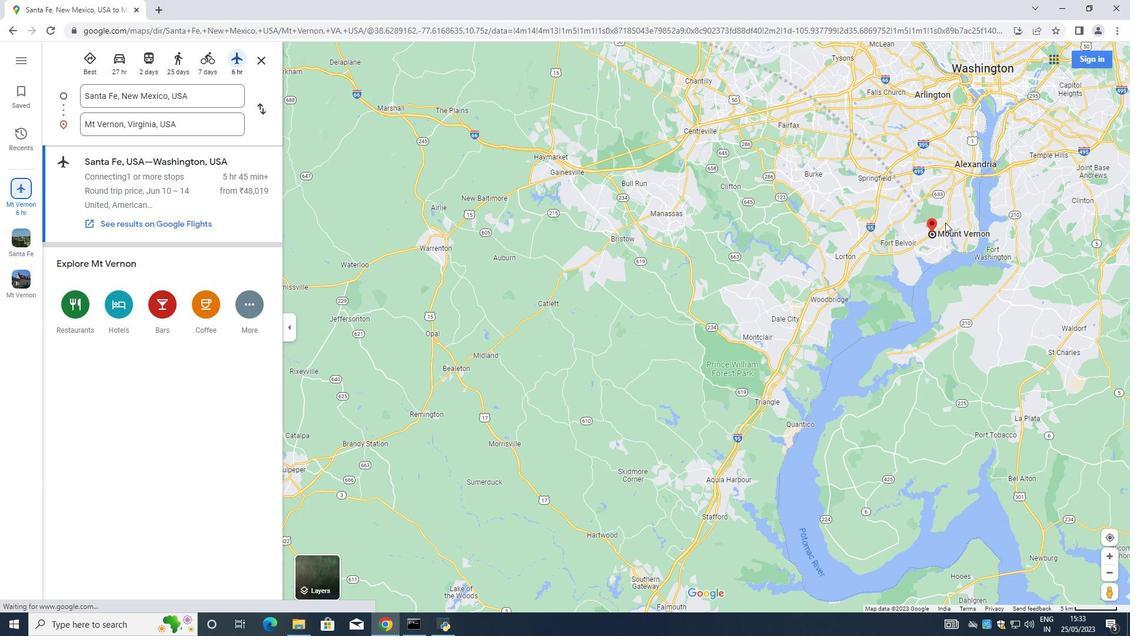 
Action: Mouse moved to (945, 222)
Screenshot: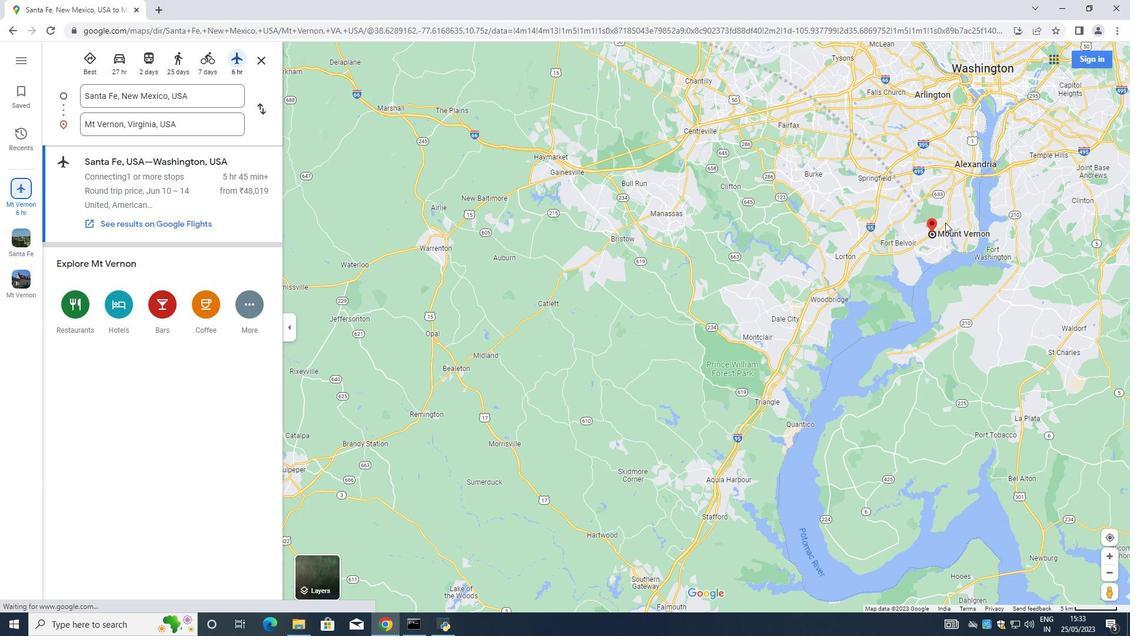 
Action: Mouse scrolled (945, 223) with delta (0, 0)
Screenshot: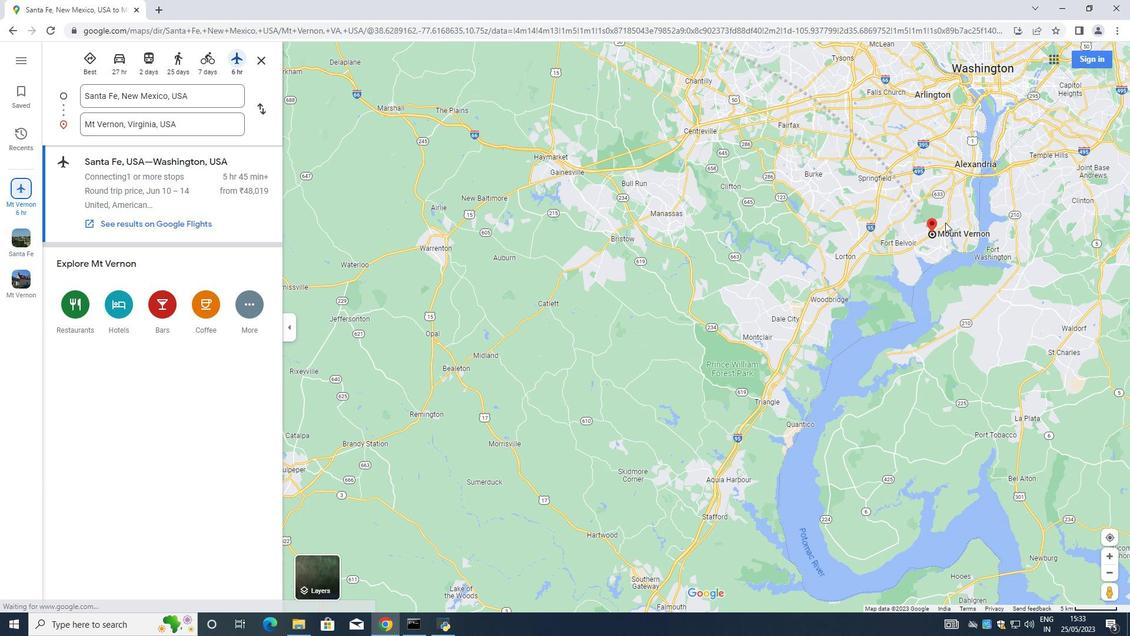 
Action: Mouse moved to (943, 223)
Screenshot: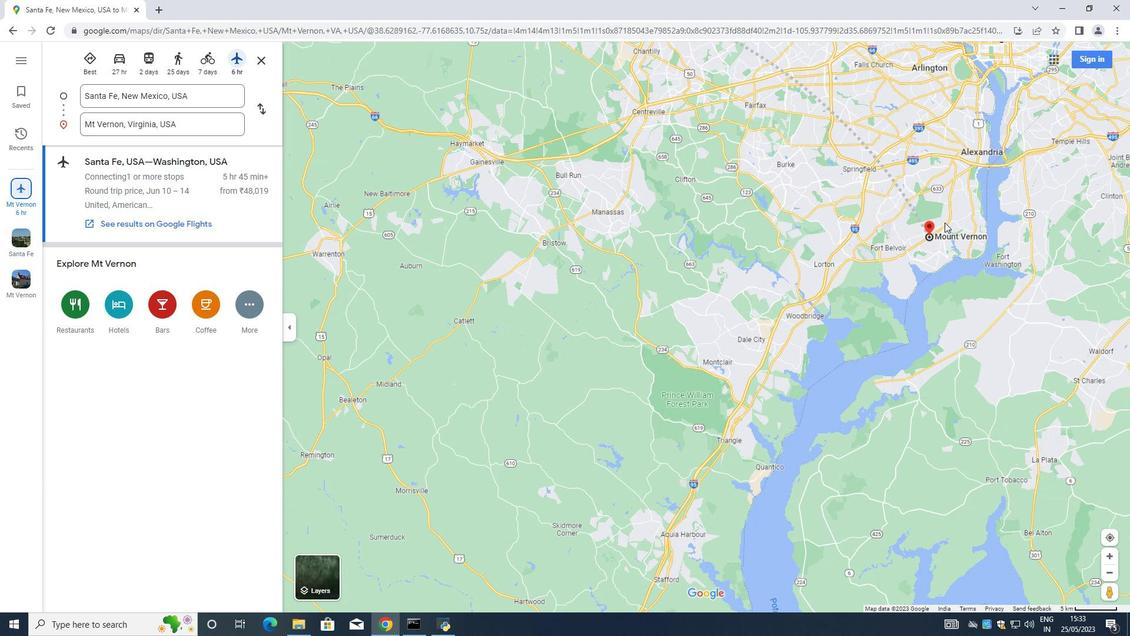 
Action: Mouse scrolled (943, 223) with delta (0, 0)
Screenshot: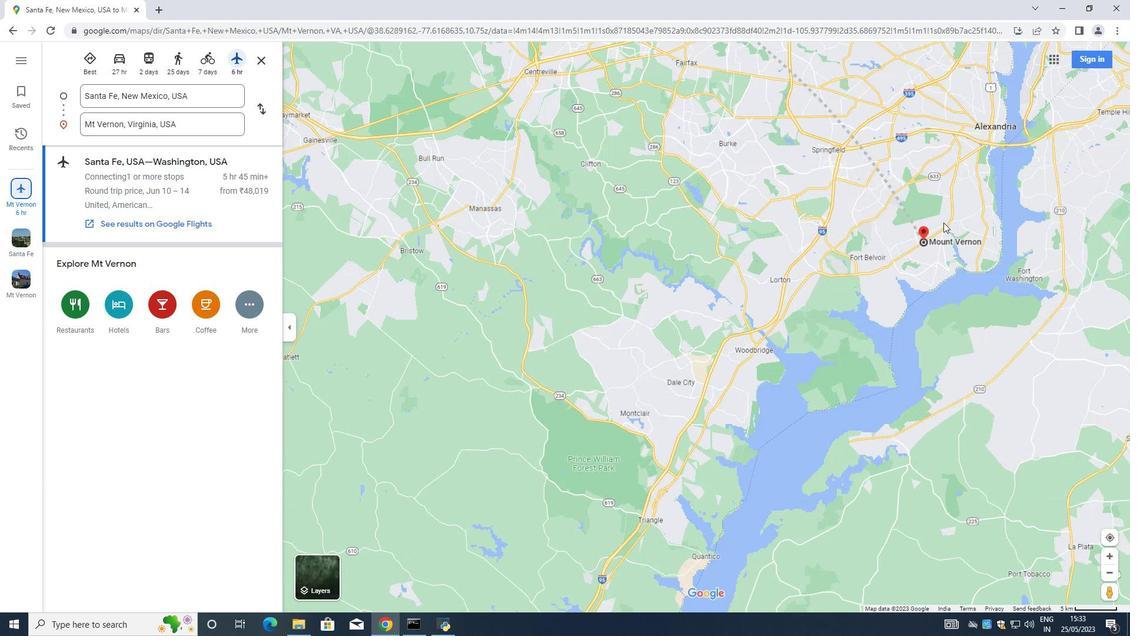 
Action: Mouse moved to (936, 230)
Screenshot: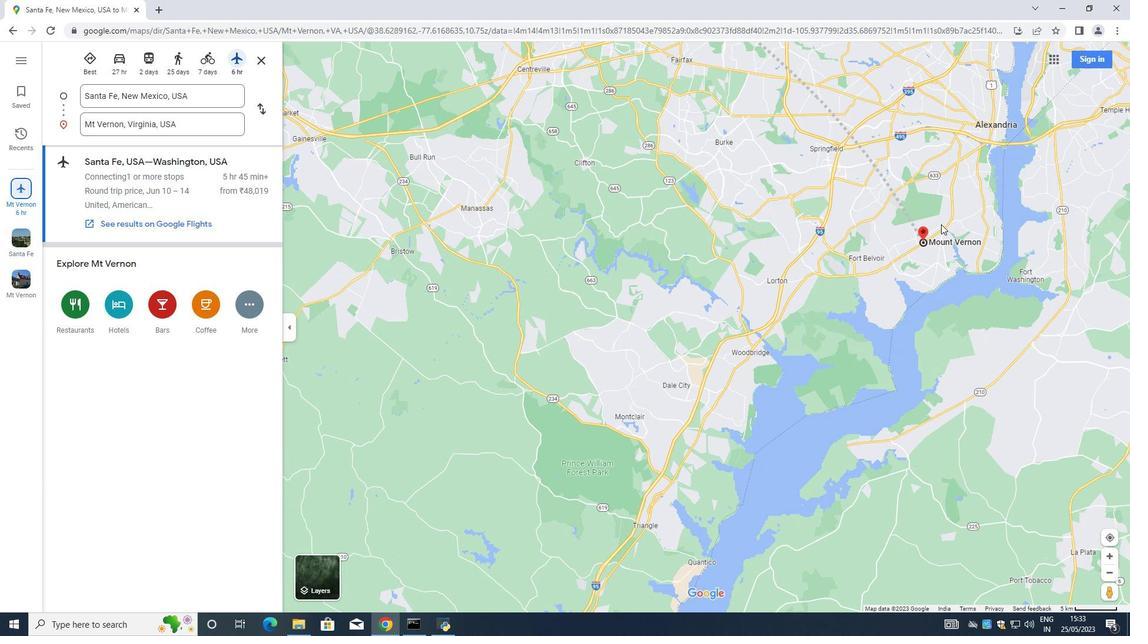 
Action: Mouse scrolled (936, 230) with delta (0, 0)
Screenshot: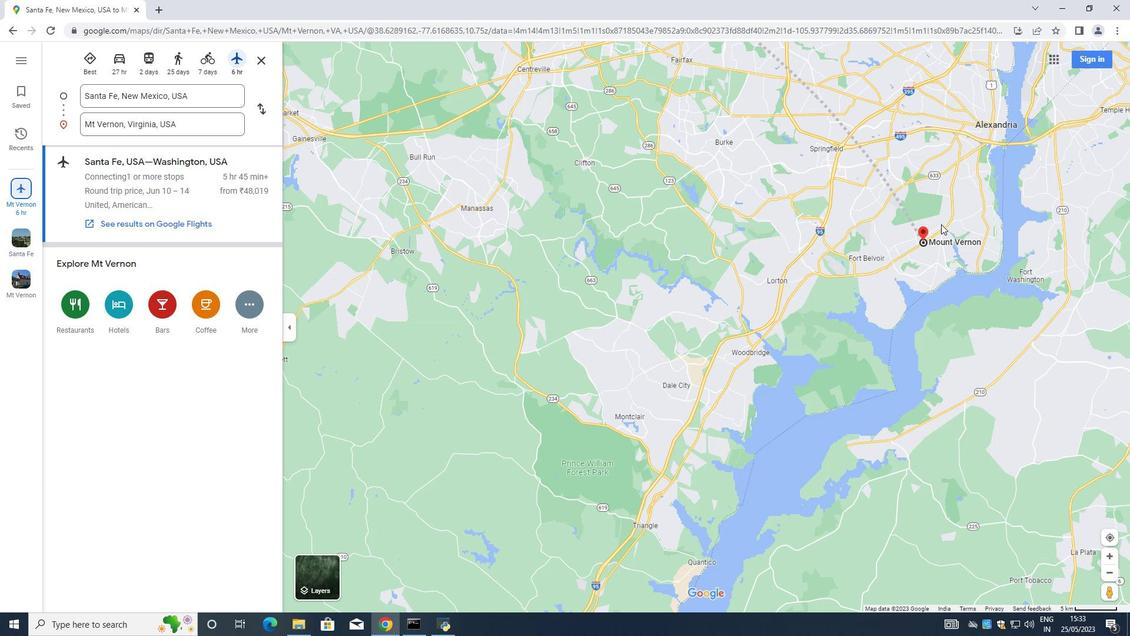 
Action: Mouse moved to (935, 230)
Screenshot: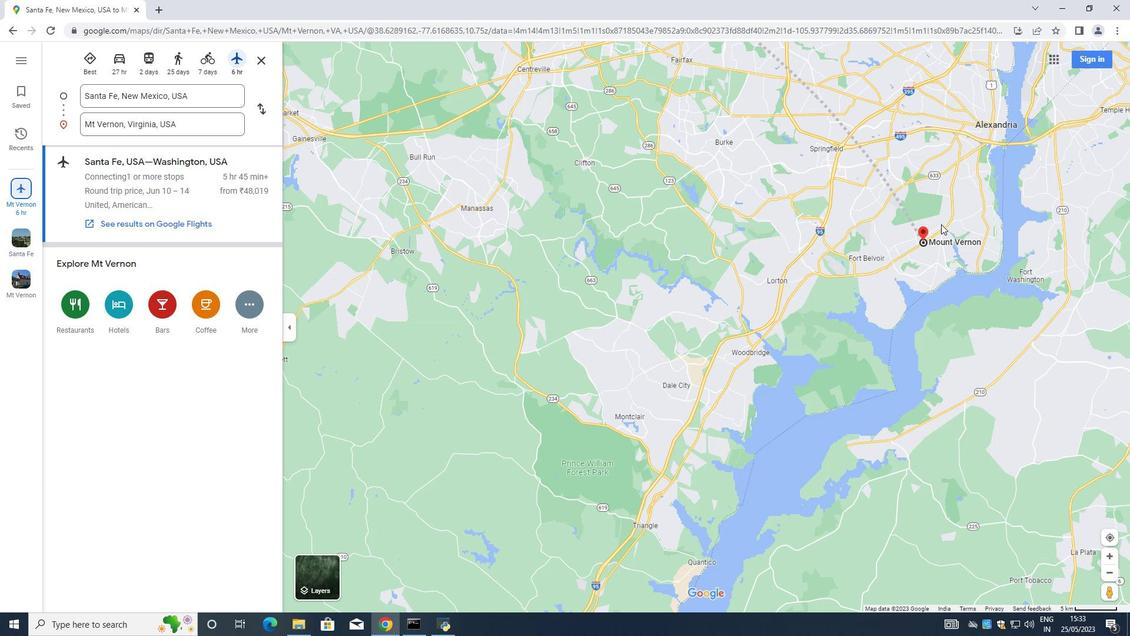 
Action: Mouse scrolled (935, 230) with delta (0, 0)
Screenshot: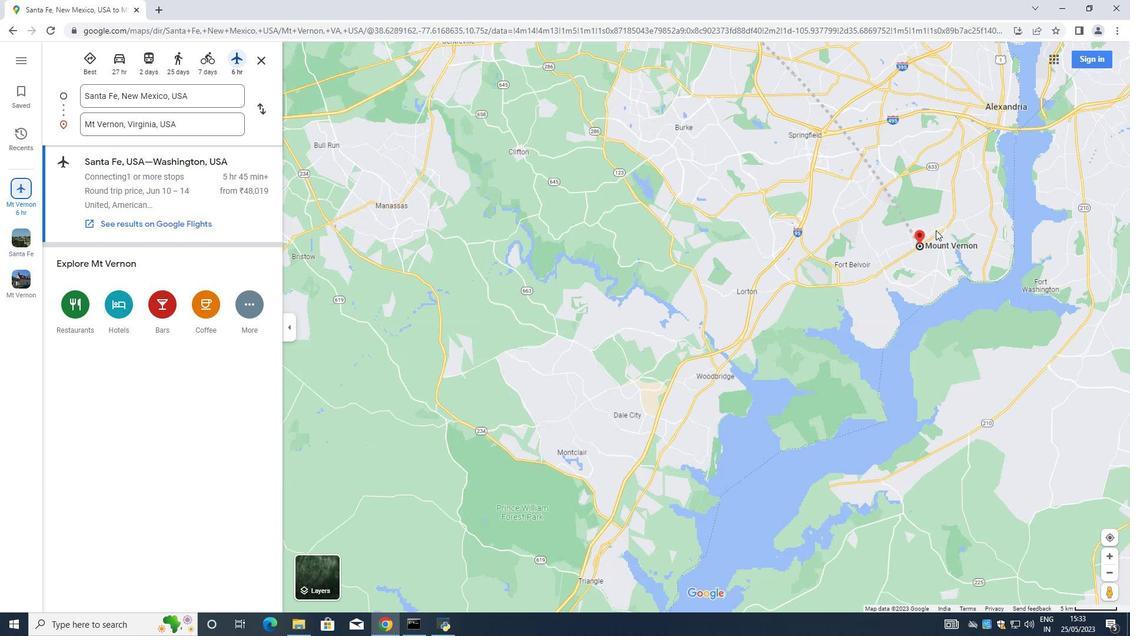 
Action: Mouse scrolled (935, 230) with delta (0, 0)
Screenshot: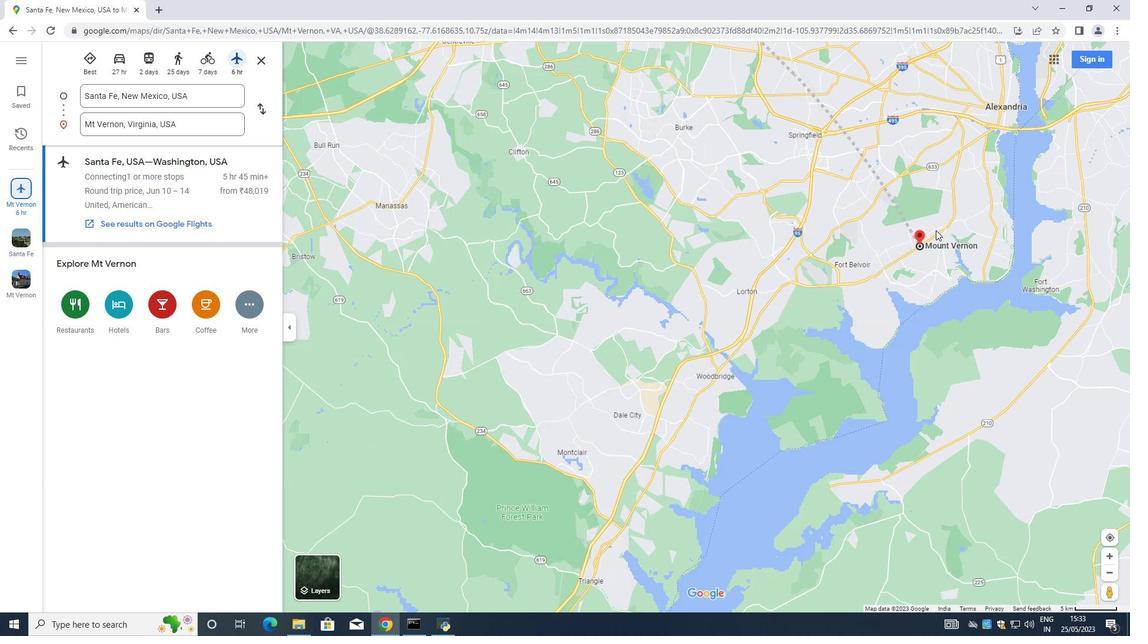 
Action: Mouse moved to (929, 235)
Screenshot: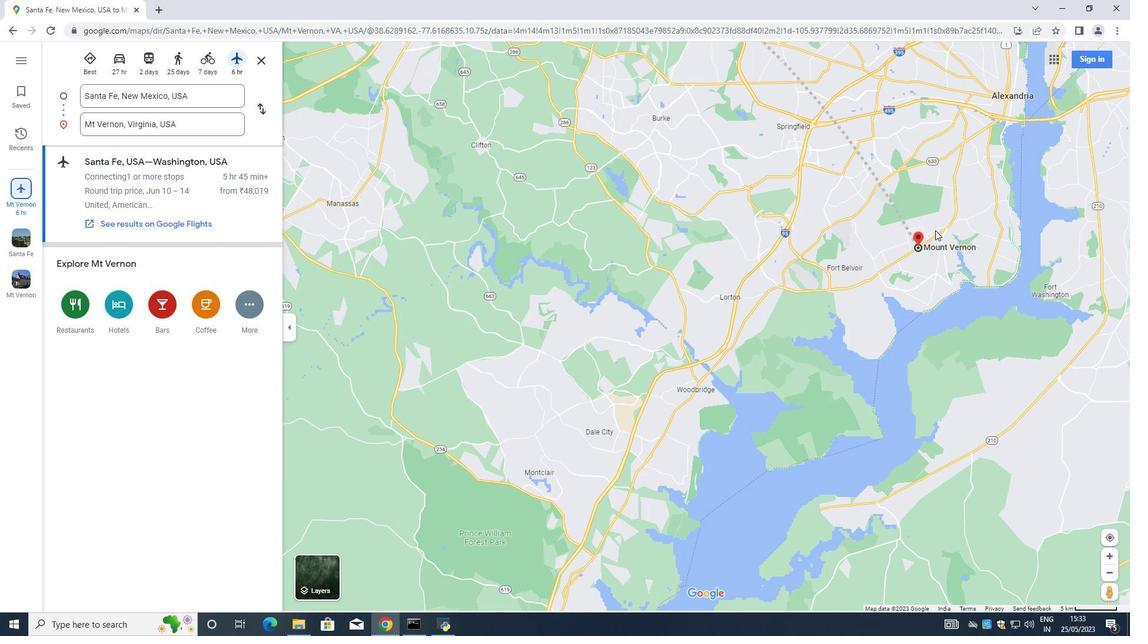 
Action: Mouse scrolled (931, 234) with delta (0, 0)
Screenshot: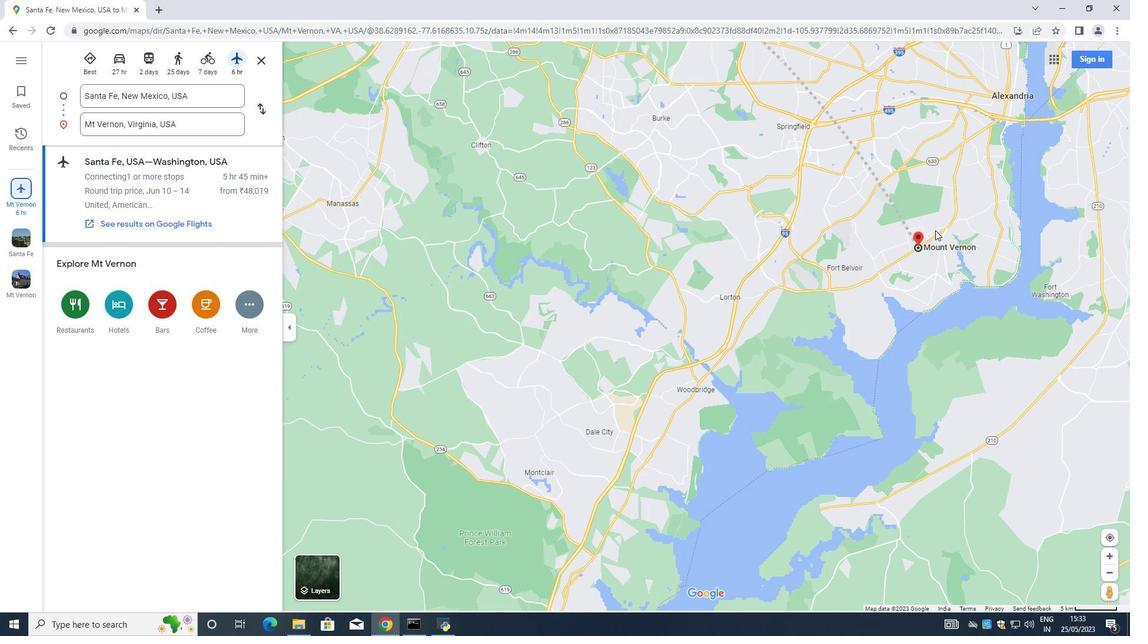 
Action: Mouse moved to (918, 244)
Screenshot: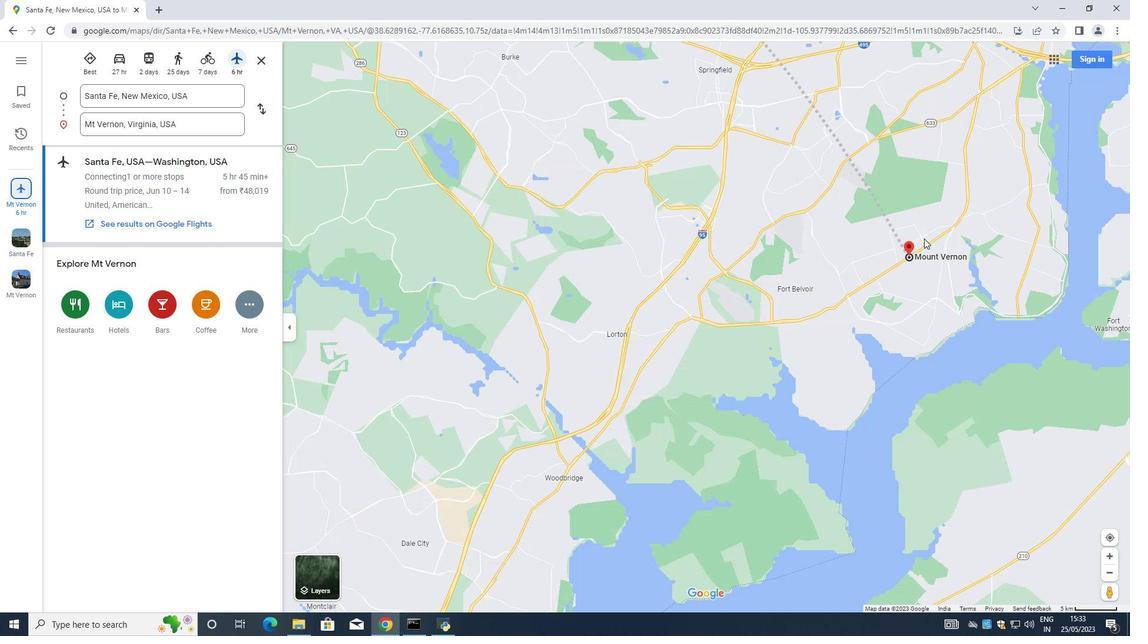 
Action: Mouse scrolled (918, 245) with delta (0, 0)
Screenshot: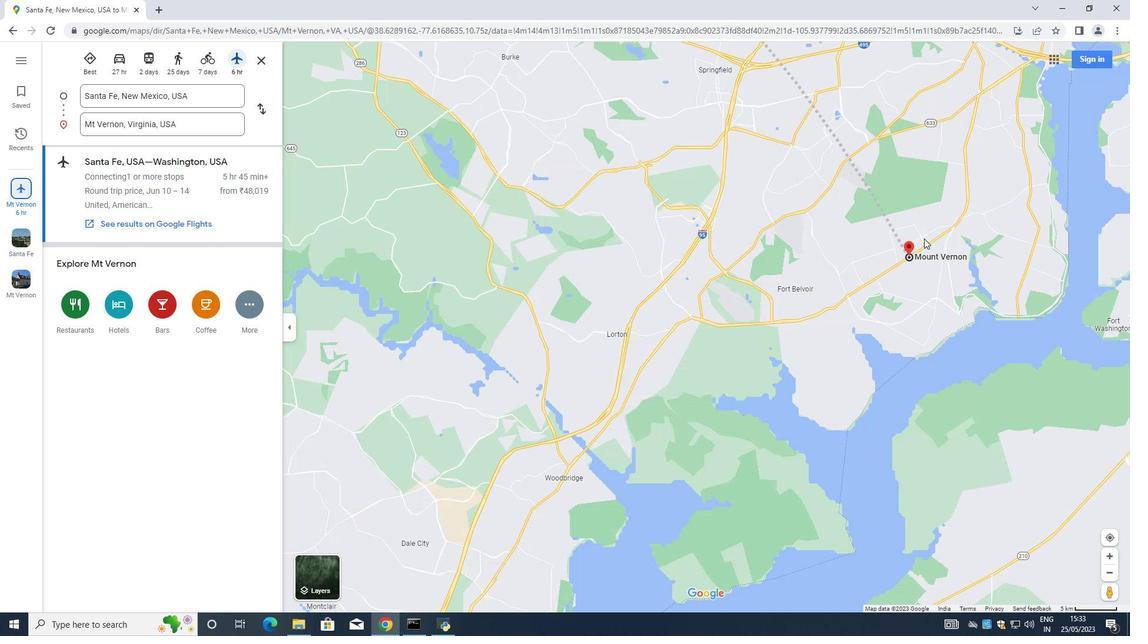 
Action: Mouse scrolled (918, 245) with delta (0, 0)
Screenshot: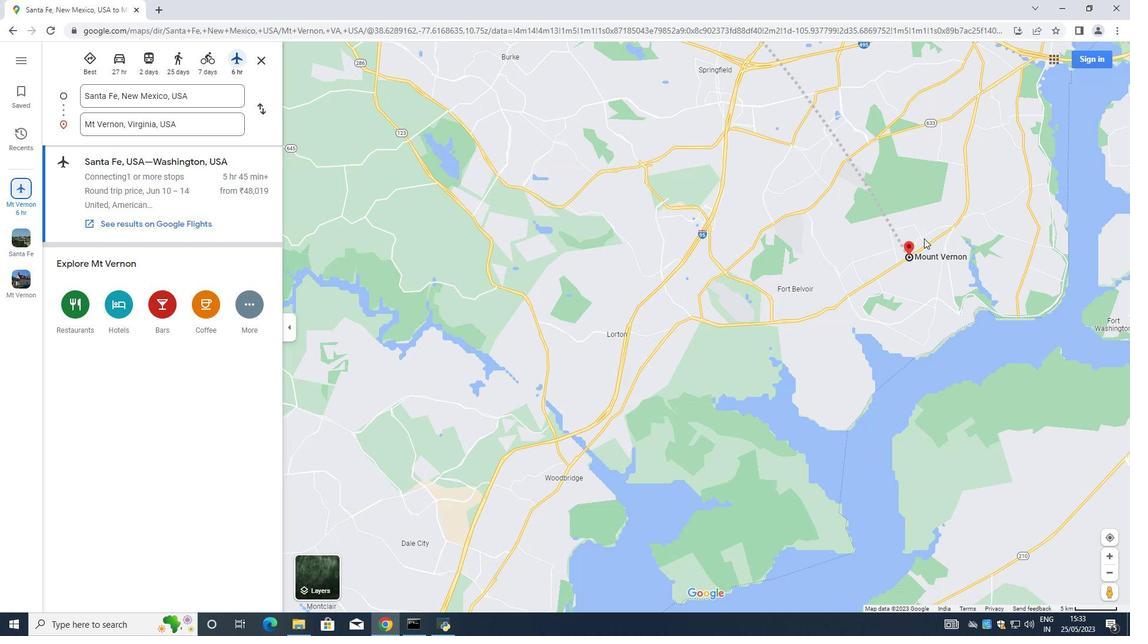 
Action: Mouse moved to (917, 246)
Screenshot: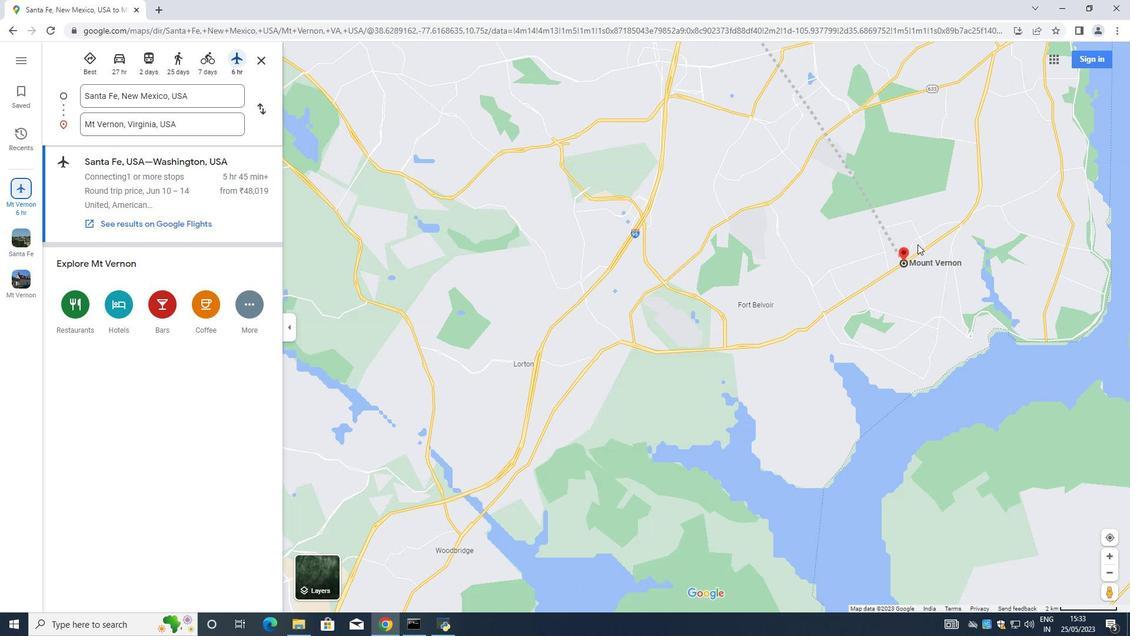 
Action: Mouse scrolled (917, 246) with delta (0, 0)
Screenshot: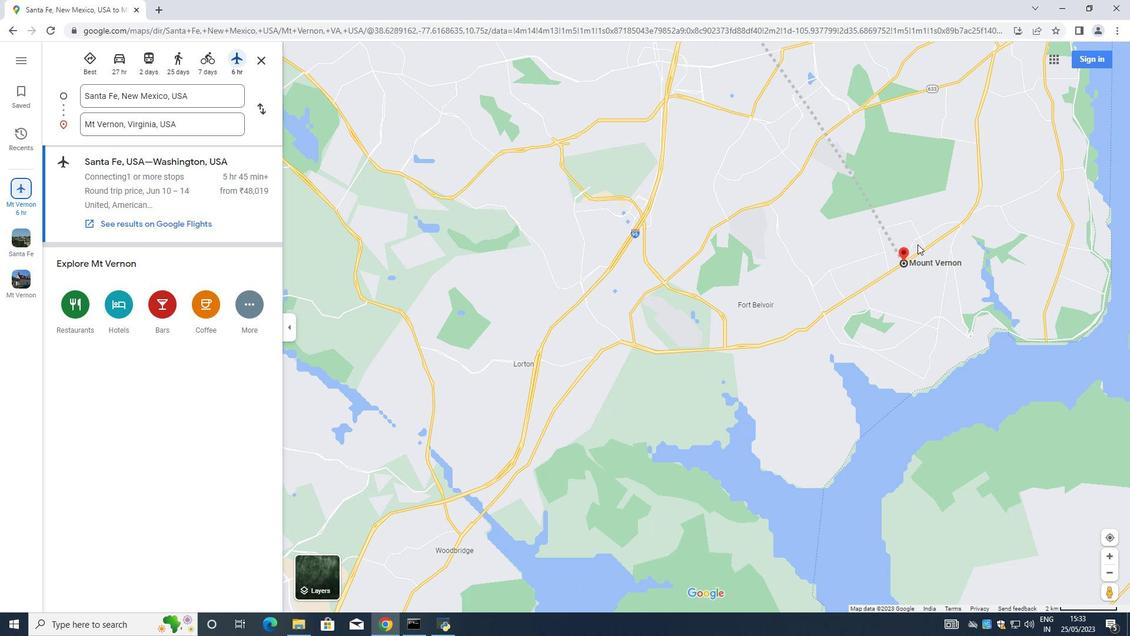 
Action: Mouse scrolled (917, 246) with delta (0, 0)
Screenshot: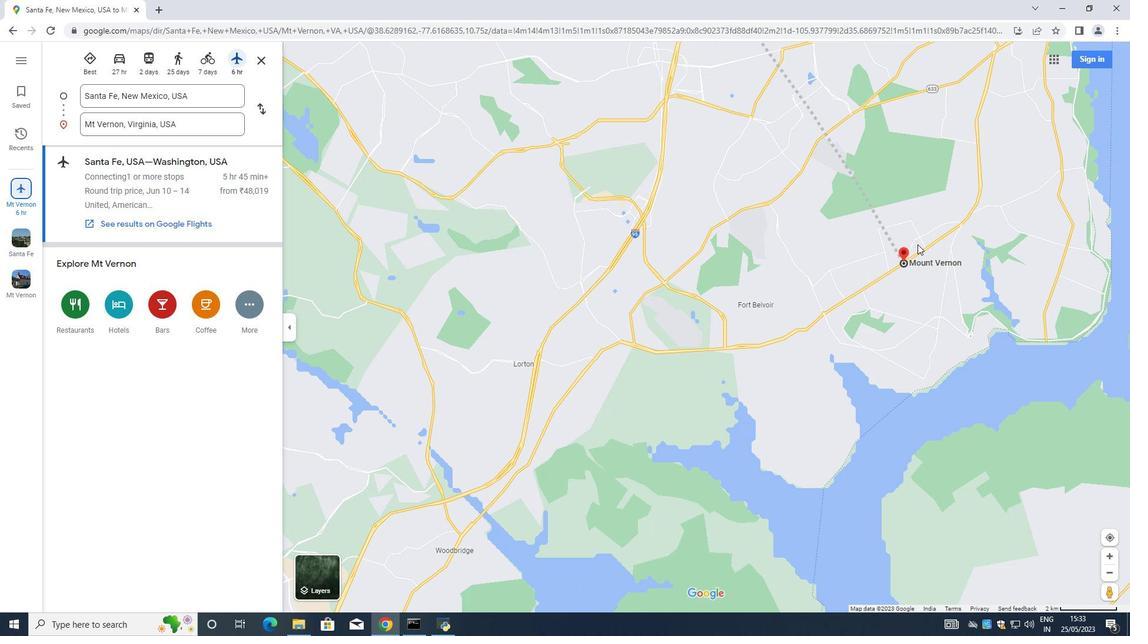 
Action: Mouse moved to (909, 252)
Screenshot: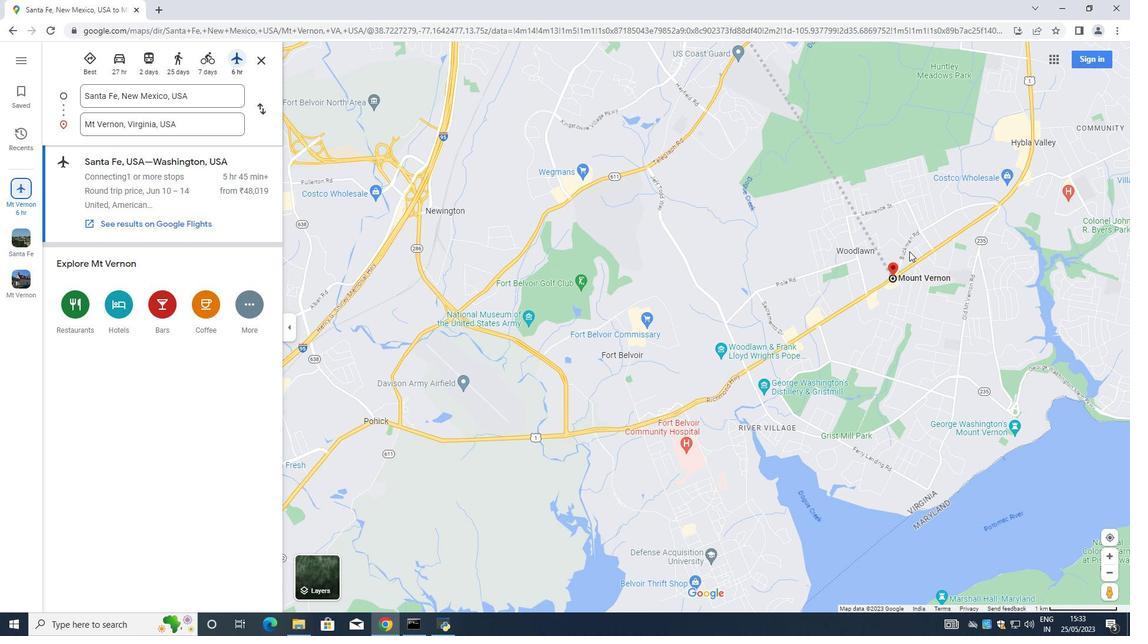 
Action: Mouse scrolled (909, 251) with delta (0, 0)
Screenshot: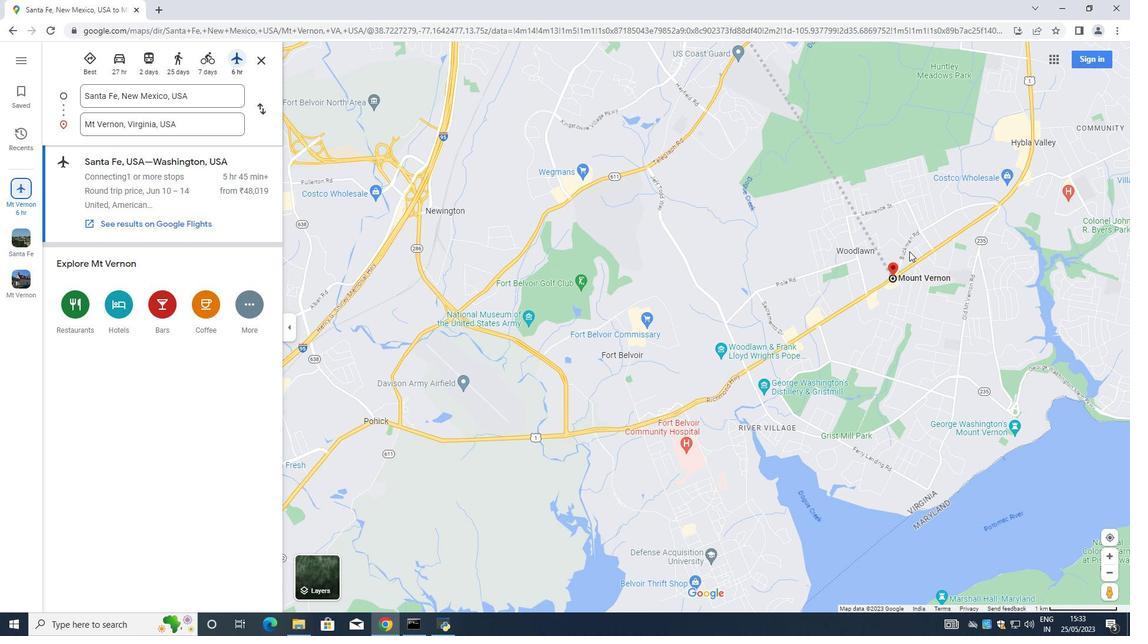 
Action: Mouse scrolled (909, 251) with delta (0, 0)
Screenshot: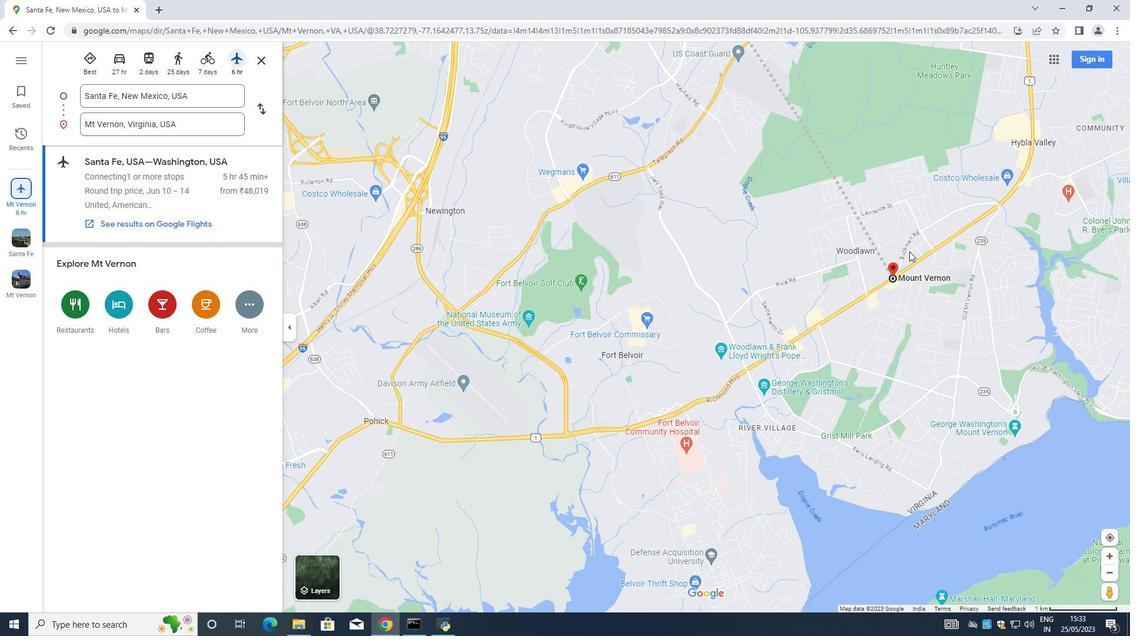 
Action: Mouse moved to (909, 253)
Screenshot: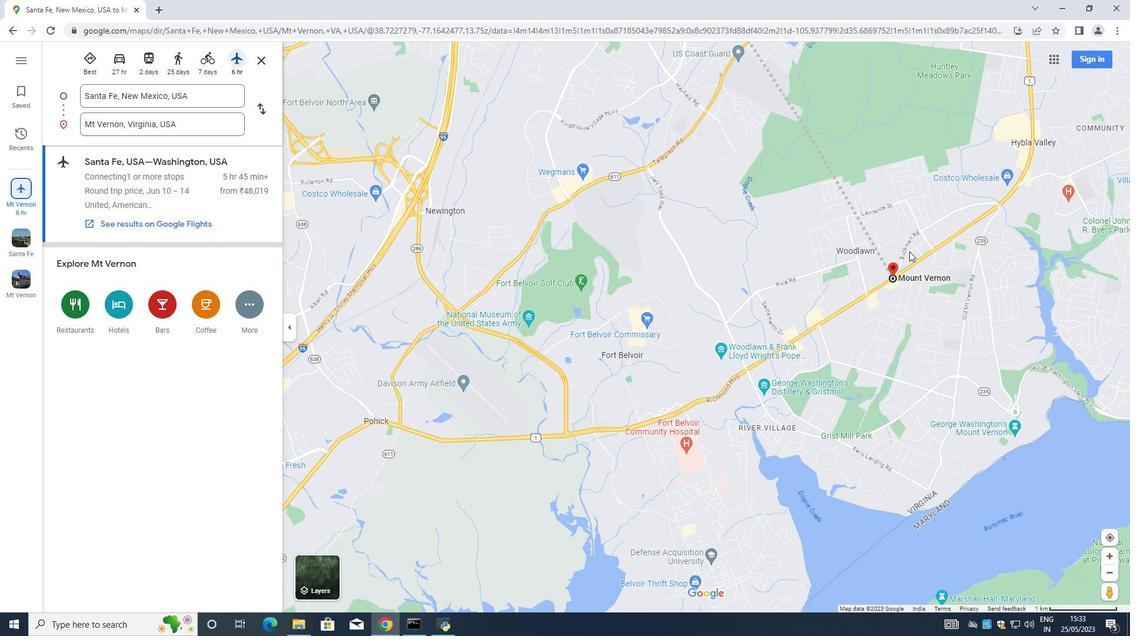 
Action: Mouse scrolled (909, 252) with delta (0, 0)
Screenshot: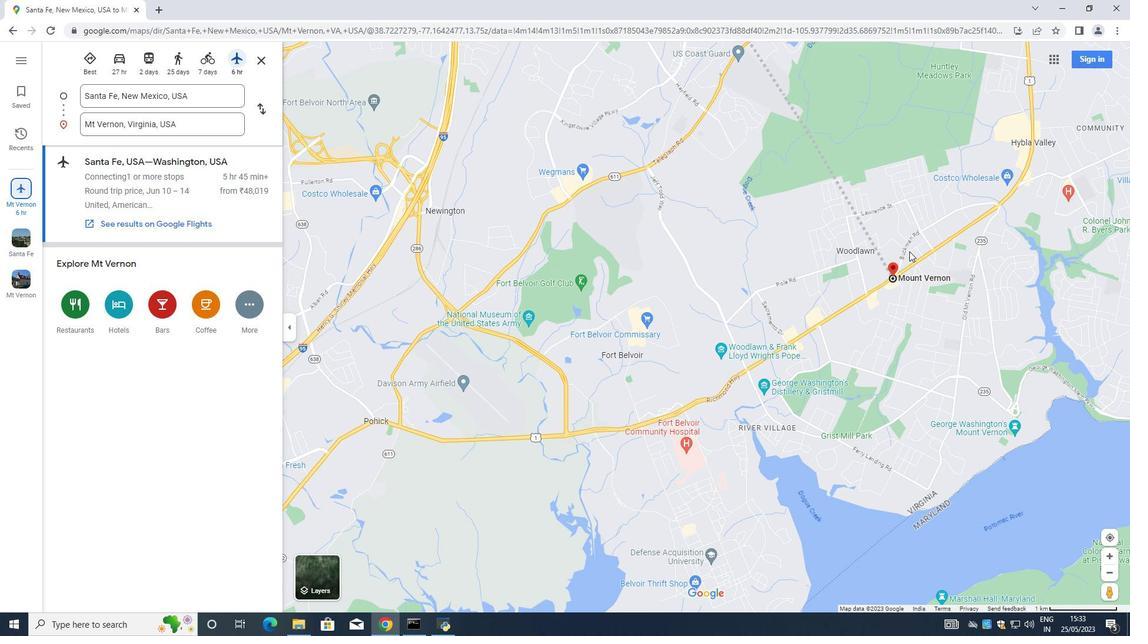 
Action: Mouse scrolled (909, 252) with delta (0, 0)
Screenshot: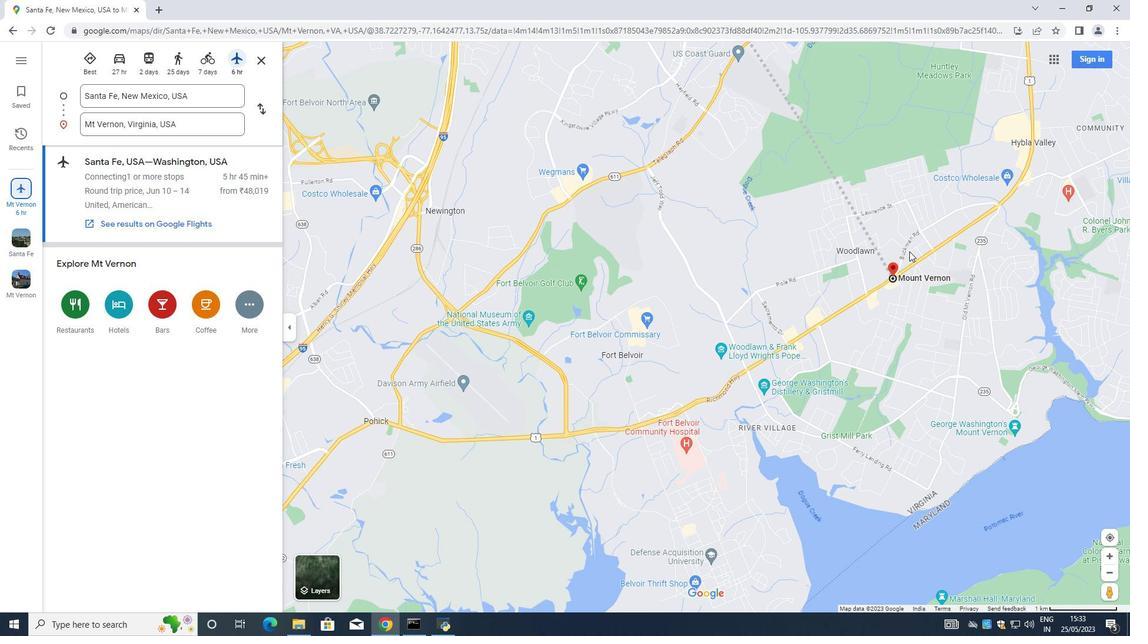 
Action: Mouse scrolled (909, 252) with delta (0, 0)
Screenshot: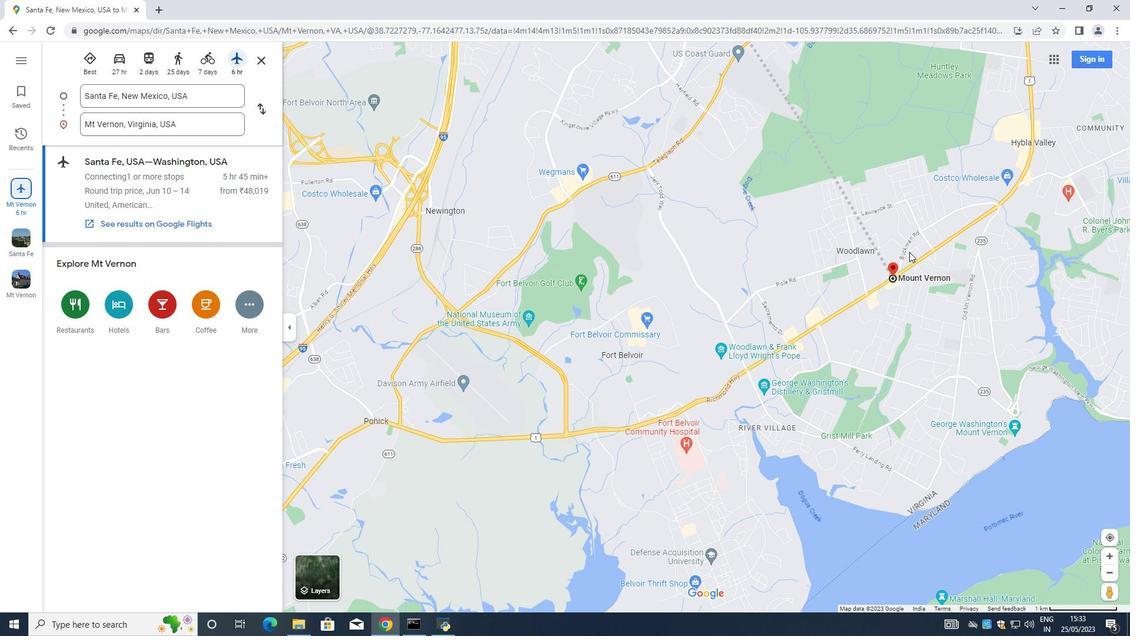 
Action: Mouse moved to (908, 253)
Screenshot: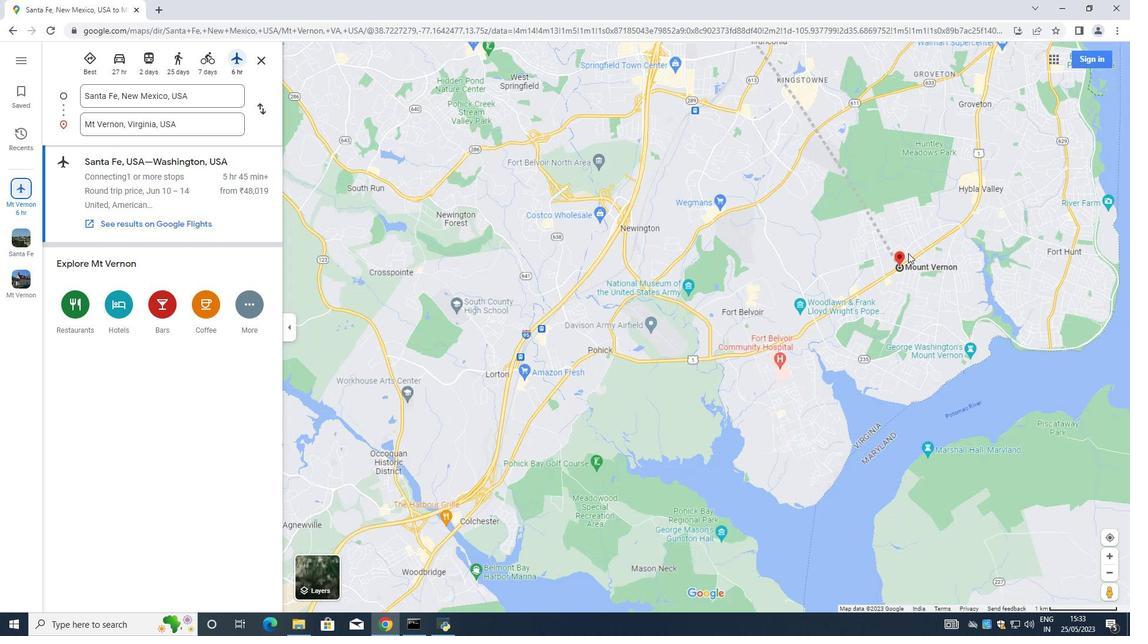 
Action: Mouse scrolled (908, 252) with delta (0, 0)
Screenshot: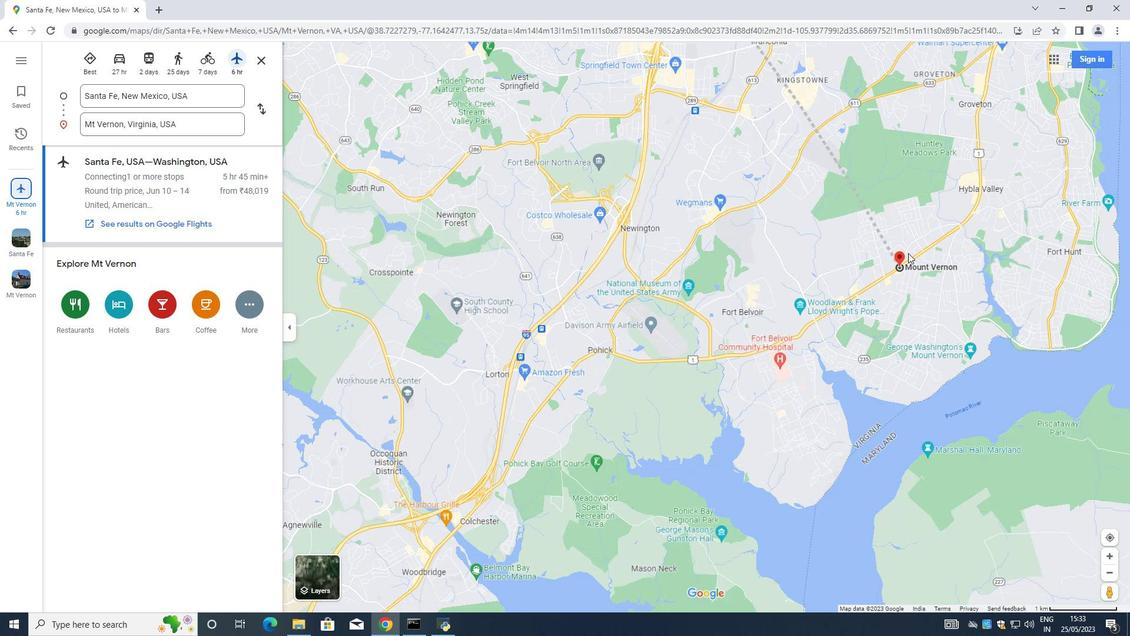 
Action: Mouse moved to (907, 253)
Screenshot: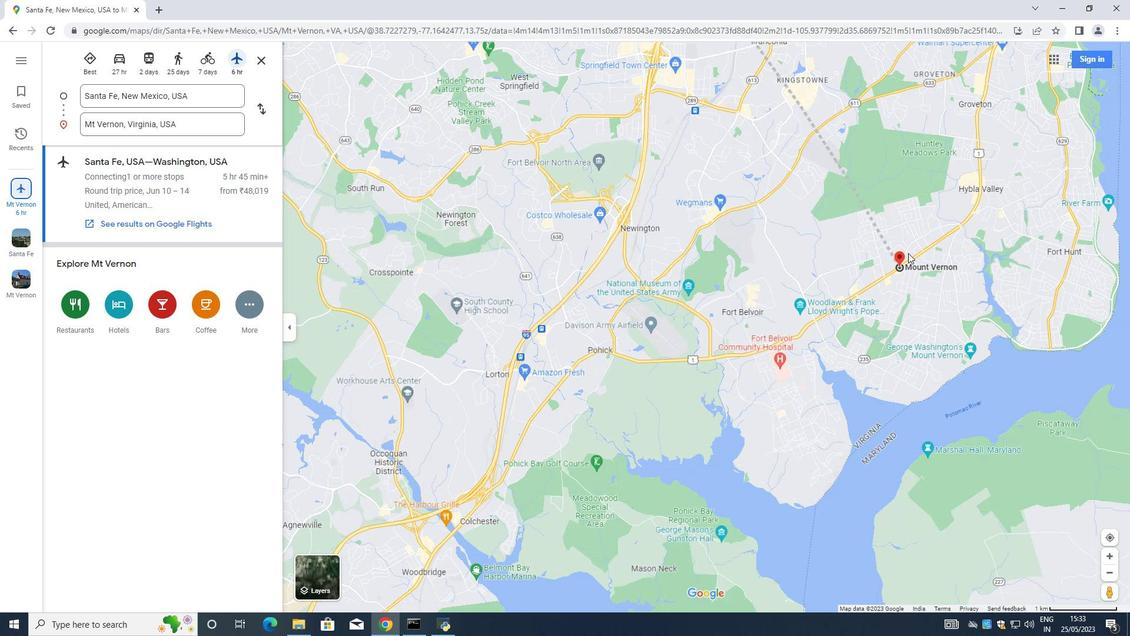 
Action: Mouse scrolled (907, 252) with delta (0, 0)
Screenshot: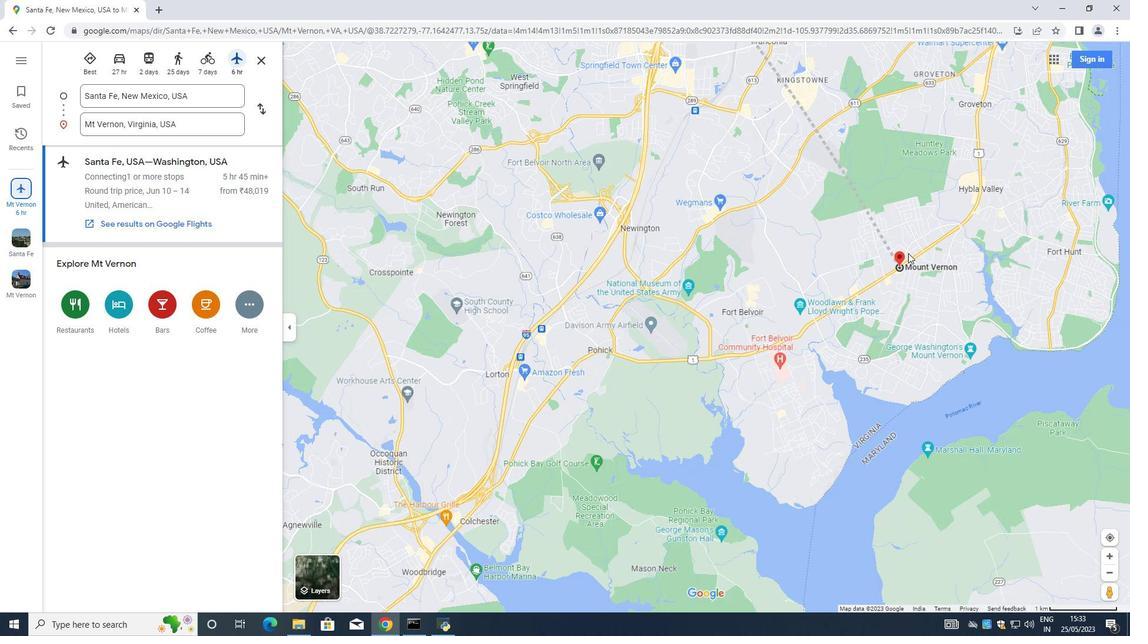 
Action: Mouse scrolled (907, 252) with delta (0, 0)
Screenshot: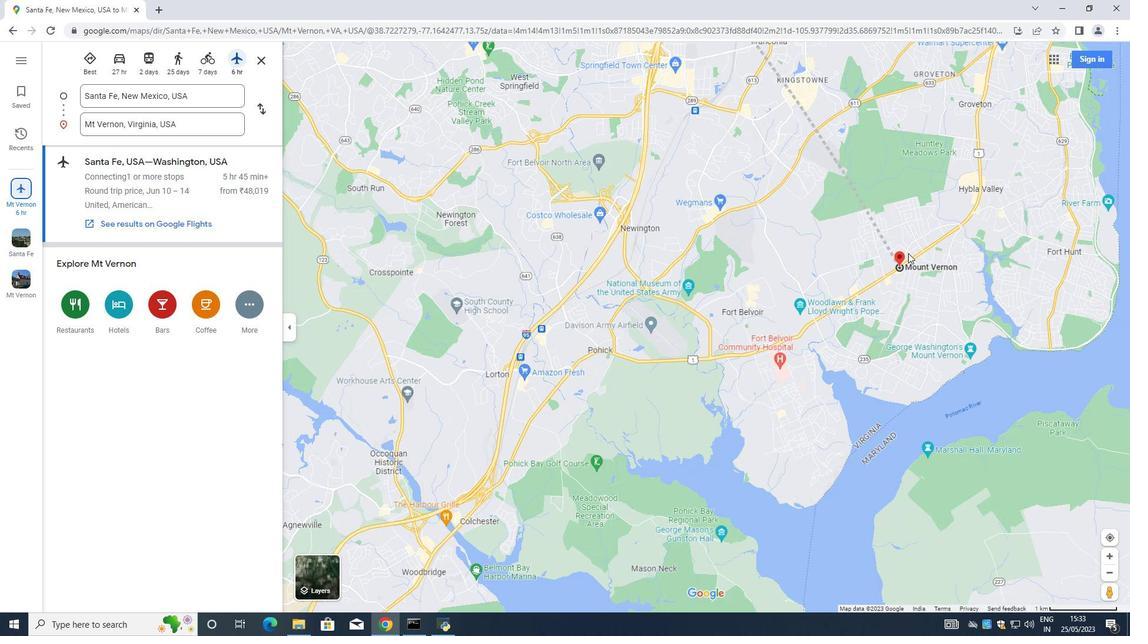 
Action: Mouse scrolled (907, 252) with delta (0, 0)
Screenshot: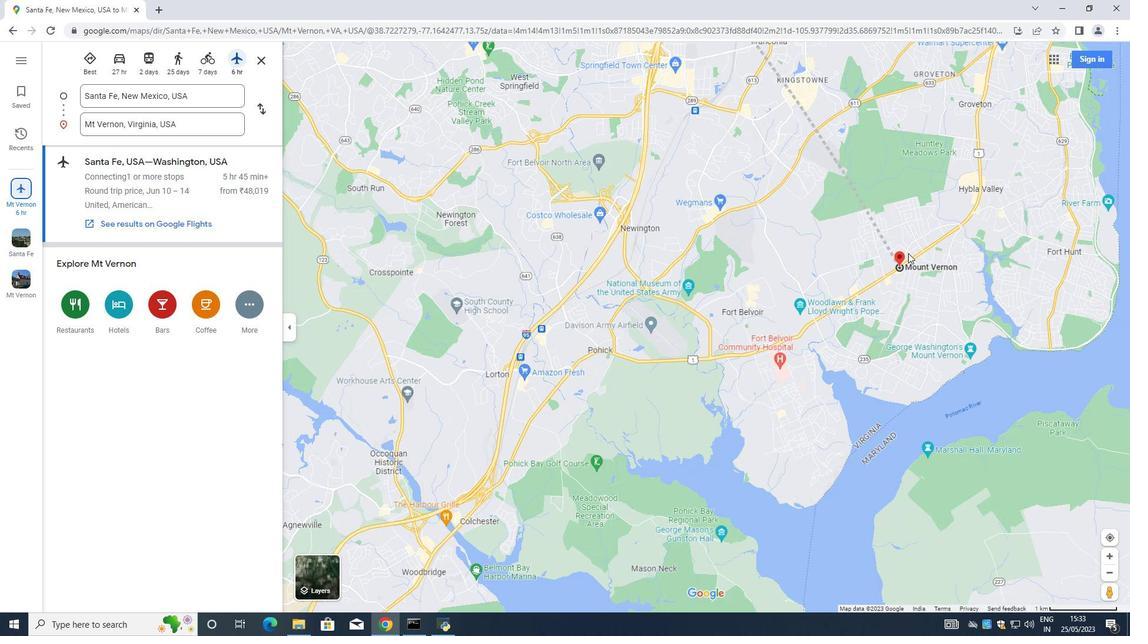 
Action: Mouse scrolled (907, 252) with delta (0, 0)
Screenshot: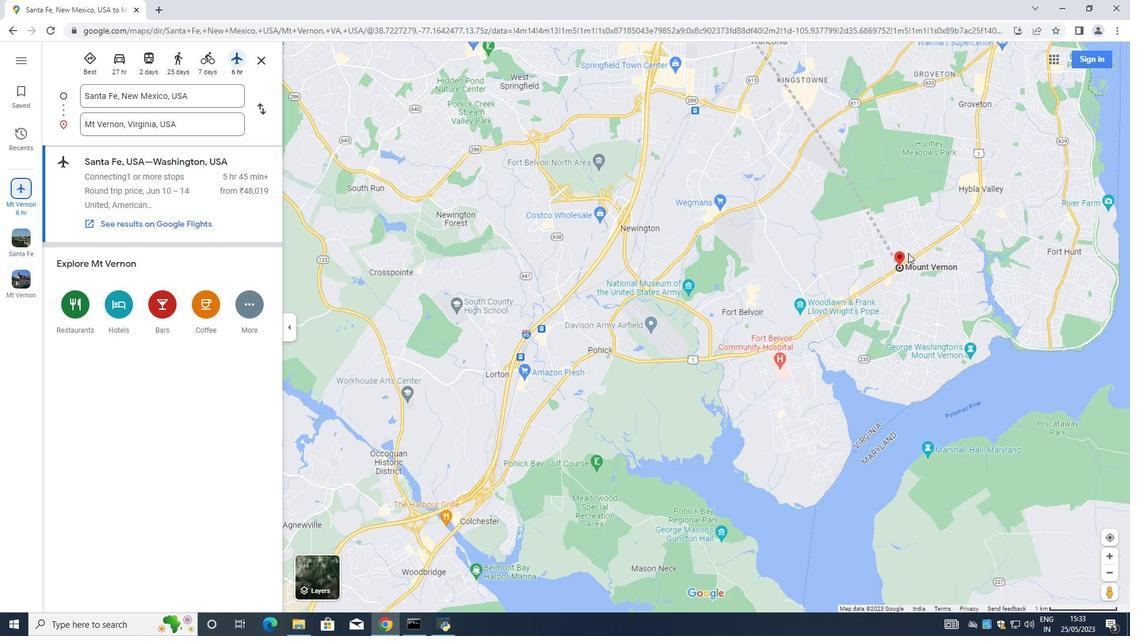 
Action: Mouse scrolled (907, 252) with delta (0, 0)
Screenshot: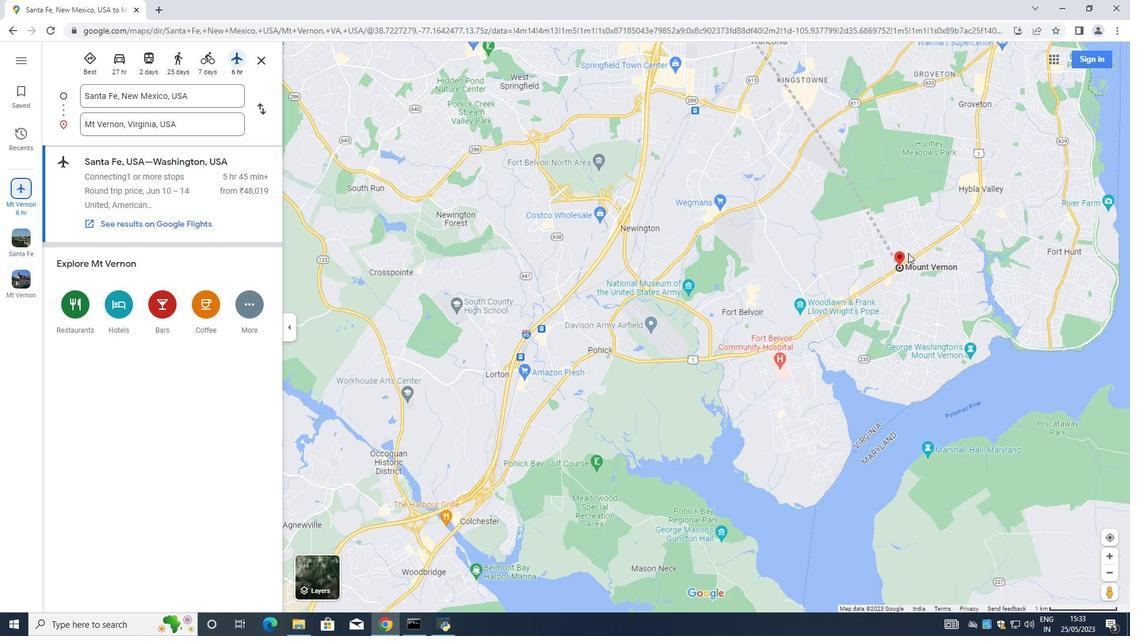 
Action: Mouse scrolled (907, 252) with delta (0, 0)
Screenshot: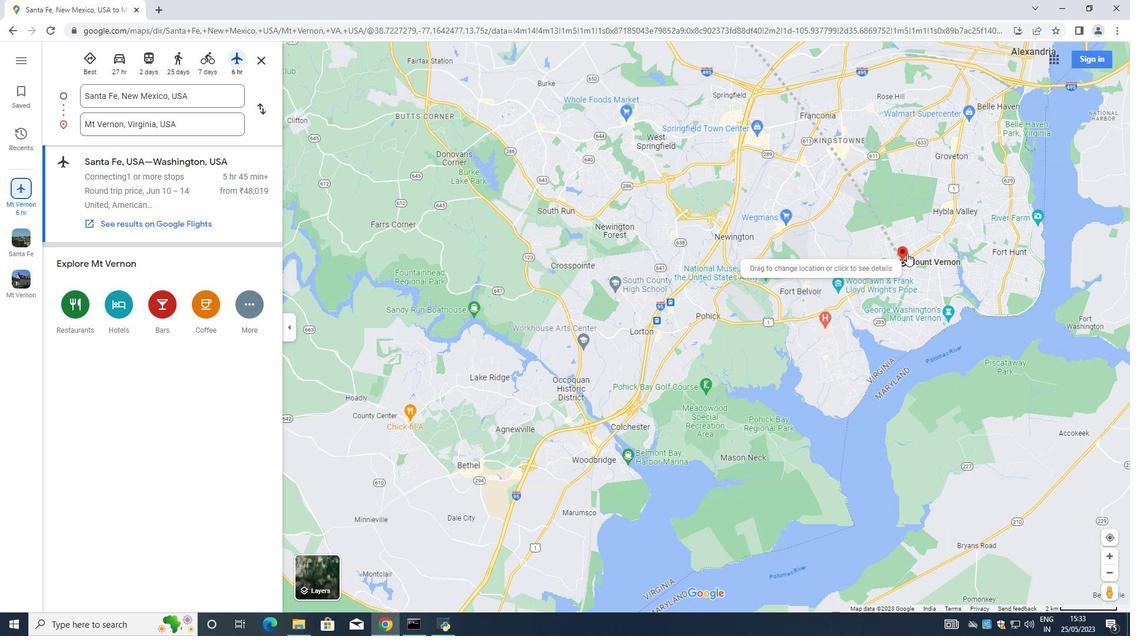 
Action: Mouse scrolled (907, 252) with delta (0, 0)
Screenshot: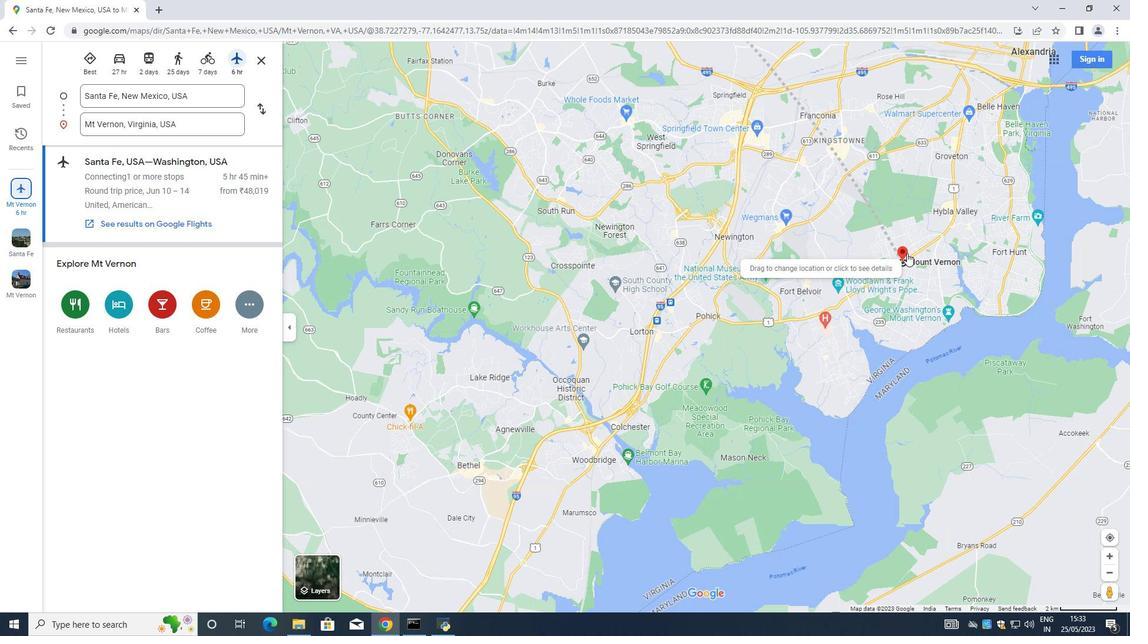 
Action: Mouse scrolled (907, 252) with delta (0, 0)
Screenshot: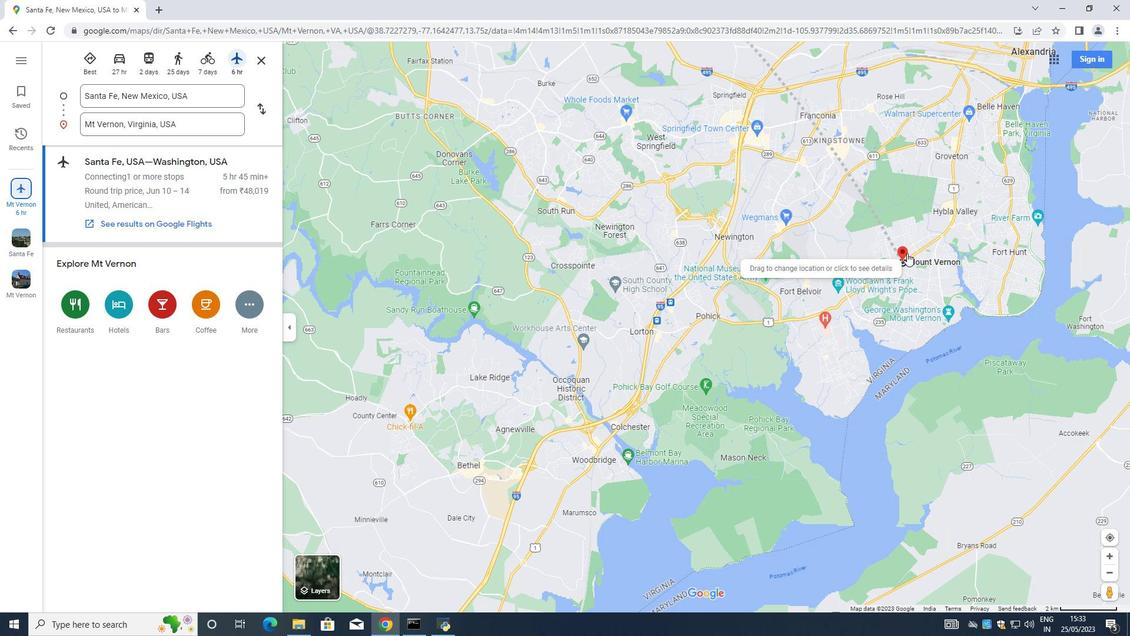
Action: Mouse scrolled (907, 252) with delta (0, 0)
Screenshot: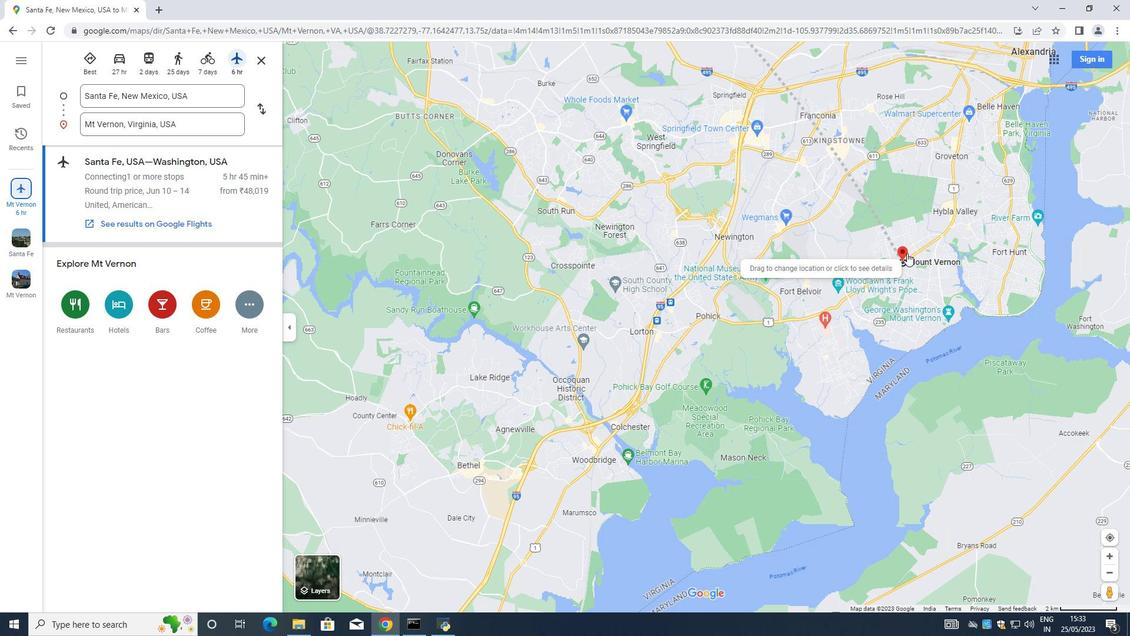 
Action: Mouse scrolled (907, 252) with delta (0, 0)
Screenshot: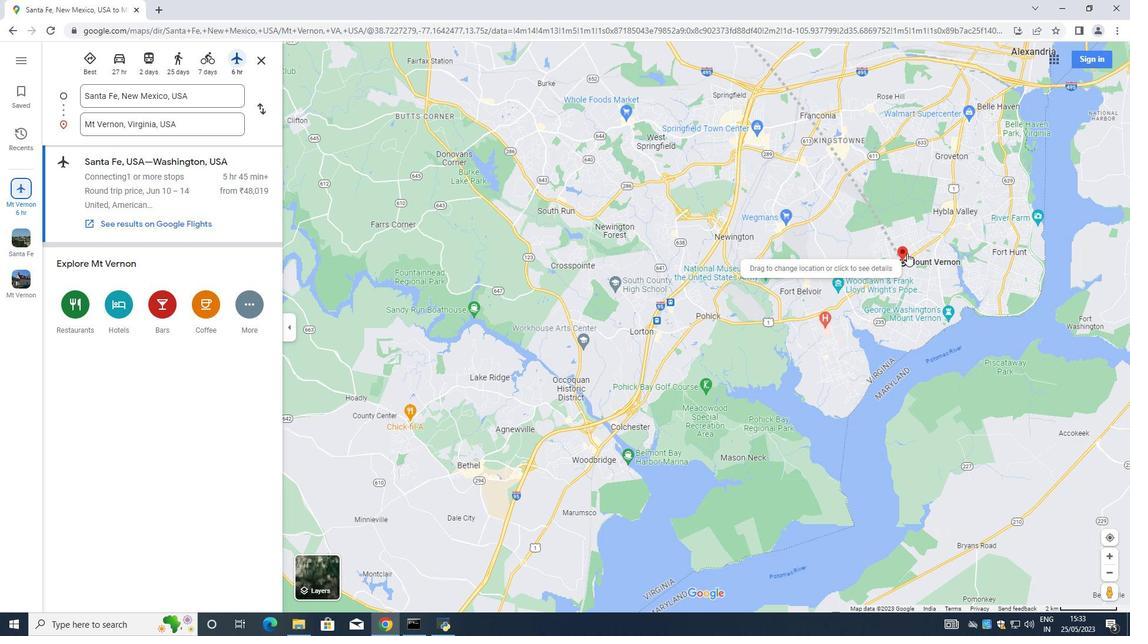 
Action: Mouse scrolled (907, 252) with delta (0, 0)
Screenshot: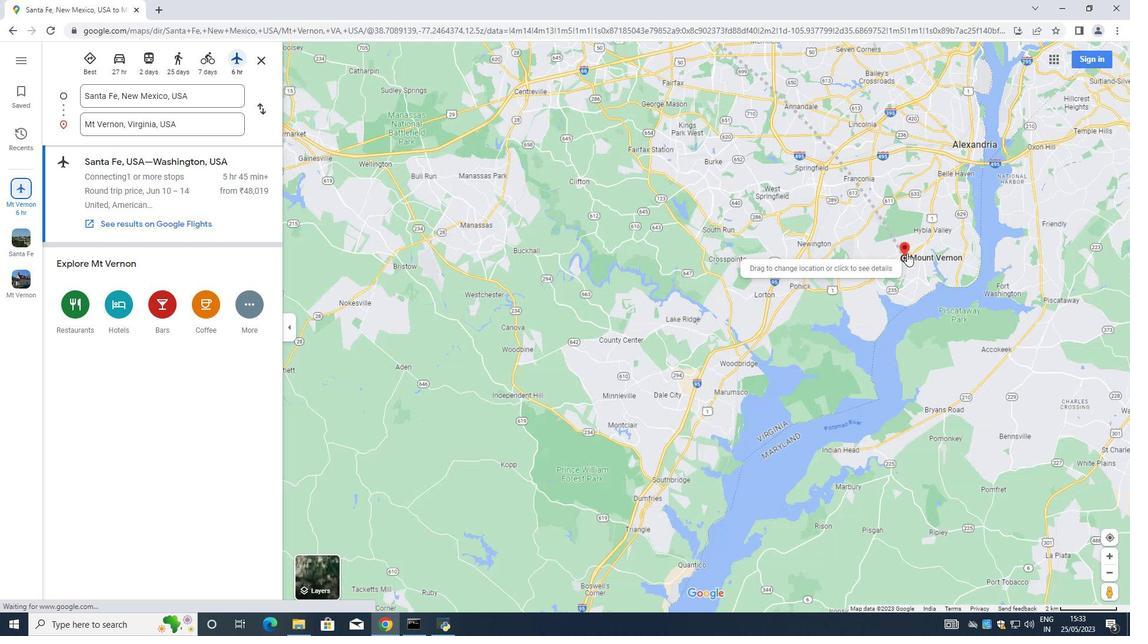 
Action: Mouse scrolled (907, 252) with delta (0, 0)
Screenshot: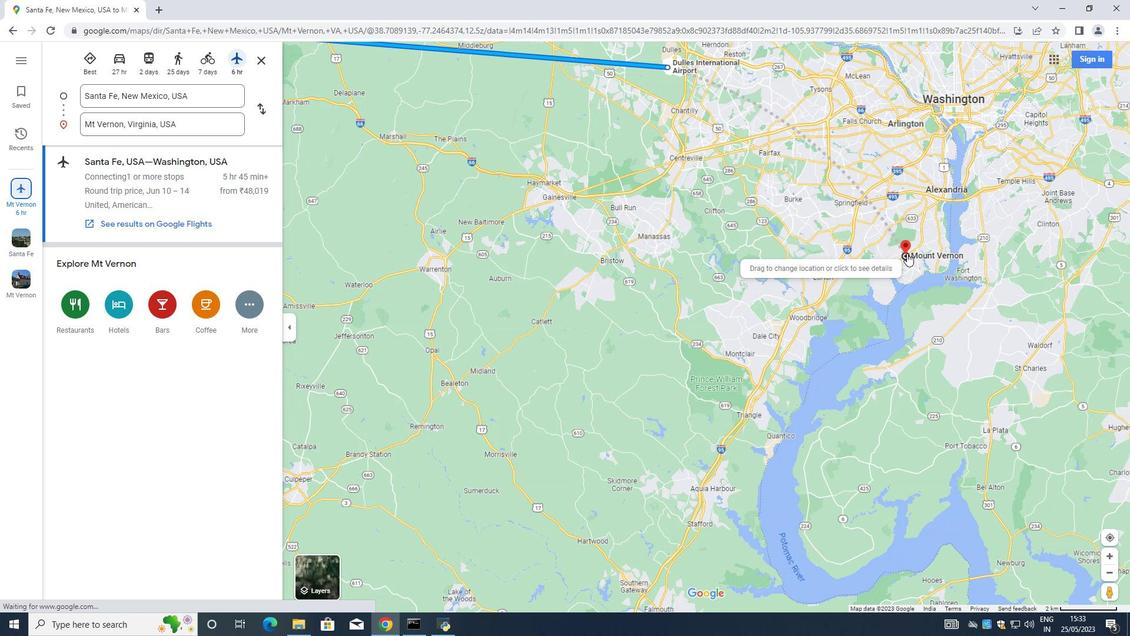 
Action: Mouse scrolled (907, 252) with delta (0, 0)
Screenshot: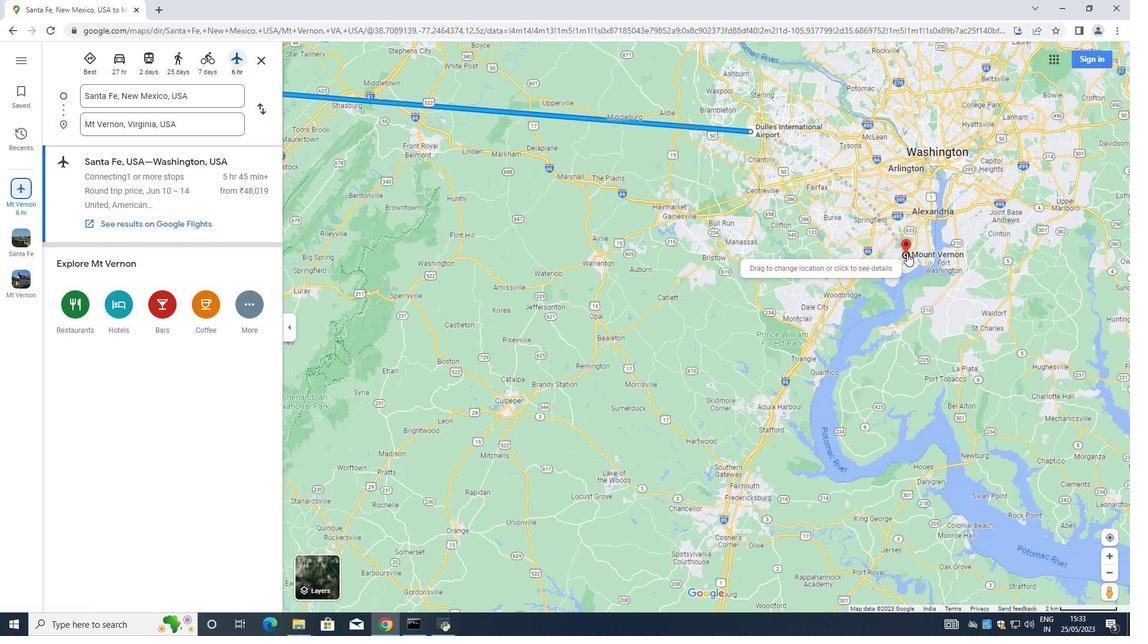 
Action: Mouse scrolled (907, 252) with delta (0, 0)
Screenshot: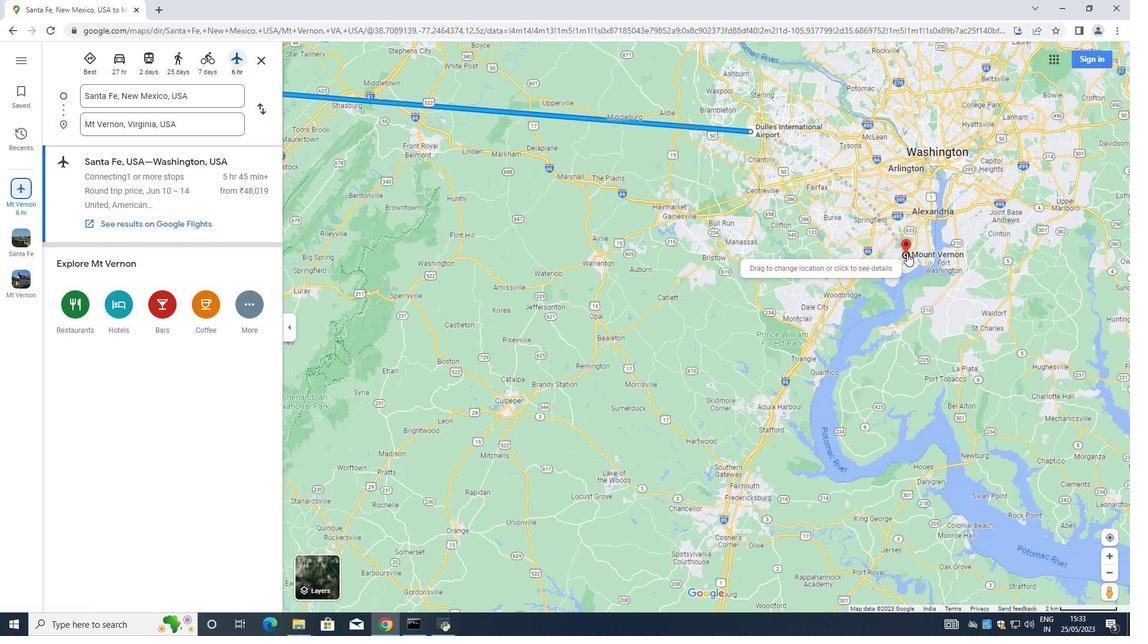 
Action: Mouse scrolled (907, 252) with delta (0, 0)
Screenshot: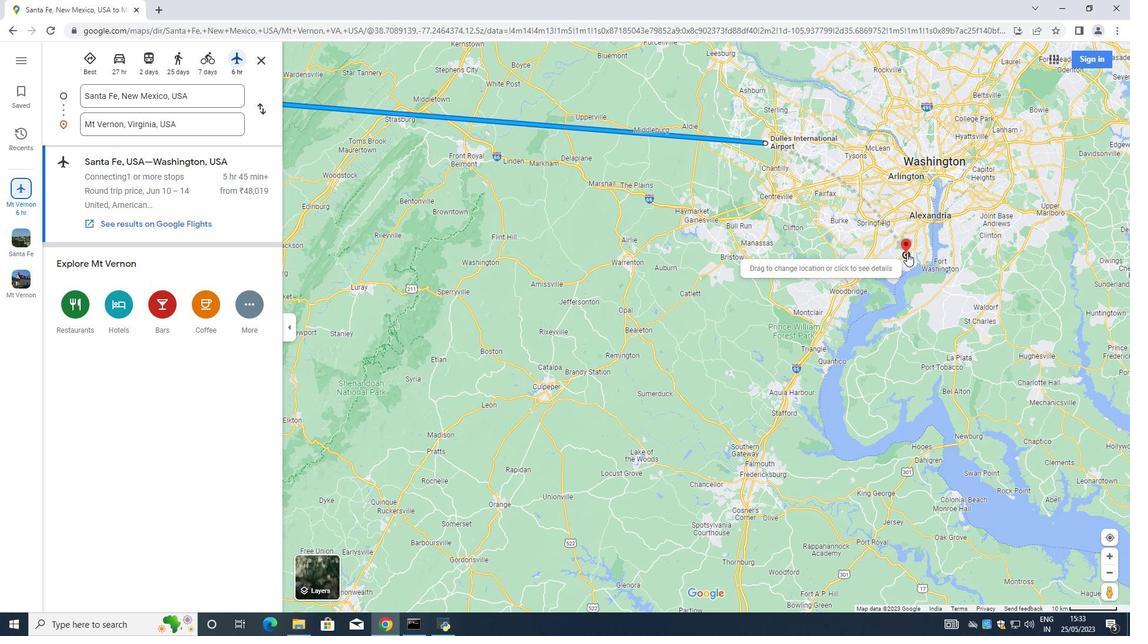 
Action: Mouse scrolled (907, 252) with delta (0, 0)
Screenshot: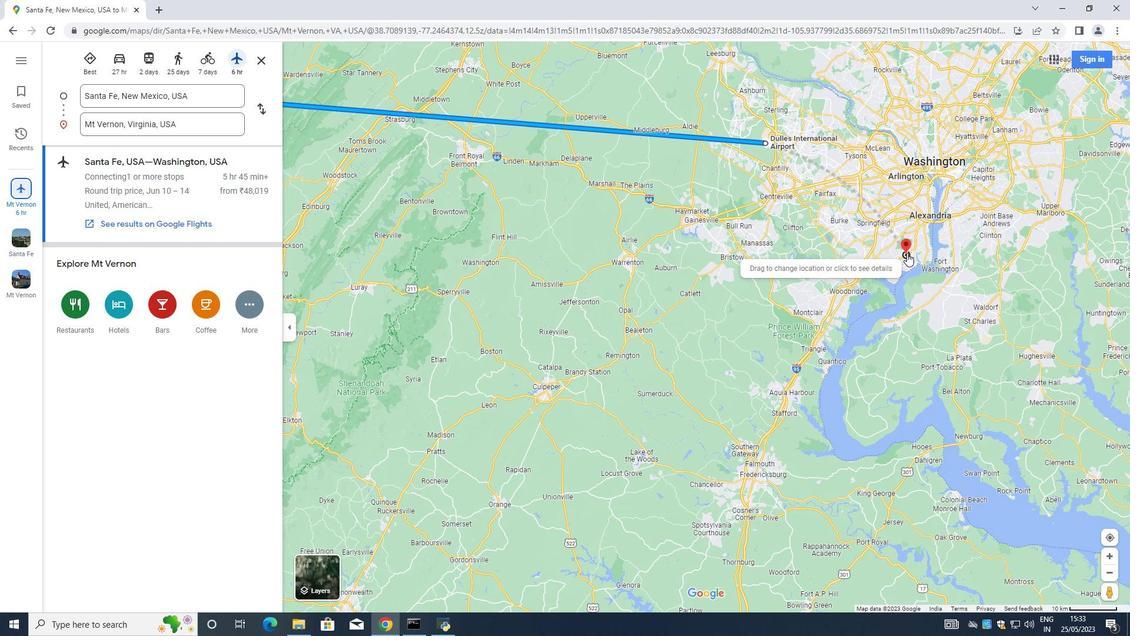 
Action: Mouse scrolled (907, 252) with delta (0, 0)
Screenshot: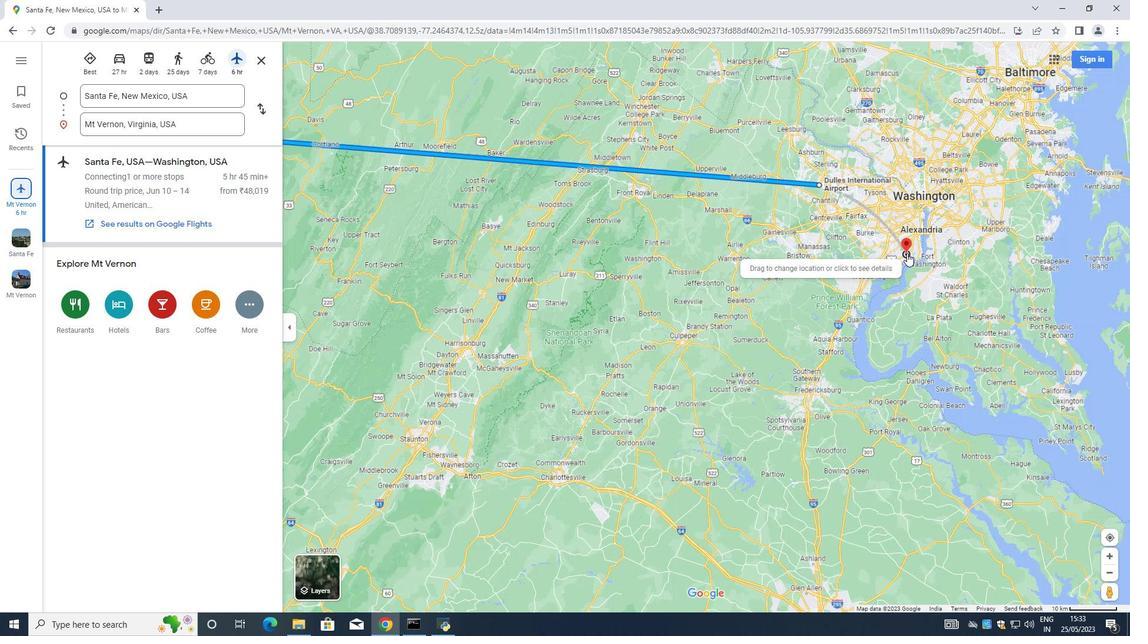 
Action: Mouse scrolled (907, 252) with delta (0, 0)
Screenshot: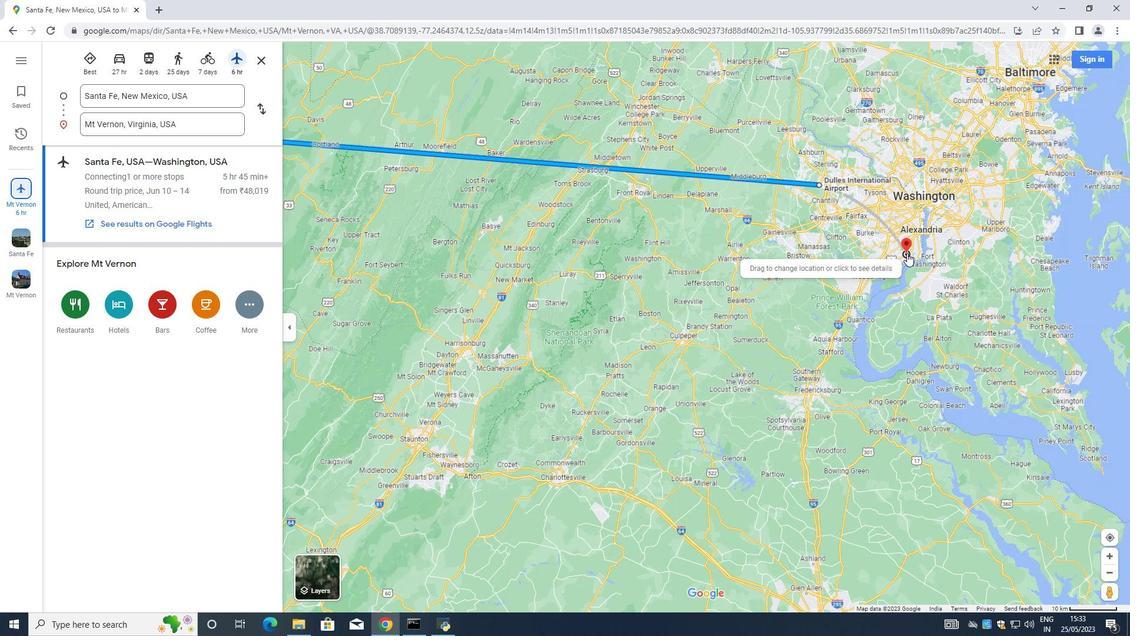 
Action: Mouse scrolled (907, 252) with delta (0, 0)
Screenshot: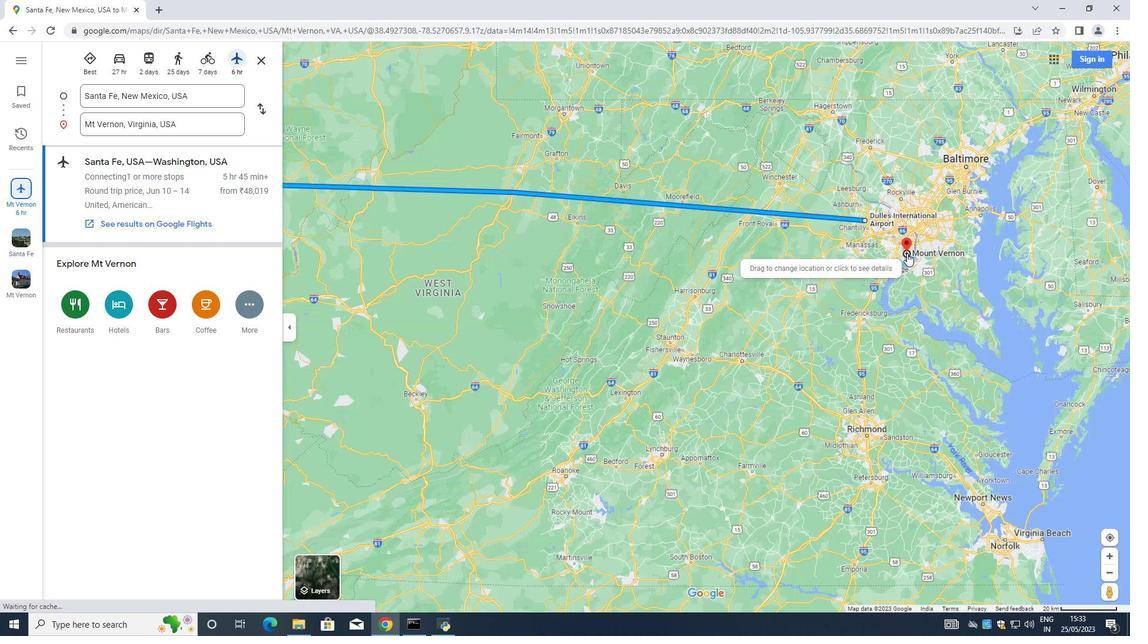 
Action: Mouse scrolled (907, 252) with delta (0, 0)
Screenshot: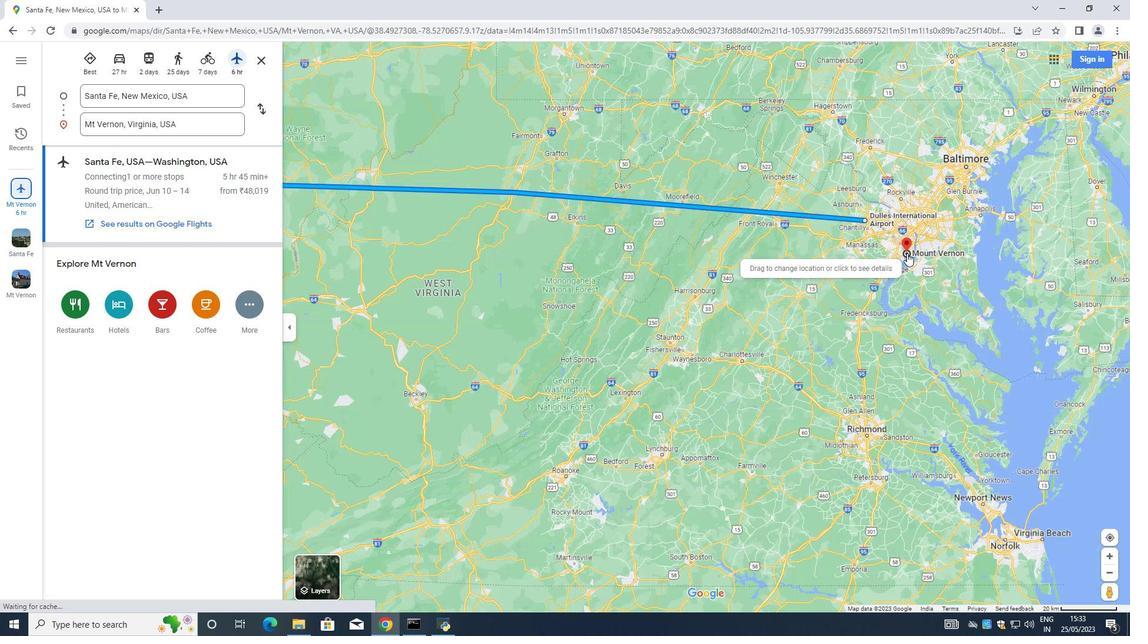 
Action: Mouse scrolled (907, 252) with delta (0, 0)
Screenshot: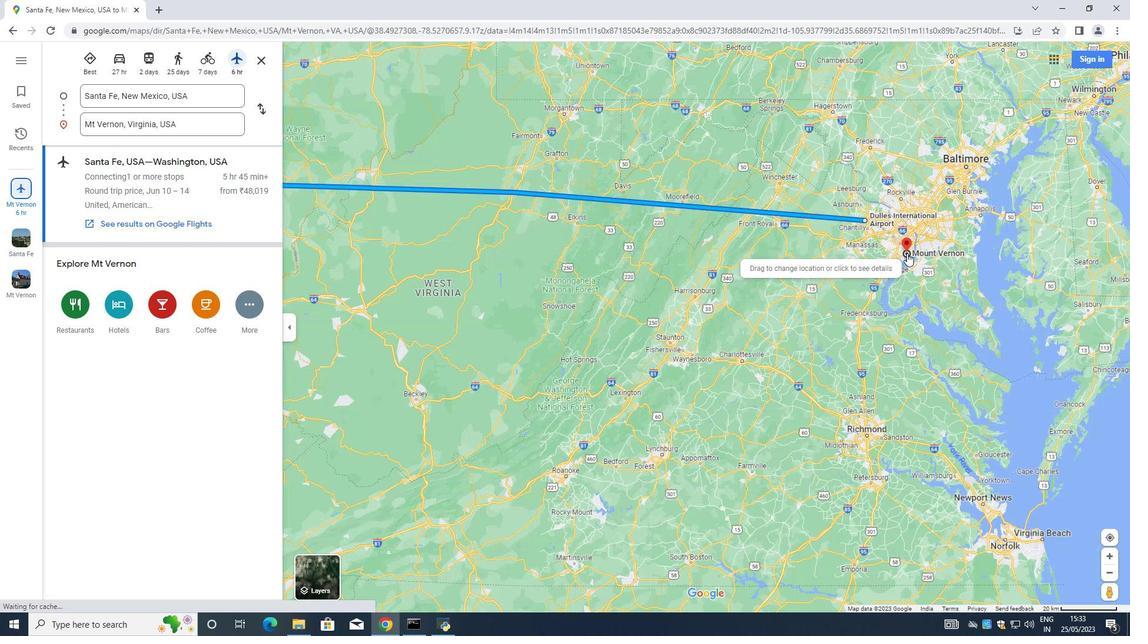 
Action: Mouse scrolled (907, 252) with delta (0, 0)
Screenshot: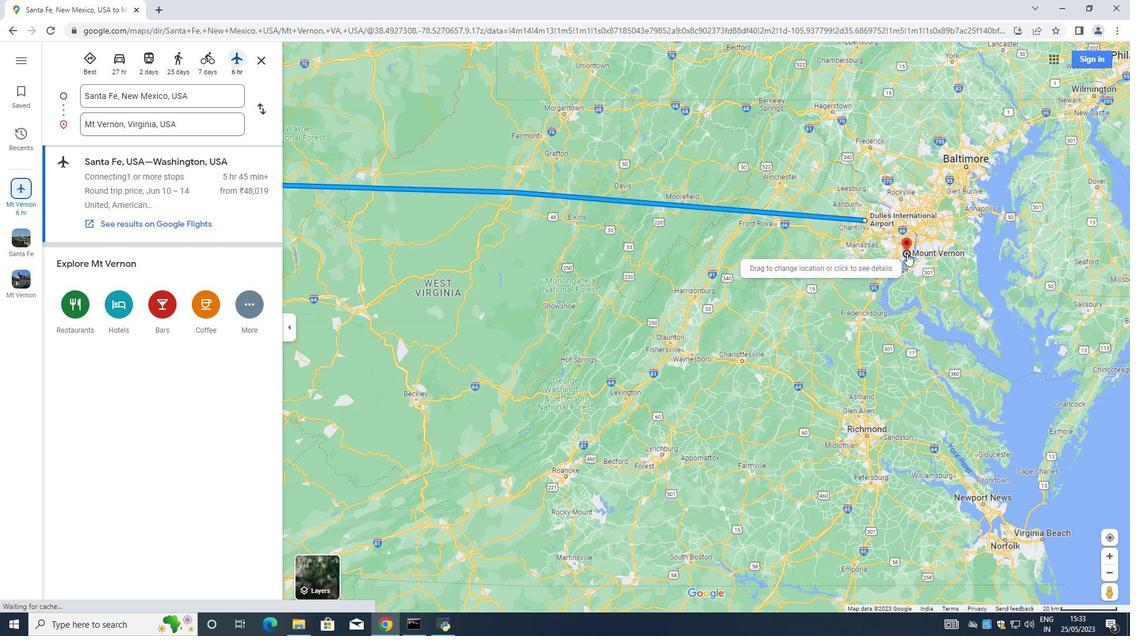 
Action: Mouse moved to (248, 165)
Screenshot: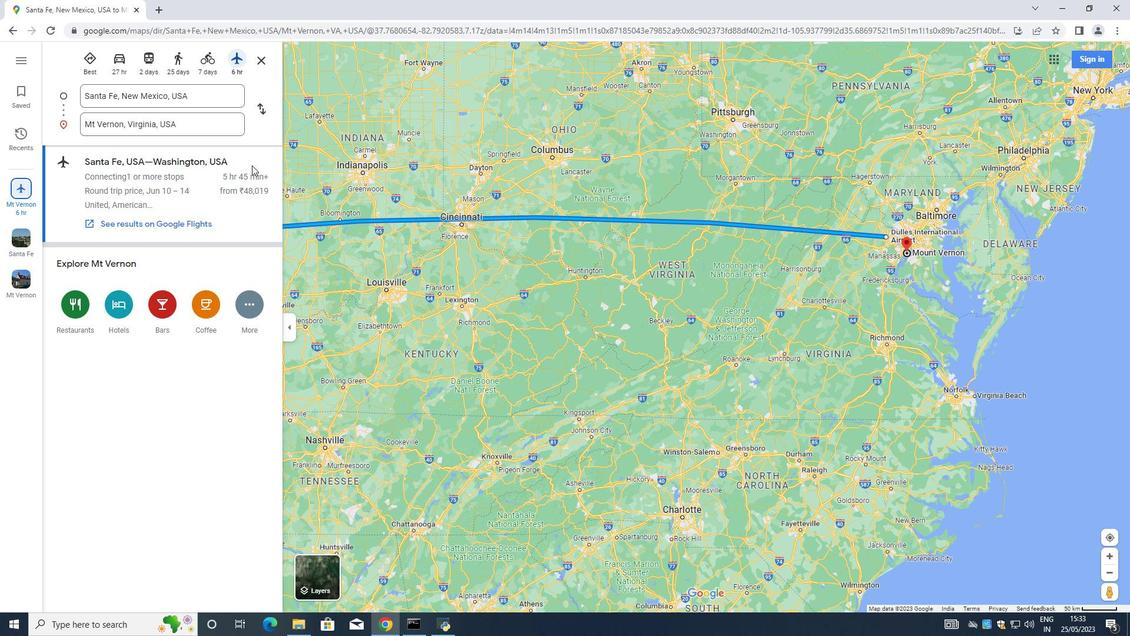 
